 Task: Get the current traffic updates for the USS Arizona Memorial in Pearl Harbor.
Action: Key pressed <Key.caps_lock>USS<Key.space>A<Key.caps_lock>rizona<Key.space><Key.caps_lock>M<Key.caps_lock>emorial
Screenshot: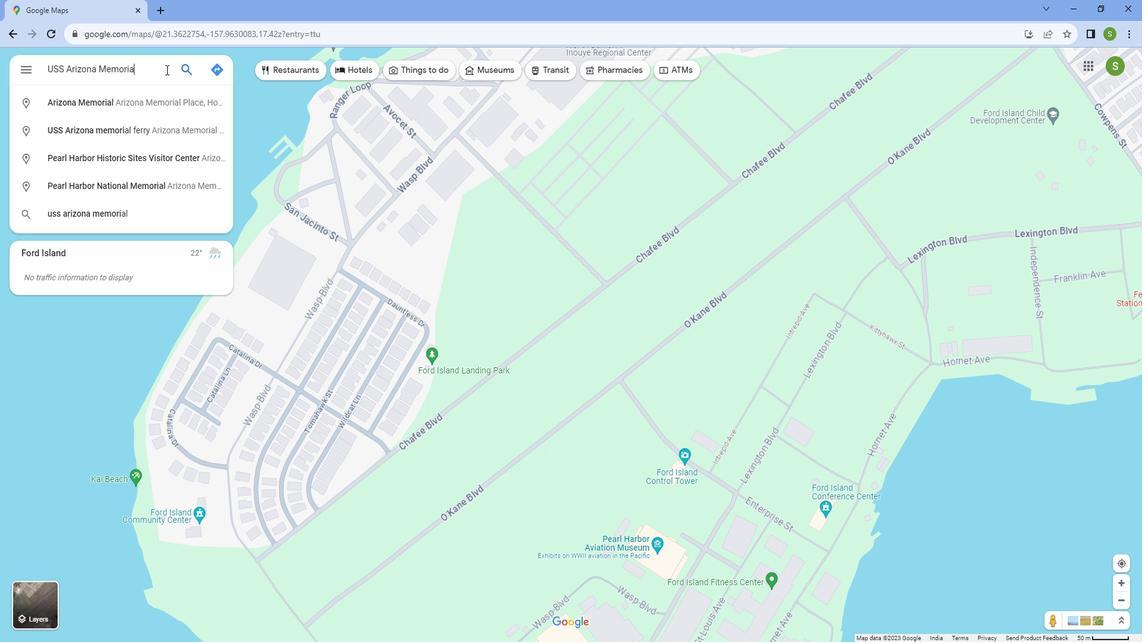 
Action: Mouse moved to (169, 93)
Screenshot: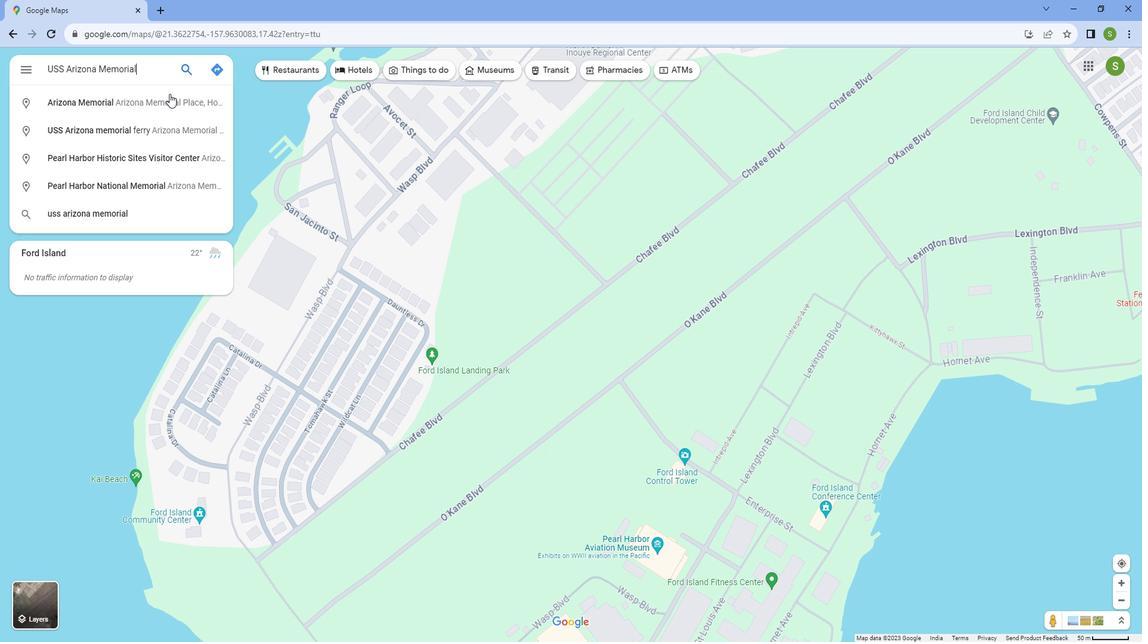 
Action: Mouse pressed left at (169, 93)
Screenshot: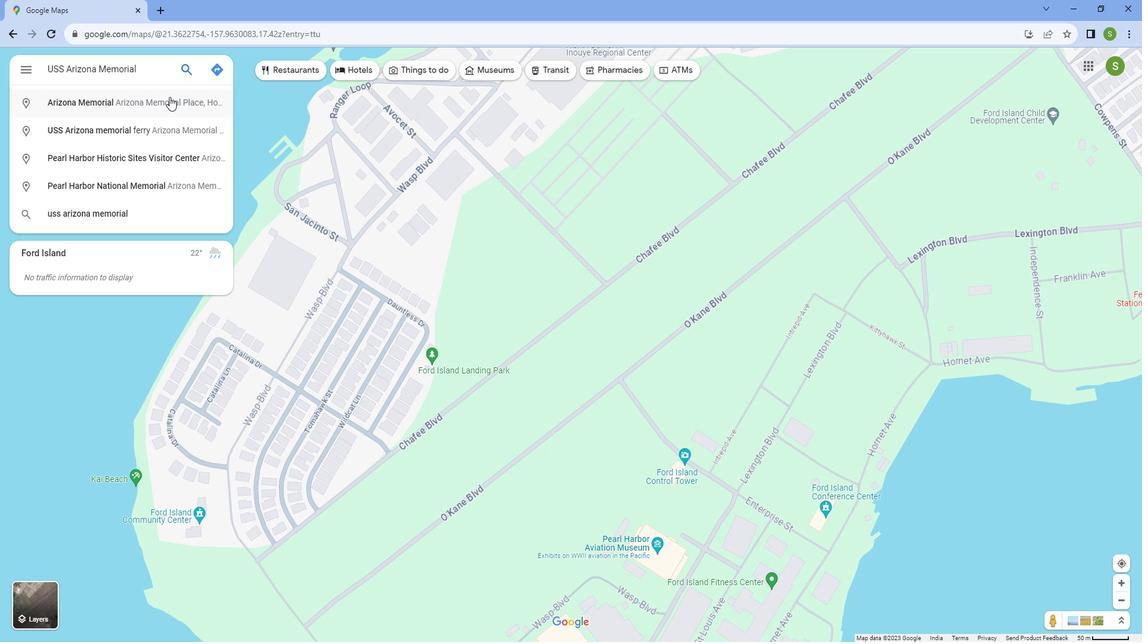 
Action: Mouse moved to (361, 585)
Screenshot: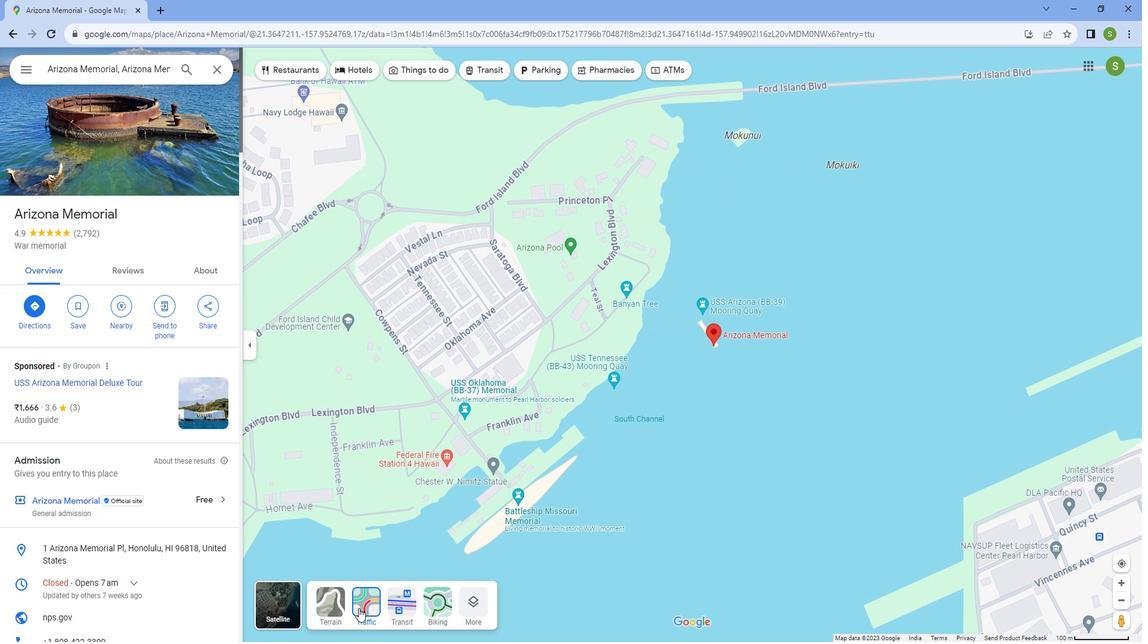 
Action: Mouse pressed left at (361, 585)
Screenshot: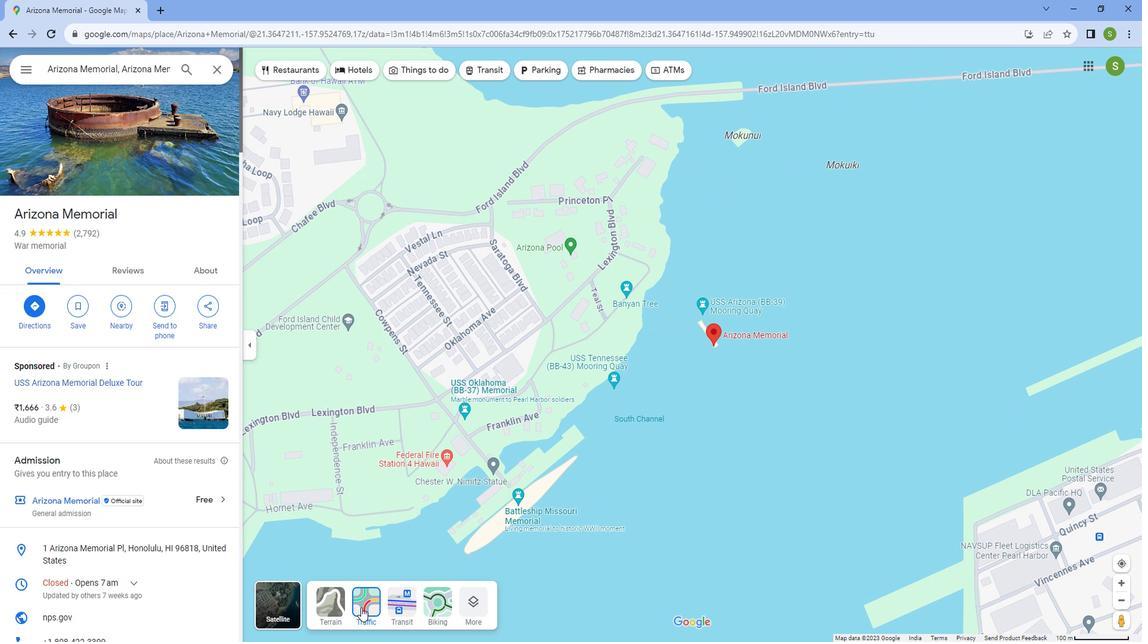 
Action: Mouse moved to (602, 399)
Screenshot: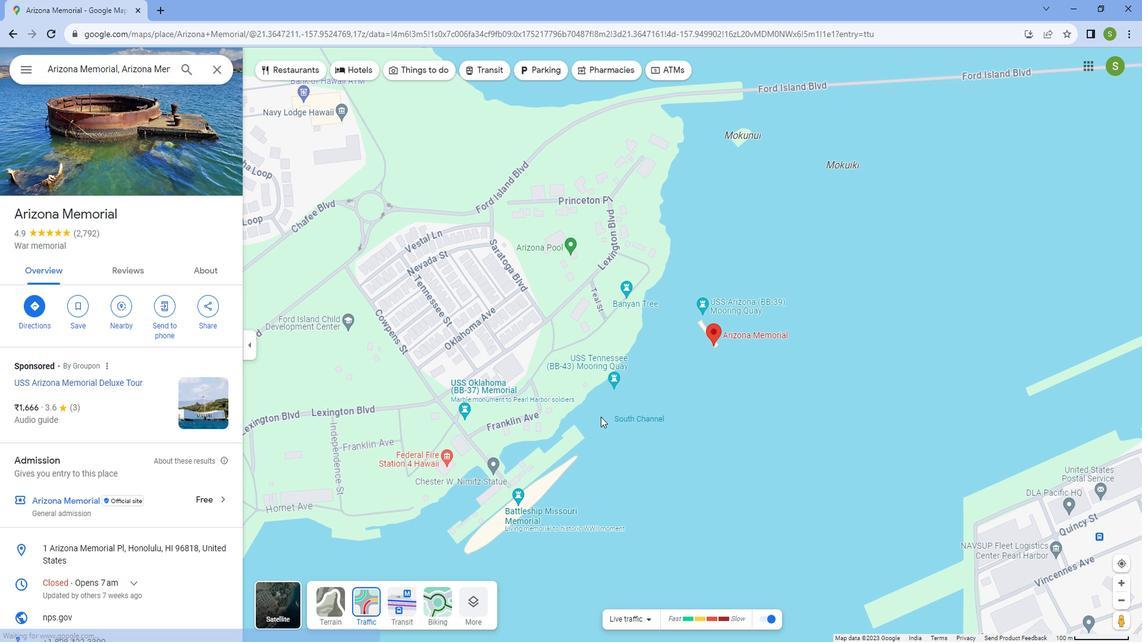 
Action: Mouse scrolled (602, 398) with delta (0, 0)
Screenshot: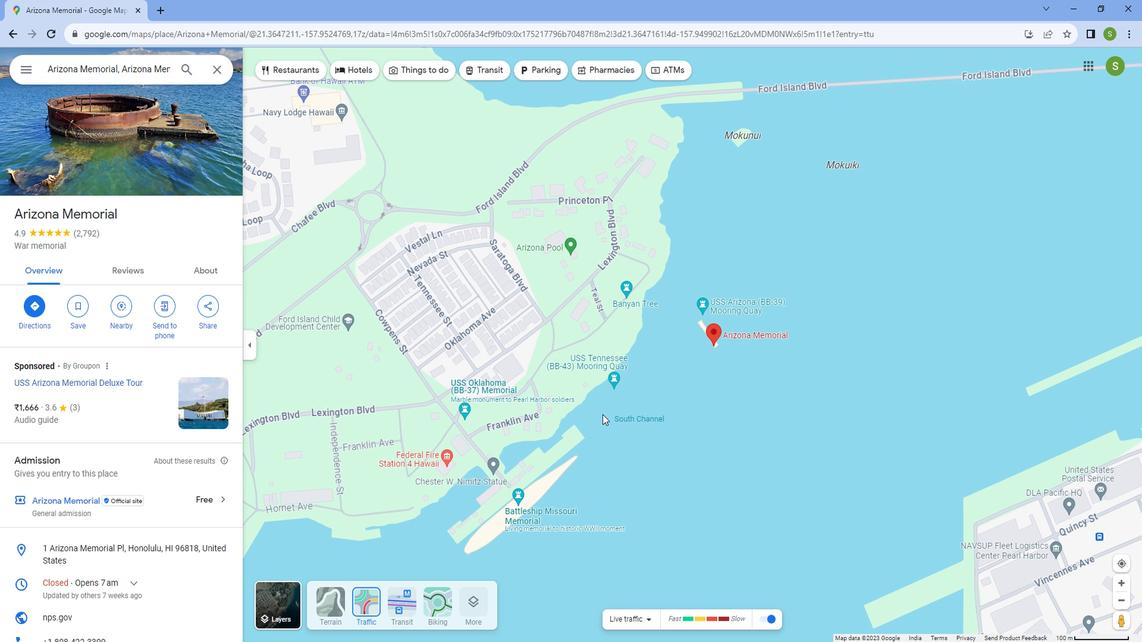
Action: Mouse scrolled (602, 398) with delta (0, 0)
Screenshot: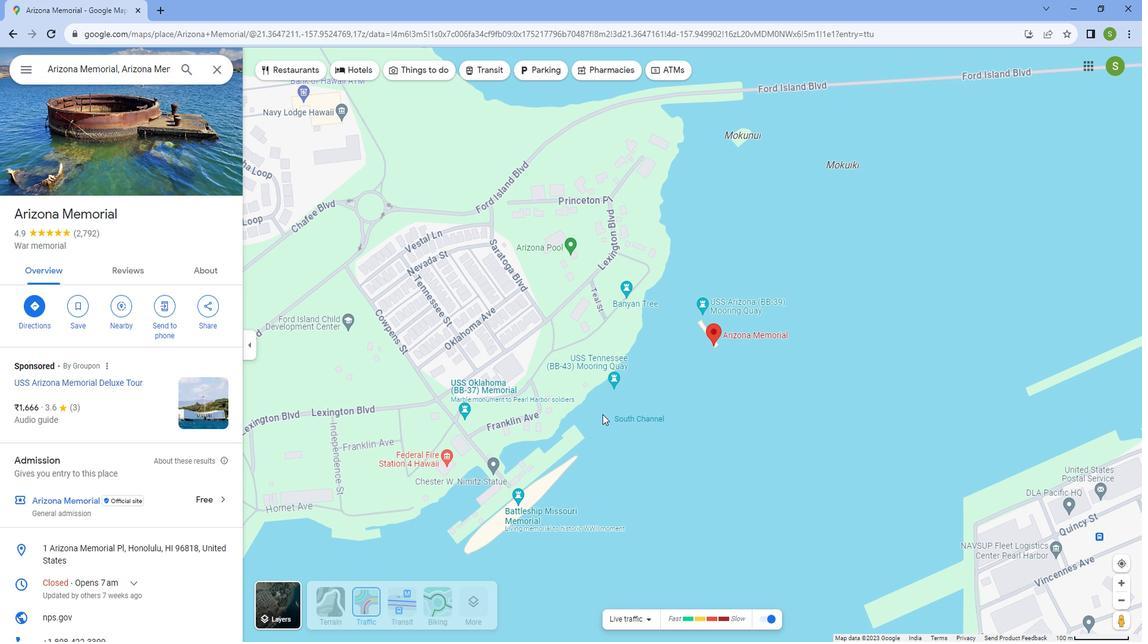 
Action: Mouse scrolled (602, 398) with delta (0, 0)
Screenshot: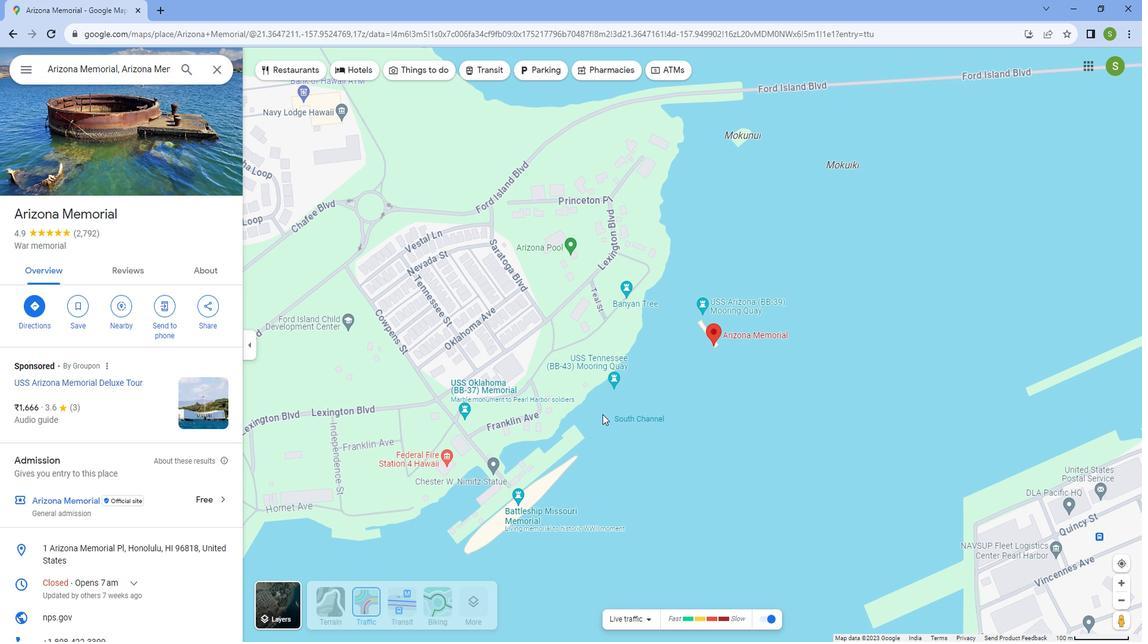 
Action: Mouse scrolled (602, 398) with delta (0, 0)
Screenshot: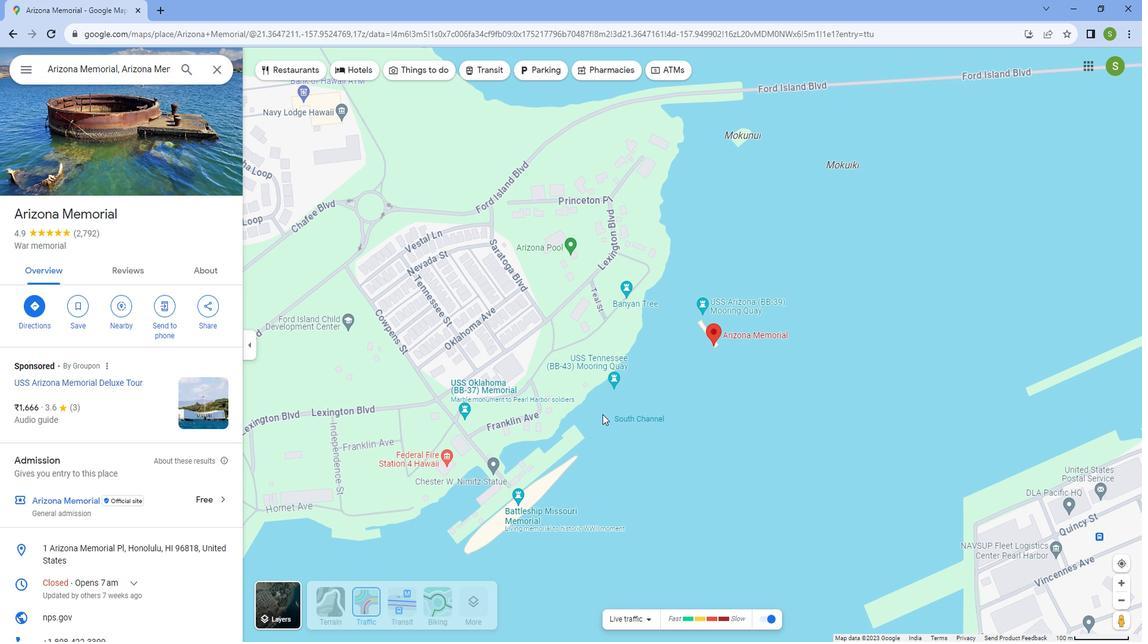 
Action: Mouse scrolled (602, 398) with delta (0, 0)
Screenshot: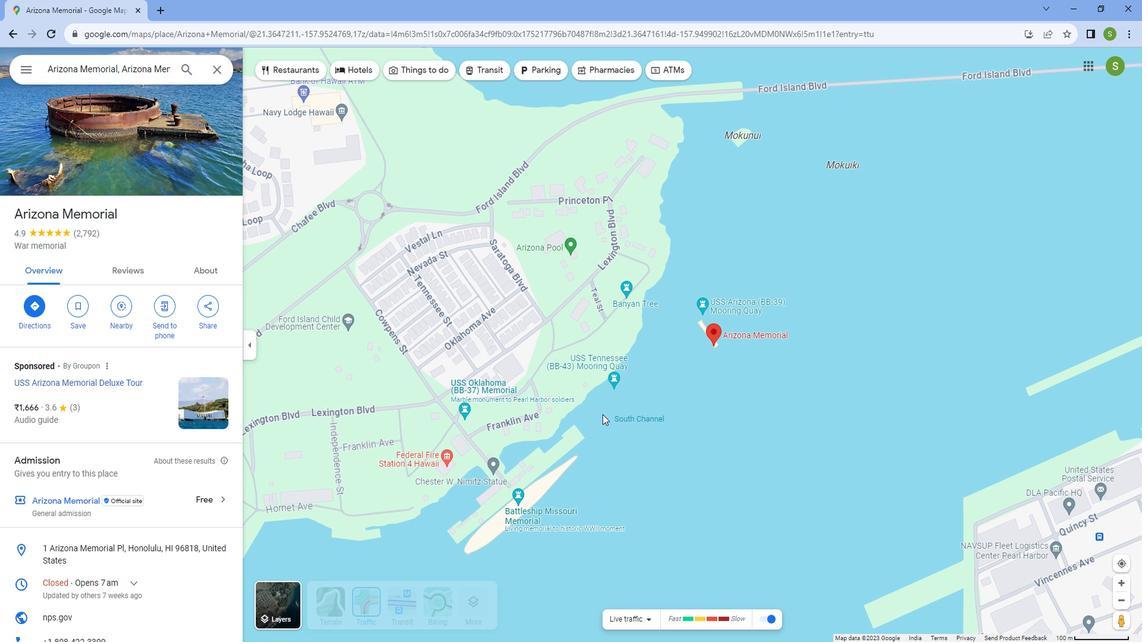 
Action: Mouse scrolled (602, 398) with delta (0, 0)
Screenshot: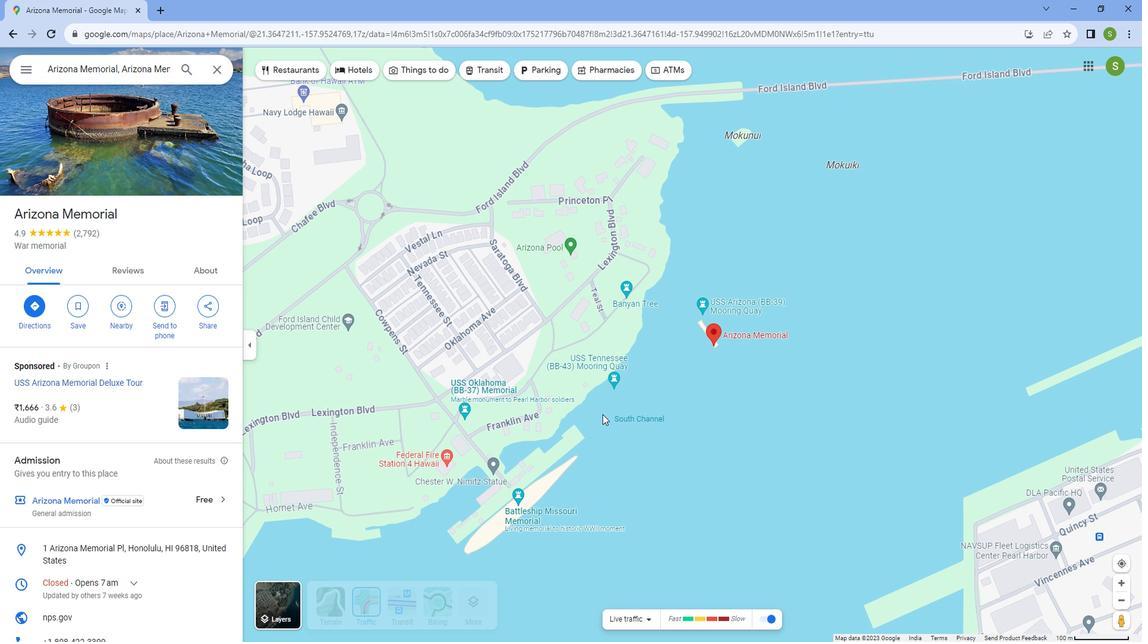 
Action: Mouse scrolled (602, 399) with delta (0, 0)
Screenshot: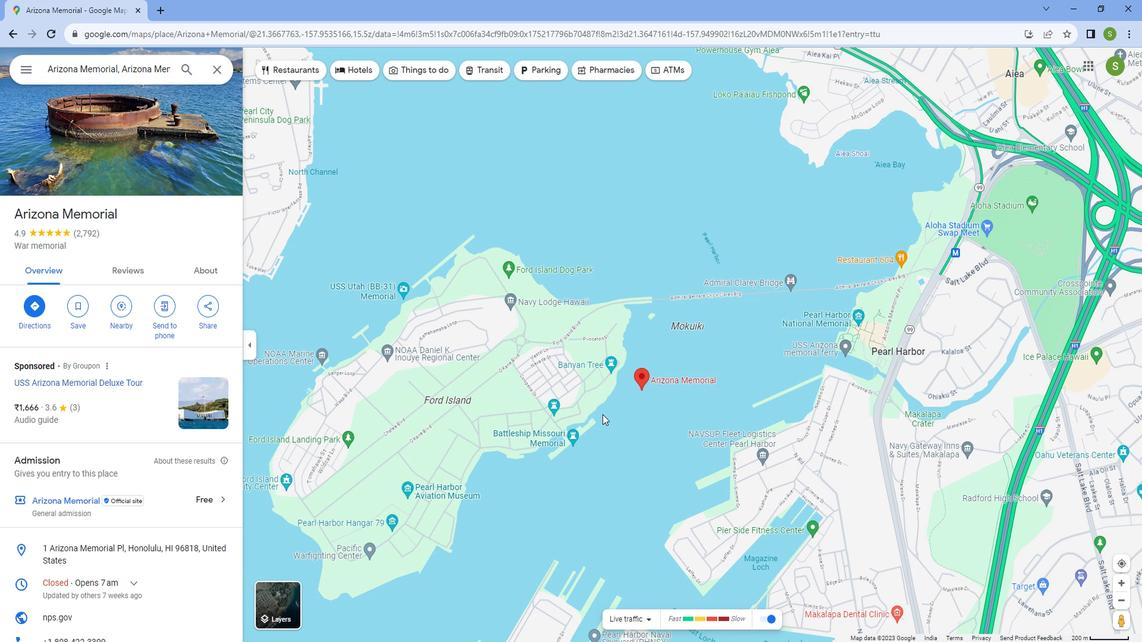 
Action: Mouse scrolled (602, 399) with delta (0, 0)
Screenshot: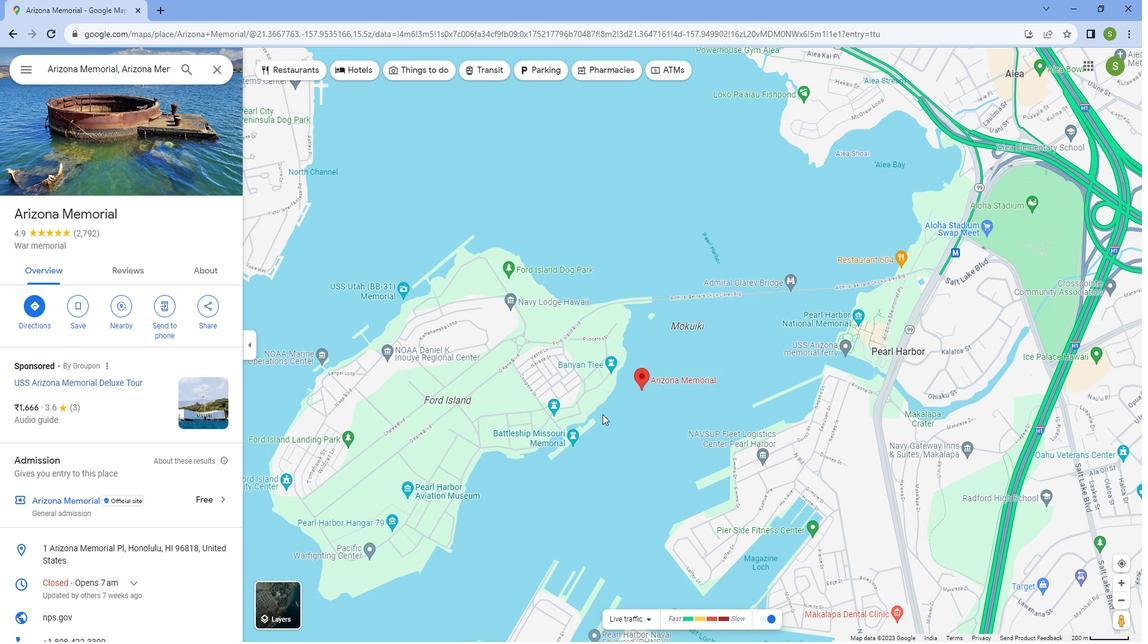 
Action: Mouse scrolled (602, 399) with delta (0, 0)
Screenshot: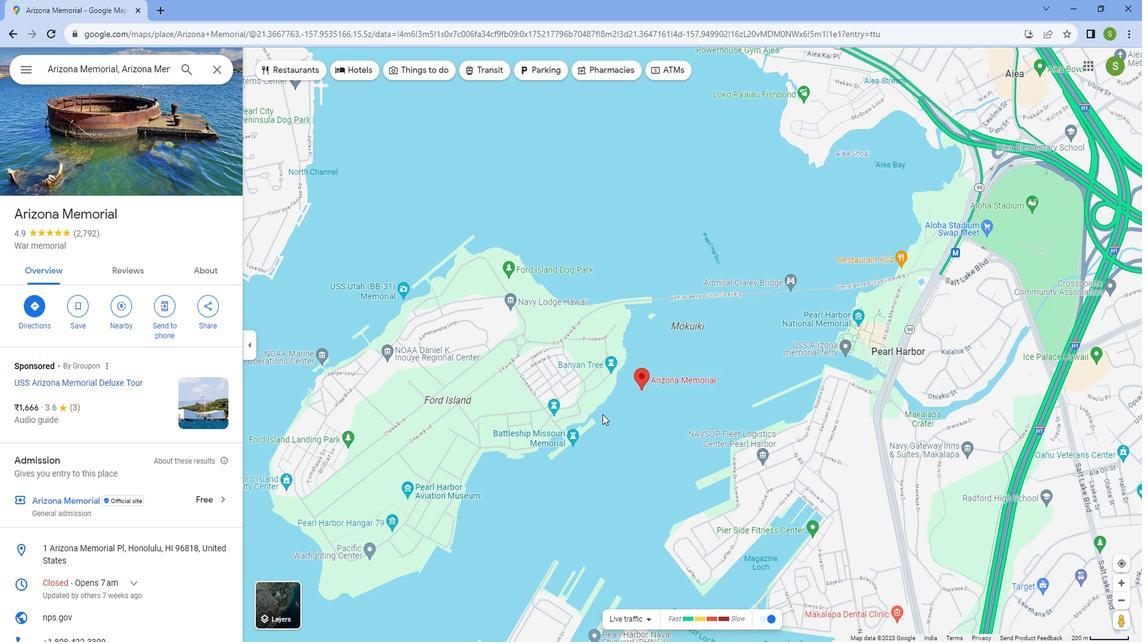 
Action: Mouse scrolled (602, 399) with delta (0, 0)
Screenshot: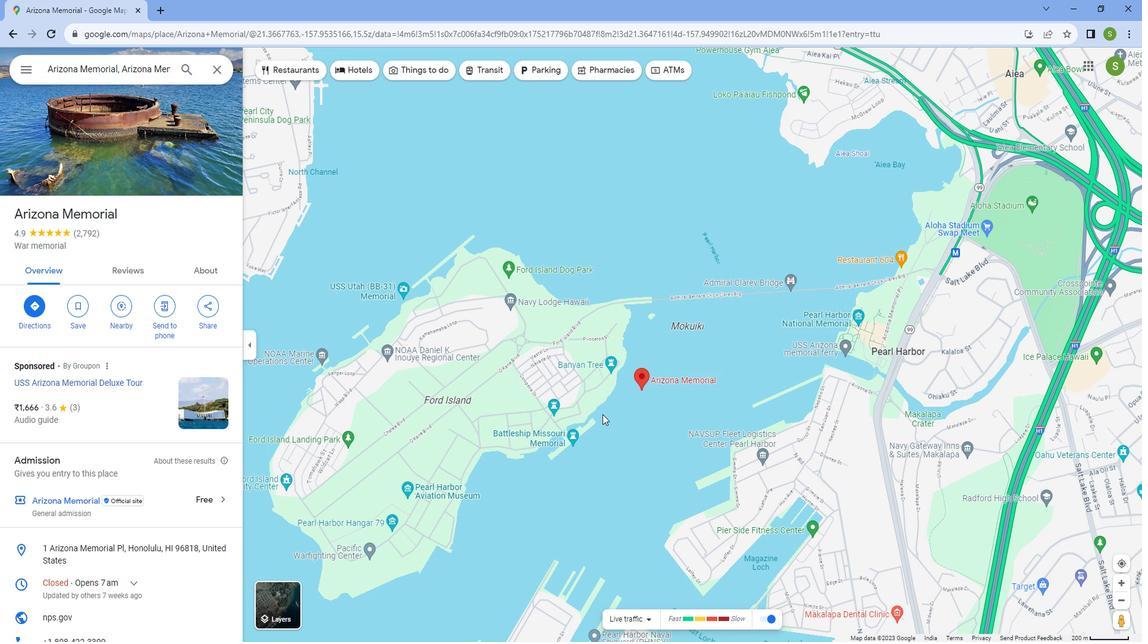 
Action: Mouse scrolled (602, 398) with delta (0, 0)
Screenshot: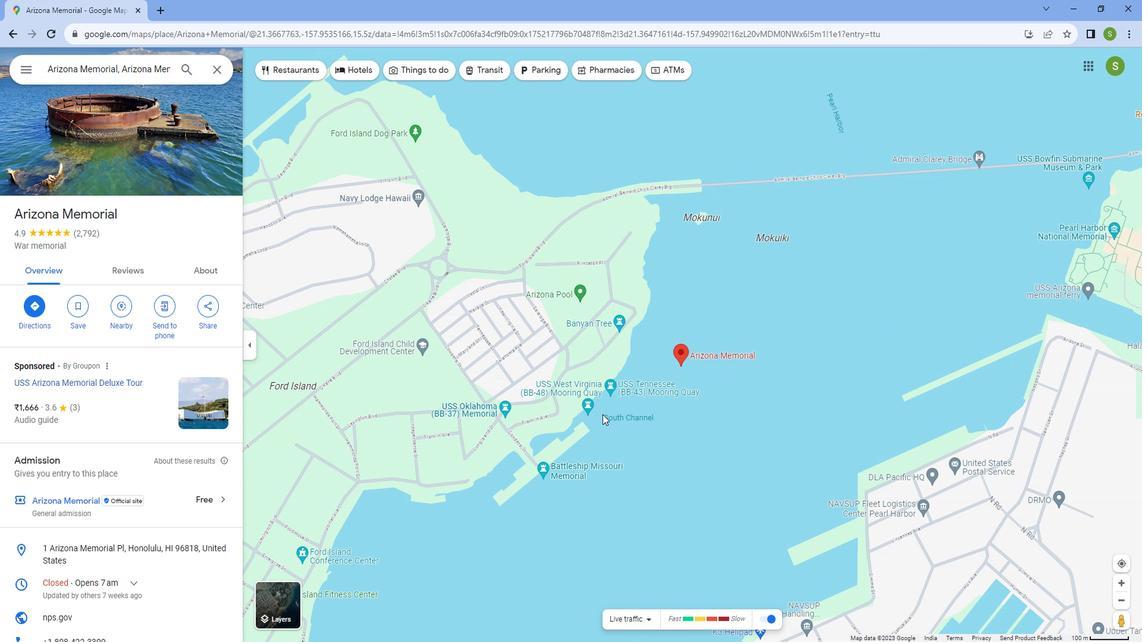 
Action: Mouse scrolled (602, 398) with delta (0, 0)
Screenshot: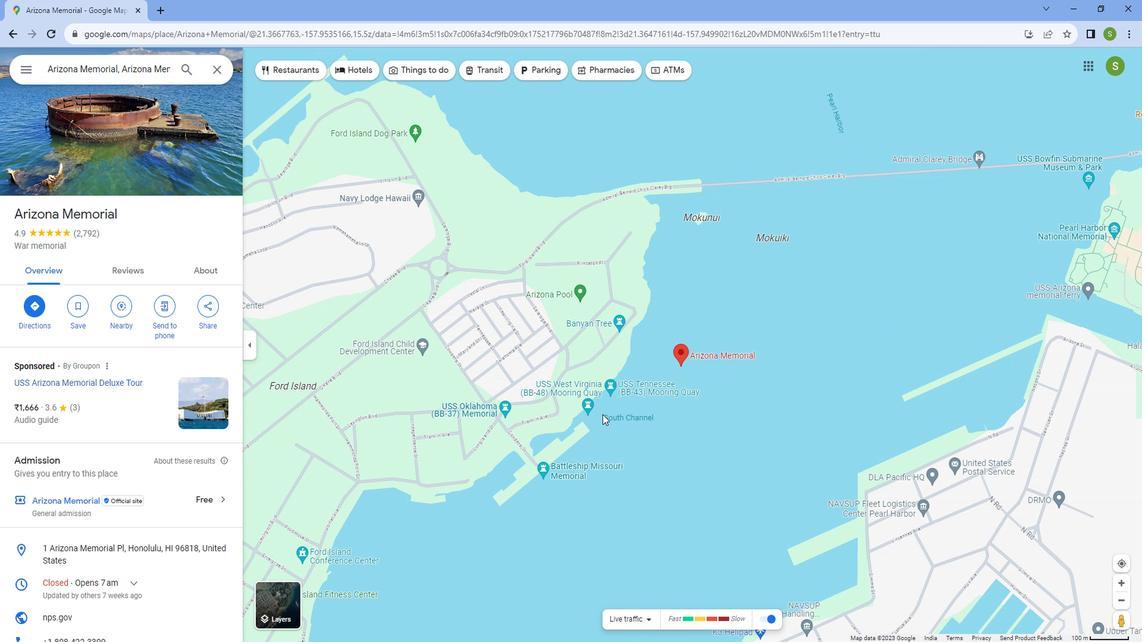 
Action: Mouse scrolled (602, 398) with delta (0, 0)
Screenshot: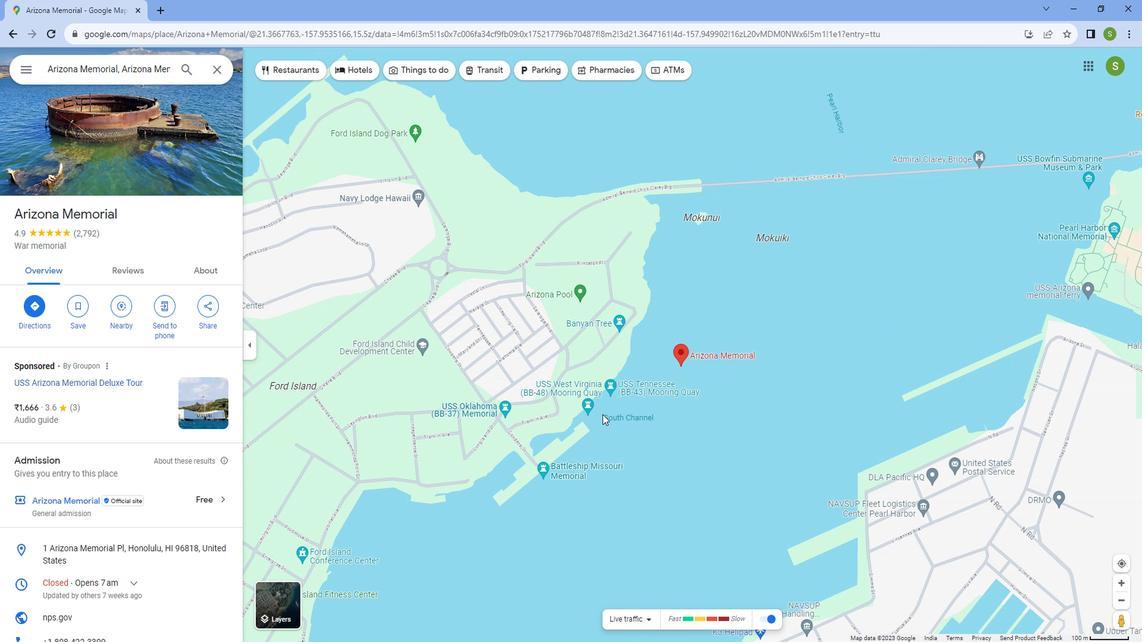
Action: Mouse scrolled (602, 398) with delta (0, 0)
Screenshot: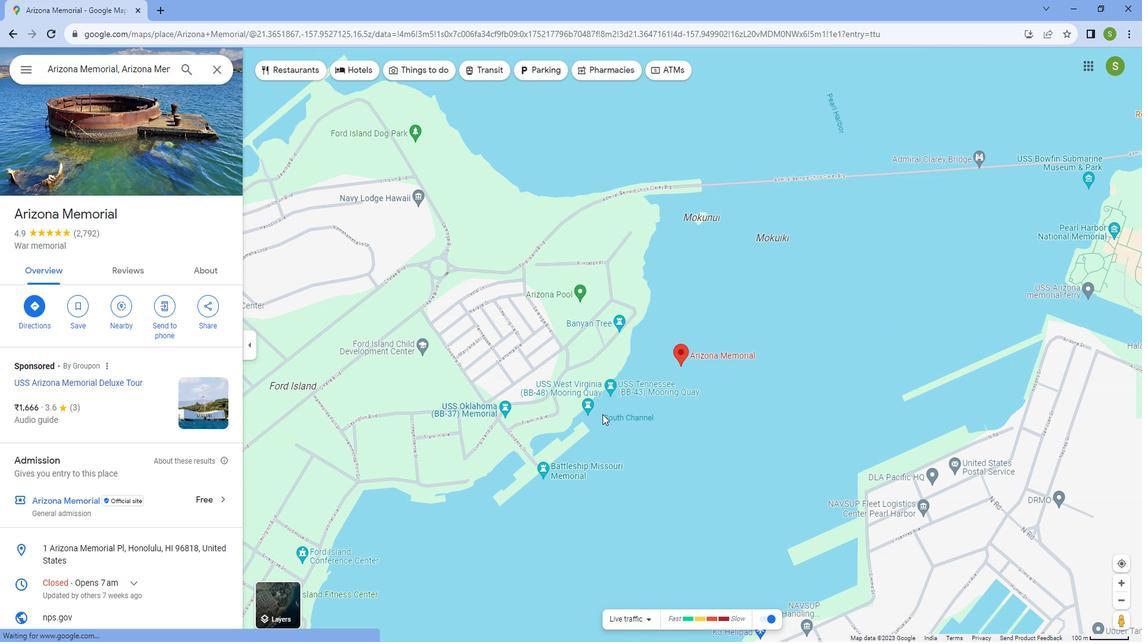 
Action: Mouse scrolled (602, 398) with delta (0, 0)
Screenshot: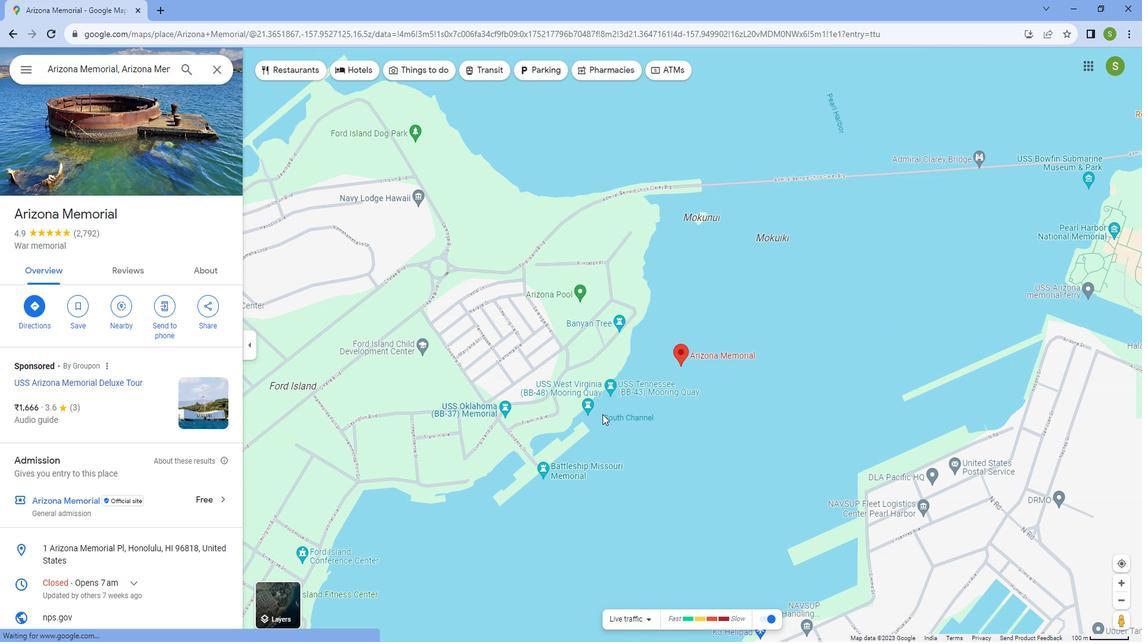 
Action: Mouse scrolled (602, 398) with delta (0, 0)
Screenshot: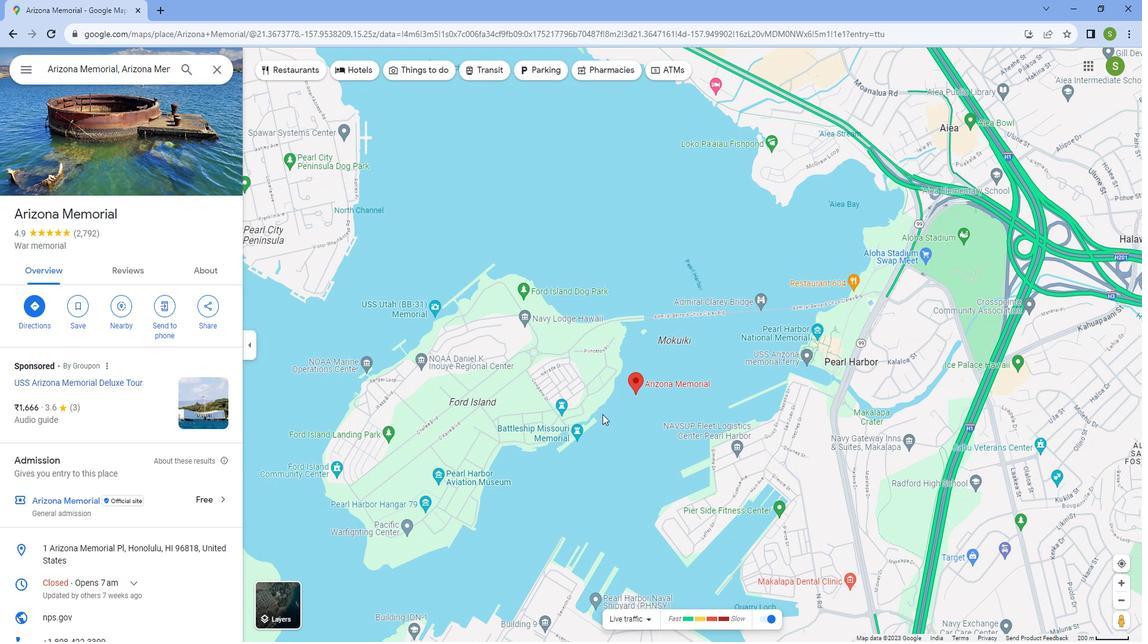 
Action: Mouse scrolled (602, 398) with delta (0, 0)
Screenshot: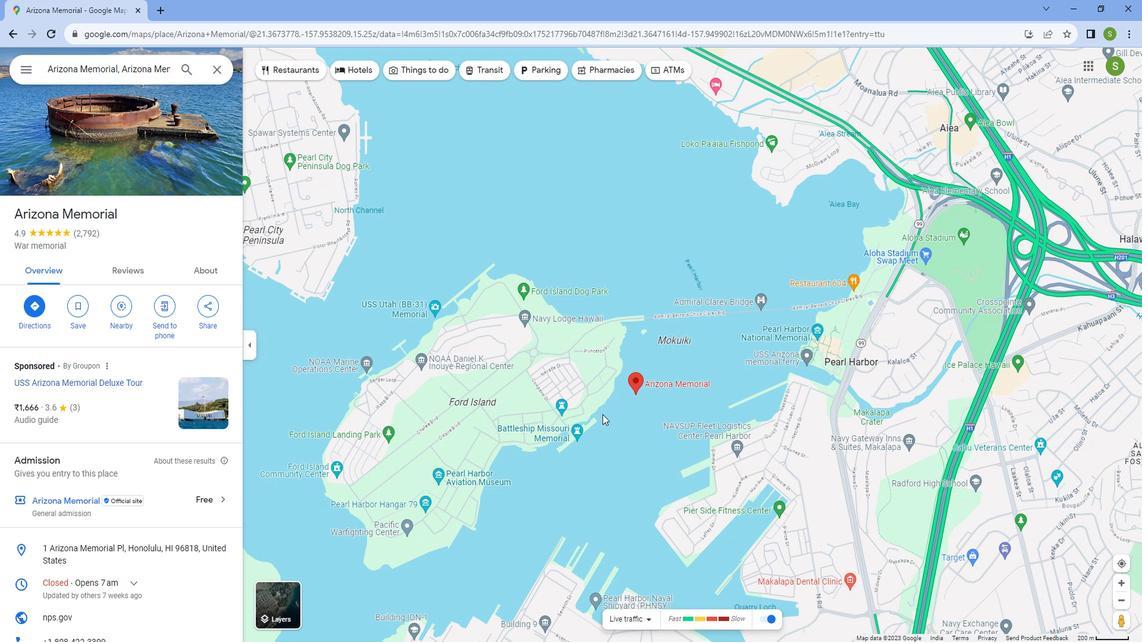 
Action: Mouse scrolled (602, 398) with delta (0, 0)
Screenshot: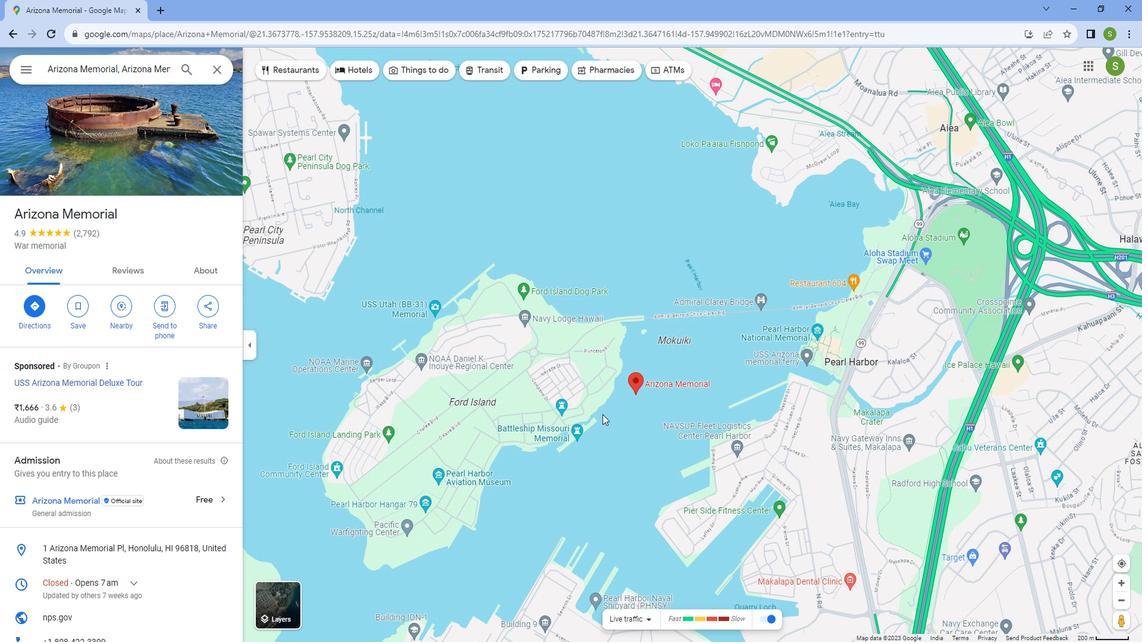 
Action: Mouse moved to (767, 305)
Screenshot: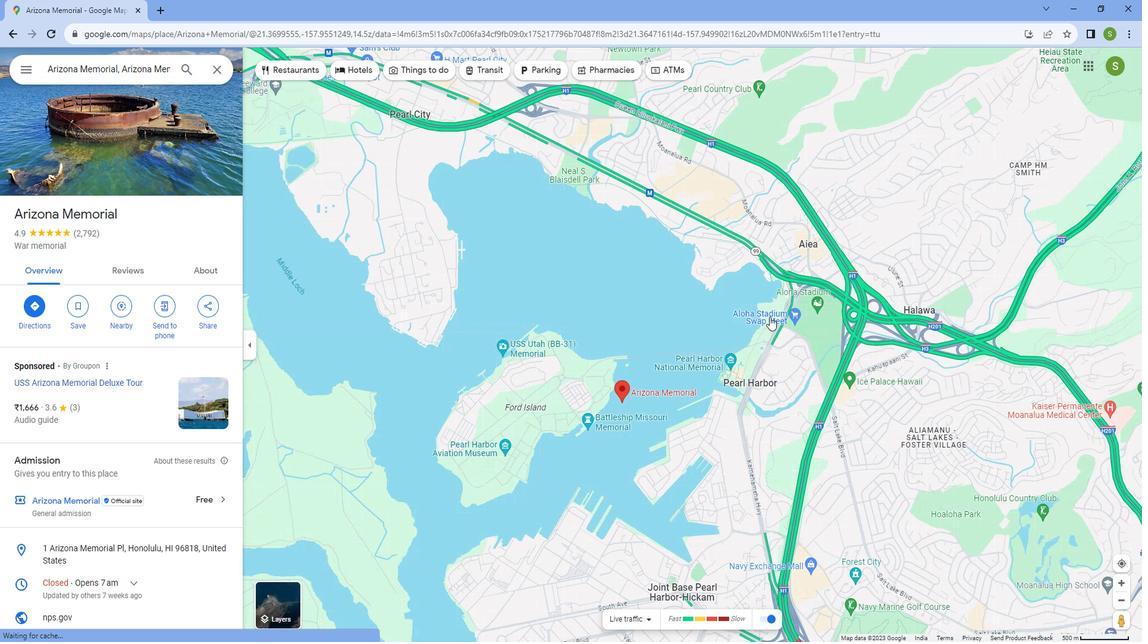 
Action: Mouse scrolled (767, 305) with delta (0, 0)
Screenshot: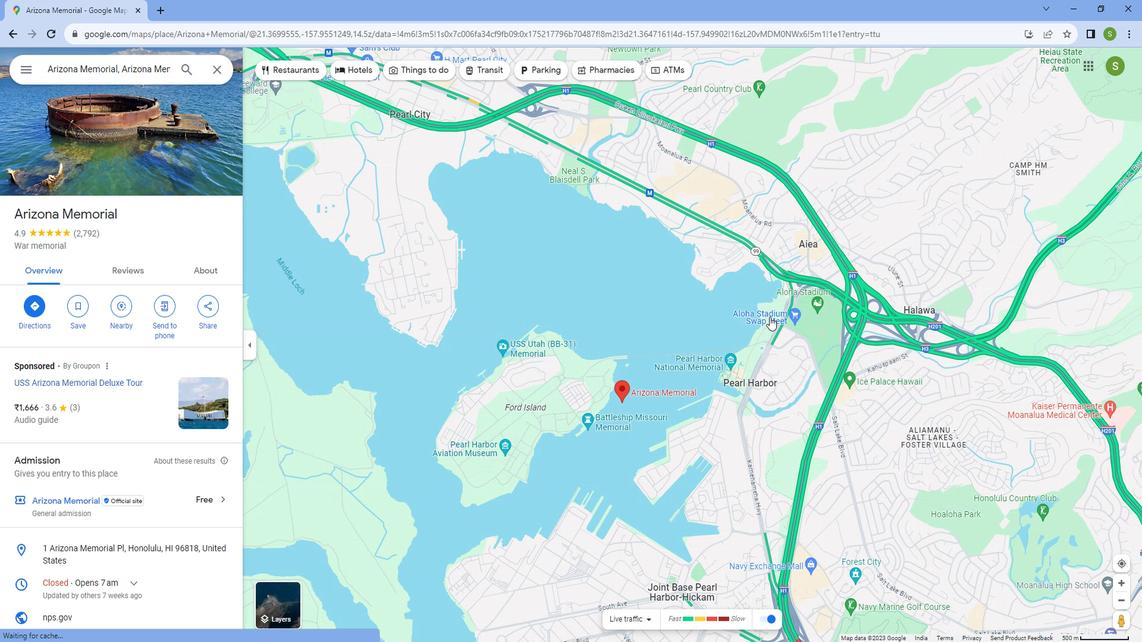 
Action: Mouse scrolled (767, 305) with delta (0, 0)
Screenshot: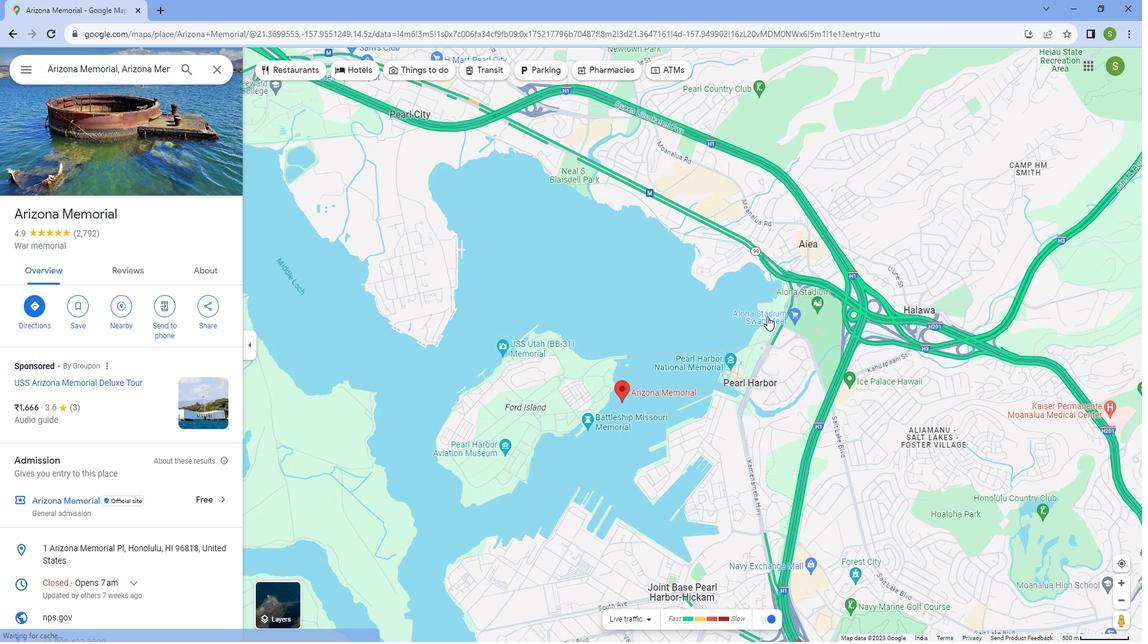 
Action: Mouse scrolled (767, 305) with delta (0, 0)
Screenshot: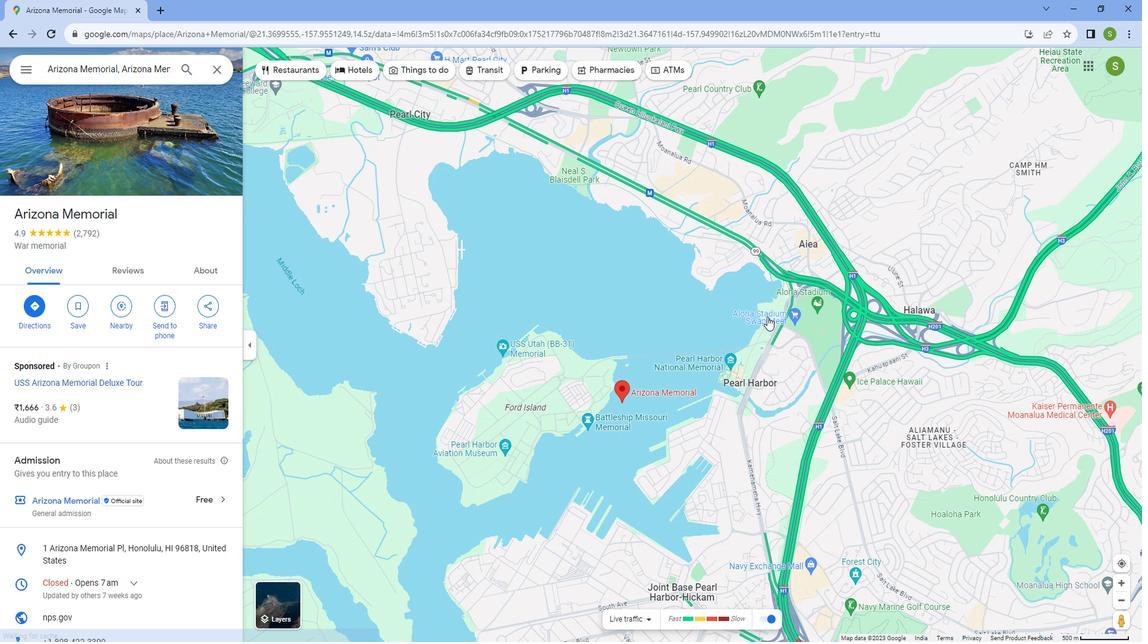 
Action: Mouse moved to (766, 305)
Screenshot: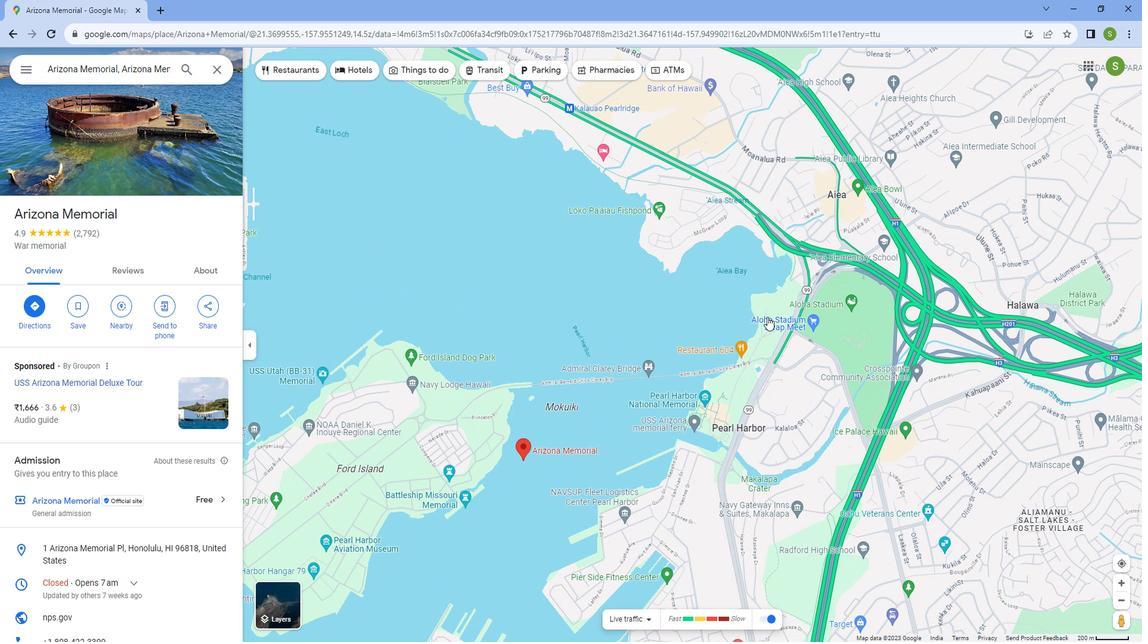 
Action: Mouse scrolled (766, 305) with delta (0, 0)
Screenshot: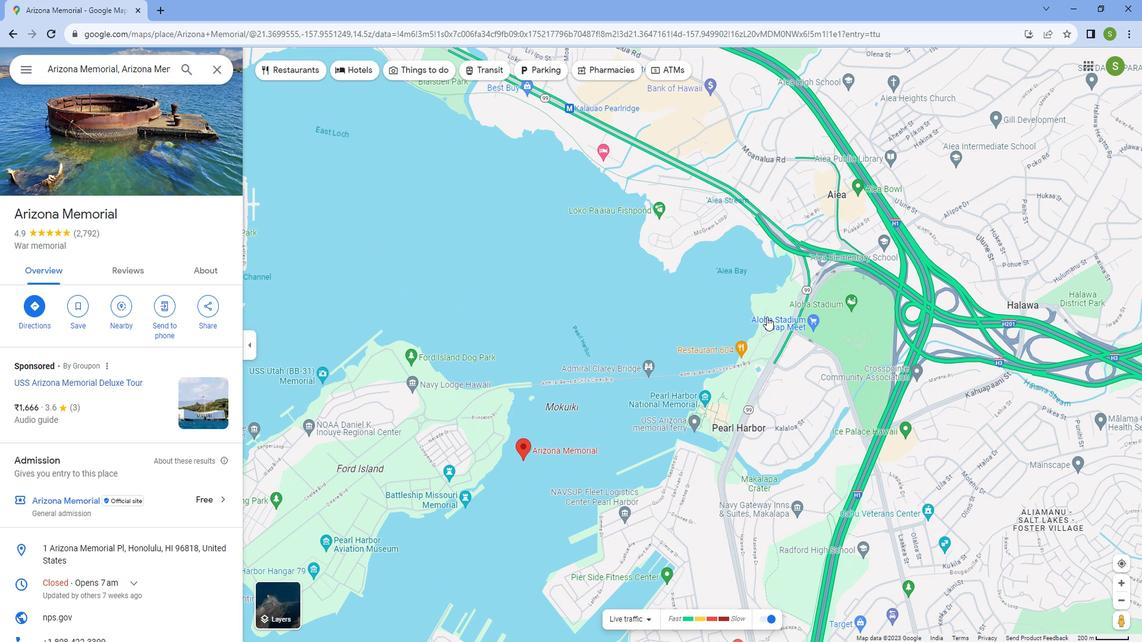 
Action: Mouse scrolled (766, 305) with delta (0, 0)
Screenshot: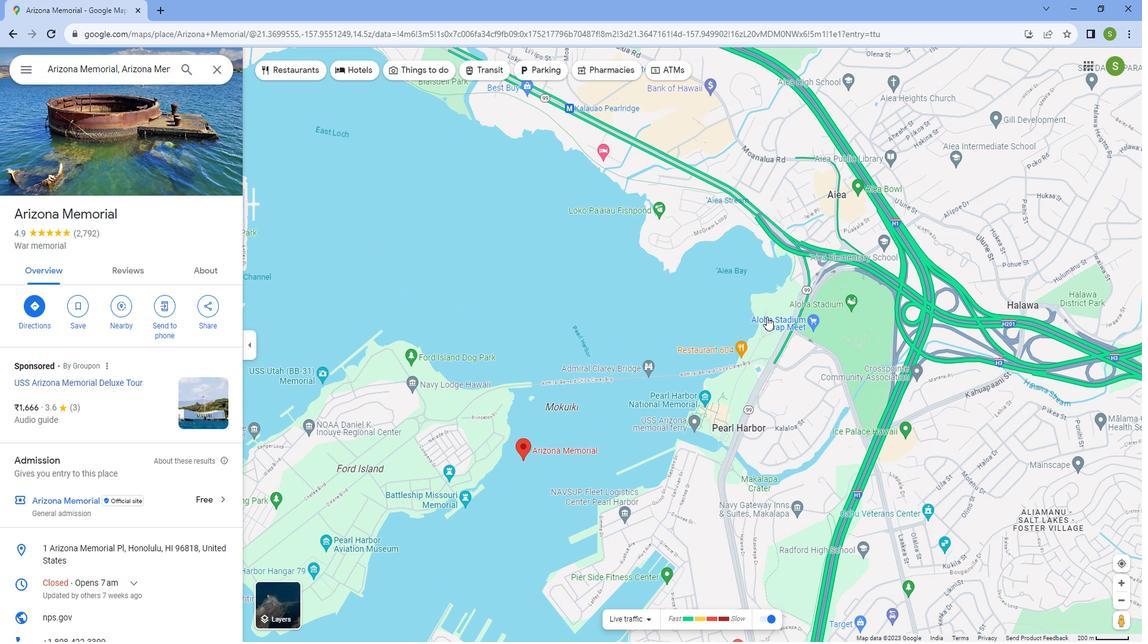 
Action: Mouse scrolled (766, 305) with delta (0, 0)
Screenshot: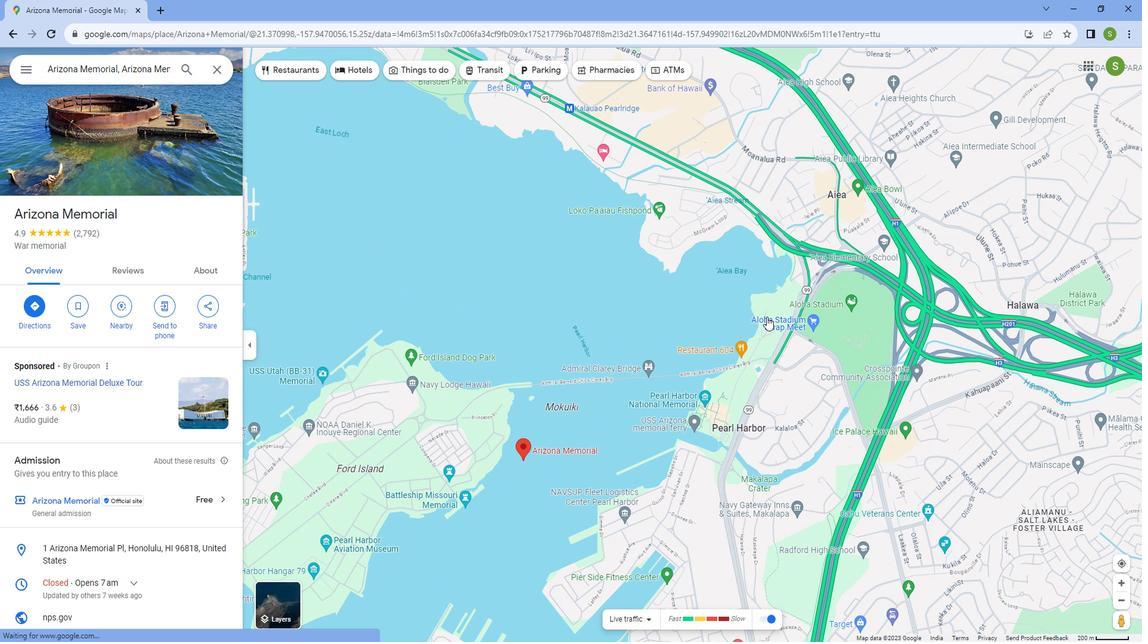 
Action: Mouse moved to (764, 307)
Screenshot: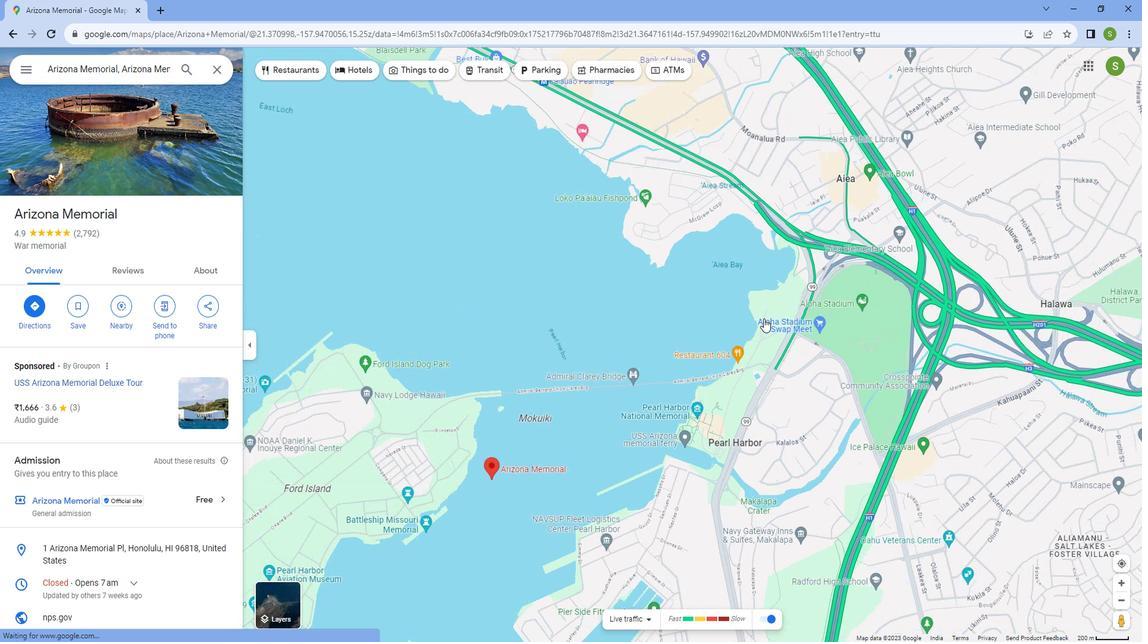 
Action: Mouse scrolled (764, 307) with delta (0, 0)
Screenshot: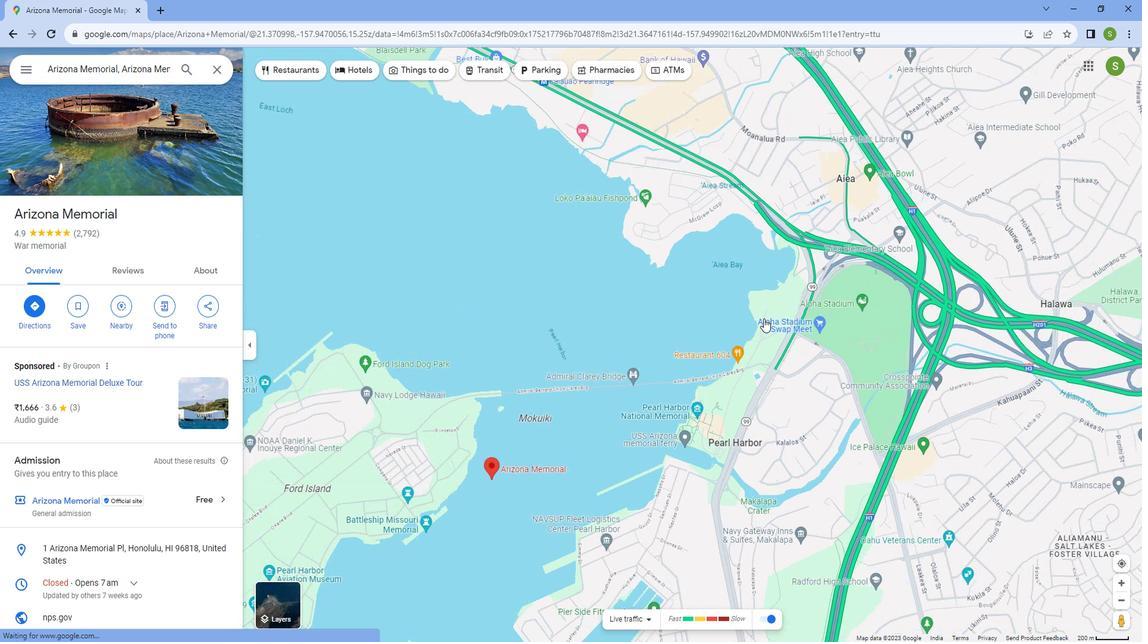 
Action: Mouse scrolled (764, 306) with delta (0, 0)
Screenshot: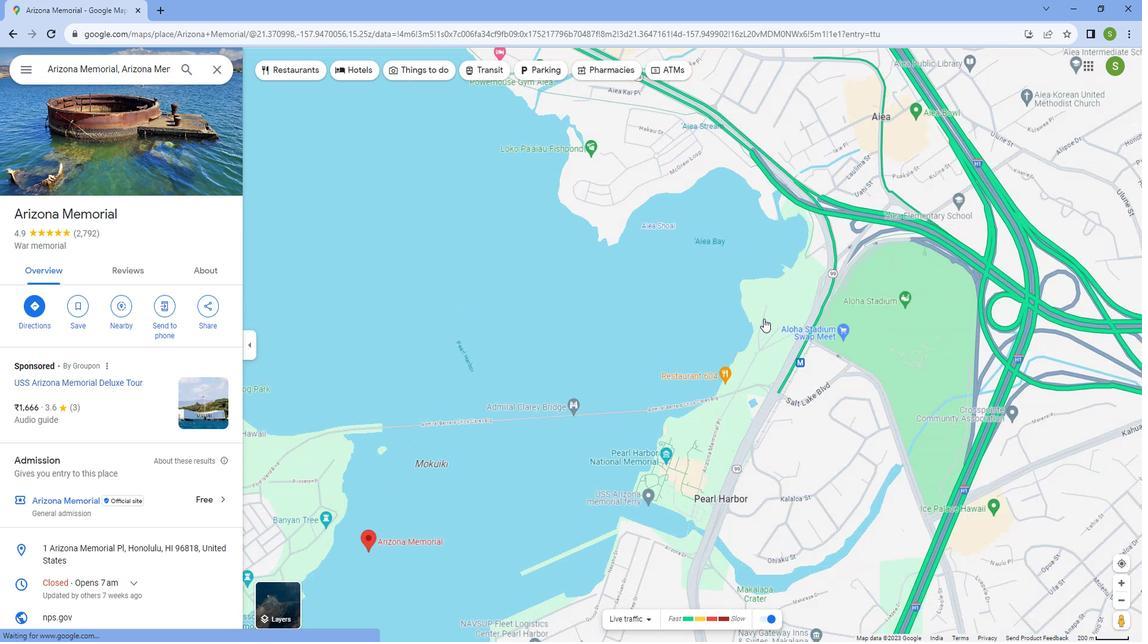 
Action: Mouse moved to (1017, 296)
Screenshot: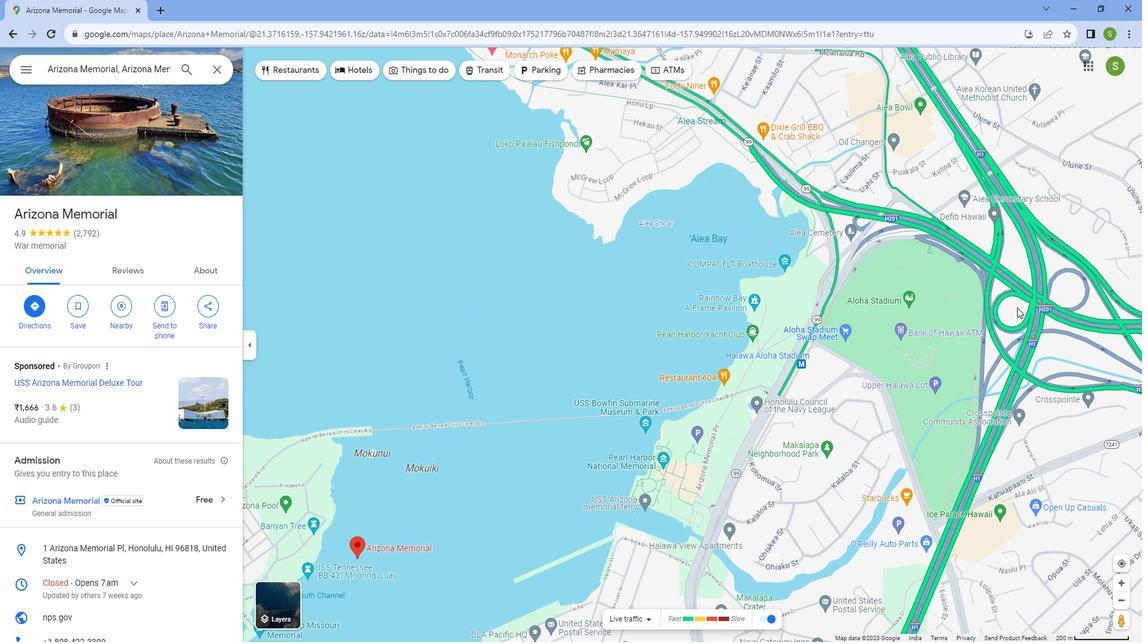 
Action: Mouse scrolled (1017, 297) with delta (0, 0)
Screenshot: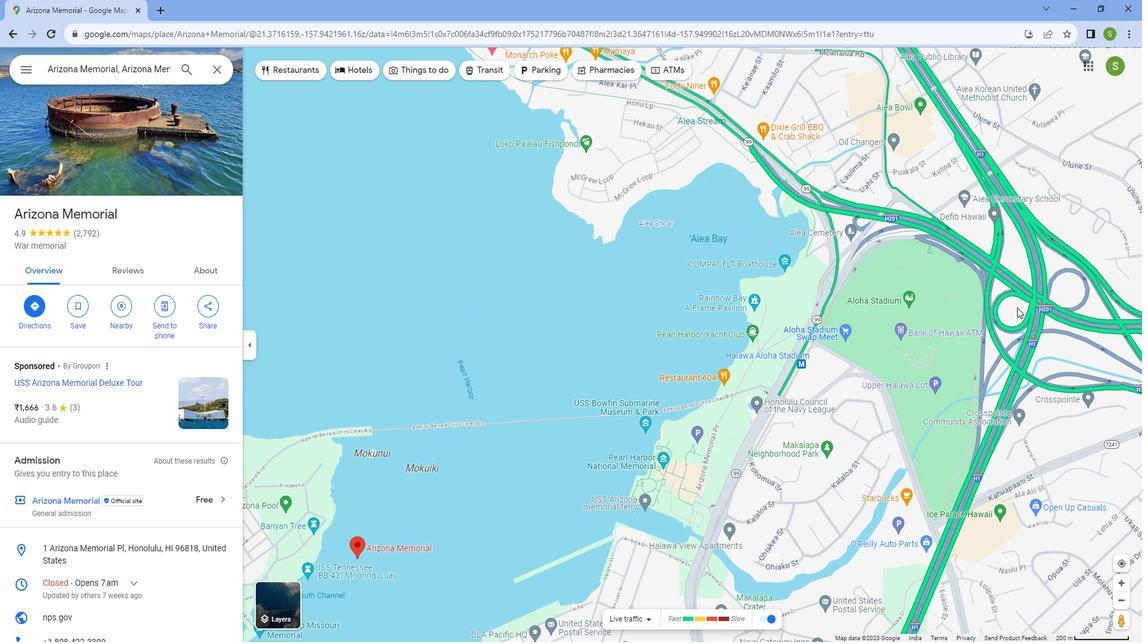 
Action: Mouse moved to (1007, 302)
Screenshot: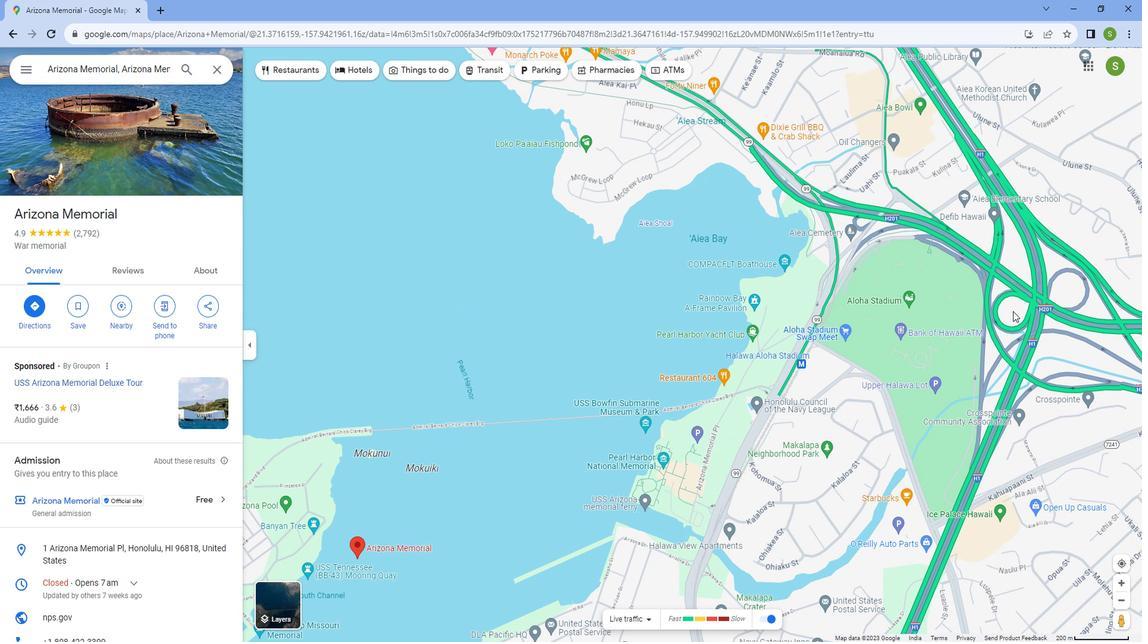 
Action: Mouse scrolled (1007, 302) with delta (0, 0)
Screenshot: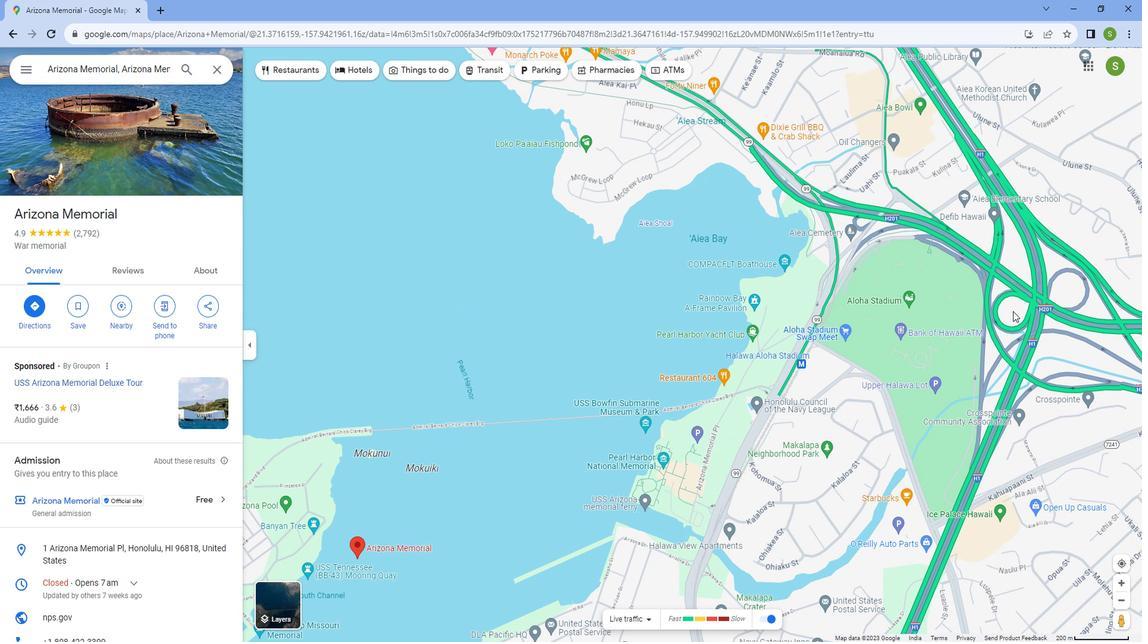 
Action: Mouse moved to (997, 305)
Screenshot: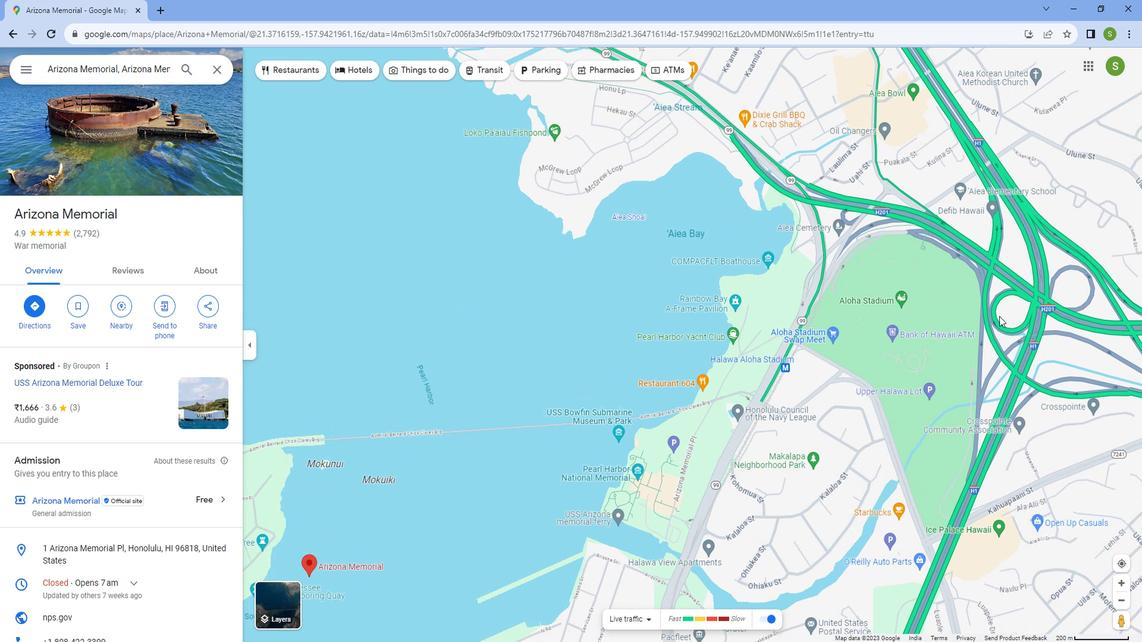 
Action: Mouse scrolled (997, 305) with delta (0, 0)
Screenshot: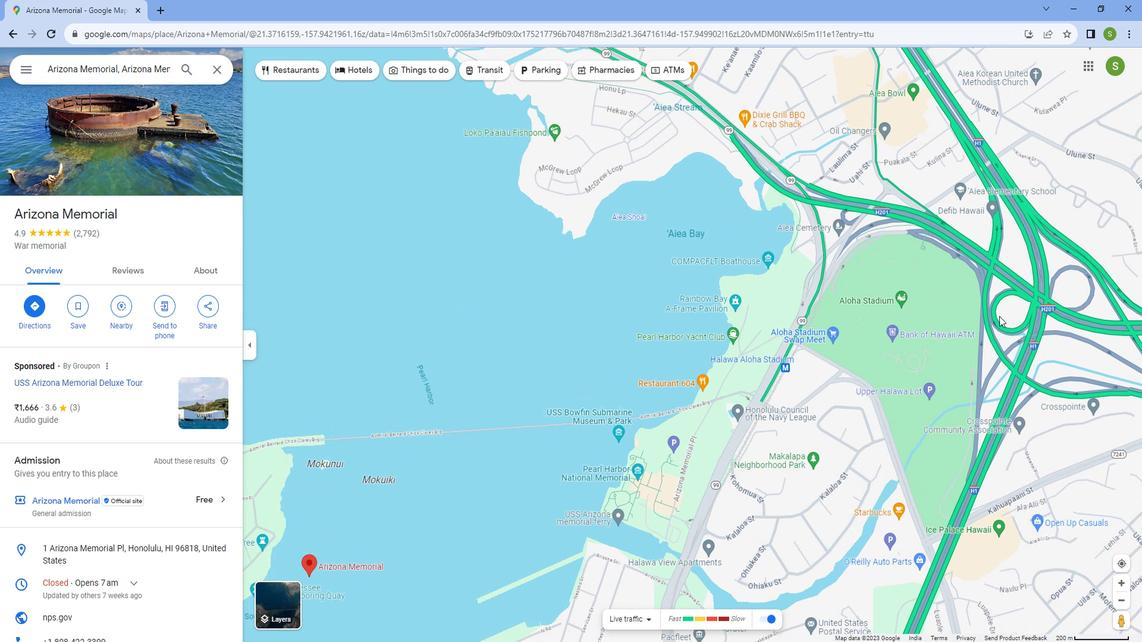 
Action: Mouse moved to (796, 311)
Screenshot: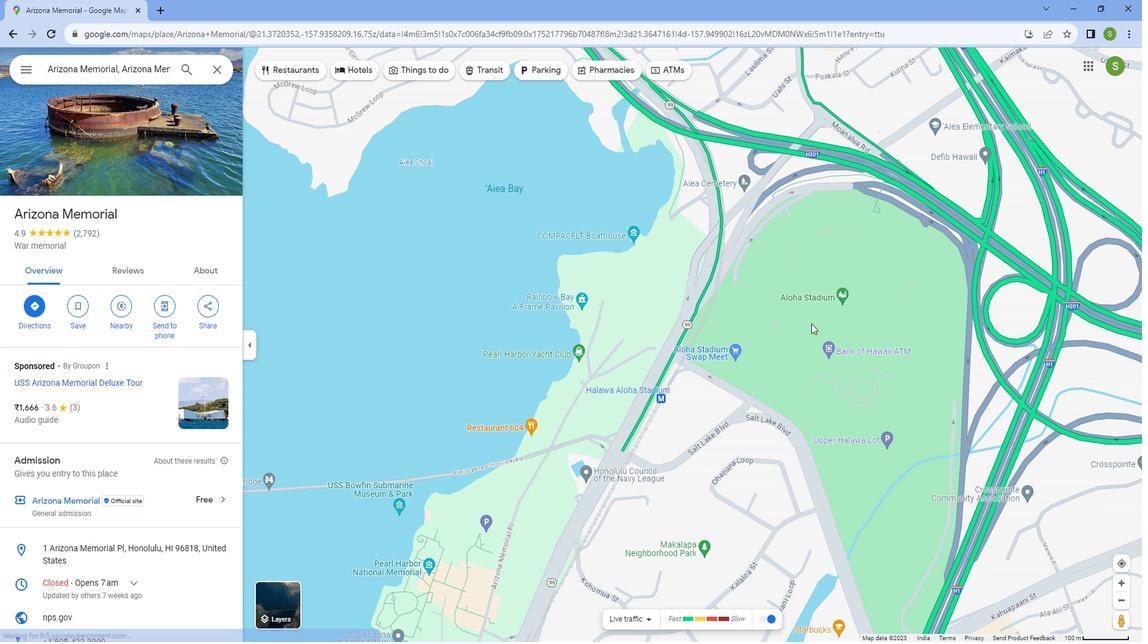 
Action: Mouse scrolled (796, 311) with delta (0, 0)
Screenshot: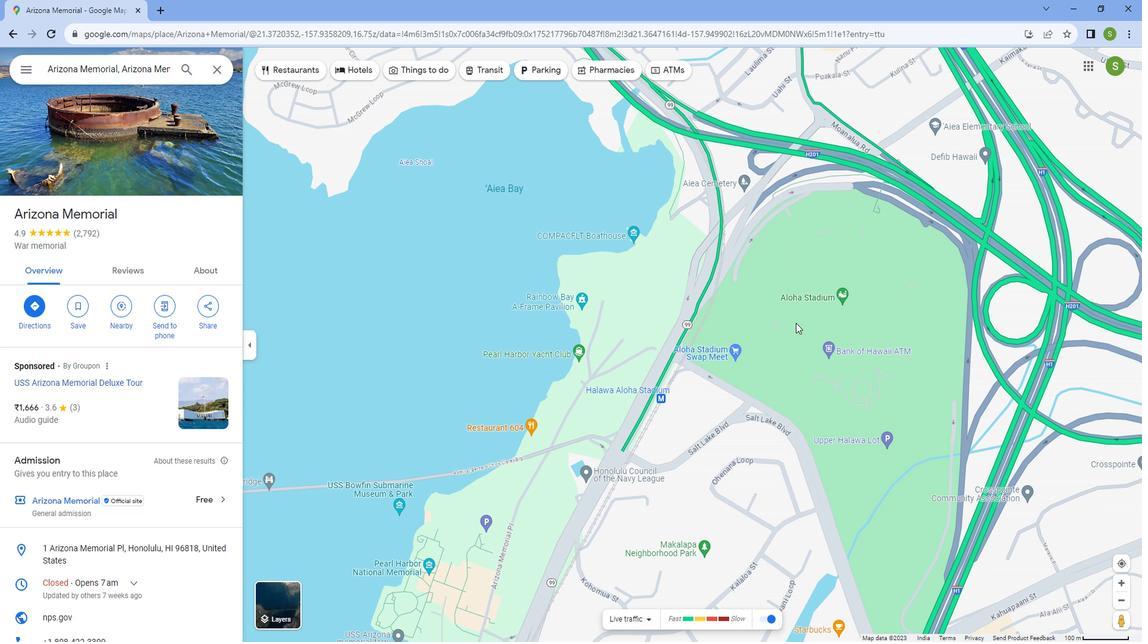 
Action: Mouse scrolled (796, 311) with delta (0, 0)
Screenshot: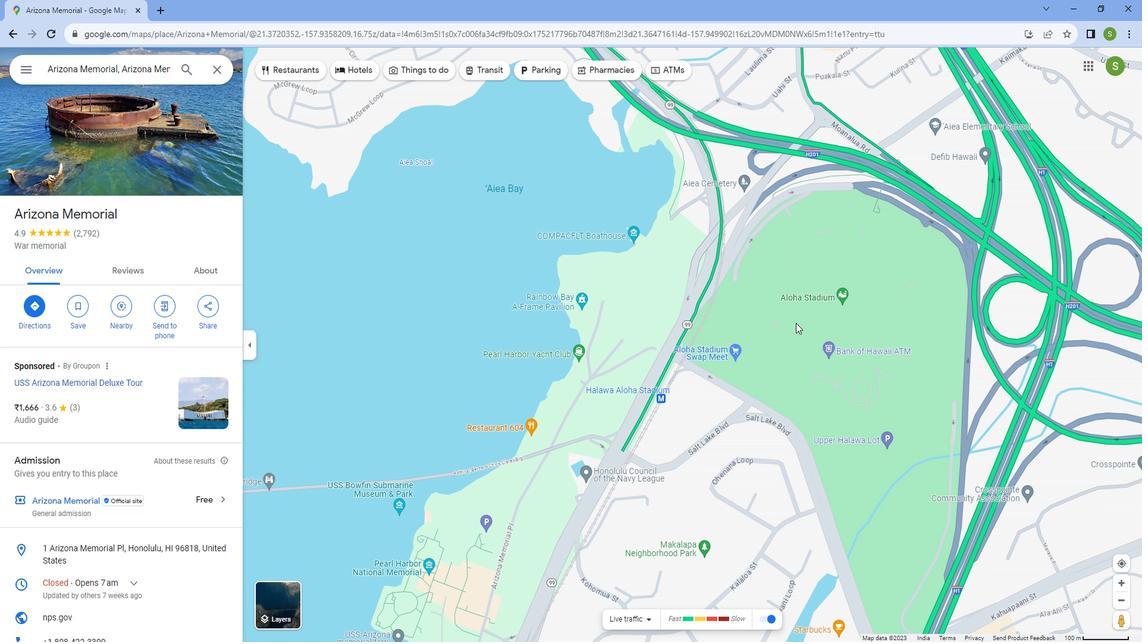 
Action: Mouse moved to (795, 311)
Screenshot: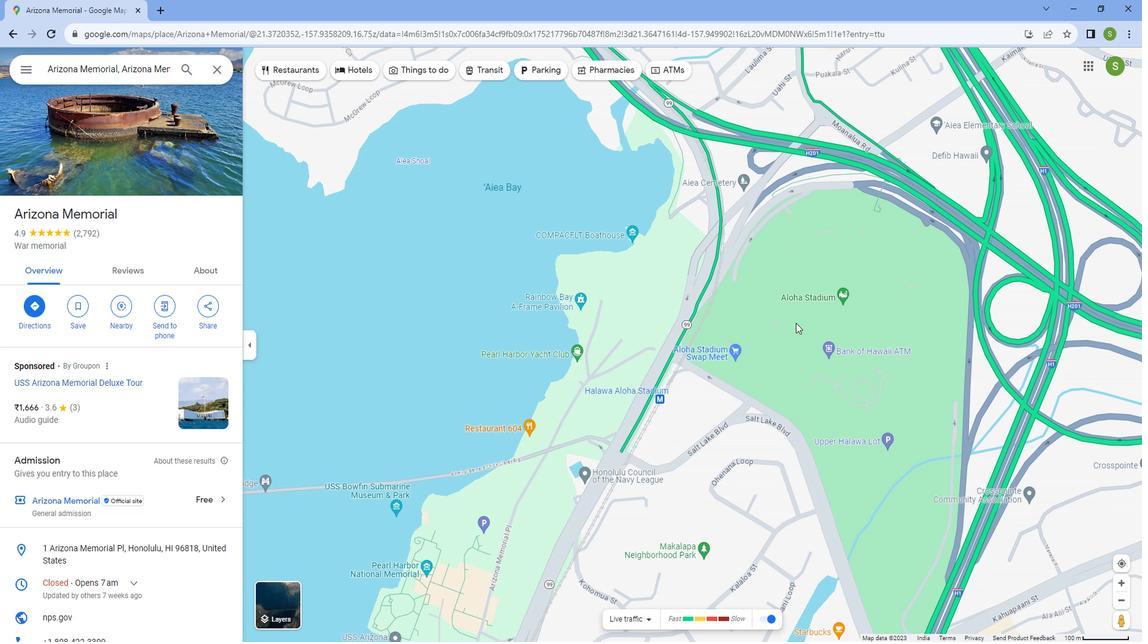 
Action: Mouse scrolled (795, 310) with delta (0, 0)
Screenshot: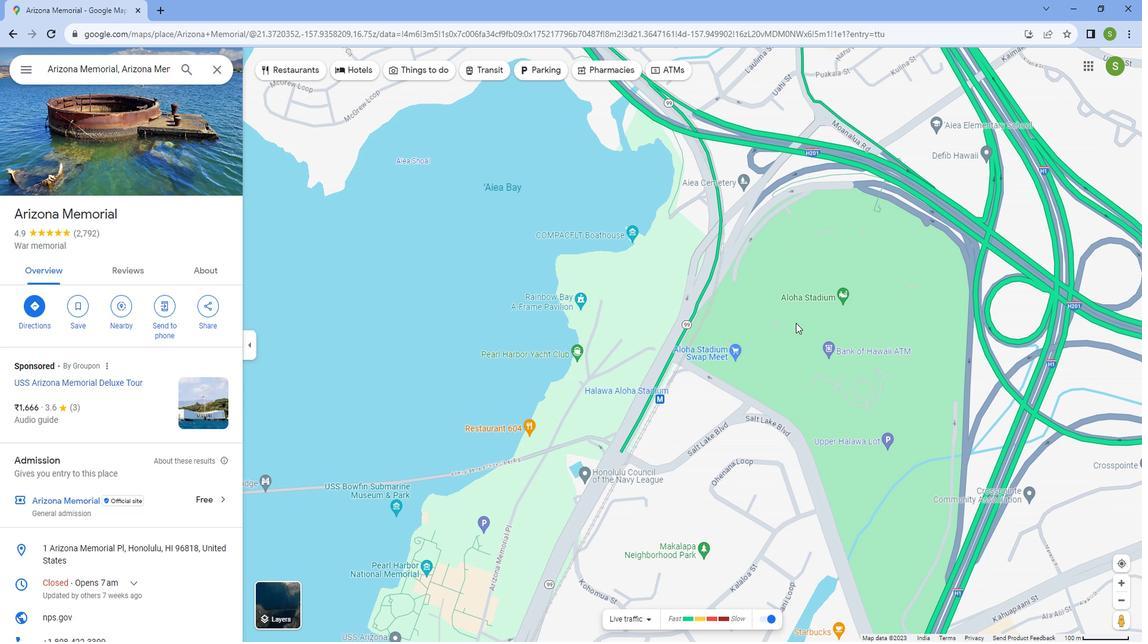 
Action: Mouse scrolled (795, 310) with delta (0, 0)
Screenshot: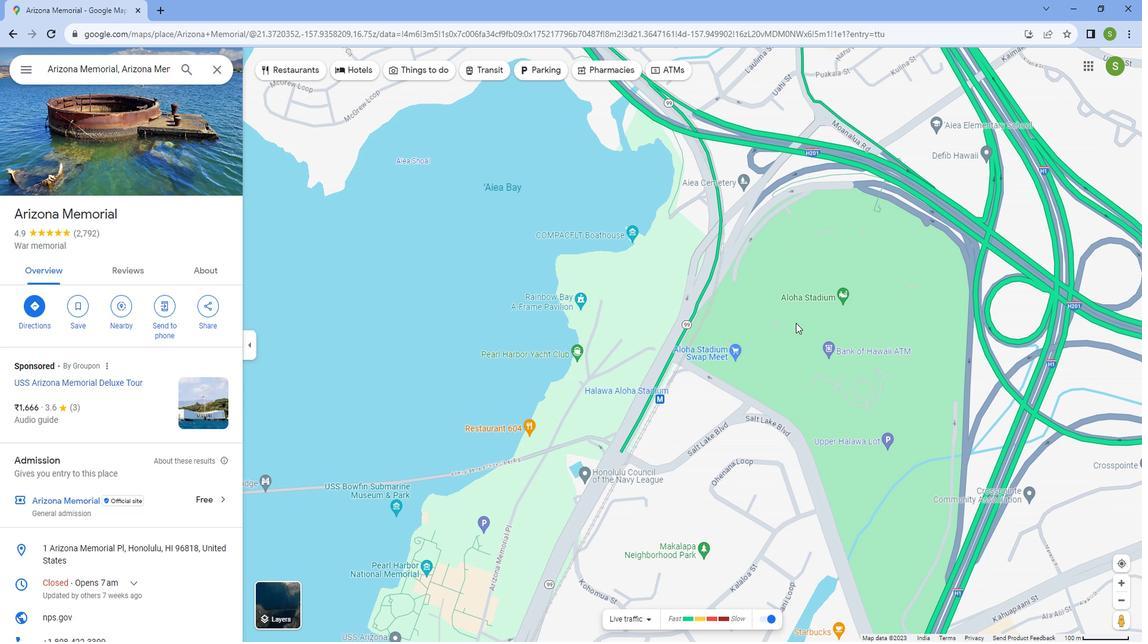 
Action: Mouse scrolled (795, 310) with delta (0, 0)
Screenshot: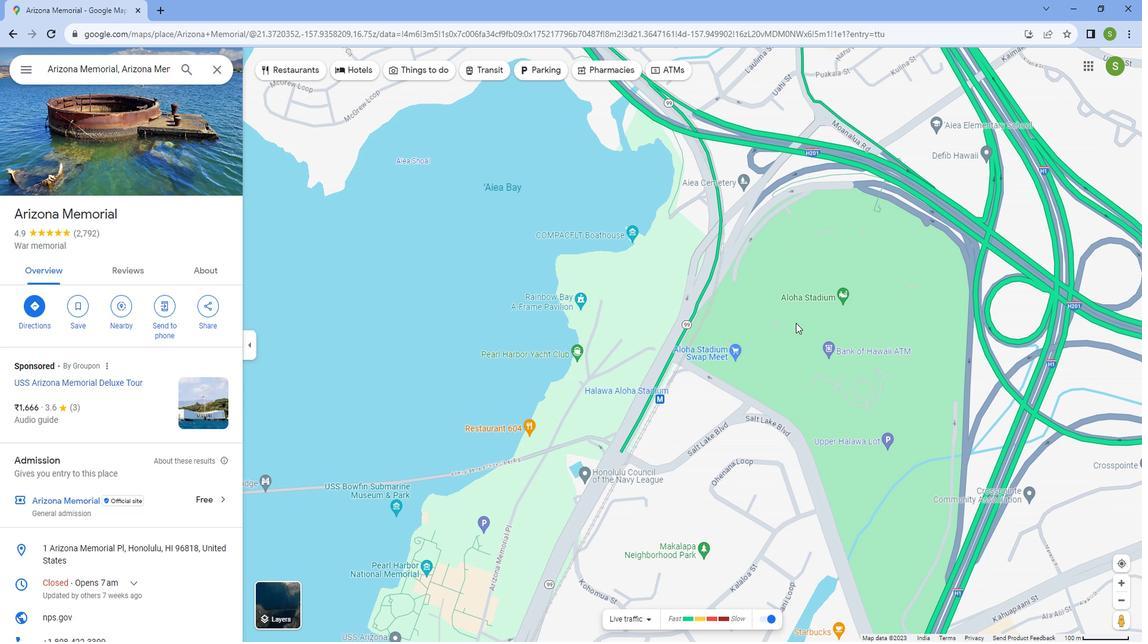 
Action: Mouse scrolled (795, 310) with delta (0, 0)
Screenshot: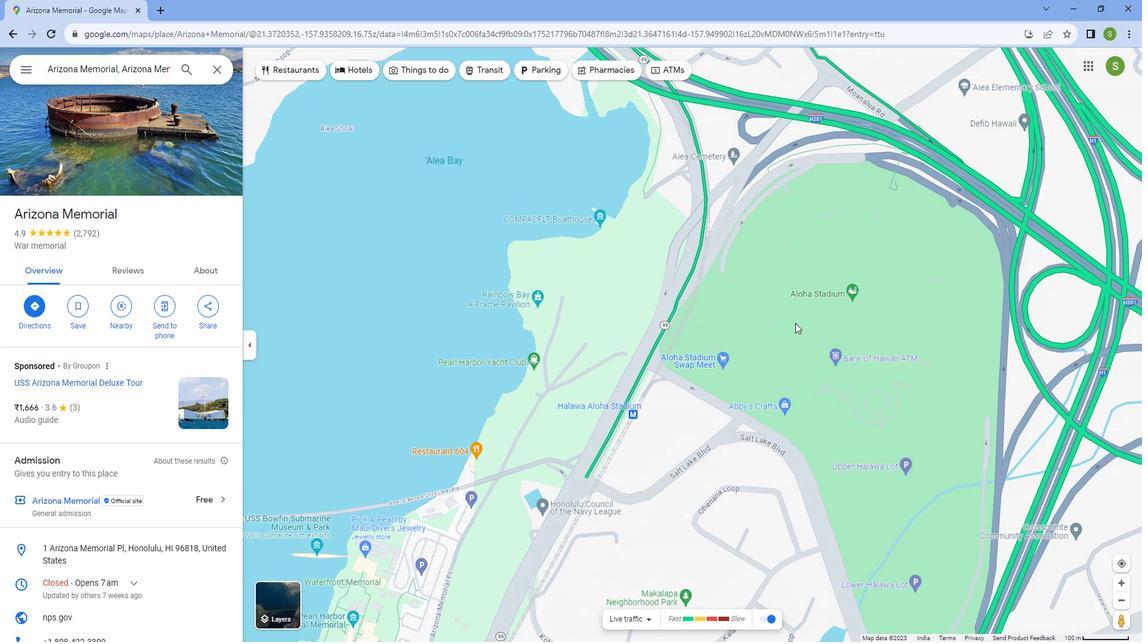 
Action: Mouse scrolled (795, 310) with delta (0, 0)
Screenshot: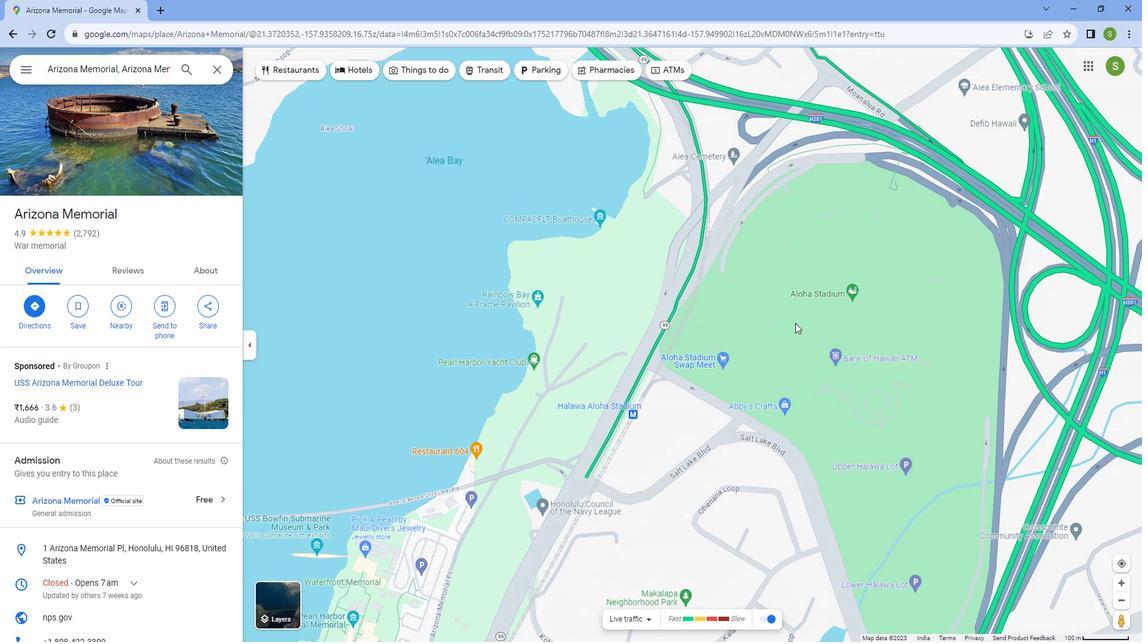 
Action: Mouse scrolled (795, 310) with delta (0, 0)
Screenshot: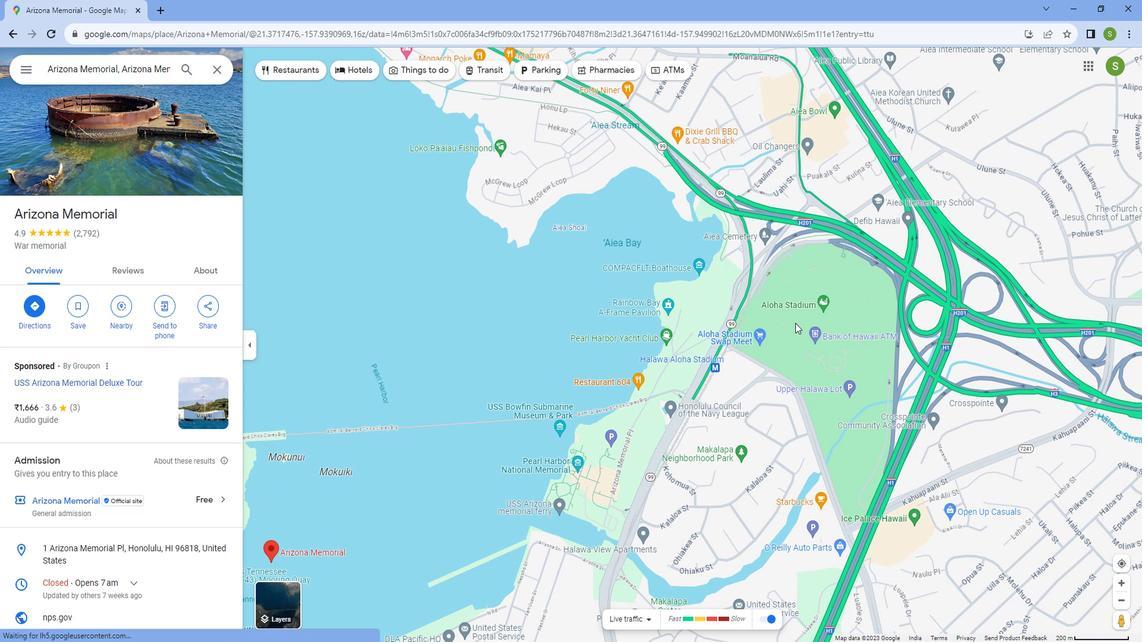 
Action: Mouse scrolled (795, 310) with delta (0, 0)
Screenshot: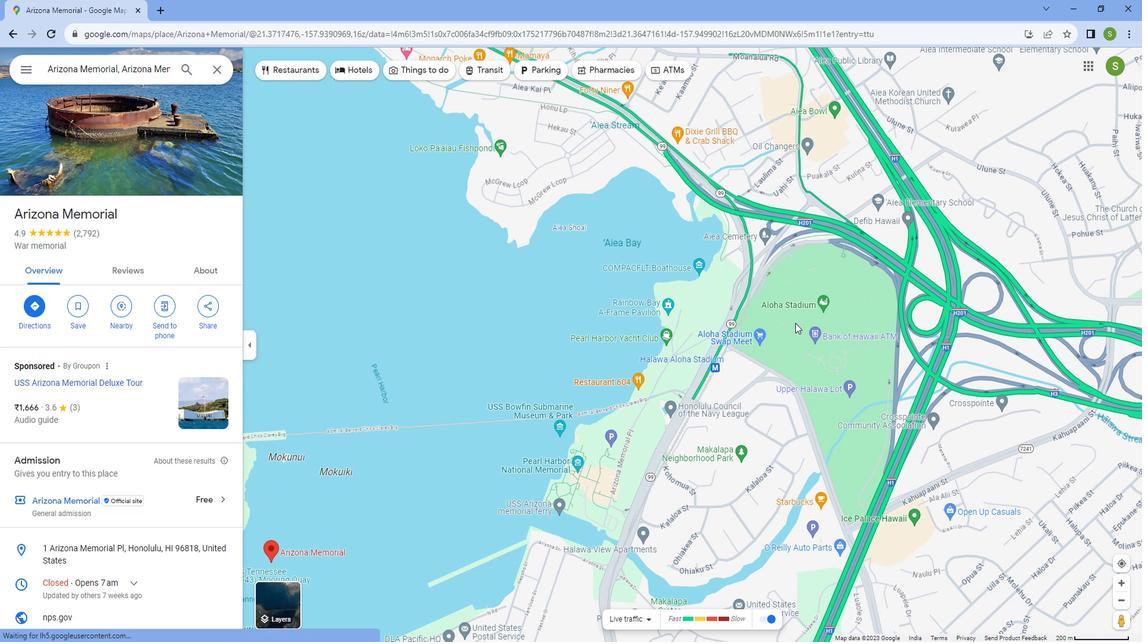 
Action: Mouse scrolled (795, 310) with delta (0, 0)
Screenshot: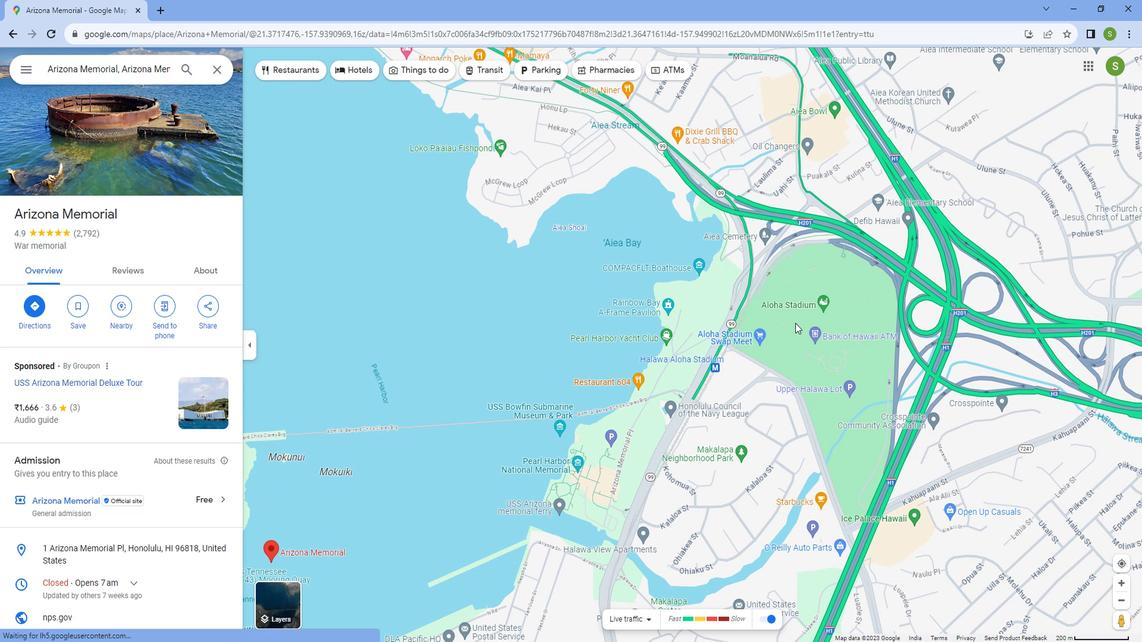 
Action: Mouse scrolled (795, 310) with delta (0, 0)
Screenshot: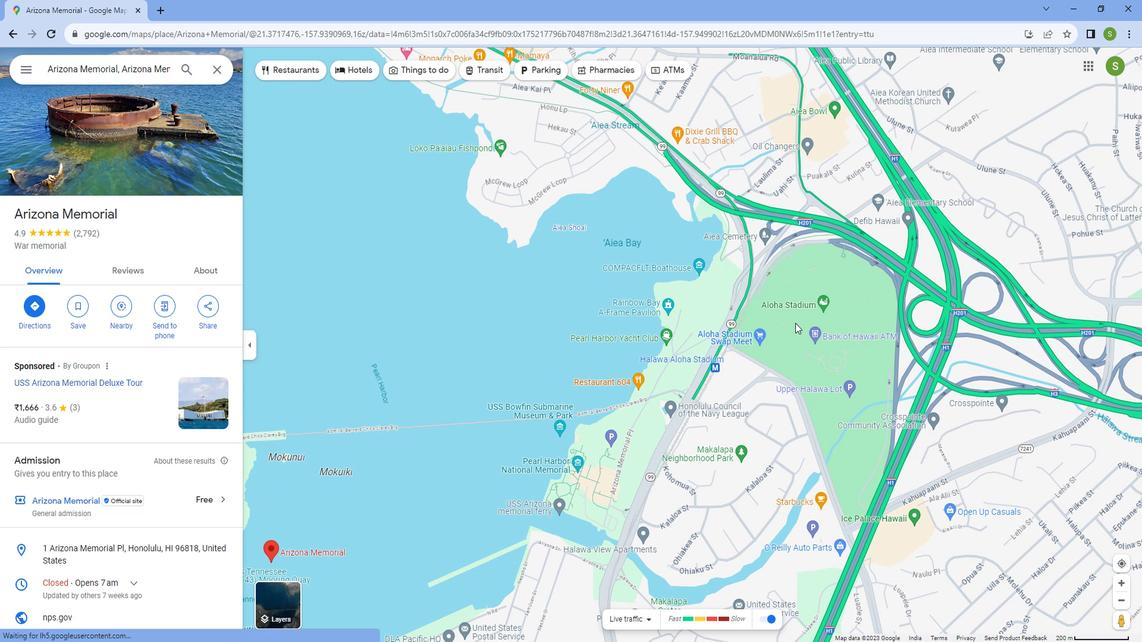 
Action: Mouse scrolled (795, 310) with delta (0, 0)
Screenshot: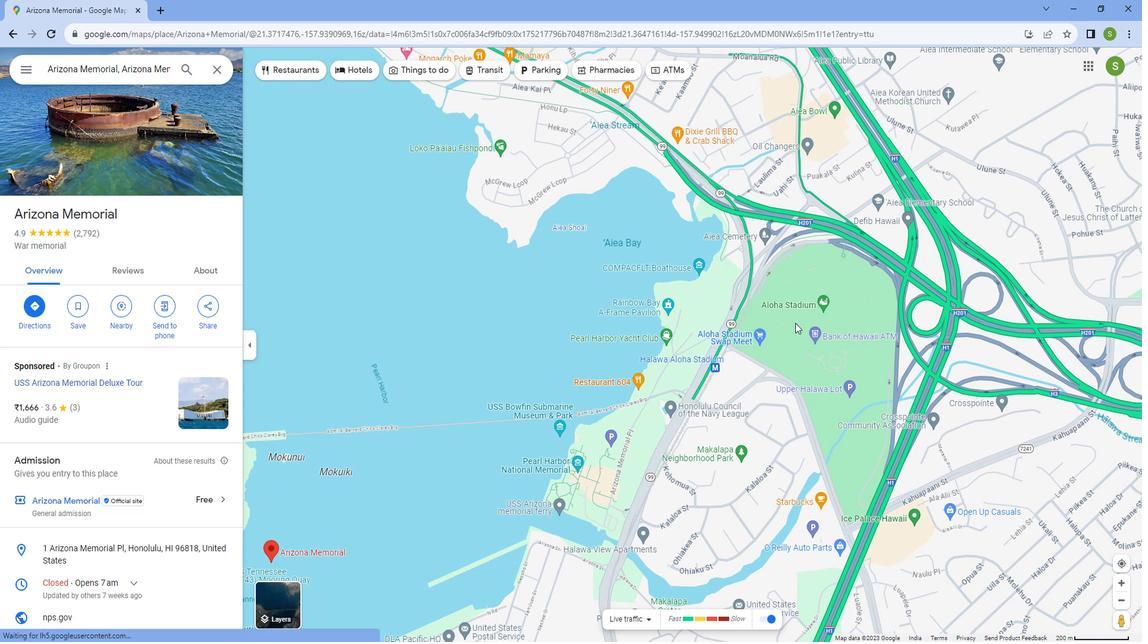 
Action: Mouse moved to (411, 191)
Screenshot: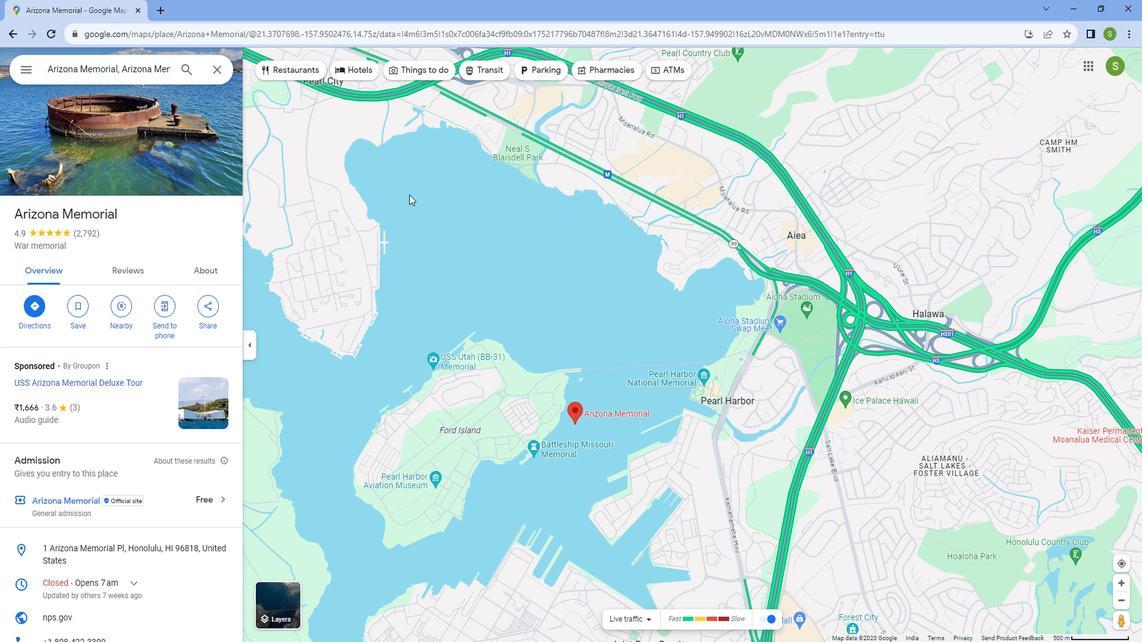 
Action: Mouse pressed left at (411, 191)
Screenshot: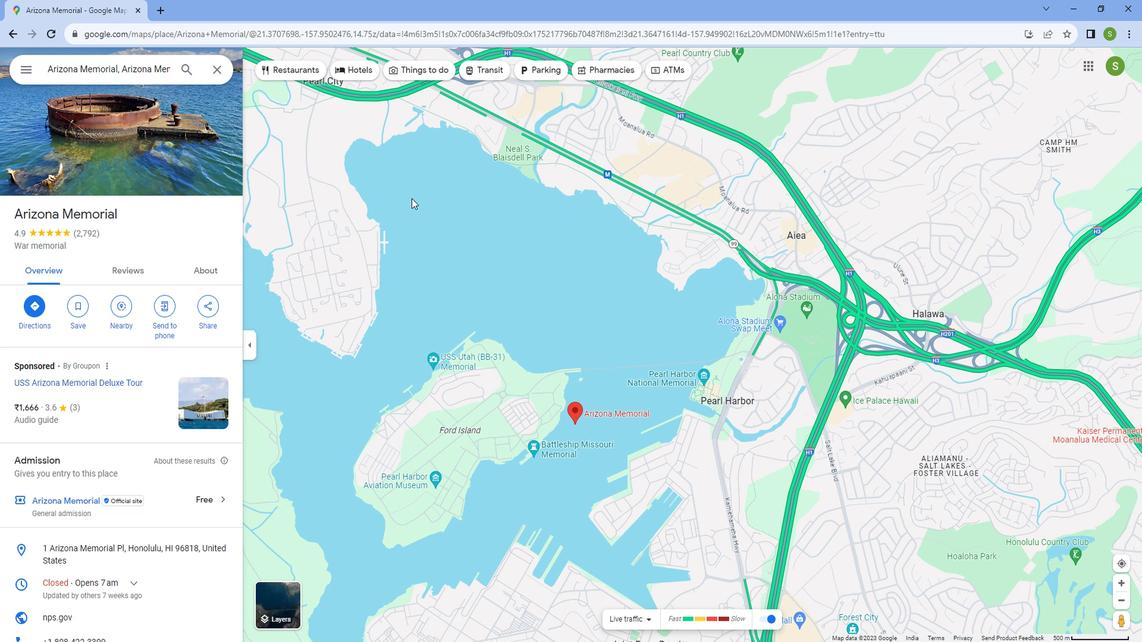 
Action: Mouse moved to (693, 416)
Screenshot: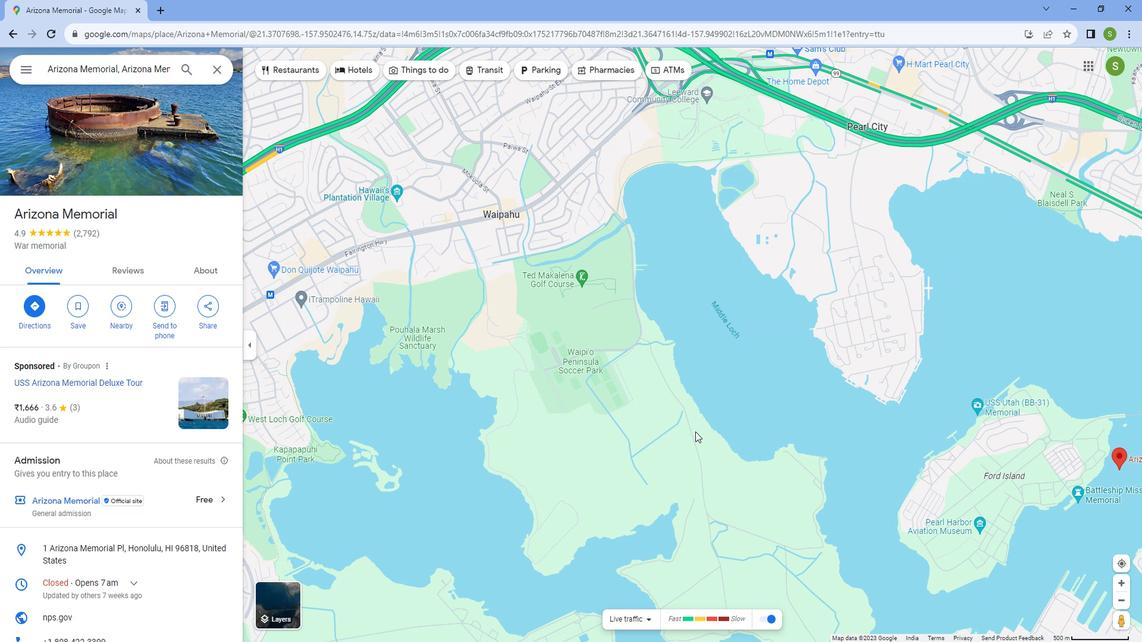 
Action: Mouse pressed left at (693, 416)
Screenshot: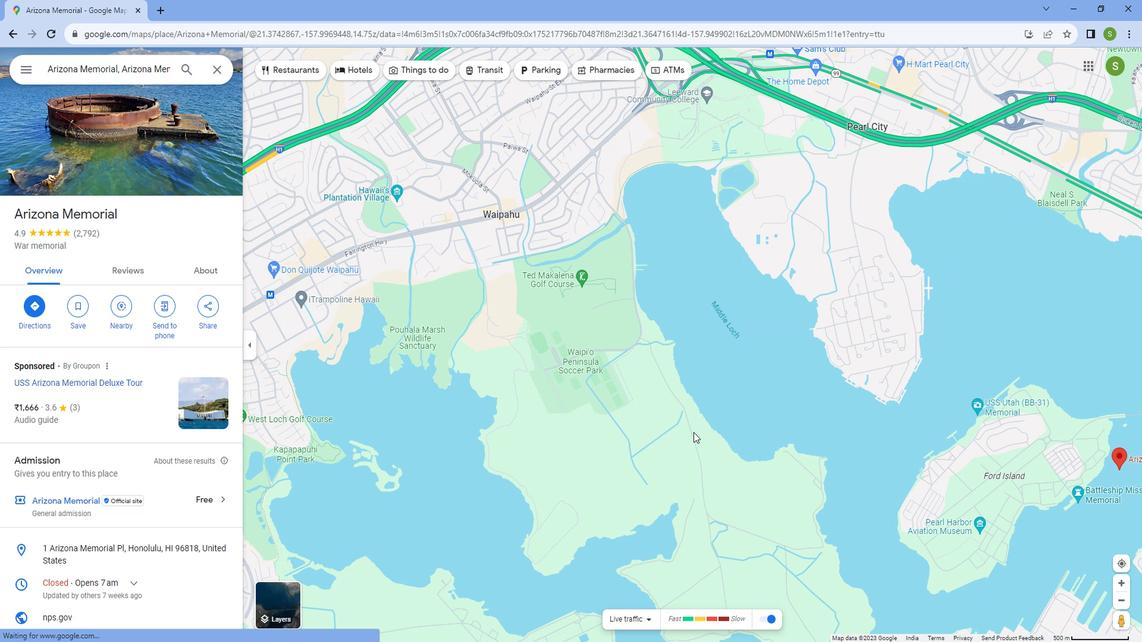 
Action: Mouse moved to (593, 417)
Screenshot: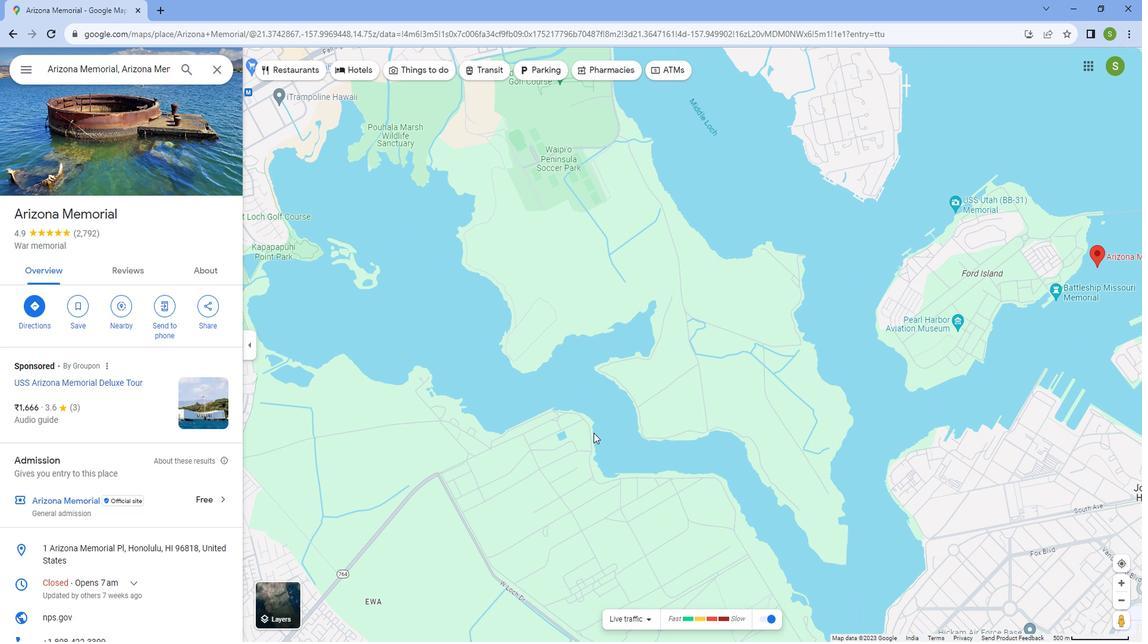 
Action: Mouse pressed left at (593, 417)
Screenshot: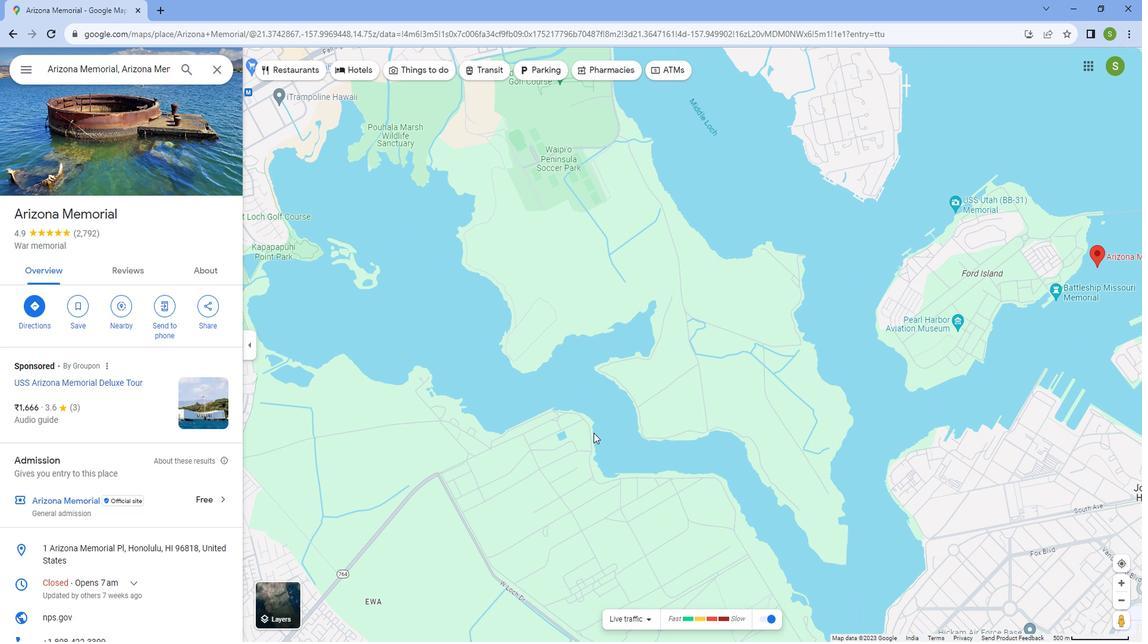 
Action: Mouse moved to (726, 446)
Screenshot: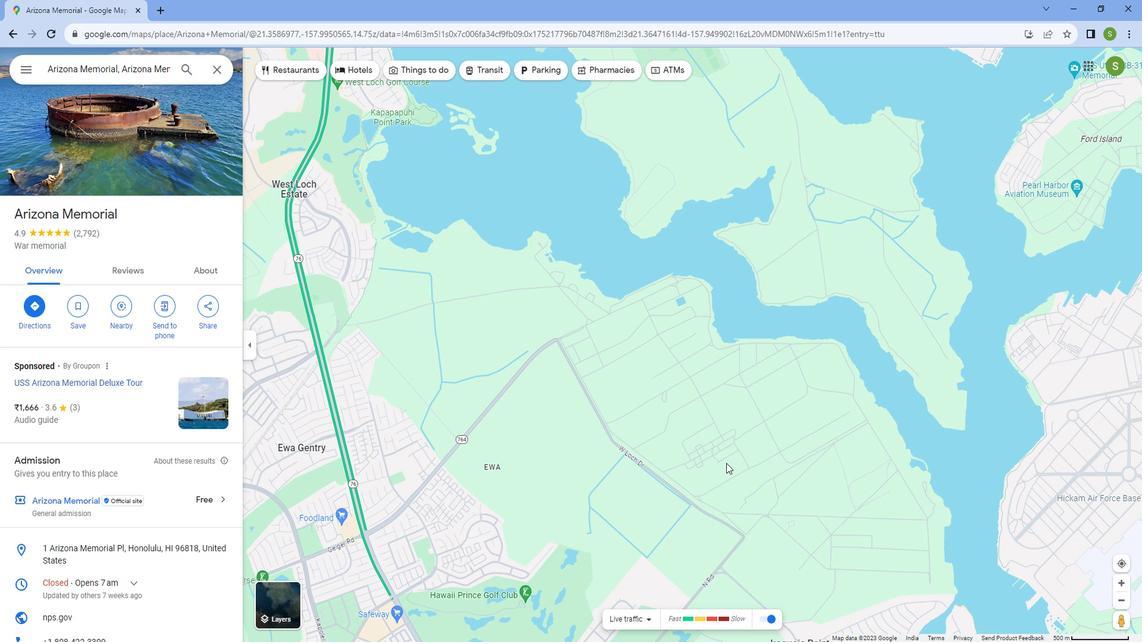 
Action: Mouse pressed left at (726, 446)
Screenshot: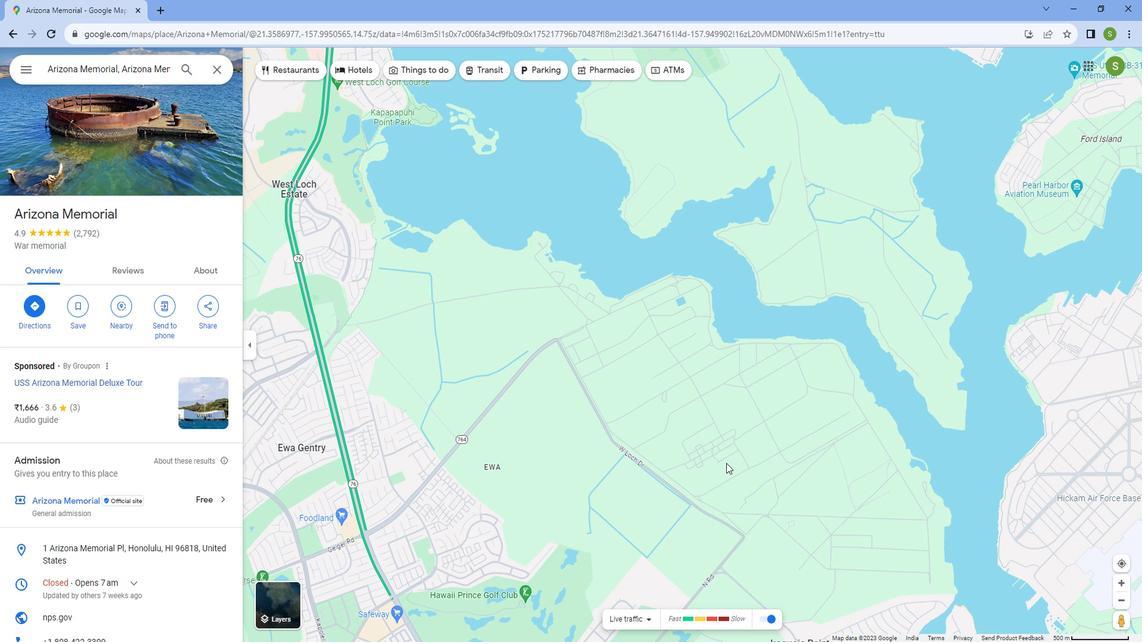 
Action: Mouse moved to (701, 418)
Screenshot: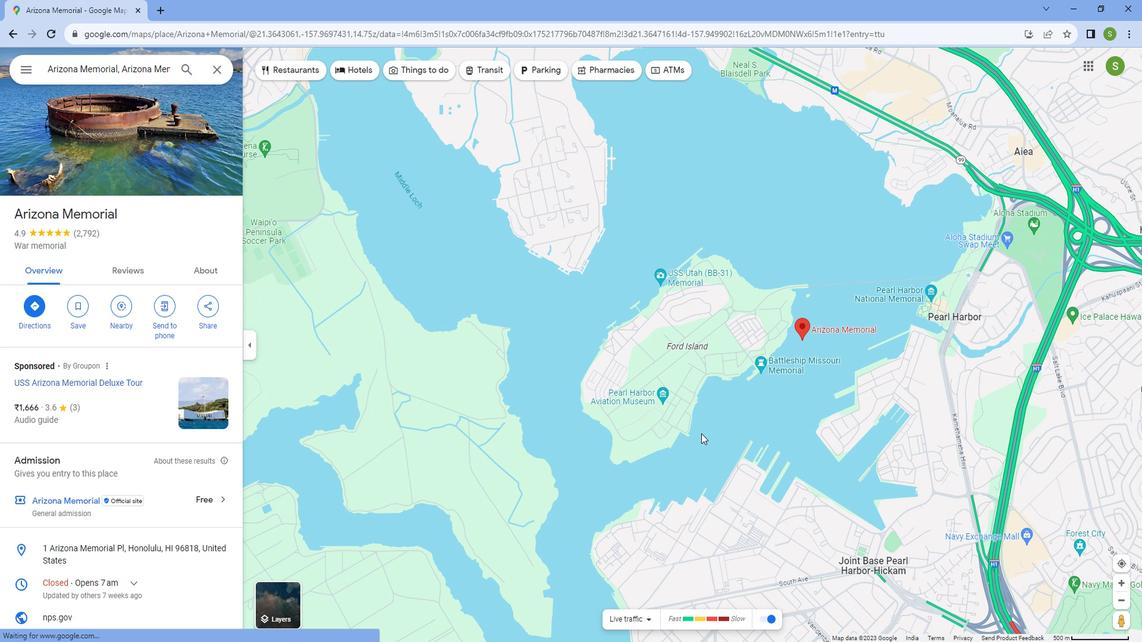 
Action: Mouse pressed left at (701, 418)
Screenshot: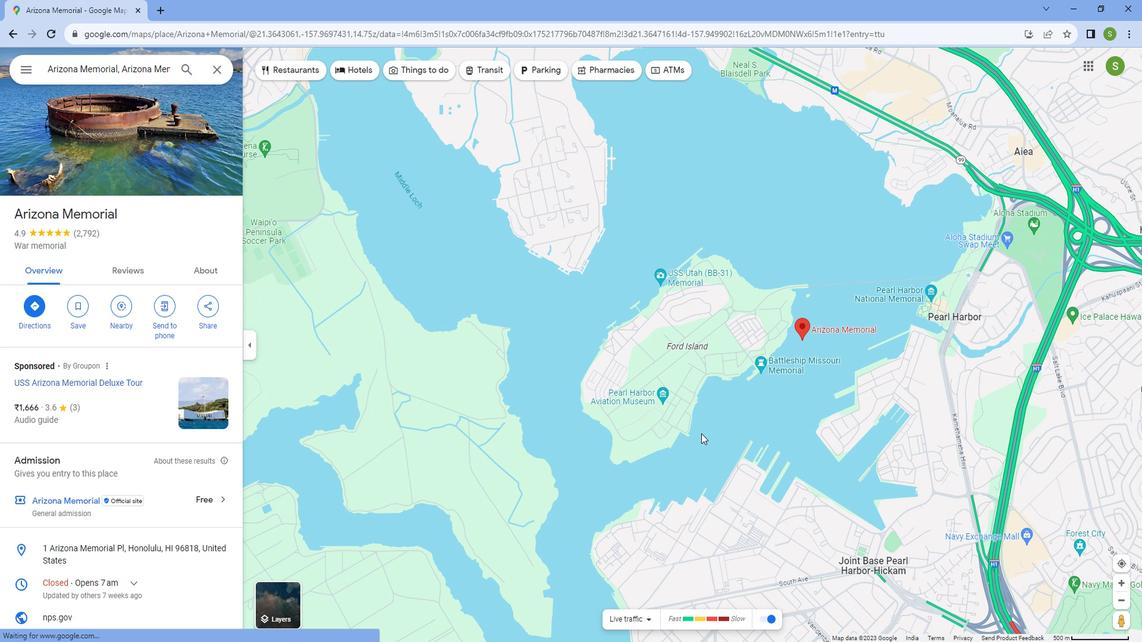
Action: Mouse moved to (747, 485)
Screenshot: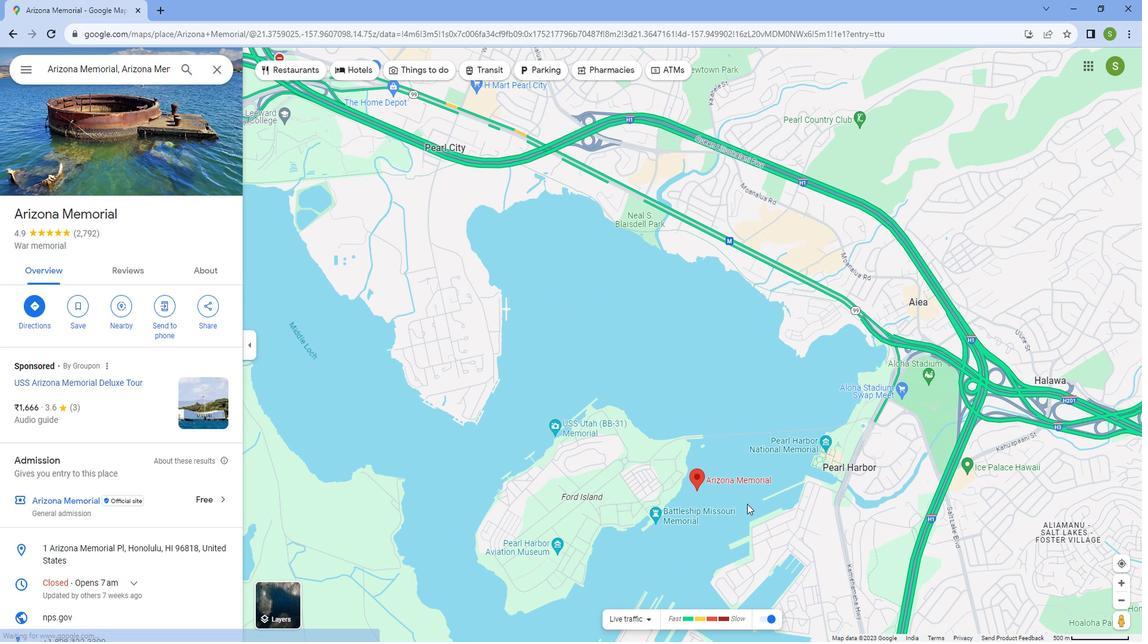 
Action: Mouse scrolled (747, 486) with delta (0, 0)
Screenshot: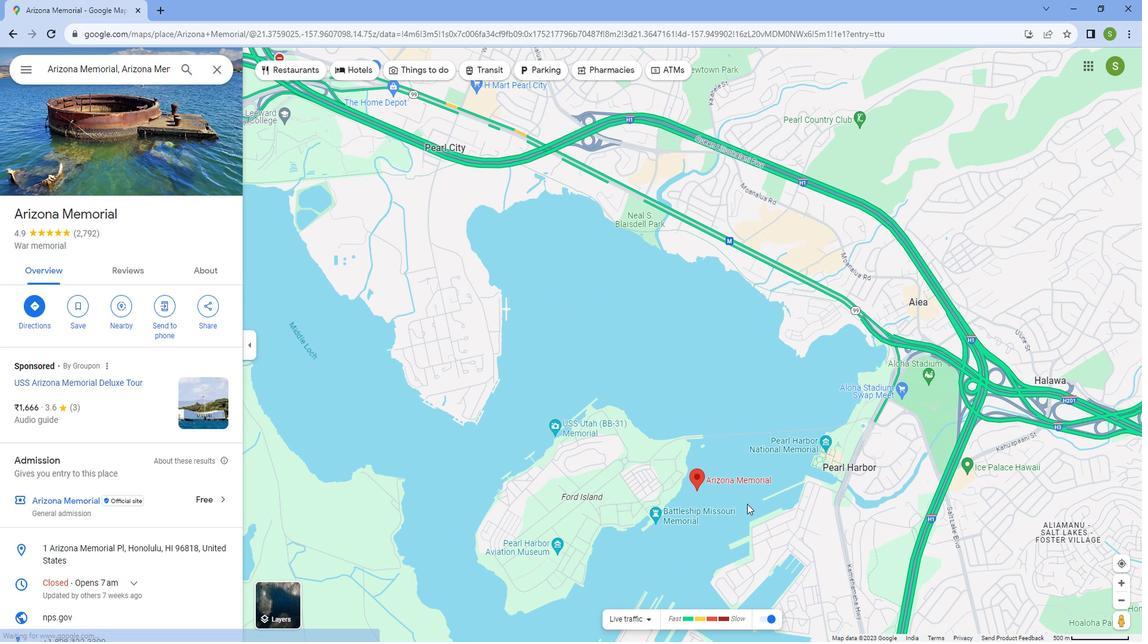 
Action: Mouse scrolled (747, 486) with delta (0, 0)
Screenshot: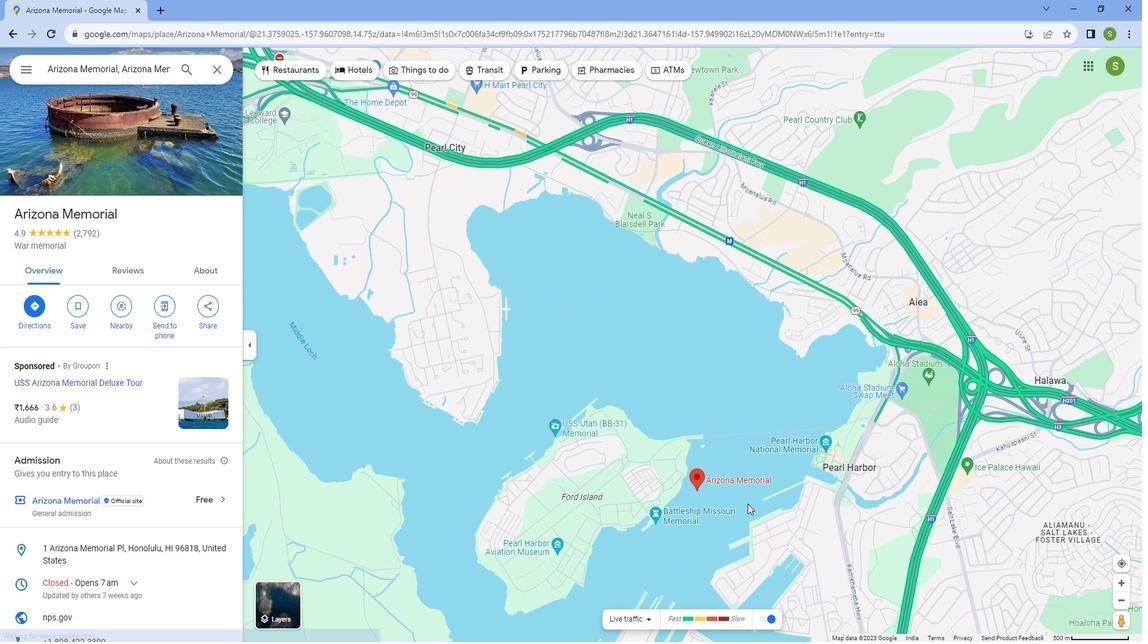 
Action: Mouse moved to (748, 485)
Screenshot: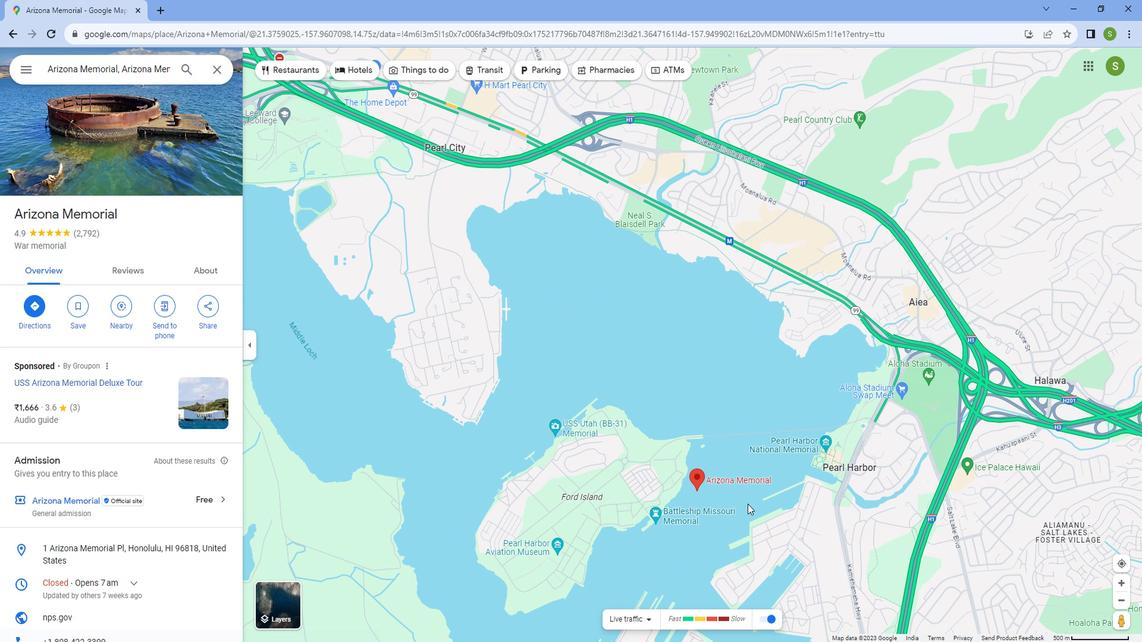 
Action: Mouse scrolled (748, 486) with delta (0, 0)
Screenshot: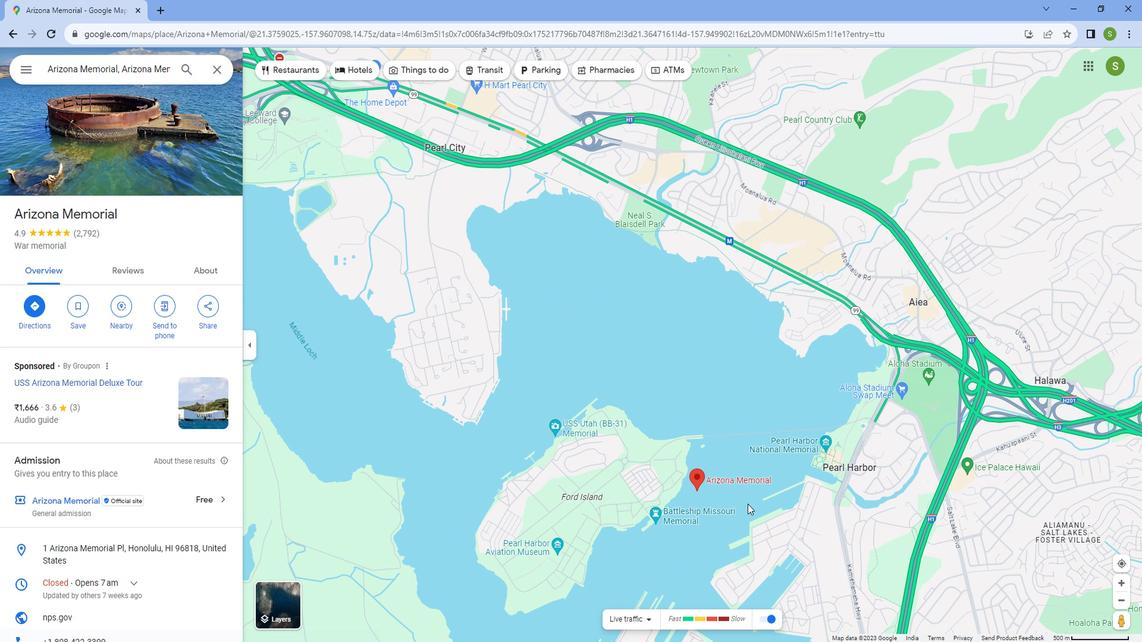 
Action: Mouse moved to (743, 488)
Screenshot: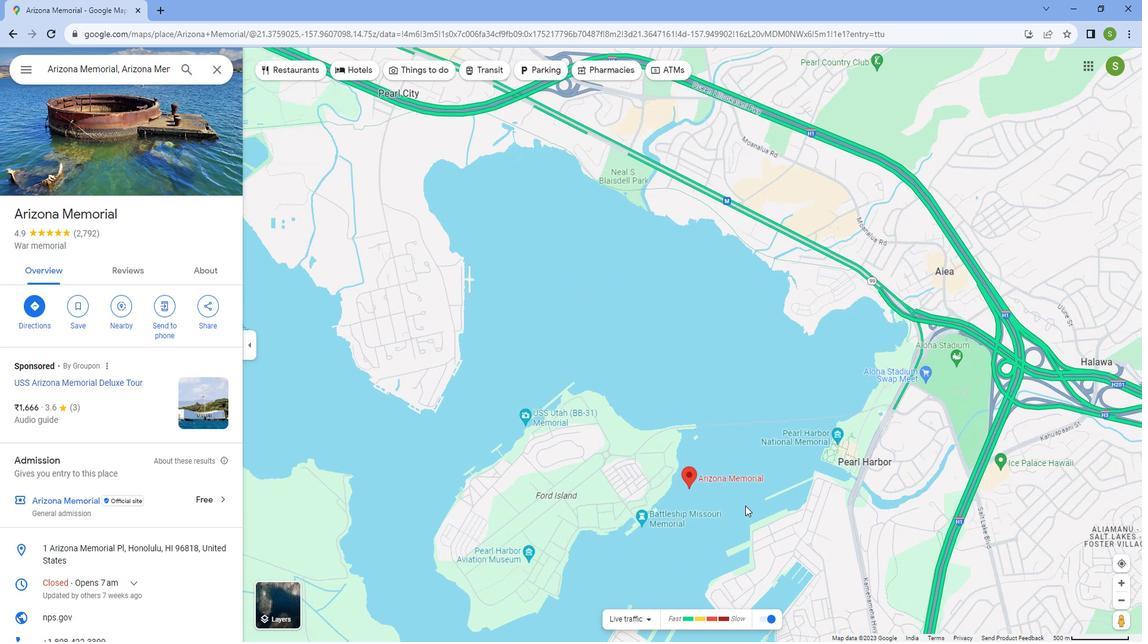 
Action: Mouse scrolled (743, 489) with delta (0, 0)
Screenshot: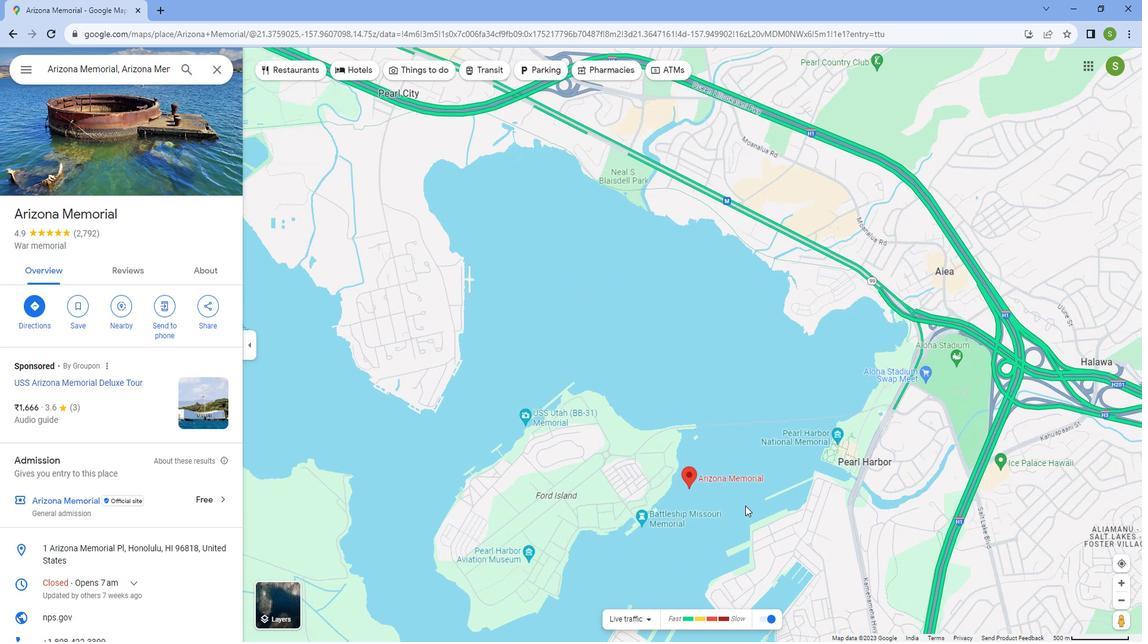 
Action: Mouse moved to (731, 491)
Screenshot: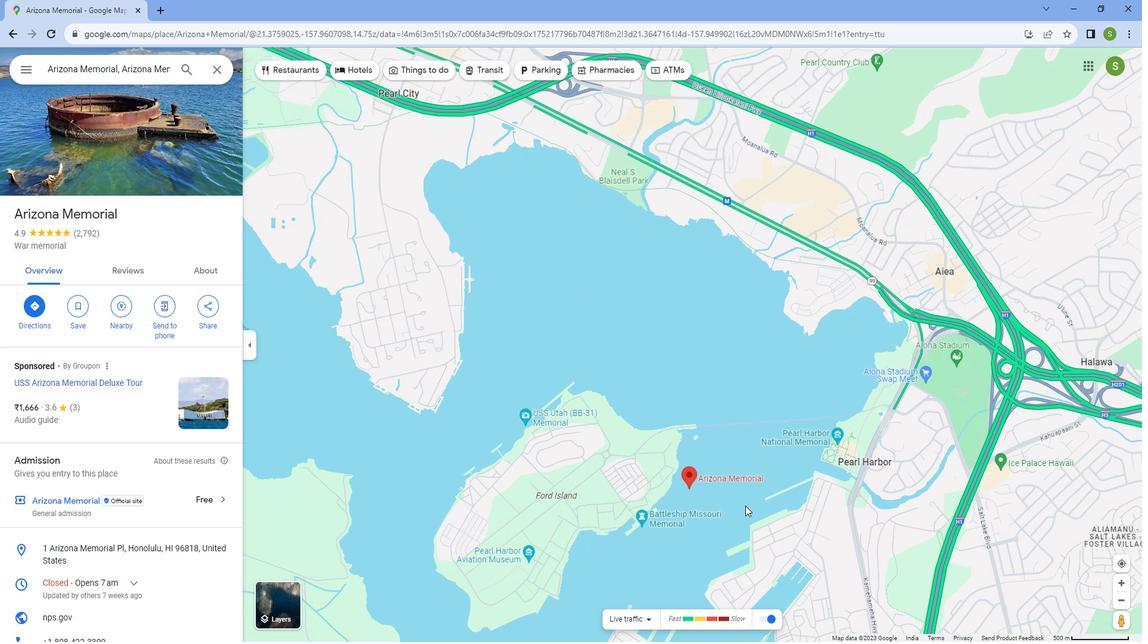 
Action: Mouse scrolled (731, 492) with delta (0, 0)
Screenshot: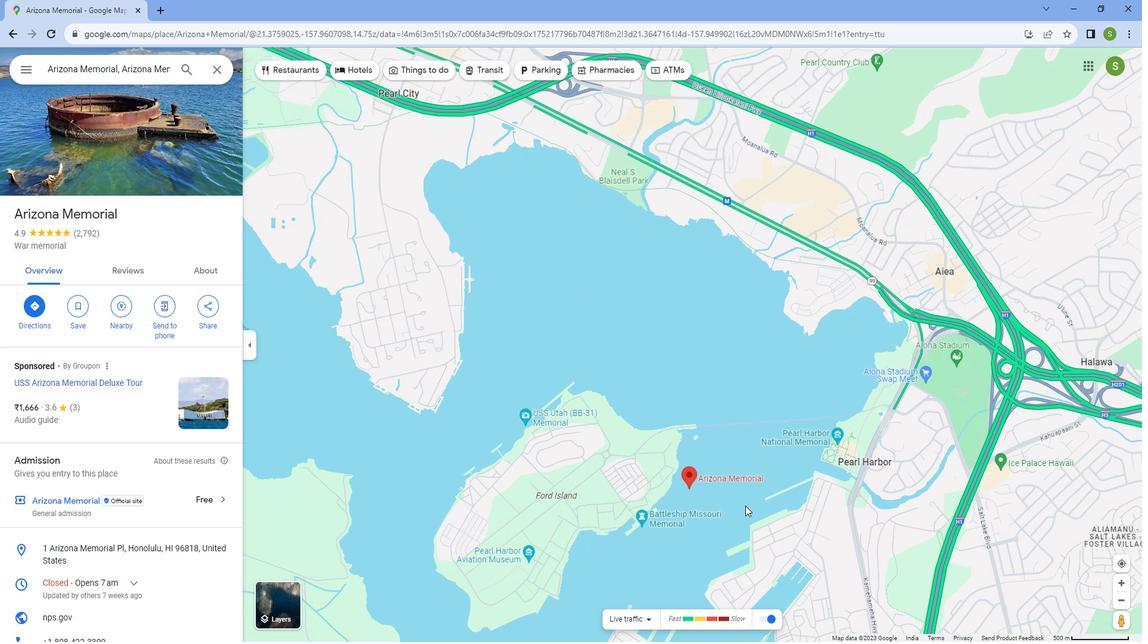 
Action: Mouse moved to (717, 496)
Screenshot: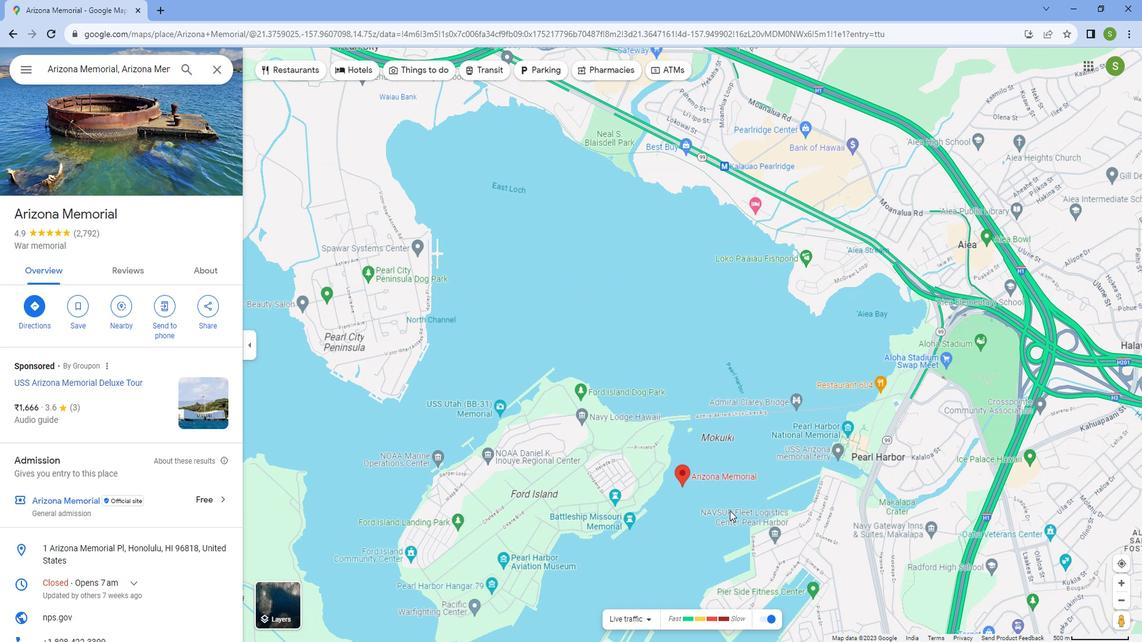 
Action: Mouse scrolled (717, 496) with delta (0, 0)
Screenshot: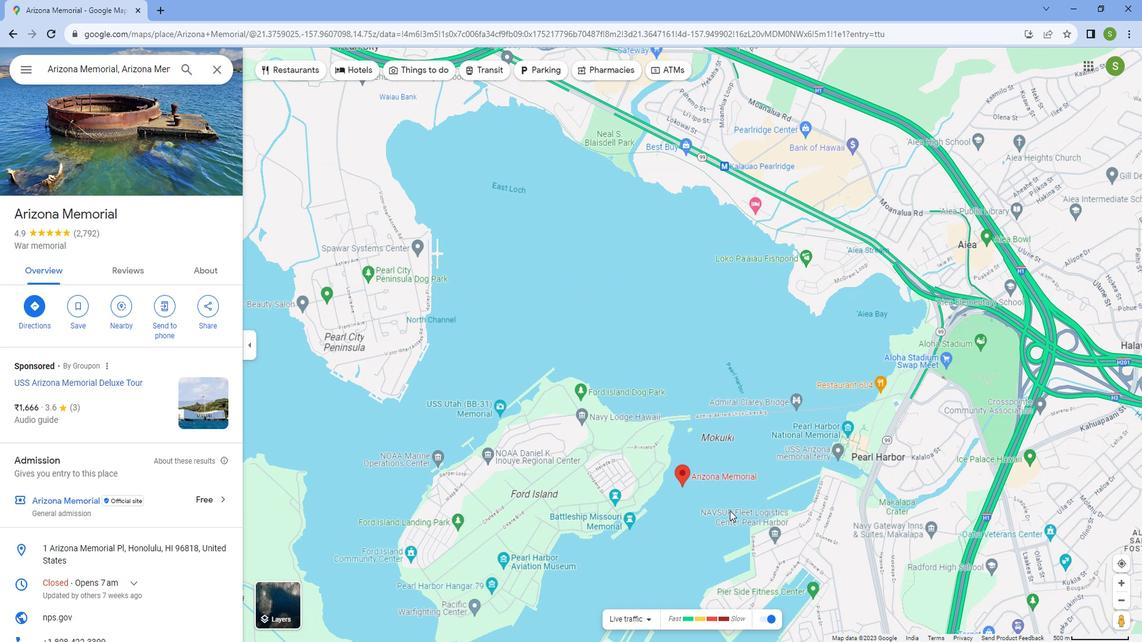 
Action: Mouse moved to (716, 496)
Screenshot: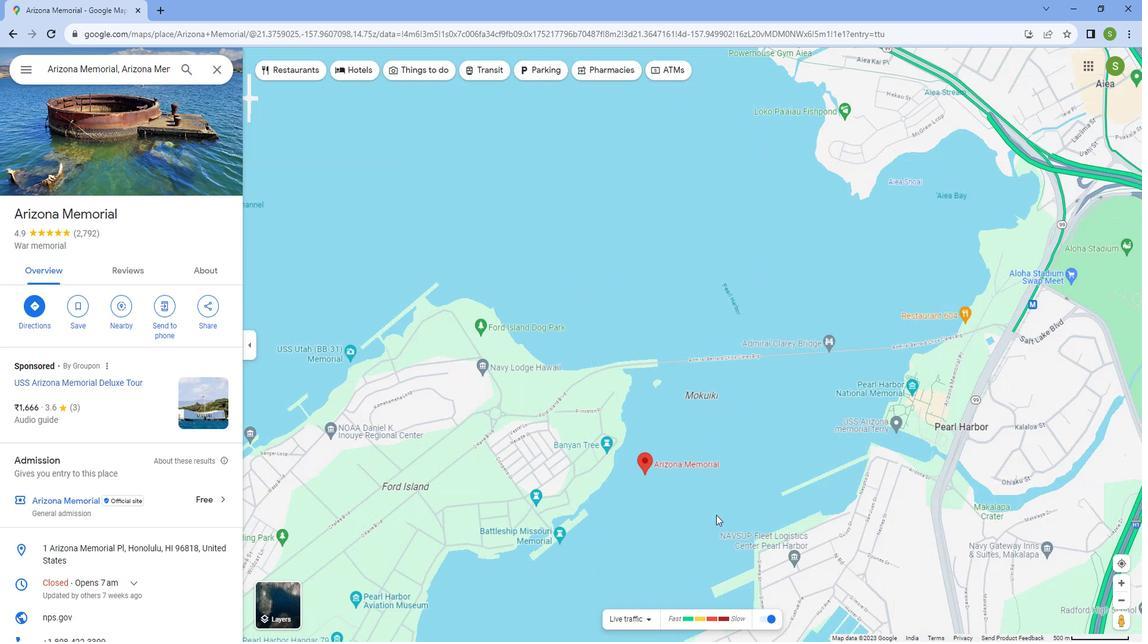 
Action: Mouse scrolled (716, 495) with delta (0, 0)
Screenshot: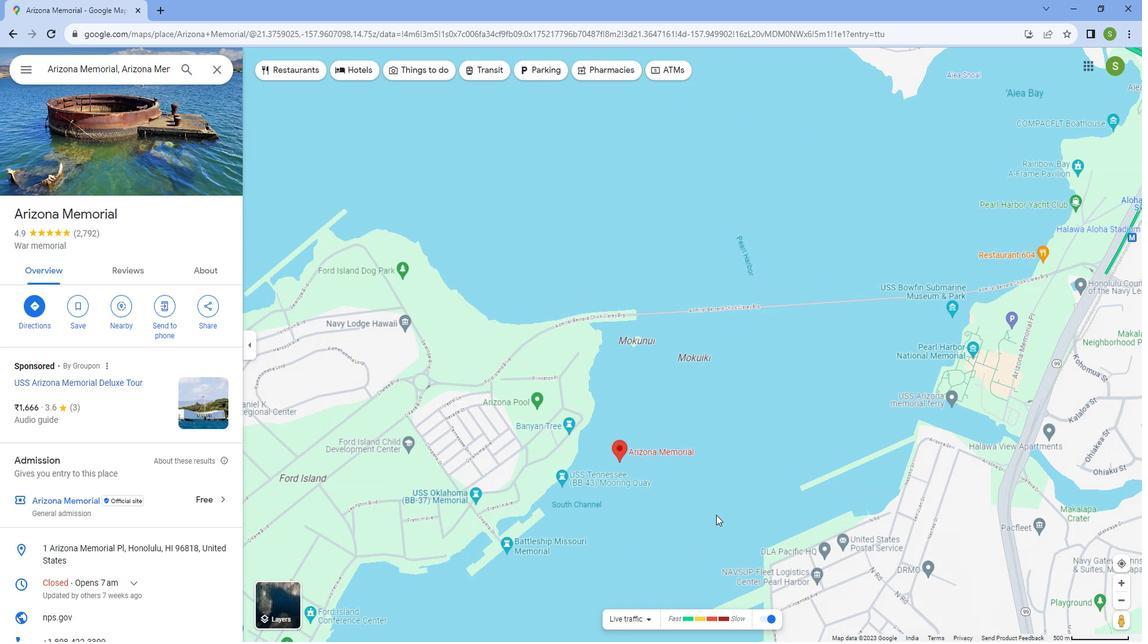 
Action: Mouse moved to (613, 487)
Screenshot: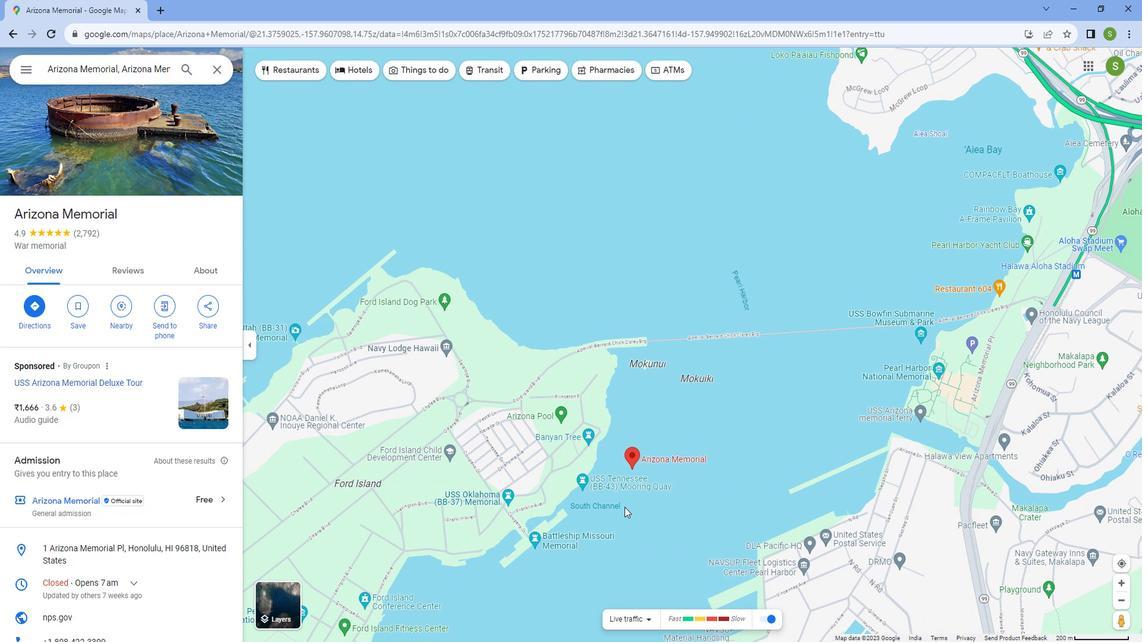 
Action: Mouse scrolled (613, 487) with delta (0, 0)
Screenshot: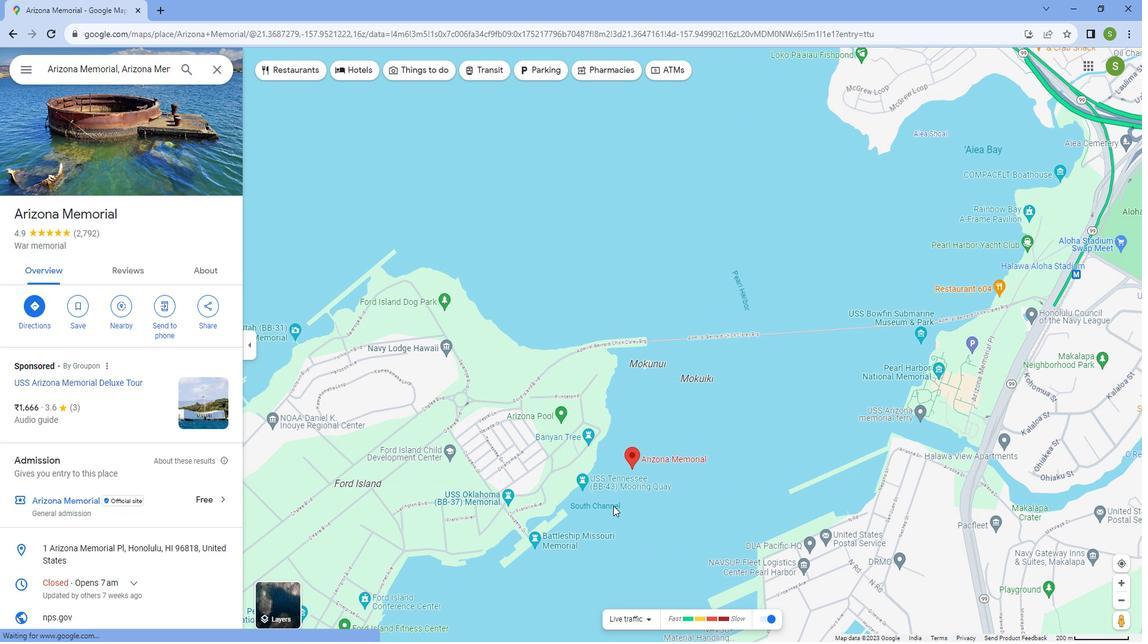 
Action: Mouse scrolled (613, 487) with delta (0, 0)
Screenshot: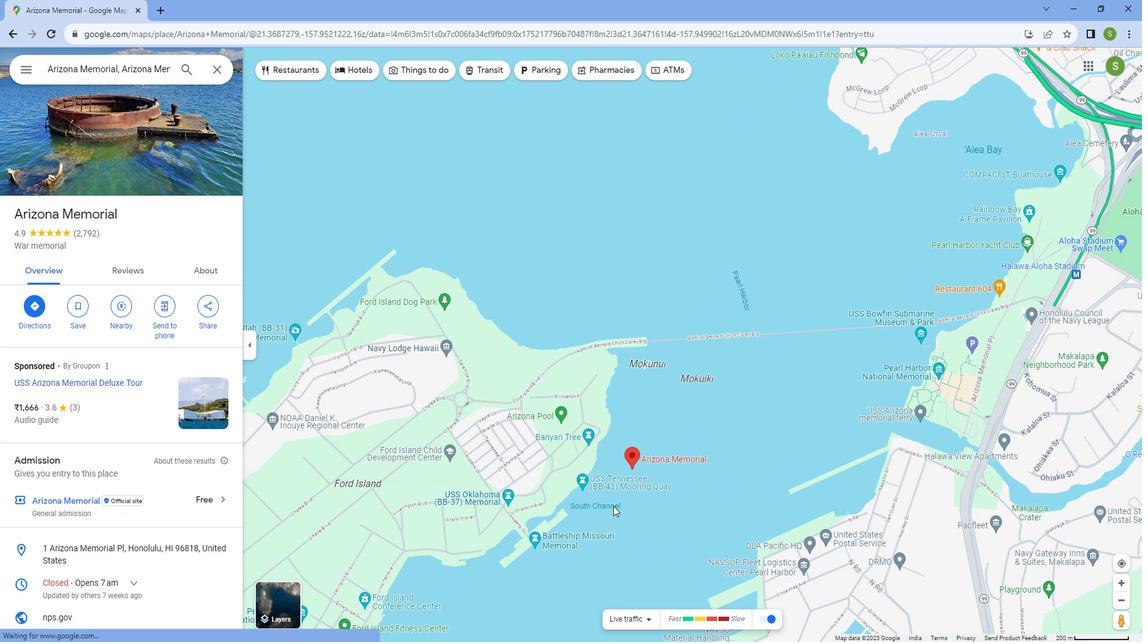 
Action: Mouse scrolled (613, 487) with delta (0, 0)
Screenshot: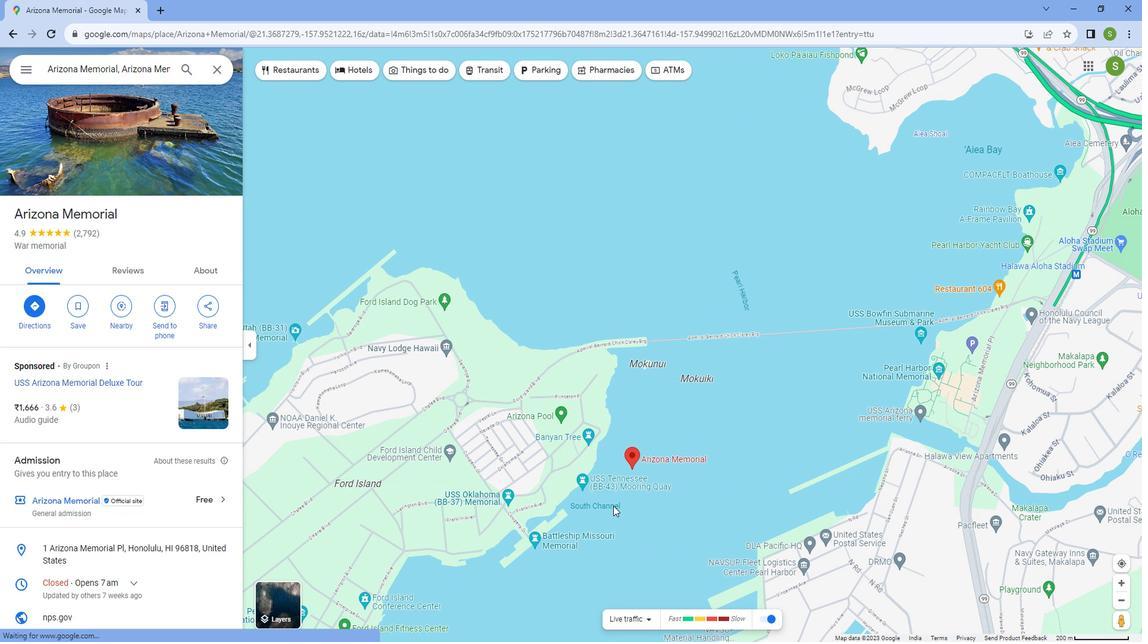 
Action: Mouse scrolled (613, 487) with delta (0, 0)
Screenshot: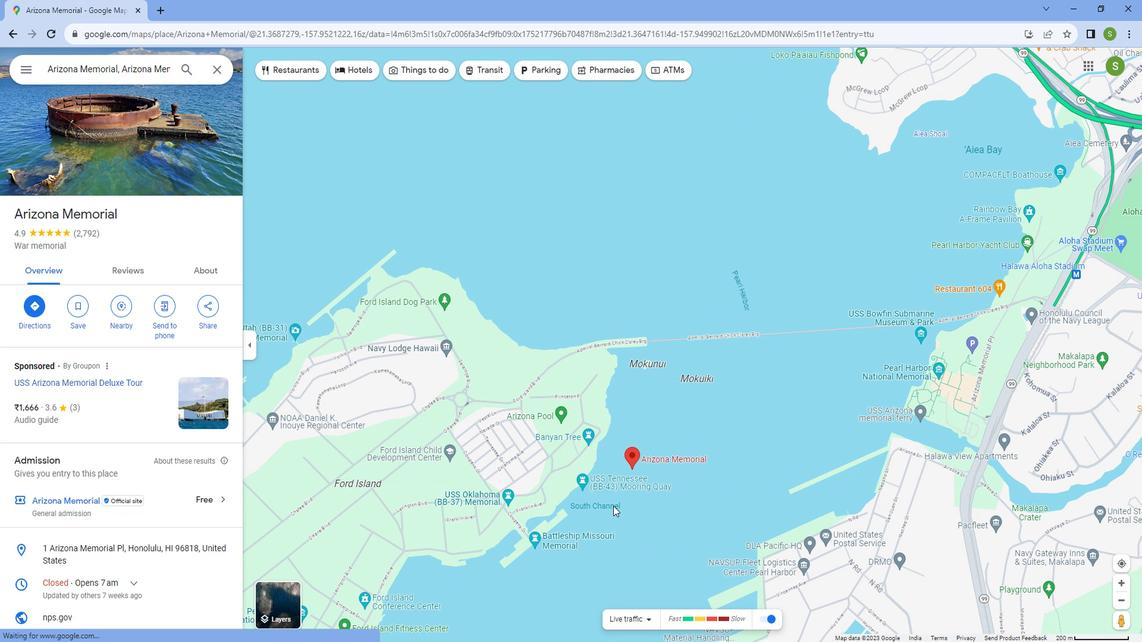 
Action: Mouse scrolled (613, 487) with delta (0, 0)
Screenshot: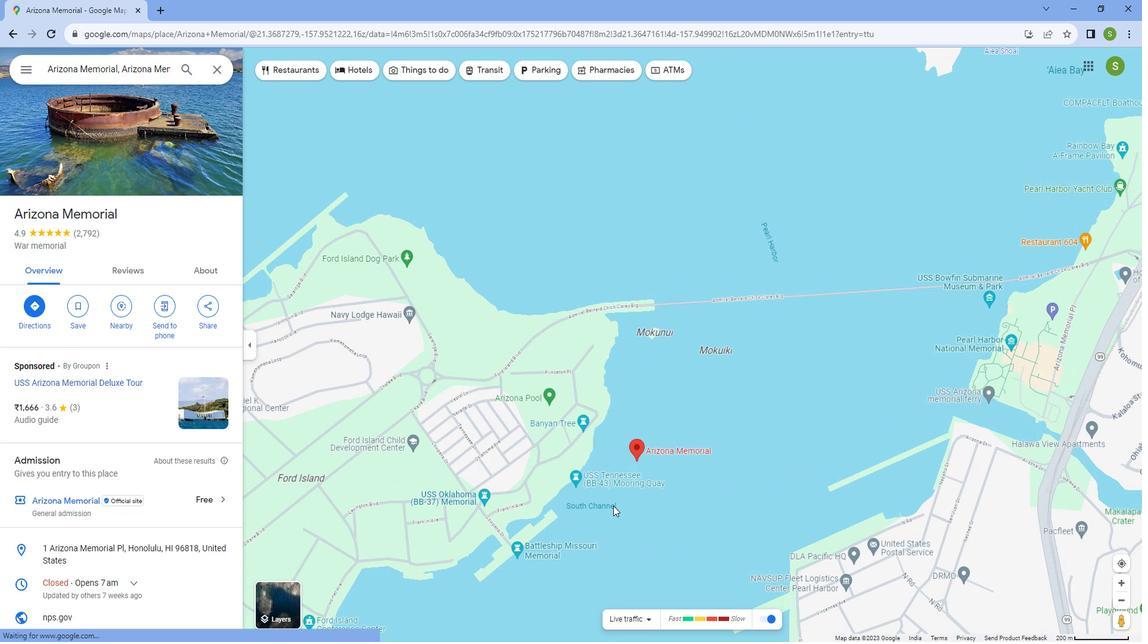
Action: Mouse moved to (665, 461)
Screenshot: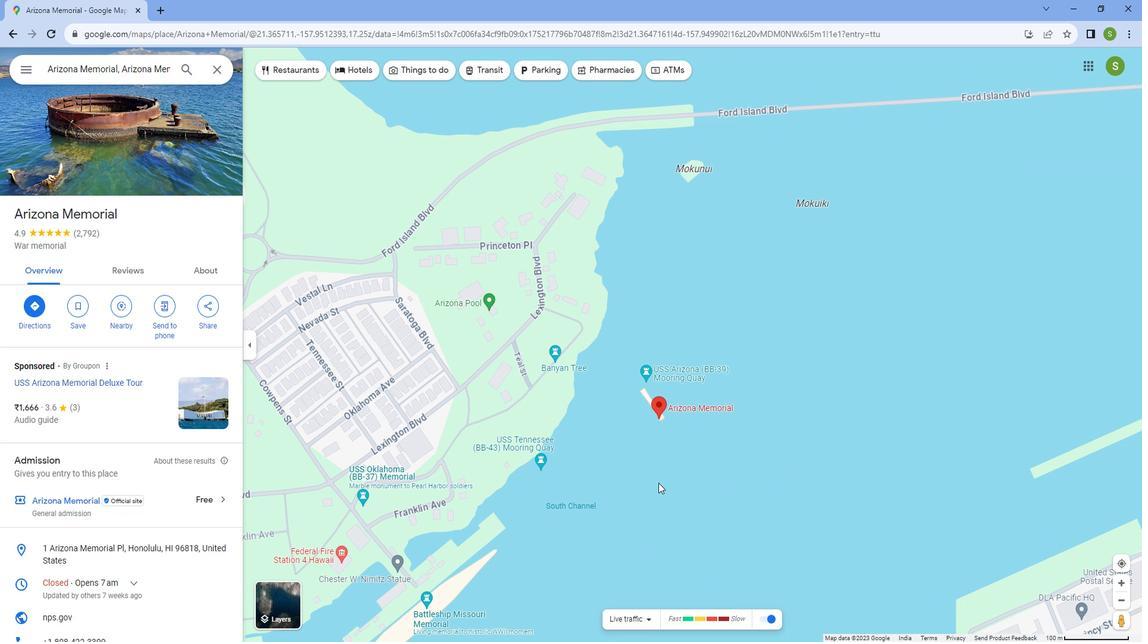 
Action: Mouse scrolled (665, 462) with delta (0, 0)
Screenshot: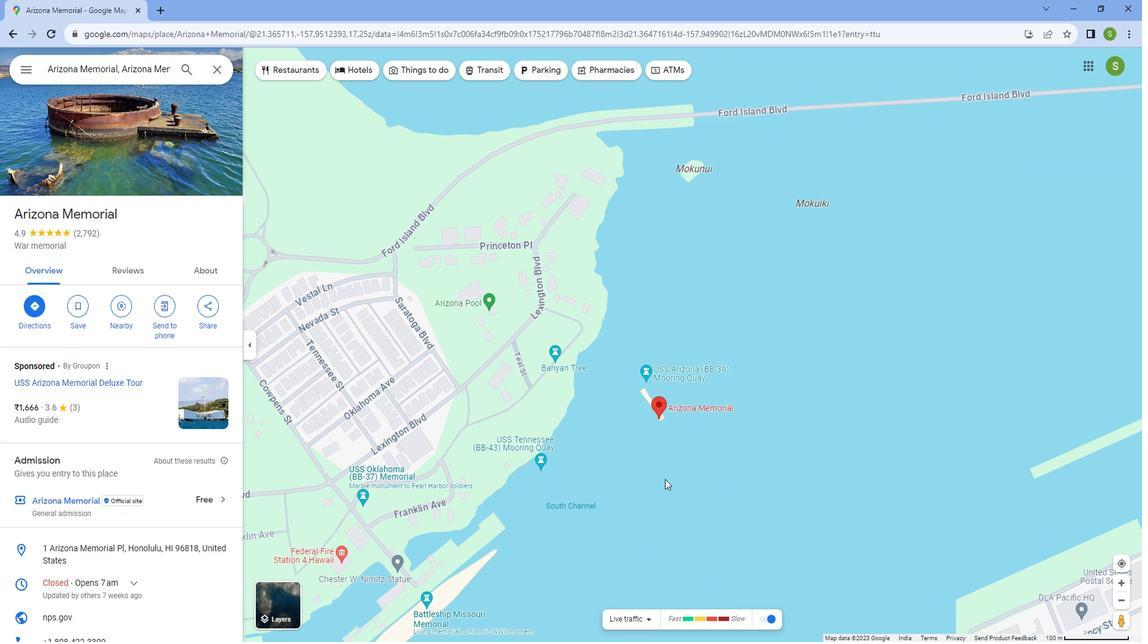 
Action: Mouse scrolled (665, 462) with delta (0, 0)
Screenshot: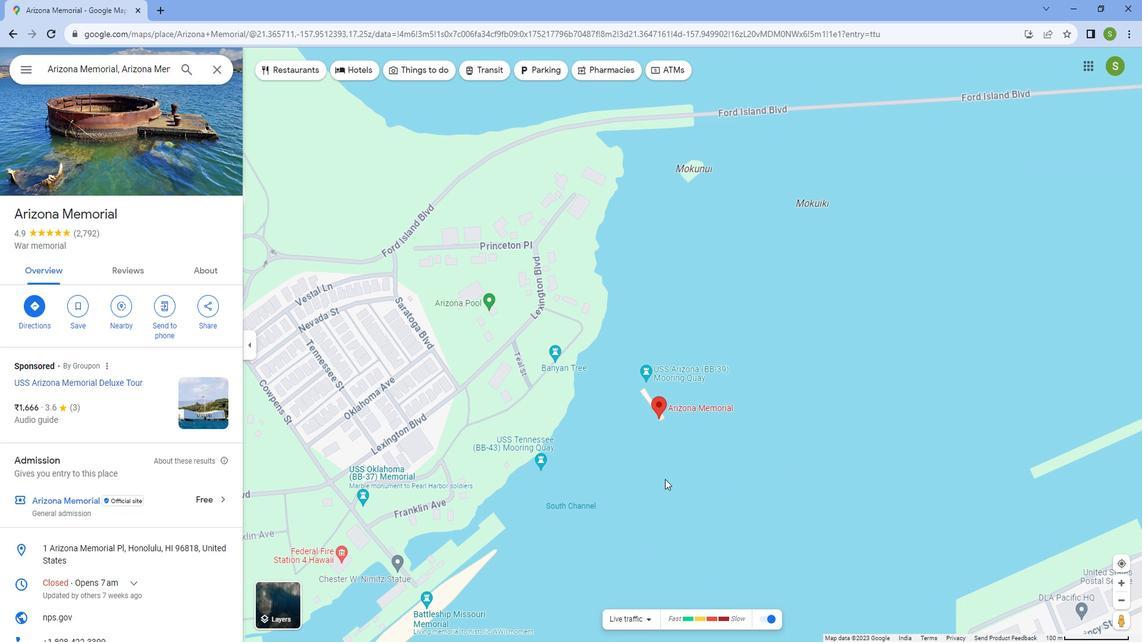 
Action: Mouse scrolled (665, 462) with delta (0, 0)
Screenshot: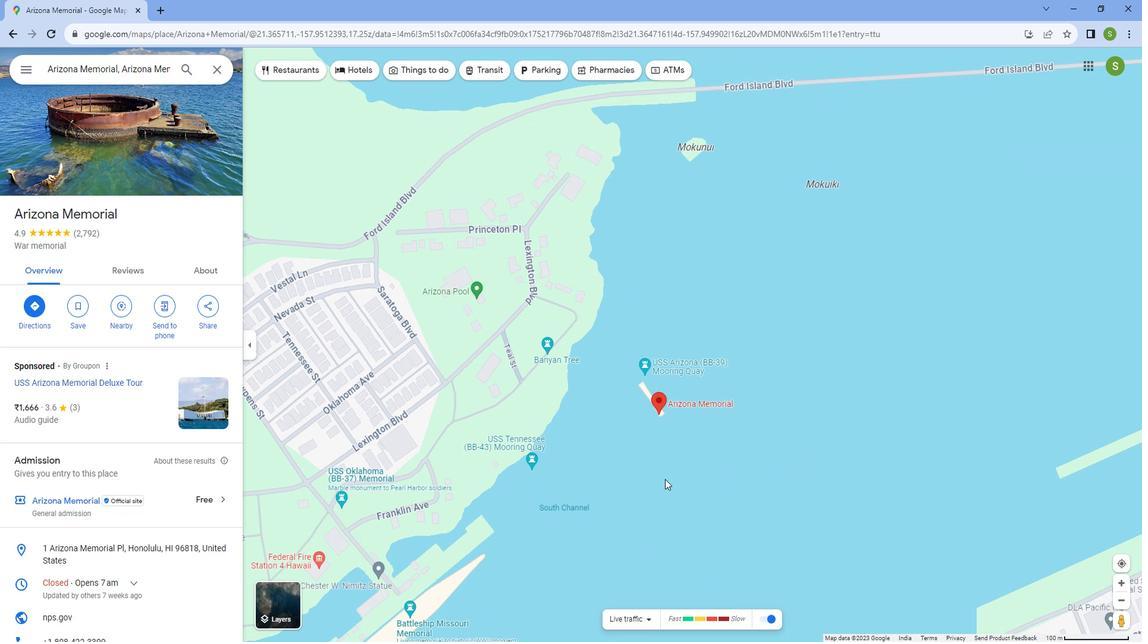 
Action: Mouse scrolled (665, 462) with delta (0, 0)
Screenshot: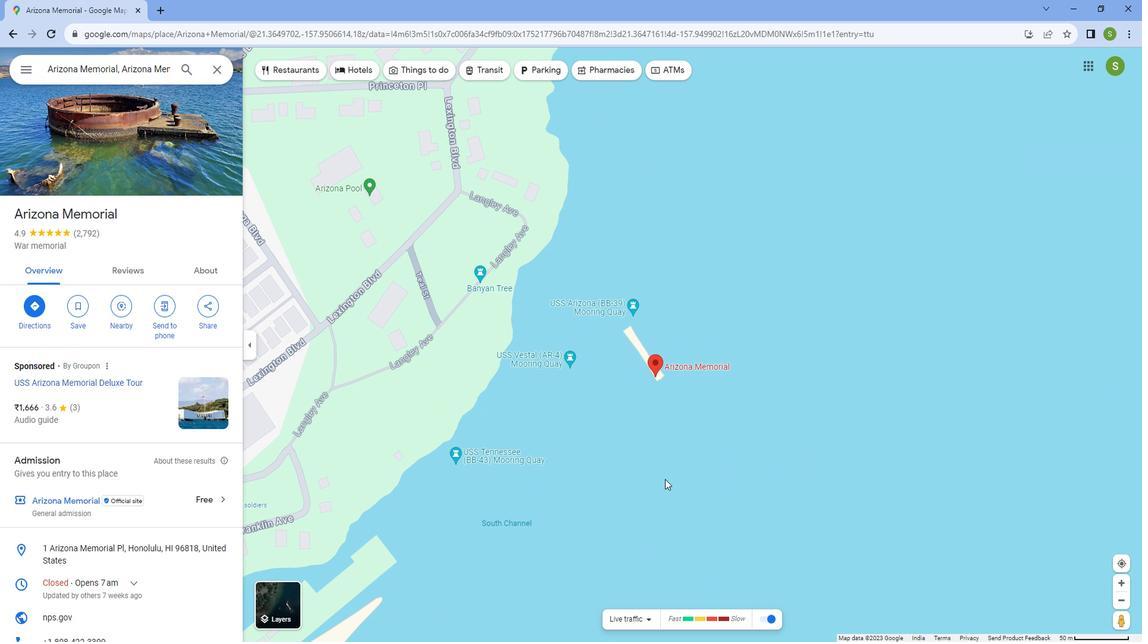 
Action: Mouse scrolled (665, 462) with delta (0, 0)
Screenshot: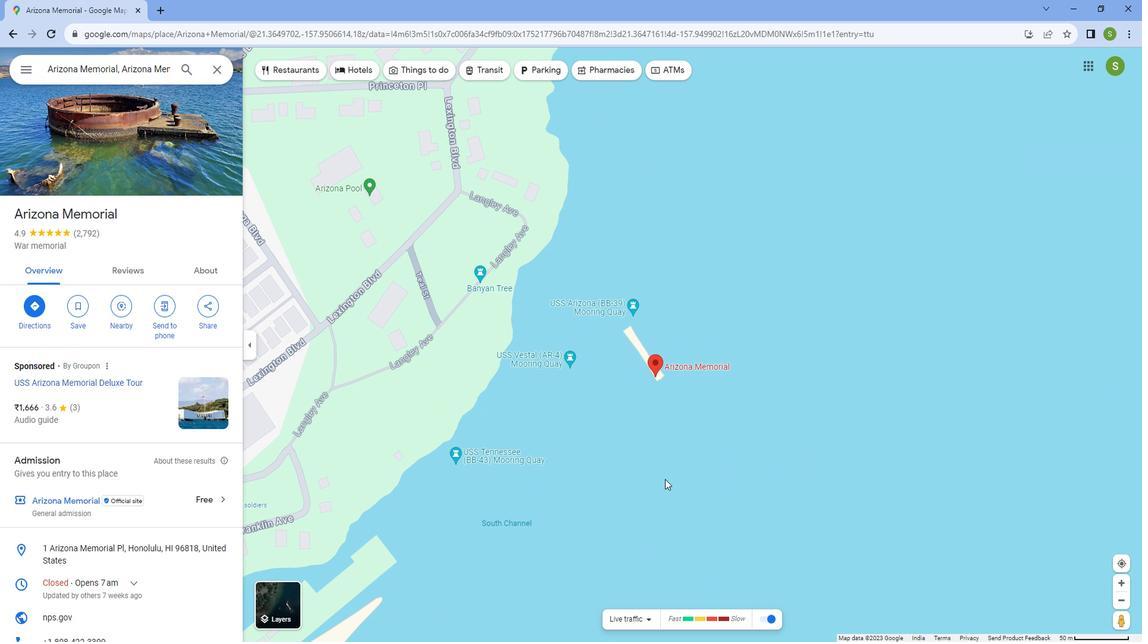 
Action: Mouse scrolled (665, 462) with delta (0, 0)
Screenshot: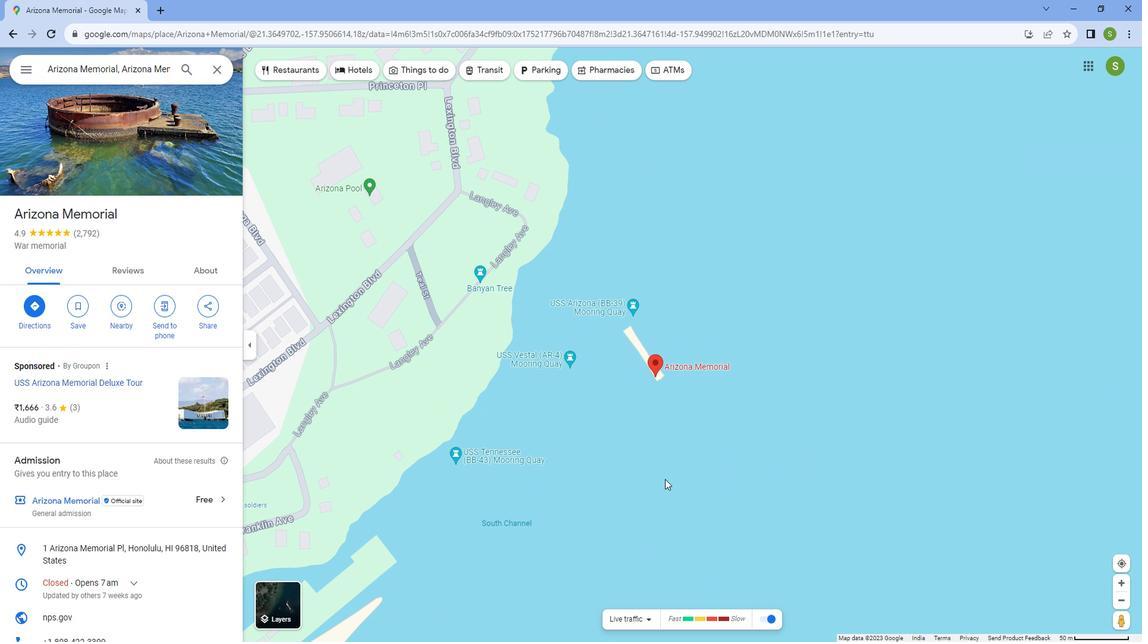 
Action: Mouse moved to (153, 431)
Screenshot: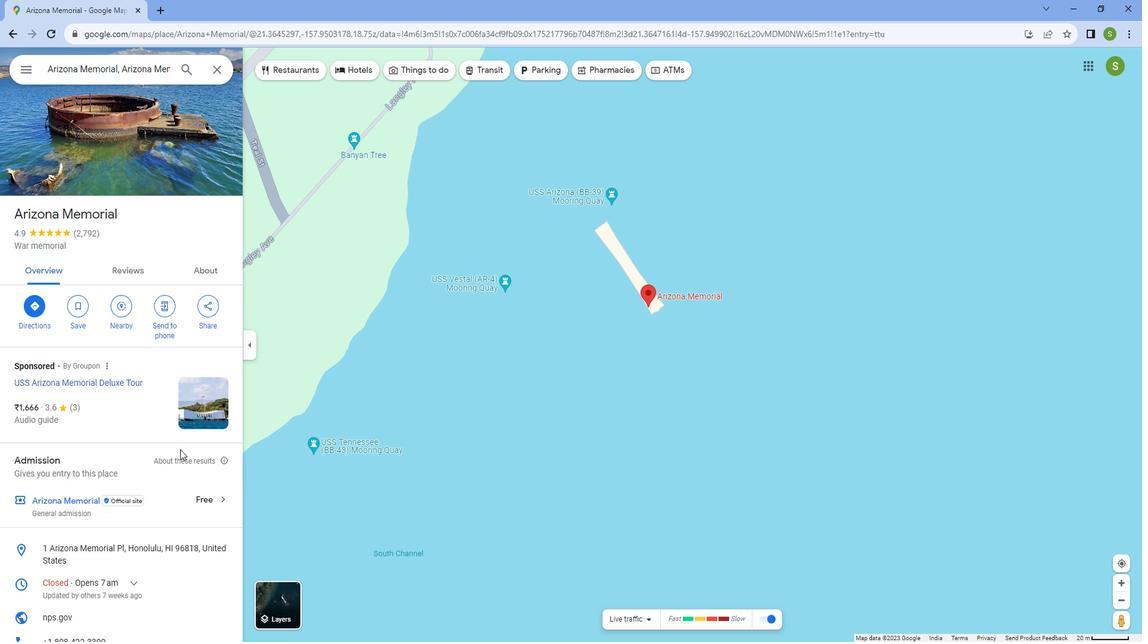 
Action: Mouse scrolled (153, 430) with delta (0, 0)
Screenshot: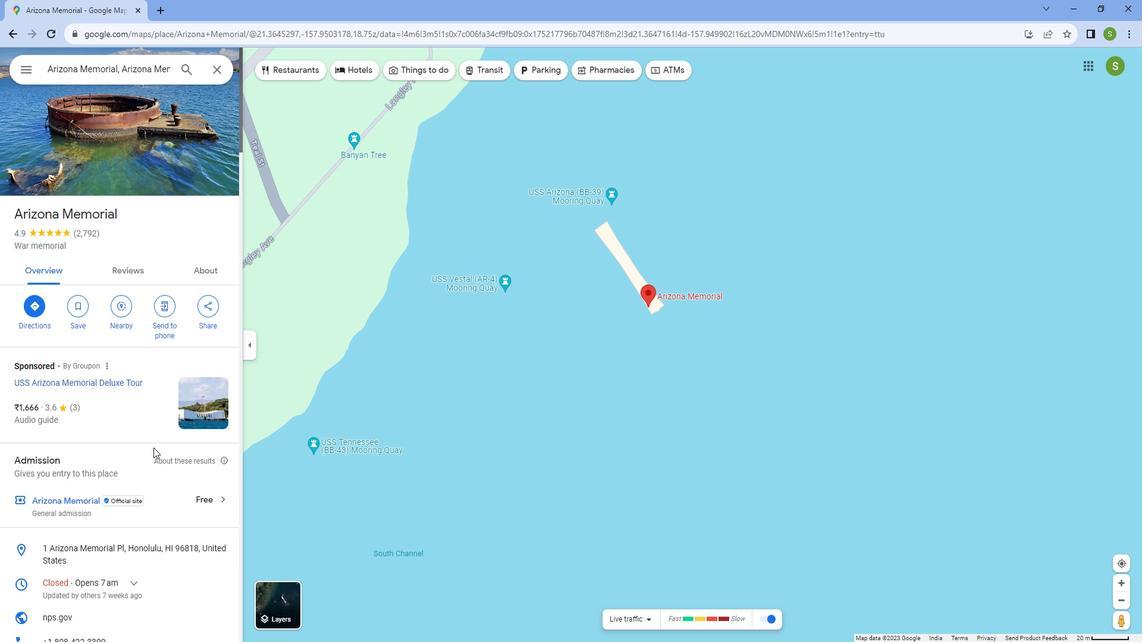 
Action: Mouse scrolled (153, 430) with delta (0, 0)
Screenshot: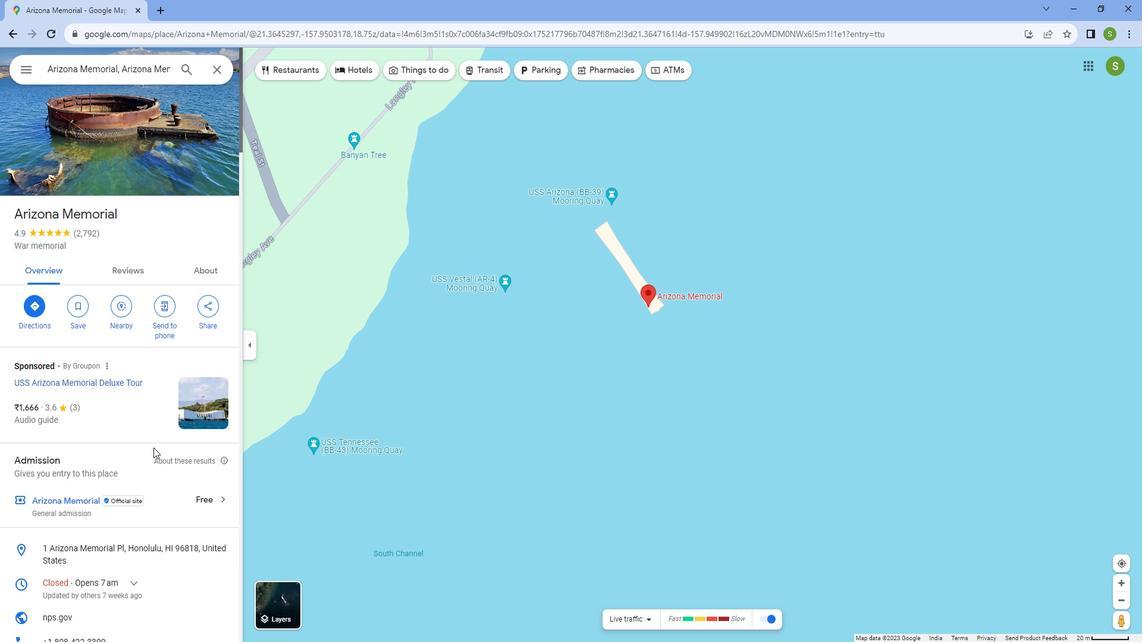 
Action: Mouse scrolled (153, 430) with delta (0, 0)
Screenshot: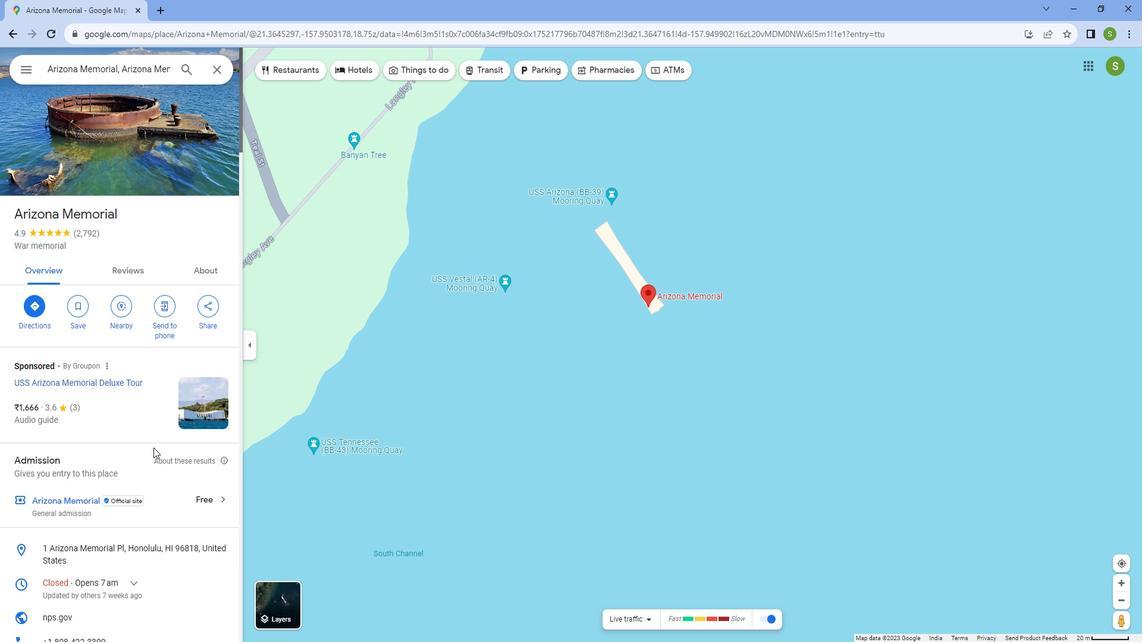 
Action: Mouse scrolled (153, 430) with delta (0, 0)
Screenshot: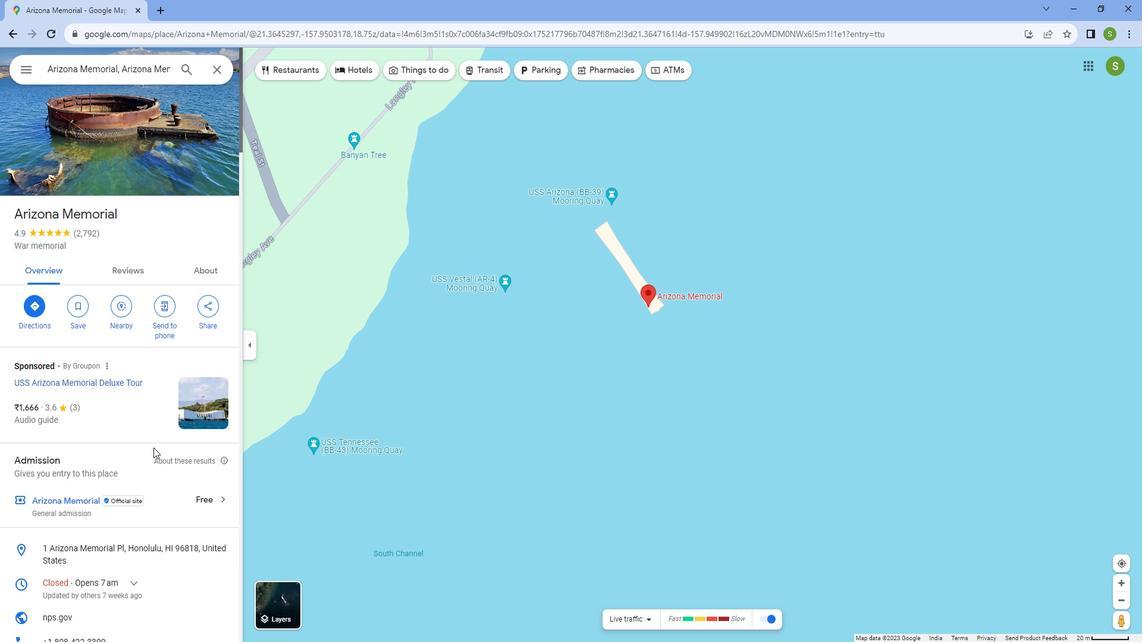 
Action: Mouse scrolled (153, 430) with delta (0, 0)
Screenshot: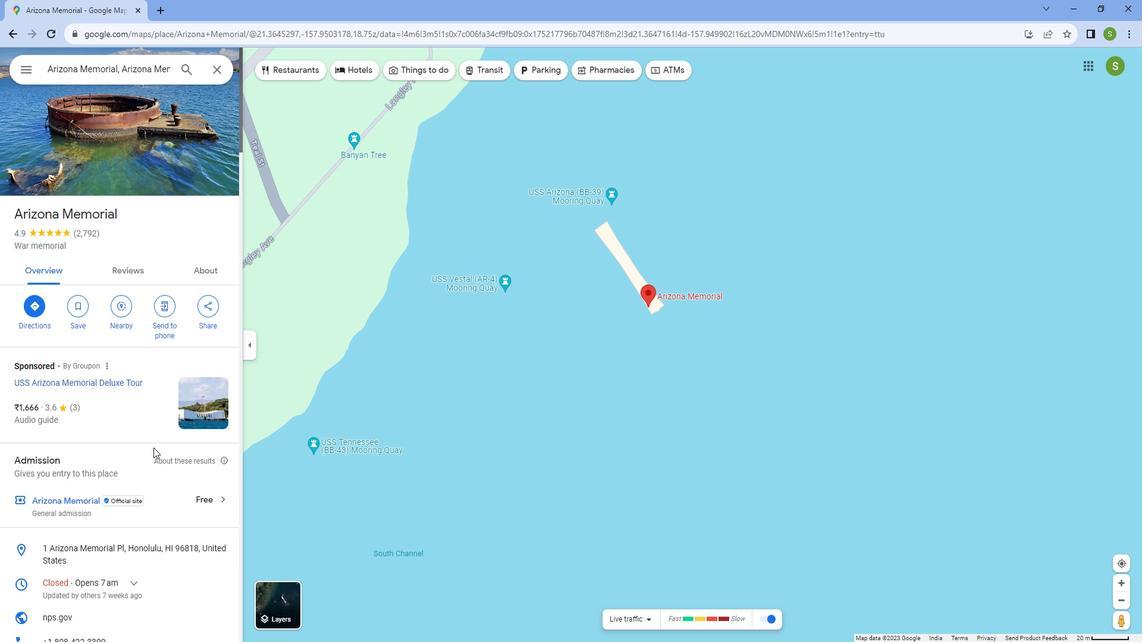 
Action: Mouse scrolled (153, 430) with delta (0, 0)
Screenshot: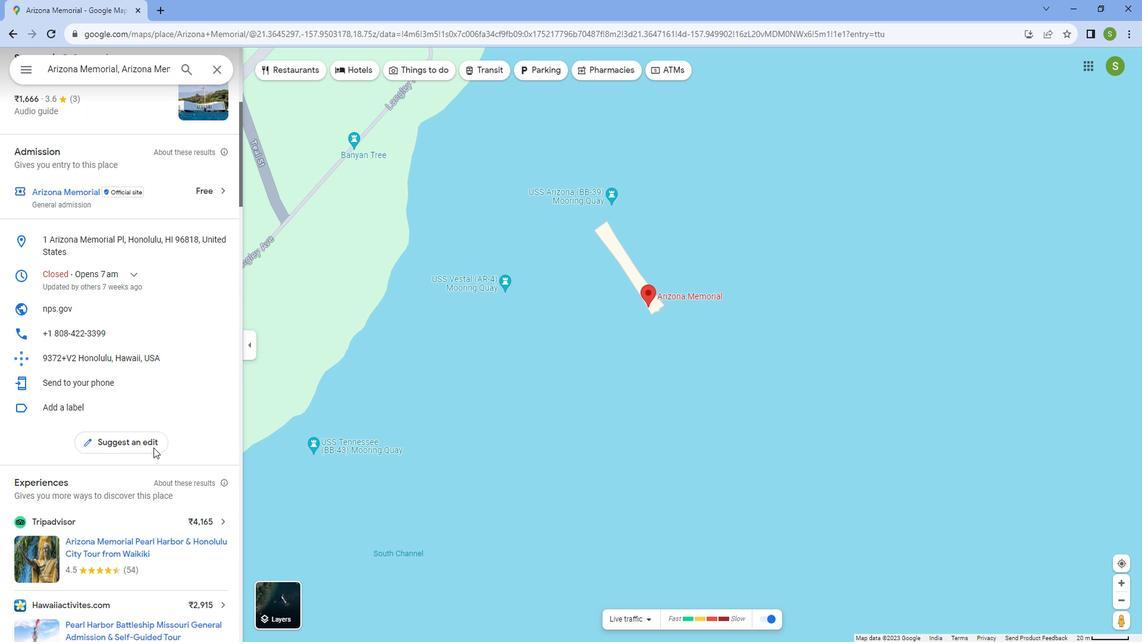 
Action: Mouse scrolled (153, 430) with delta (0, 0)
Screenshot: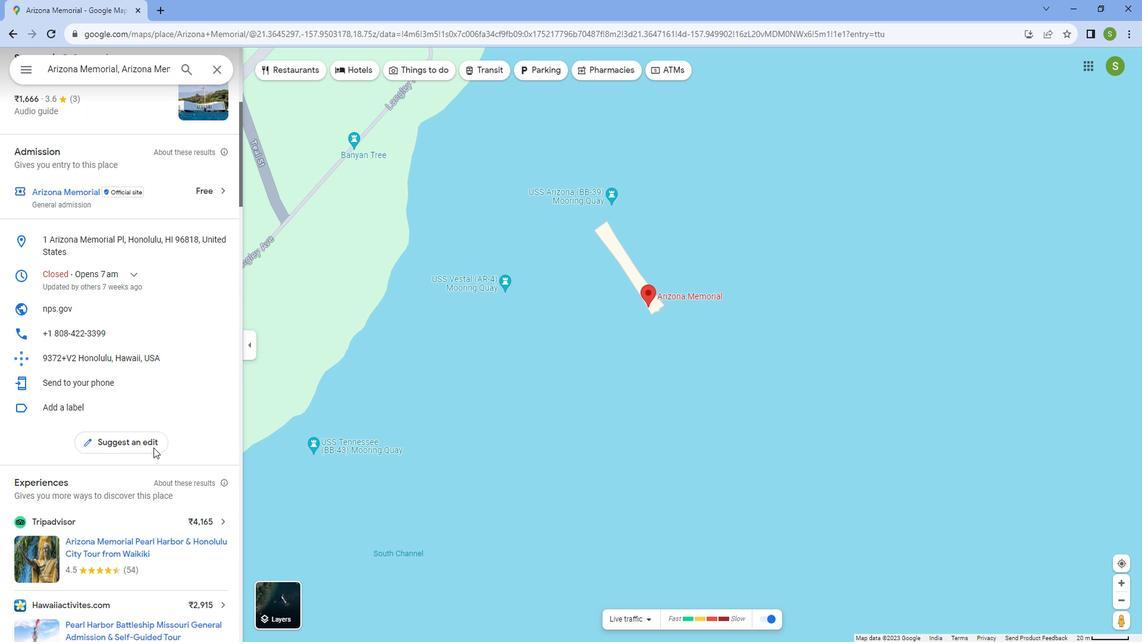 
Action: Mouse scrolled (153, 430) with delta (0, 0)
Screenshot: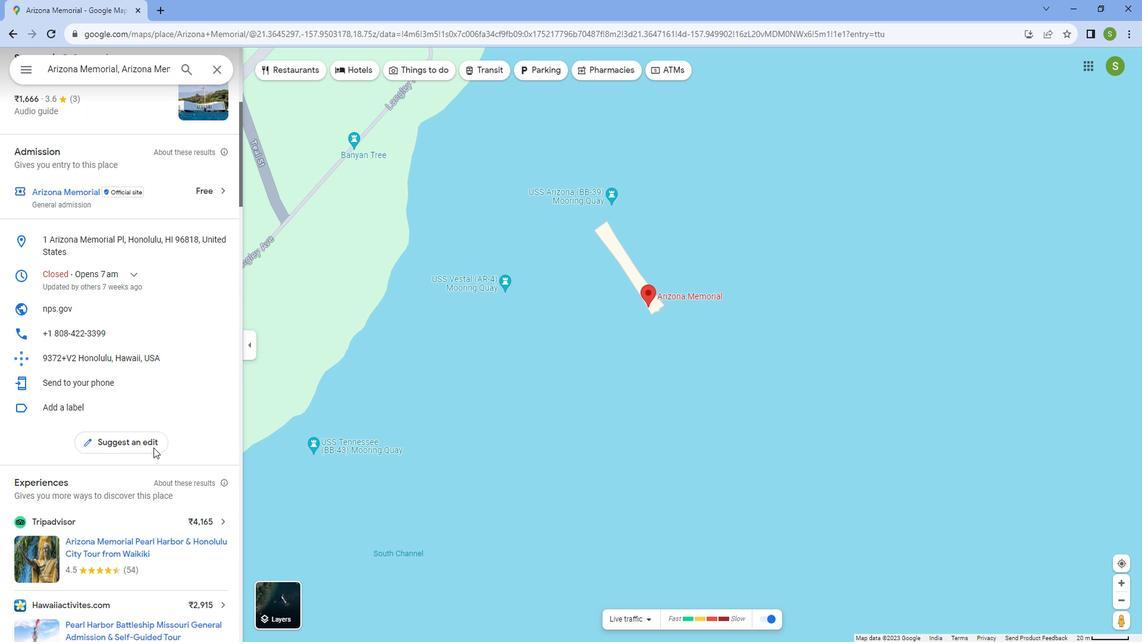 
Action: Mouse scrolled (153, 430) with delta (0, 0)
Screenshot: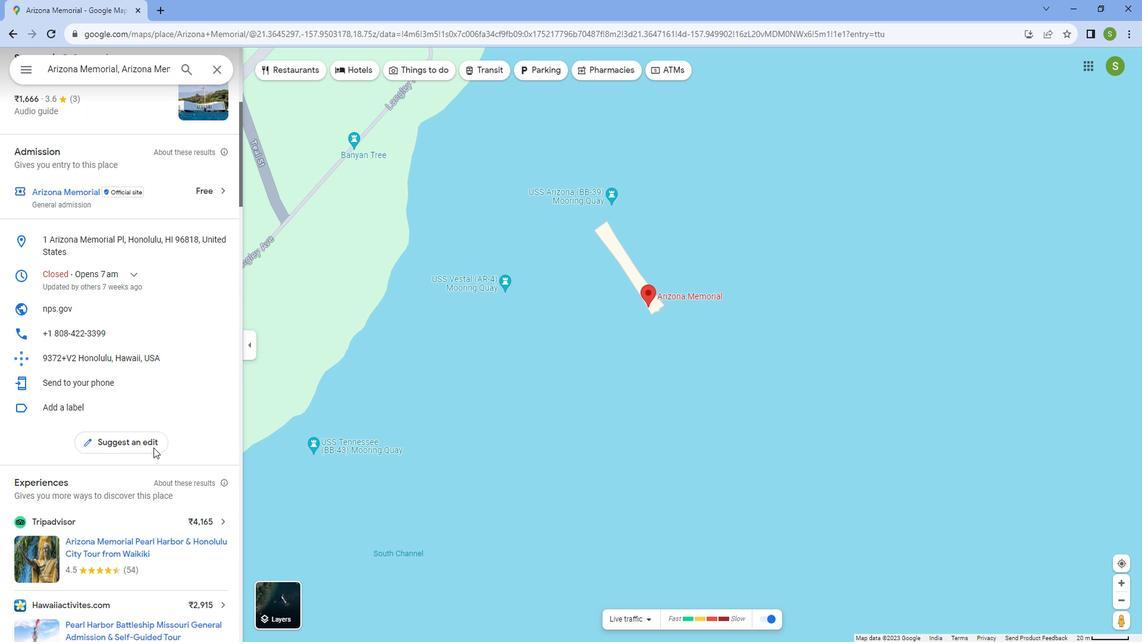 
Action: Mouse scrolled (153, 430) with delta (0, 0)
Screenshot: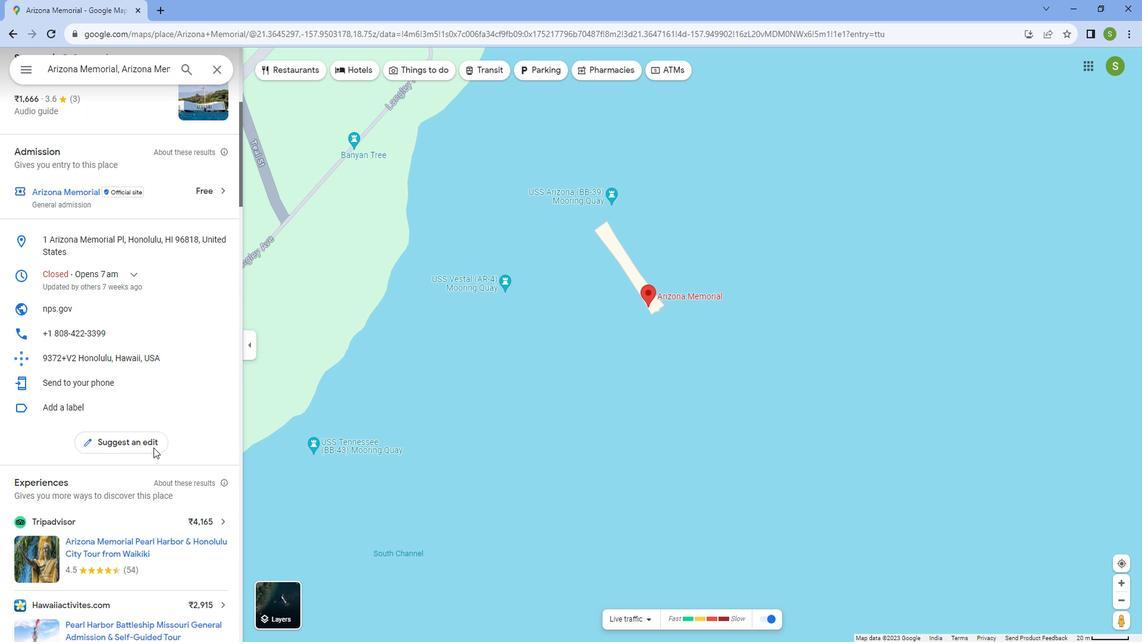
Action: Mouse scrolled (153, 430) with delta (0, 0)
Screenshot: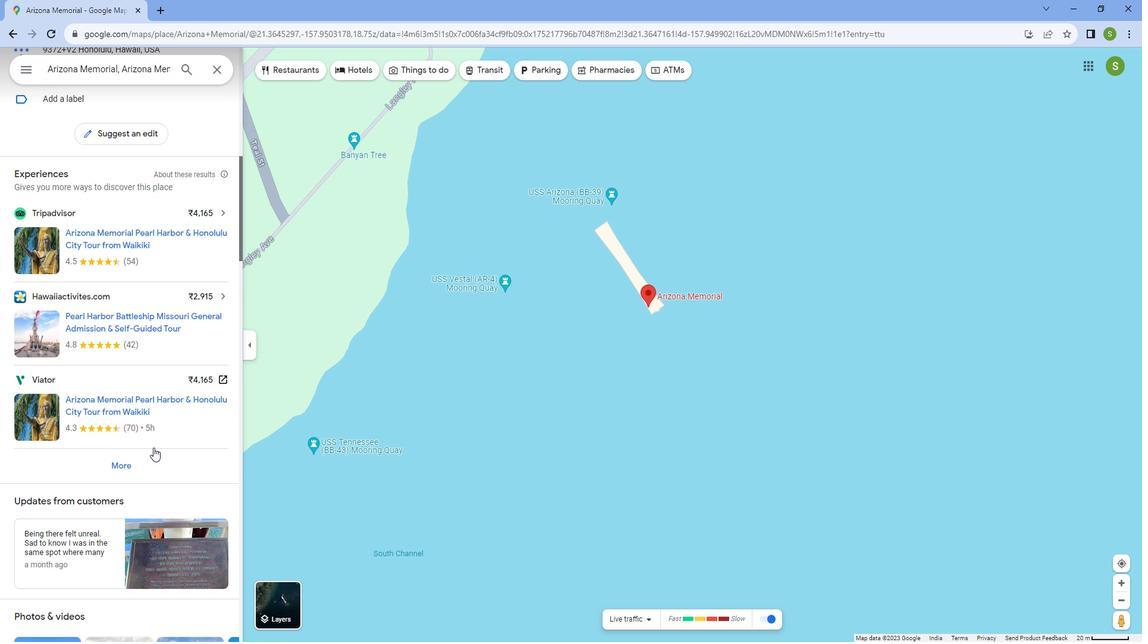 
Action: Mouse scrolled (153, 430) with delta (0, 0)
Screenshot: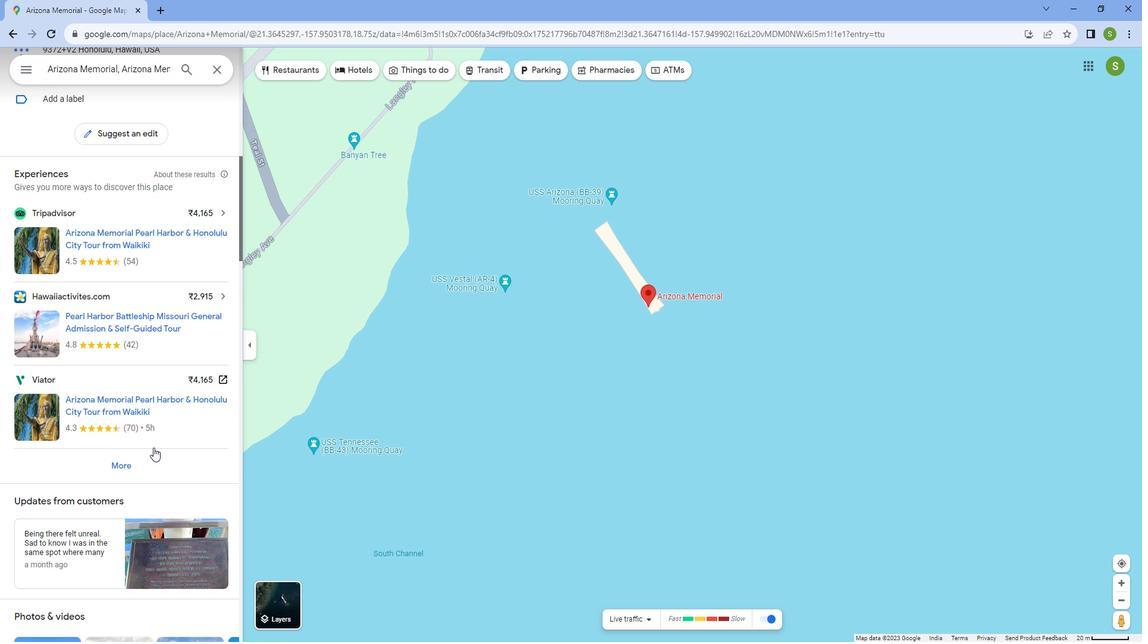 
Action: Mouse scrolled (153, 430) with delta (0, 0)
Screenshot: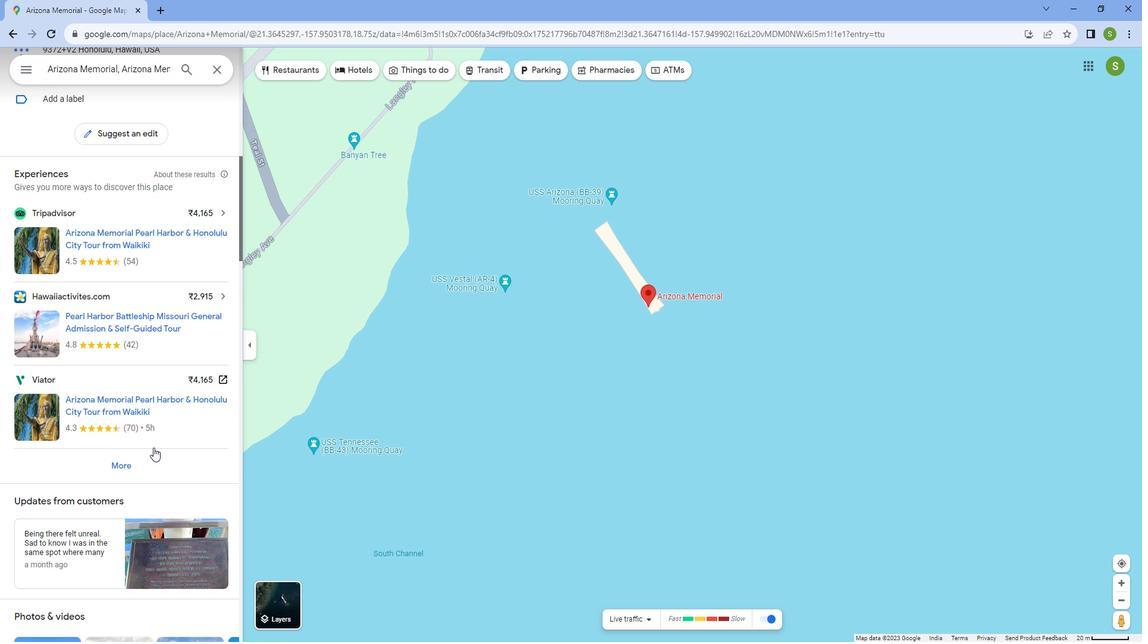 
Action: Mouse scrolled (153, 430) with delta (0, 0)
Screenshot: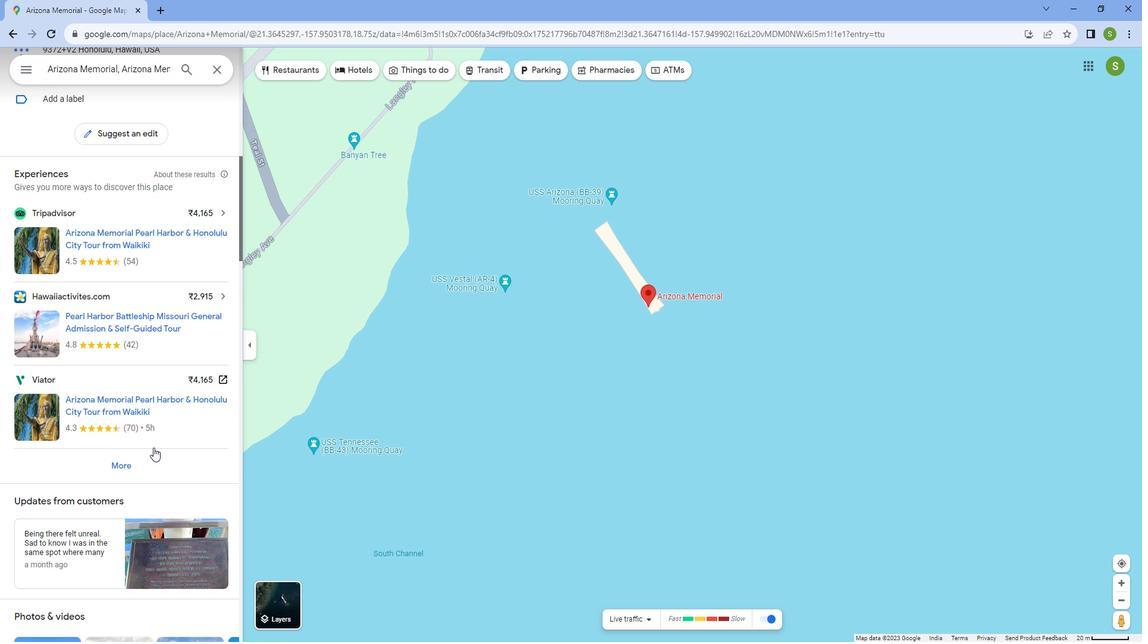 
Action: Mouse scrolled (153, 430) with delta (0, 0)
Screenshot: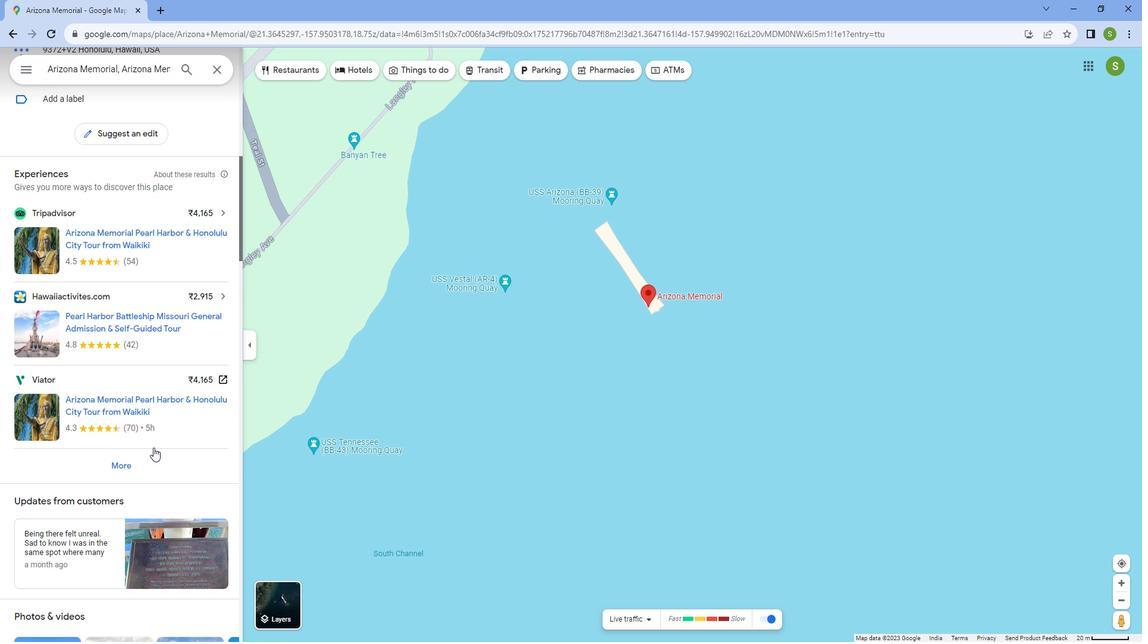 
Action: Mouse scrolled (153, 430) with delta (0, 0)
Screenshot: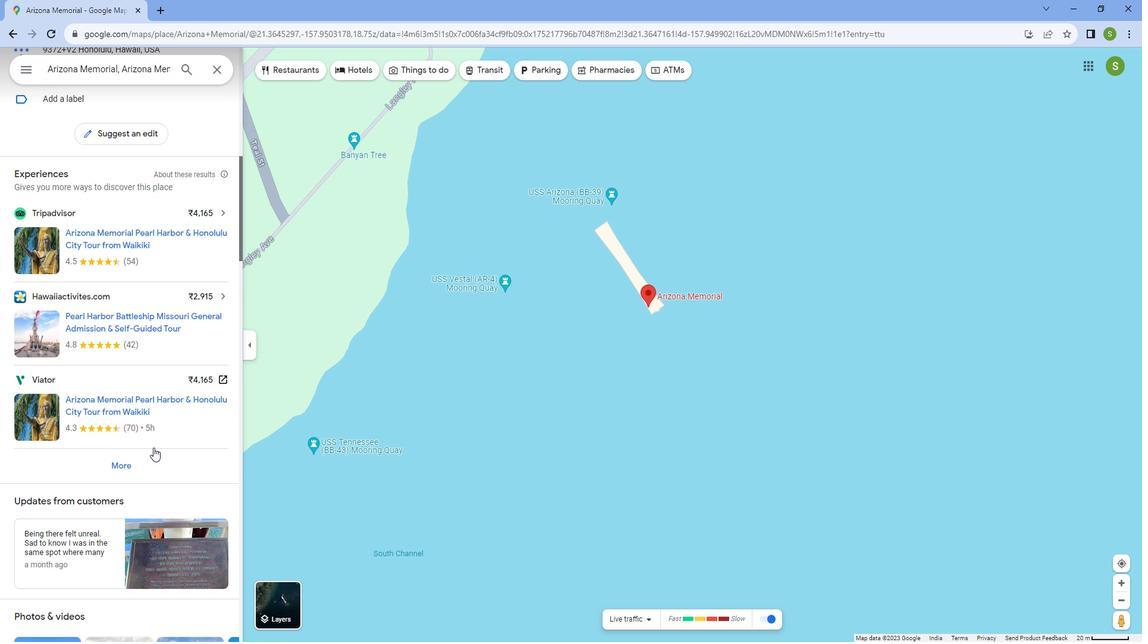 
Action: Mouse scrolled (153, 430) with delta (0, 0)
Screenshot: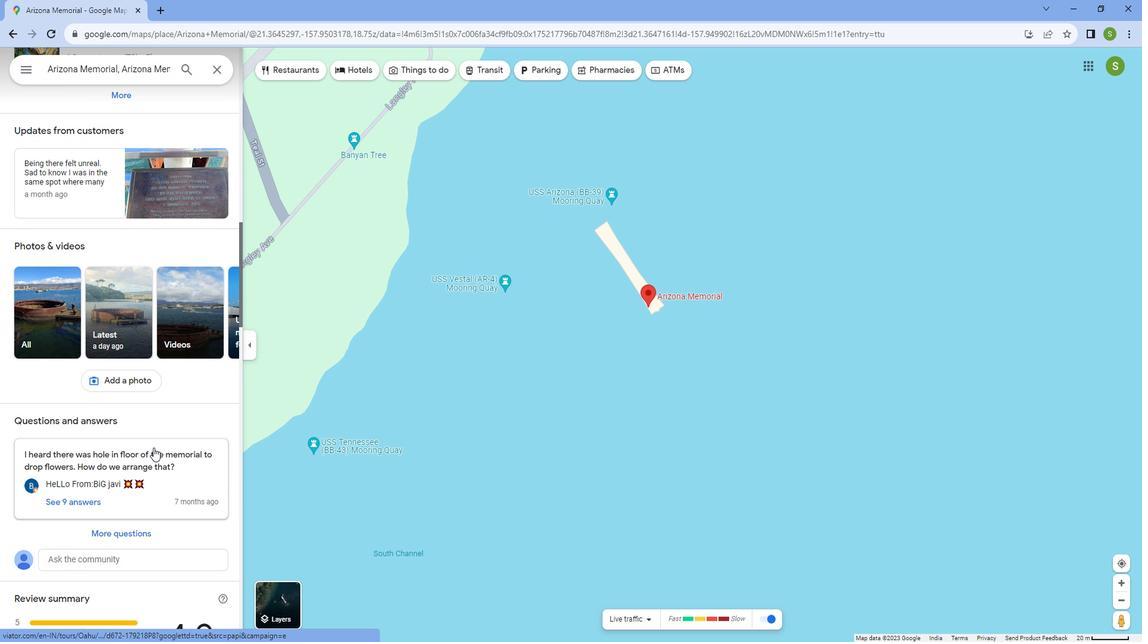 
Action: Mouse scrolled (153, 430) with delta (0, 0)
Screenshot: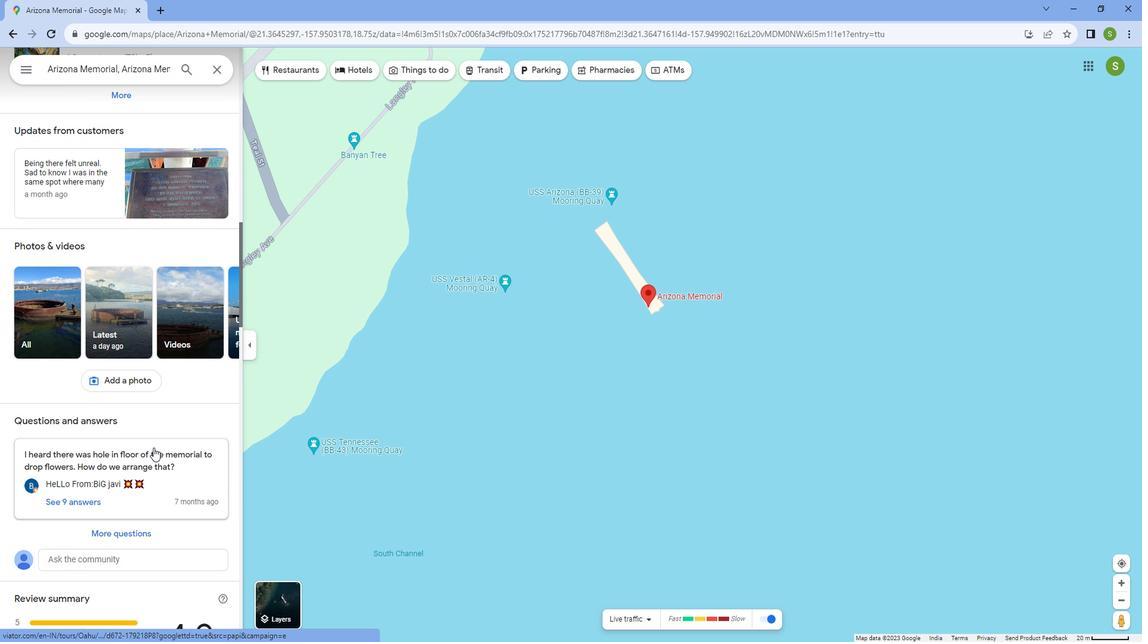 
Action: Mouse scrolled (153, 430) with delta (0, 0)
Screenshot: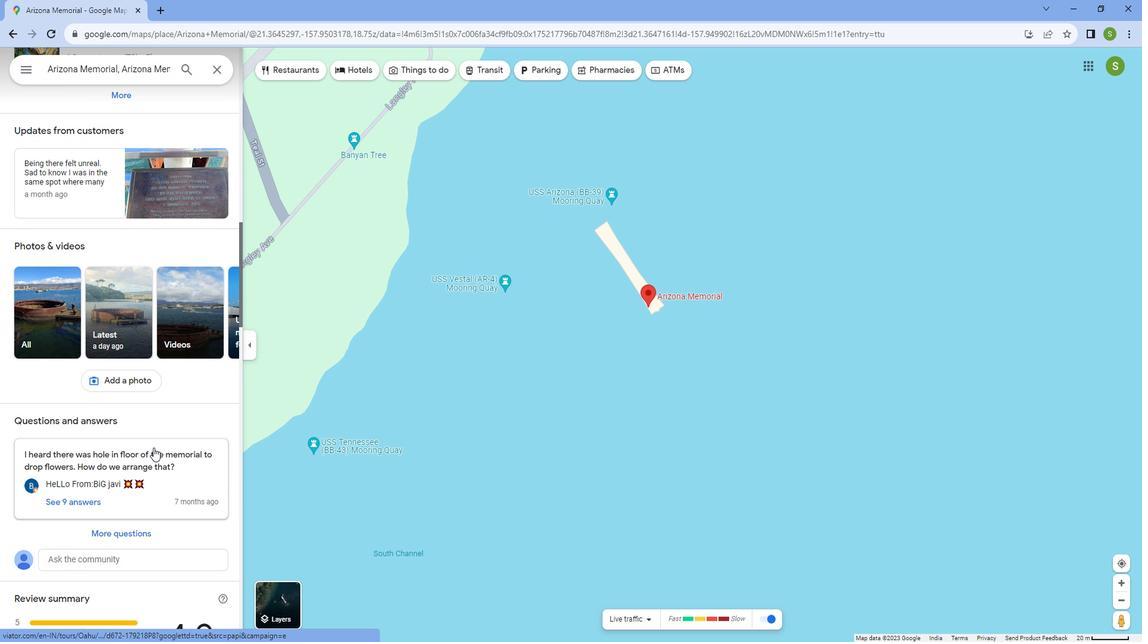 
Action: Mouse scrolled (153, 430) with delta (0, 0)
Screenshot: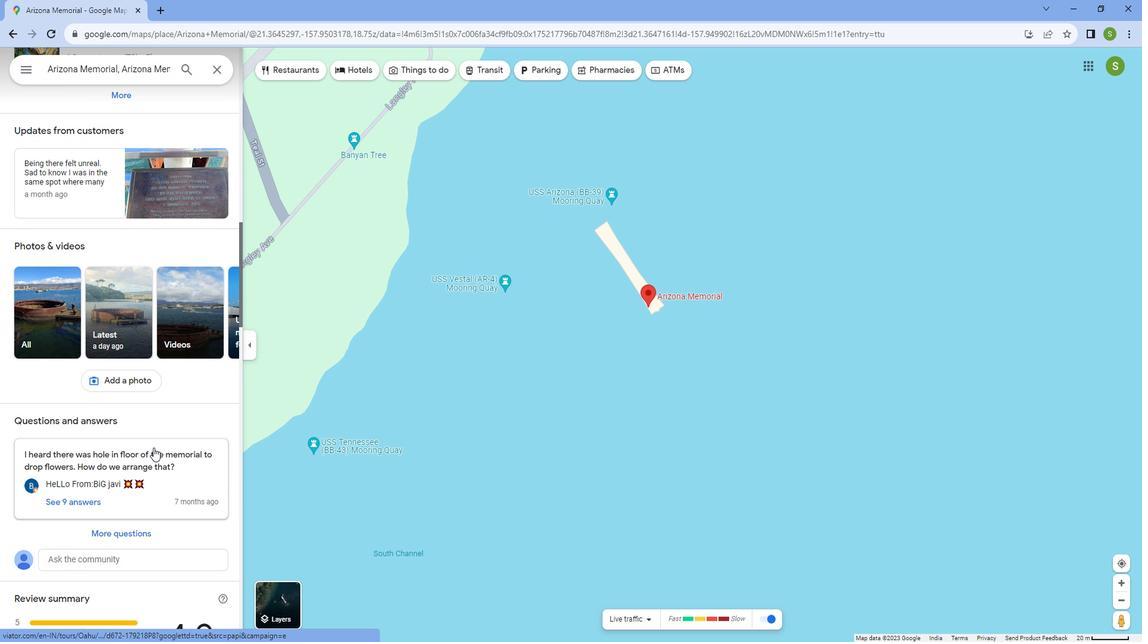 
Action: Mouse scrolled (153, 430) with delta (0, 0)
Screenshot: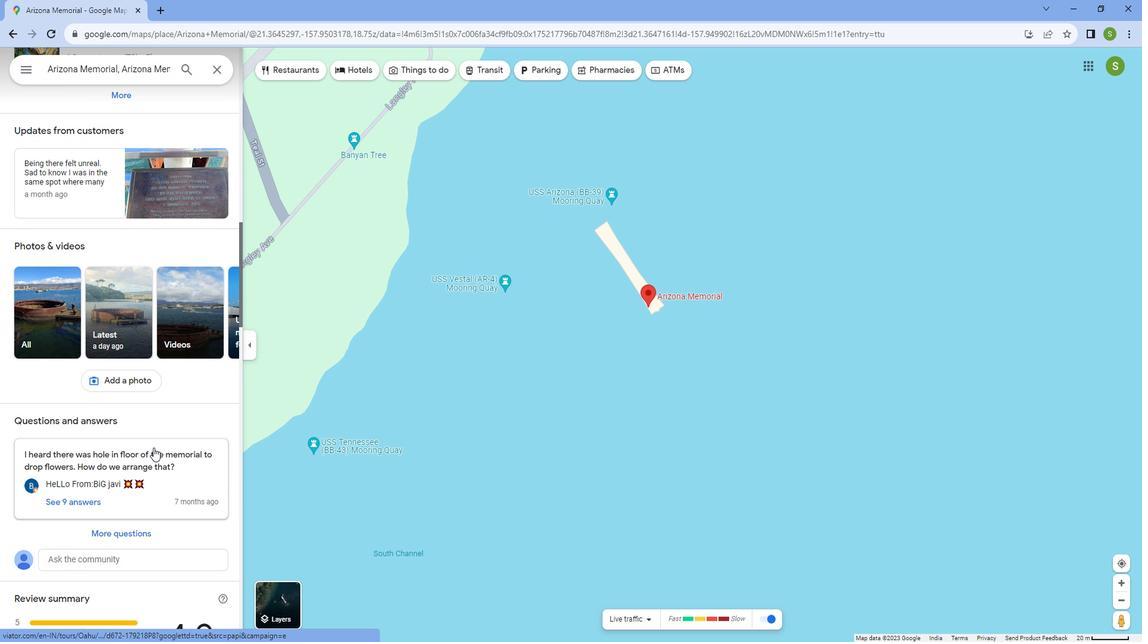 
Action: Mouse scrolled (153, 430) with delta (0, 0)
Screenshot: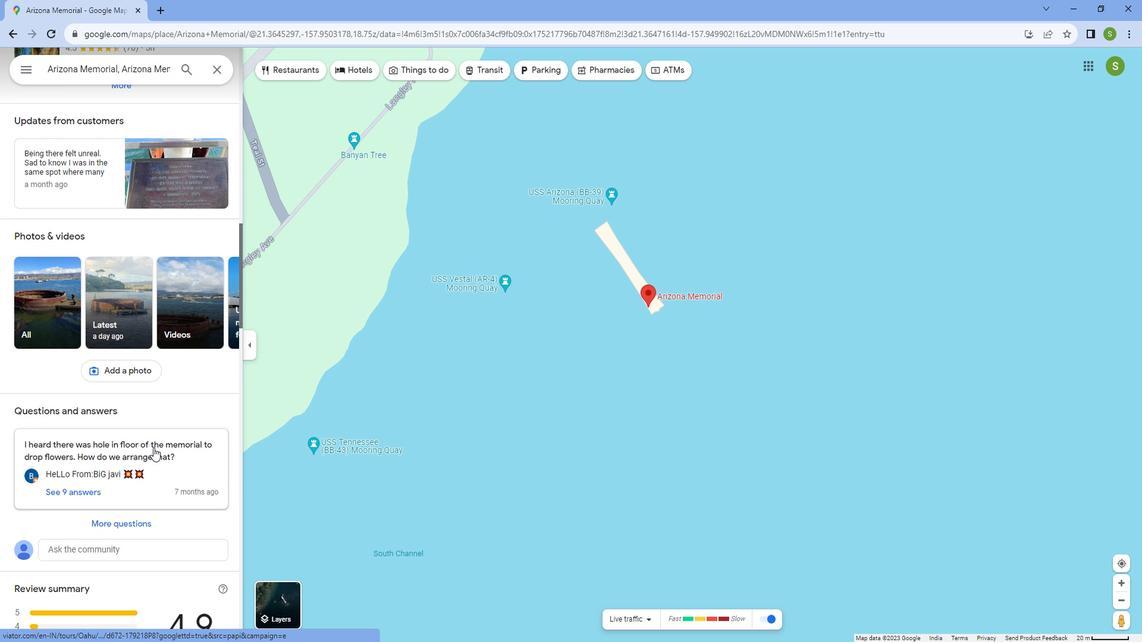 
Action: Mouse scrolled (153, 430) with delta (0, 0)
Screenshot: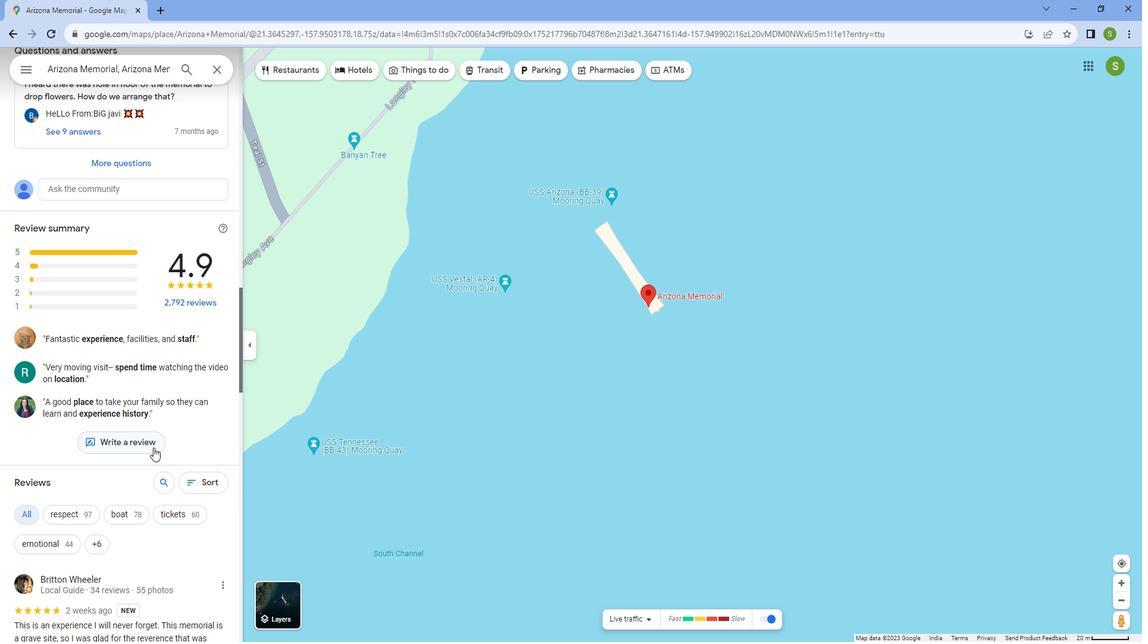 
Action: Mouse scrolled (153, 430) with delta (0, 0)
Screenshot: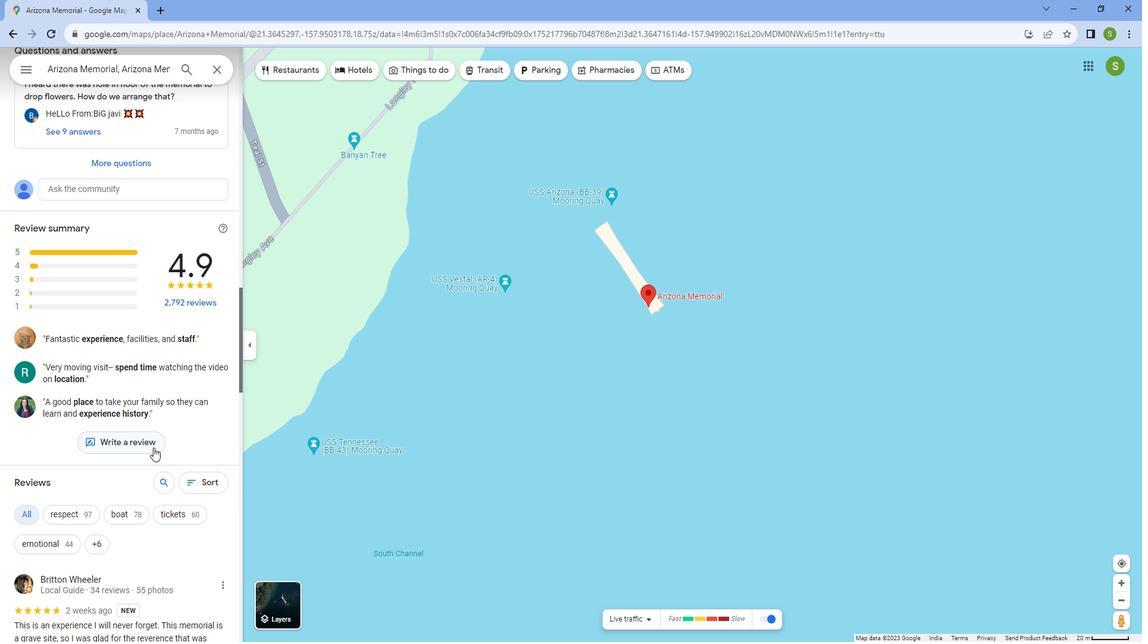 
Action: Mouse scrolled (153, 430) with delta (0, 0)
Screenshot: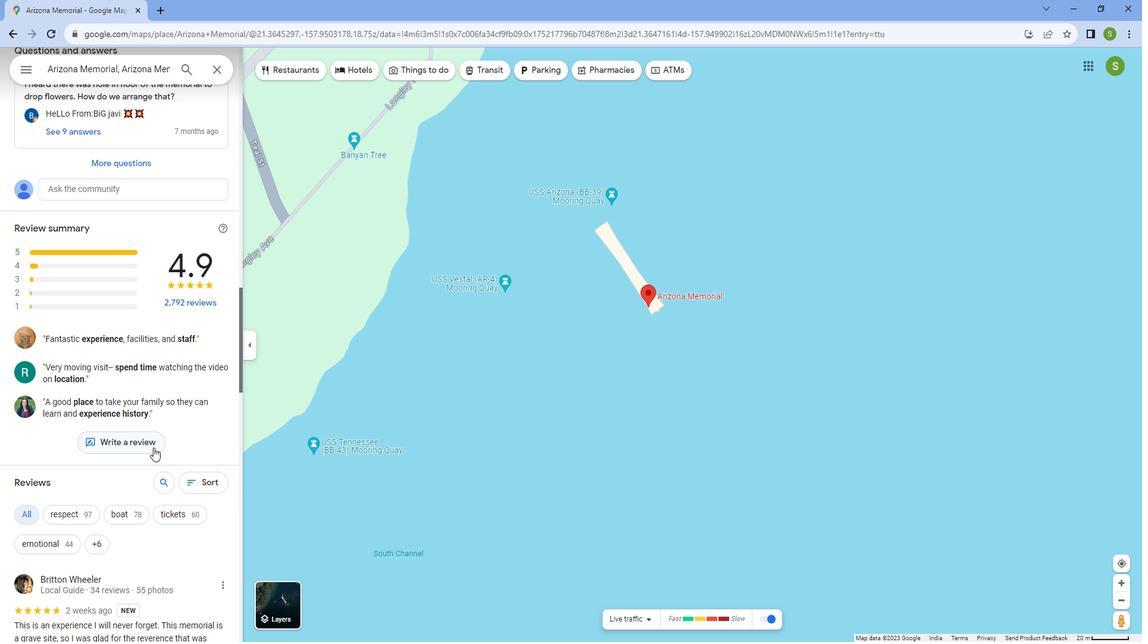 
Action: Mouse scrolled (153, 430) with delta (0, 0)
Screenshot: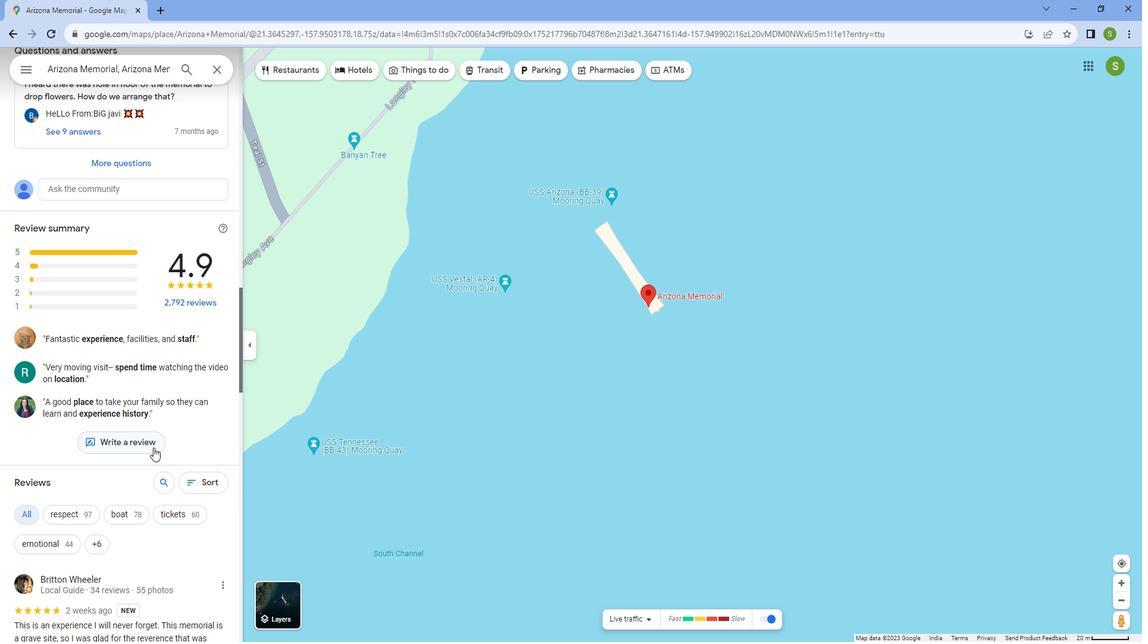 
Action: Mouse scrolled (153, 430) with delta (0, 0)
Screenshot: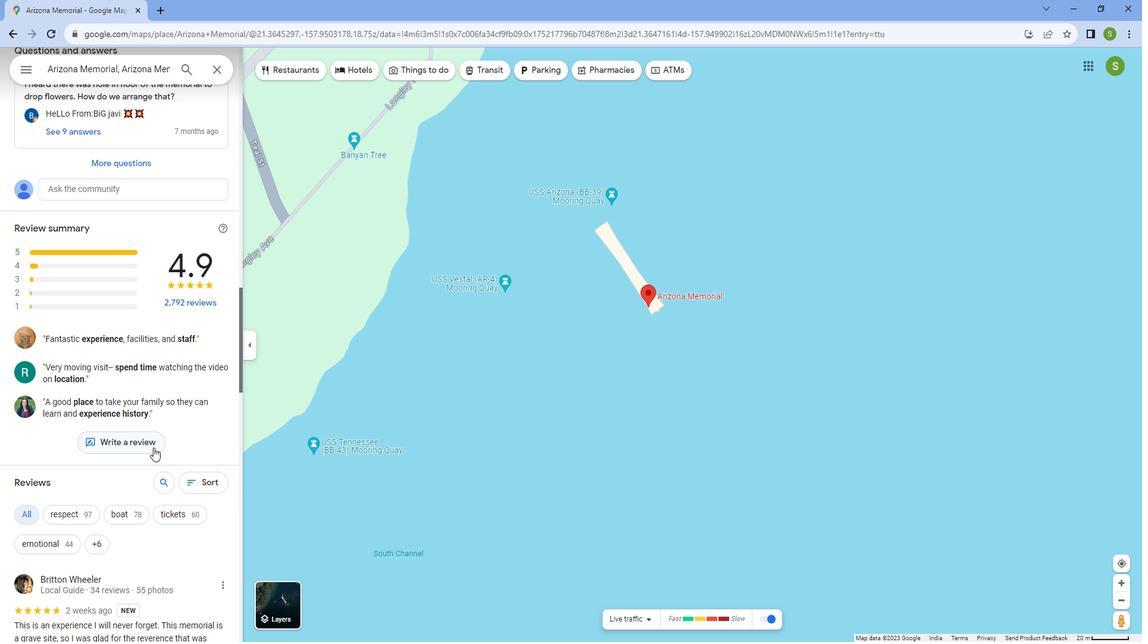 
Action: Mouse scrolled (153, 430) with delta (0, 0)
Screenshot: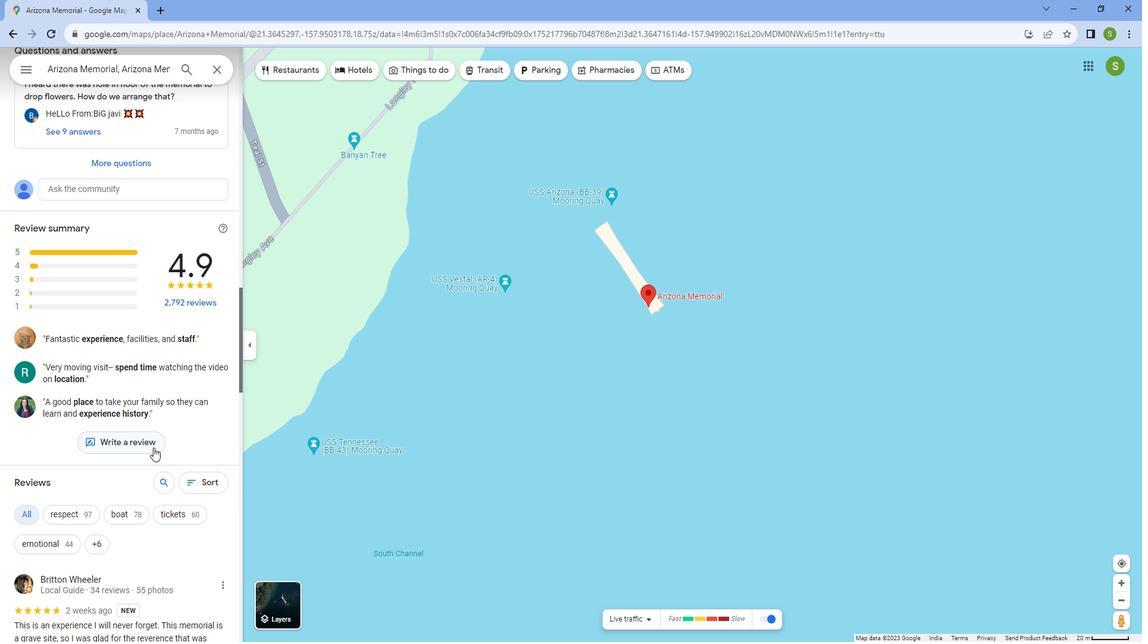 
Action: Mouse scrolled (153, 430) with delta (0, 0)
Screenshot: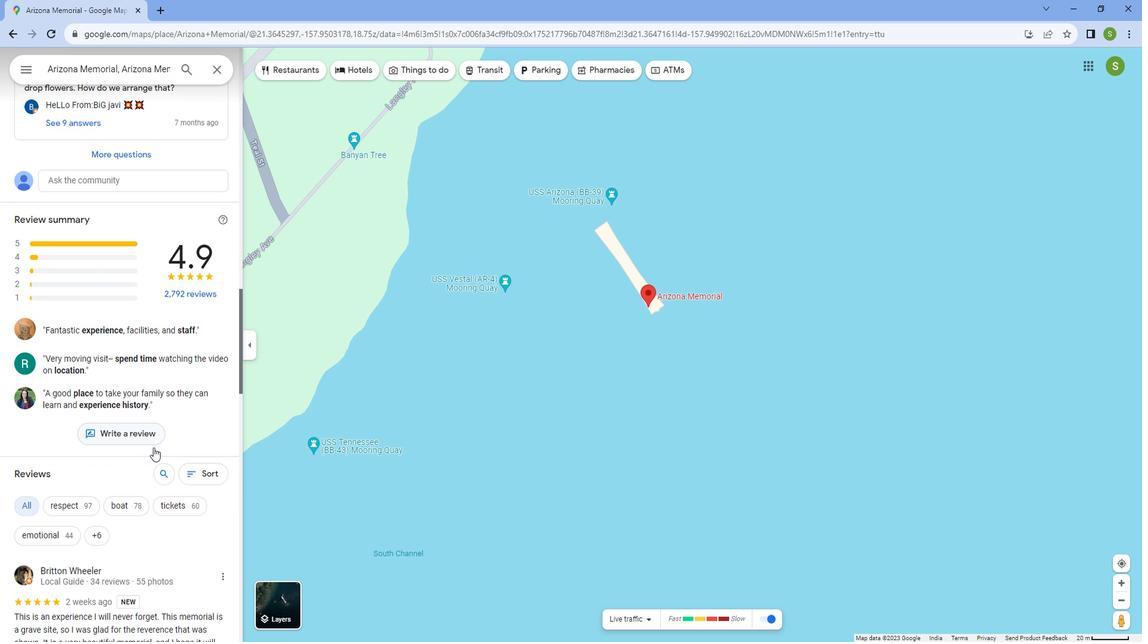 
Action: Mouse scrolled (153, 430) with delta (0, 0)
Screenshot: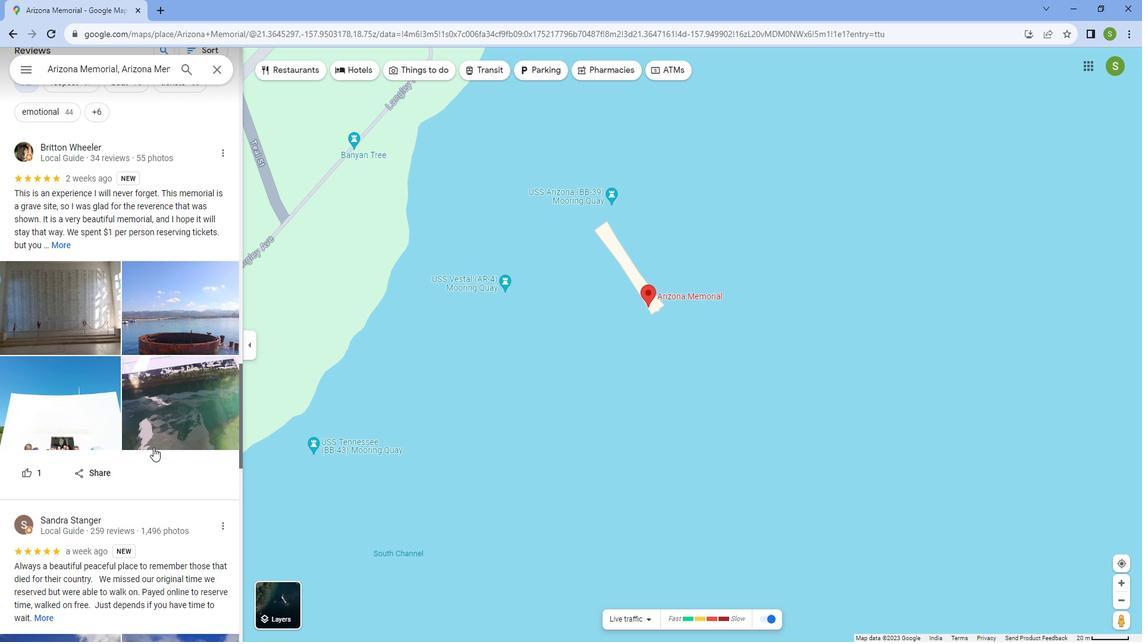 
Action: Mouse scrolled (153, 430) with delta (0, 0)
Screenshot: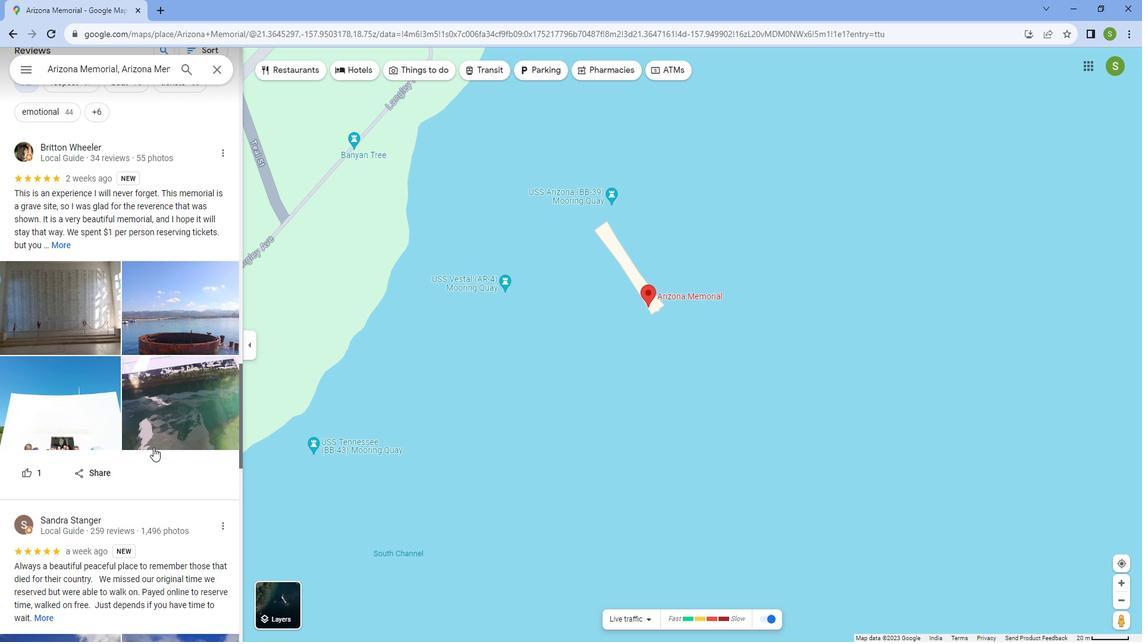 
Action: Mouse scrolled (153, 430) with delta (0, 0)
Screenshot: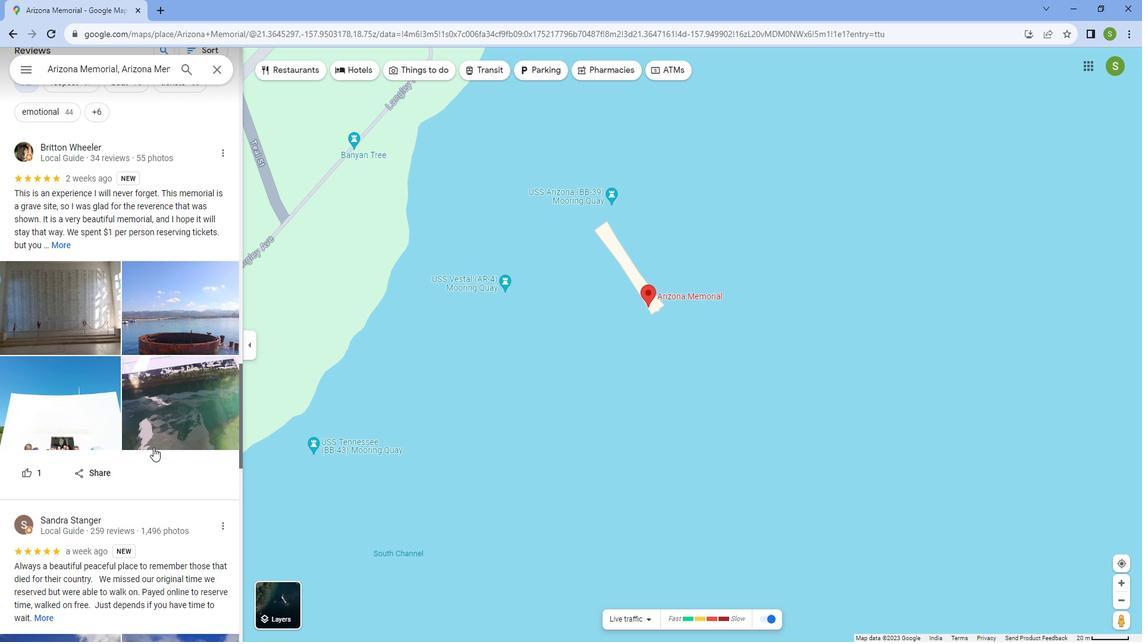 
Action: Mouse scrolled (153, 430) with delta (0, 0)
Screenshot: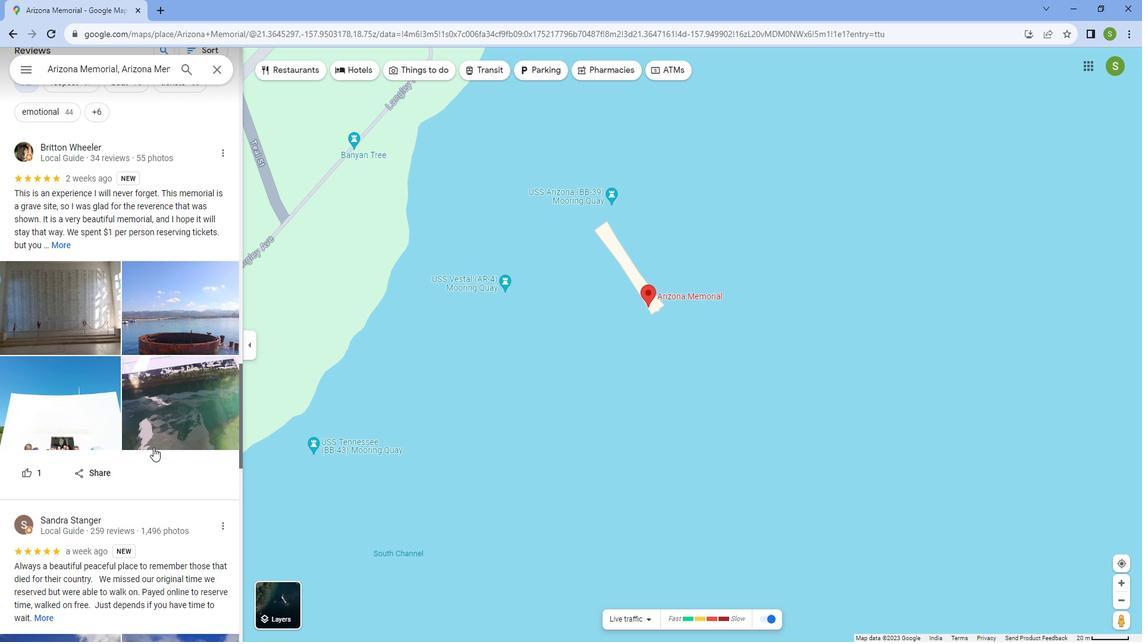 
Action: Mouse scrolled (153, 430) with delta (0, 0)
Screenshot: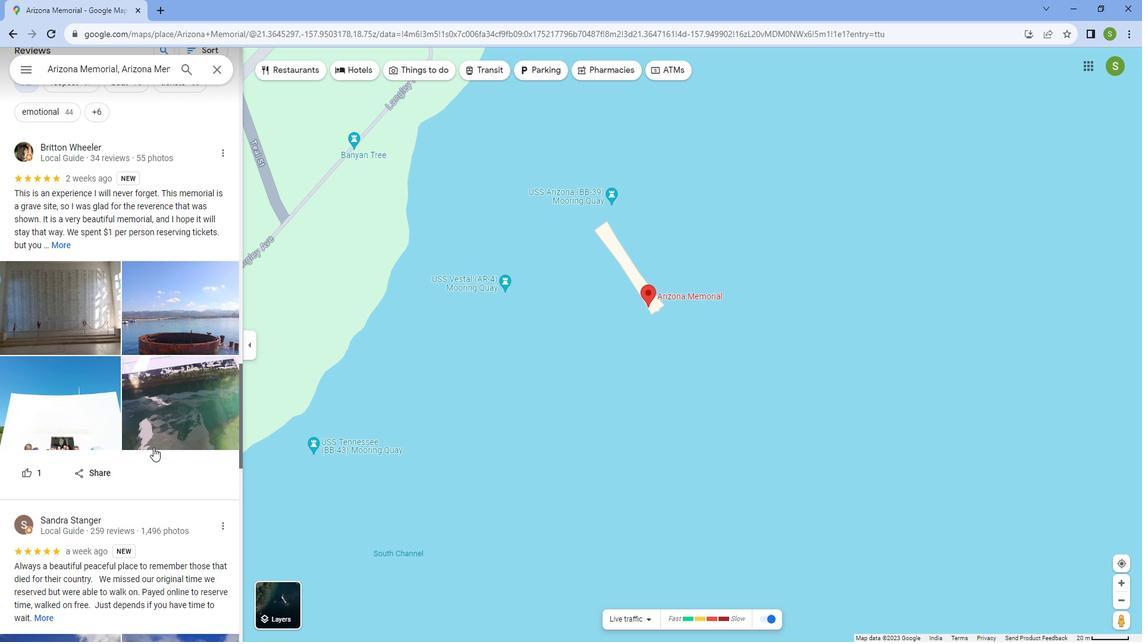 
Action: Mouse scrolled (153, 430) with delta (0, 0)
Screenshot: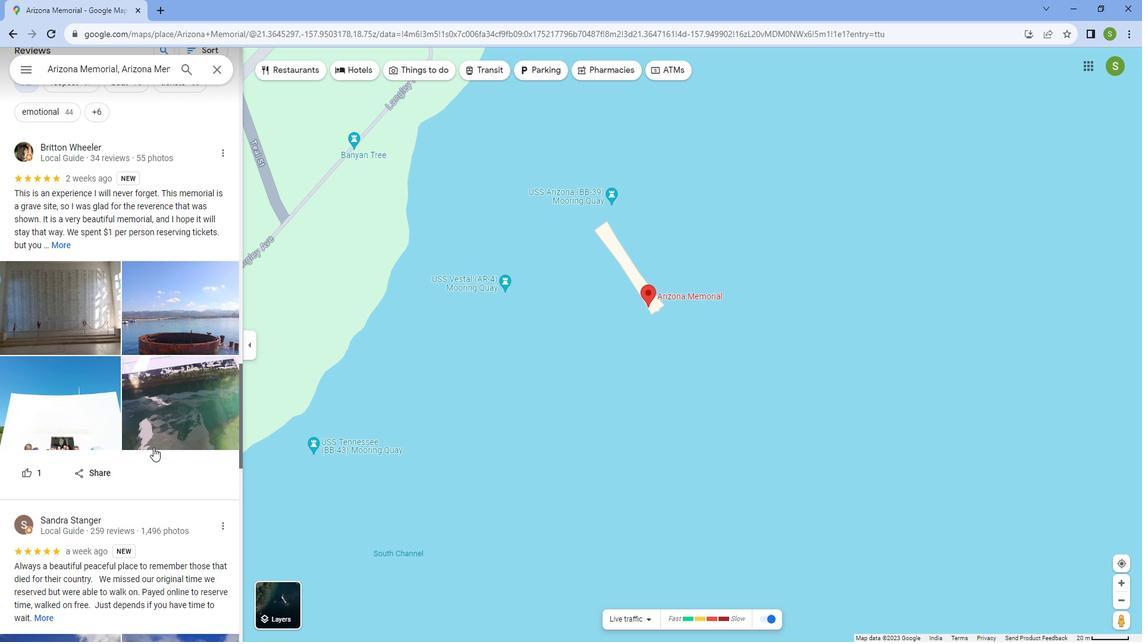 
Action: Mouse scrolled (153, 430) with delta (0, 0)
Screenshot: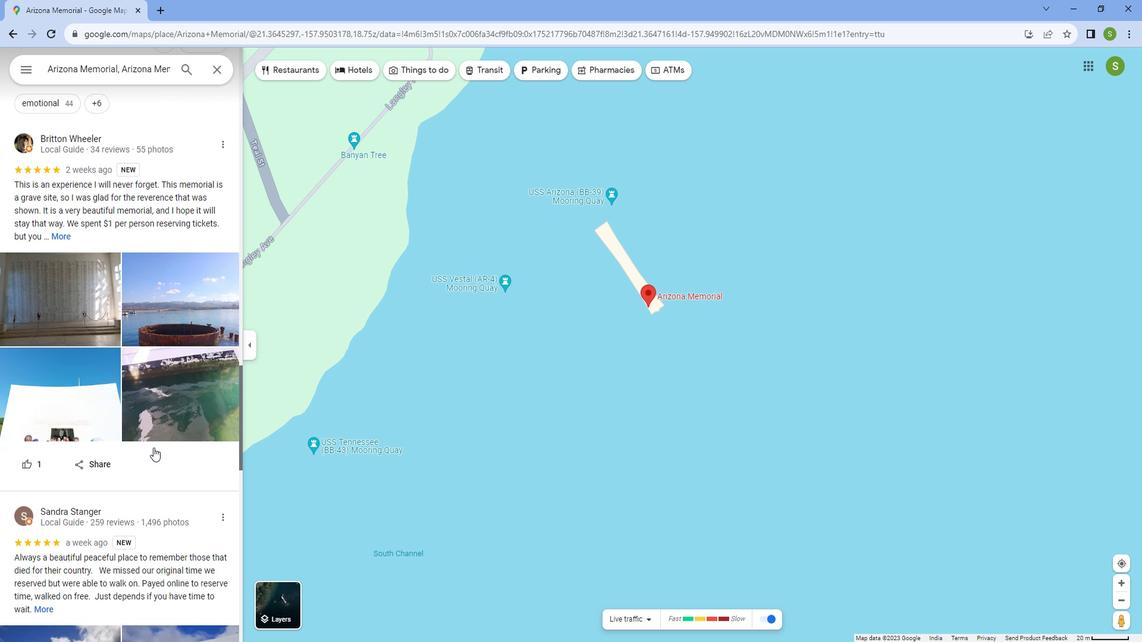 
Action: Mouse moved to (662, 411)
Screenshot: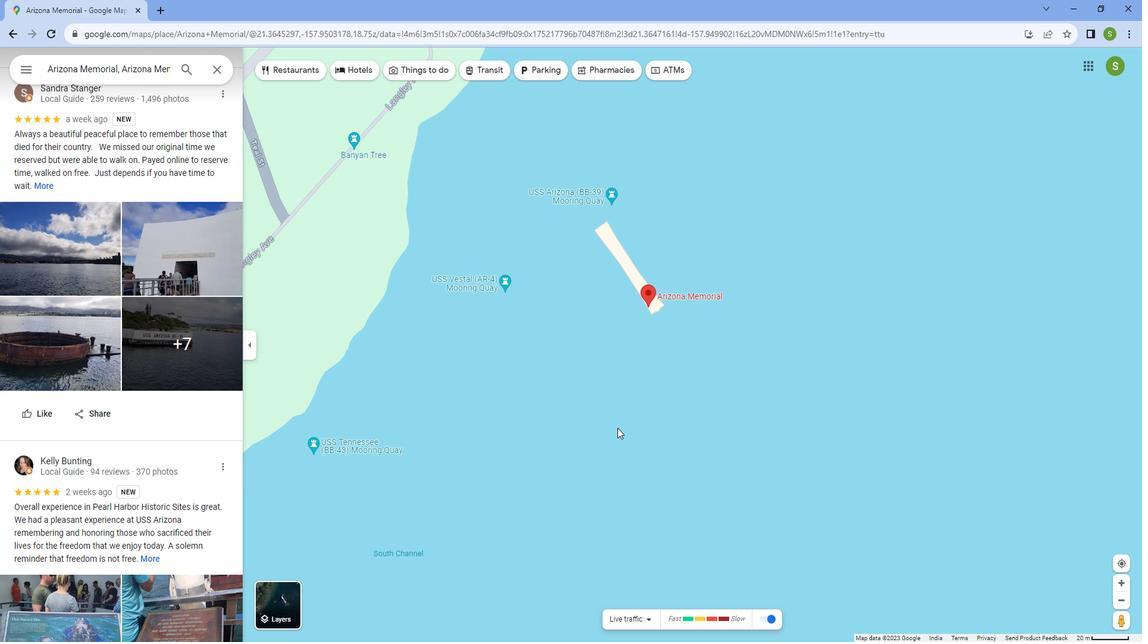 
Action: Mouse scrolled (662, 411) with delta (0, 0)
Screenshot: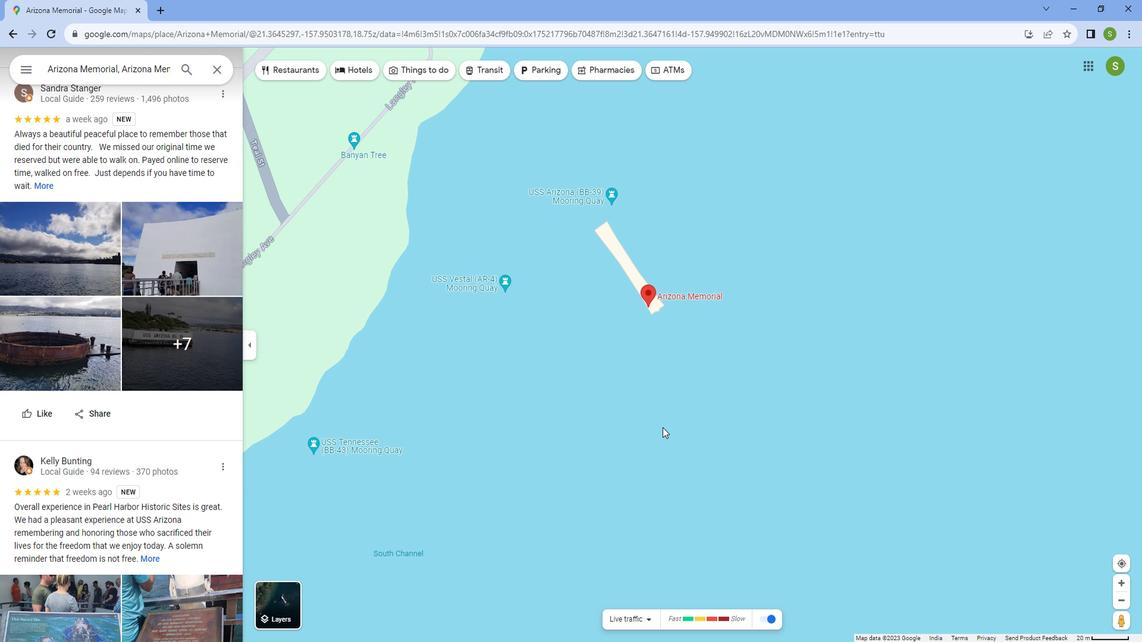 
Action: Mouse scrolled (662, 411) with delta (0, 0)
Screenshot: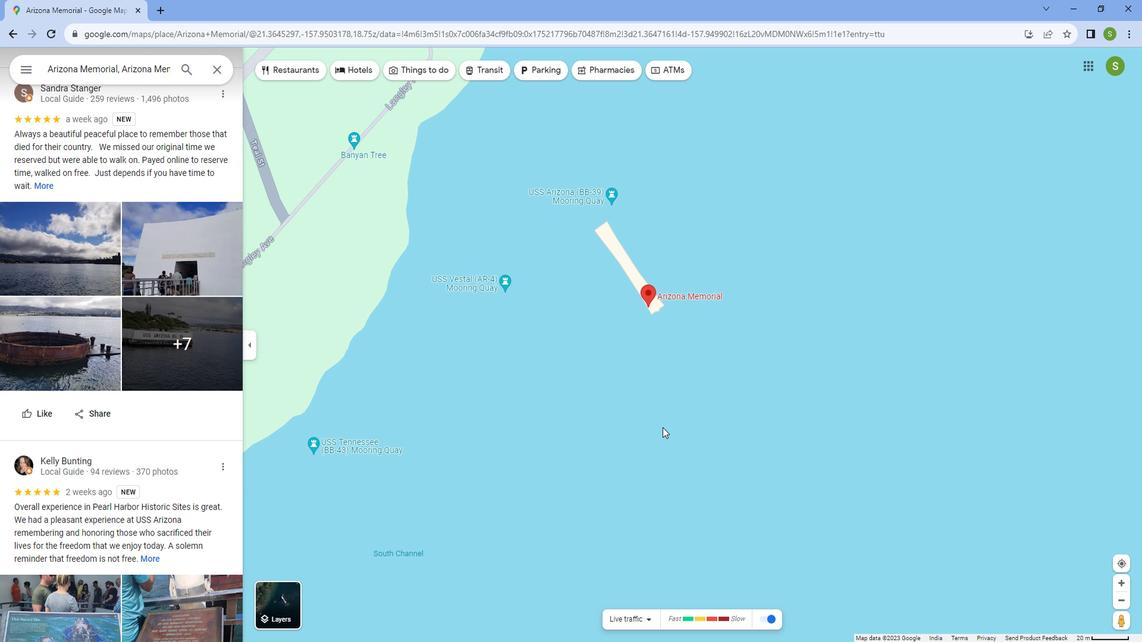 
Action: Mouse scrolled (662, 411) with delta (0, 0)
Screenshot: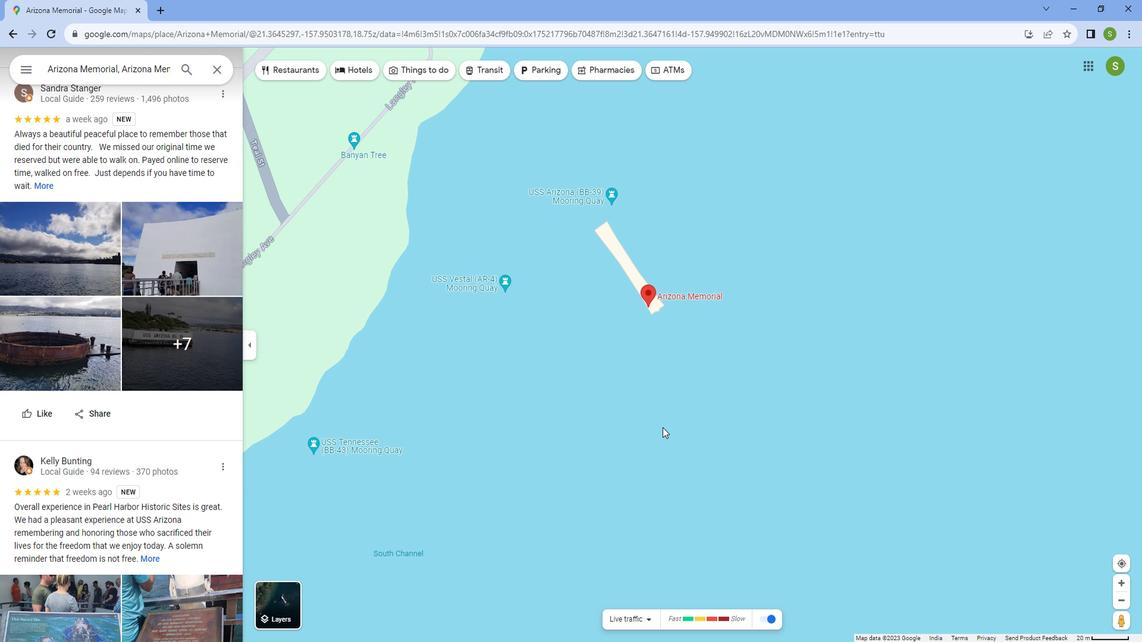 
Action: Mouse scrolled (662, 411) with delta (0, 0)
Screenshot: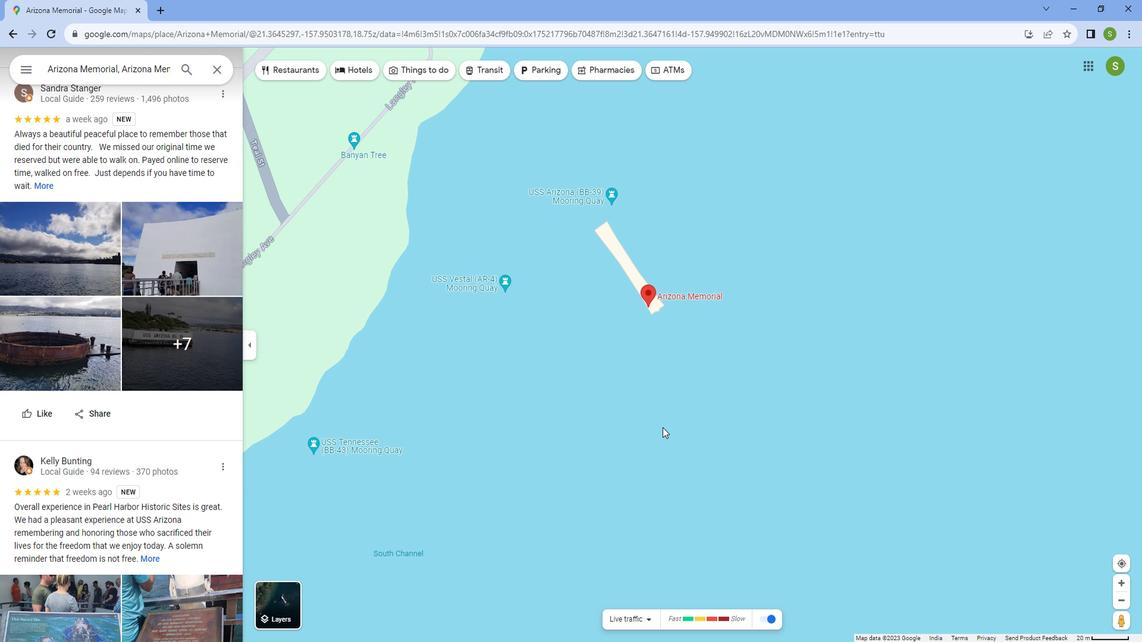
Action: Mouse scrolled (662, 411) with delta (0, 0)
Screenshot: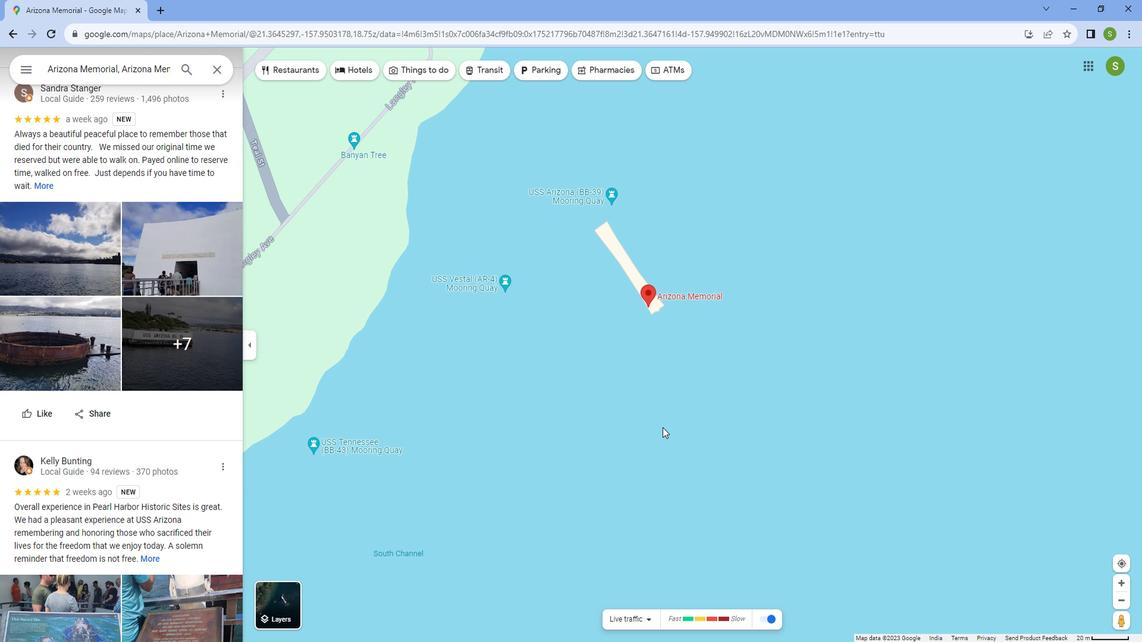 
Action: Mouse scrolled (662, 411) with delta (0, 0)
Screenshot: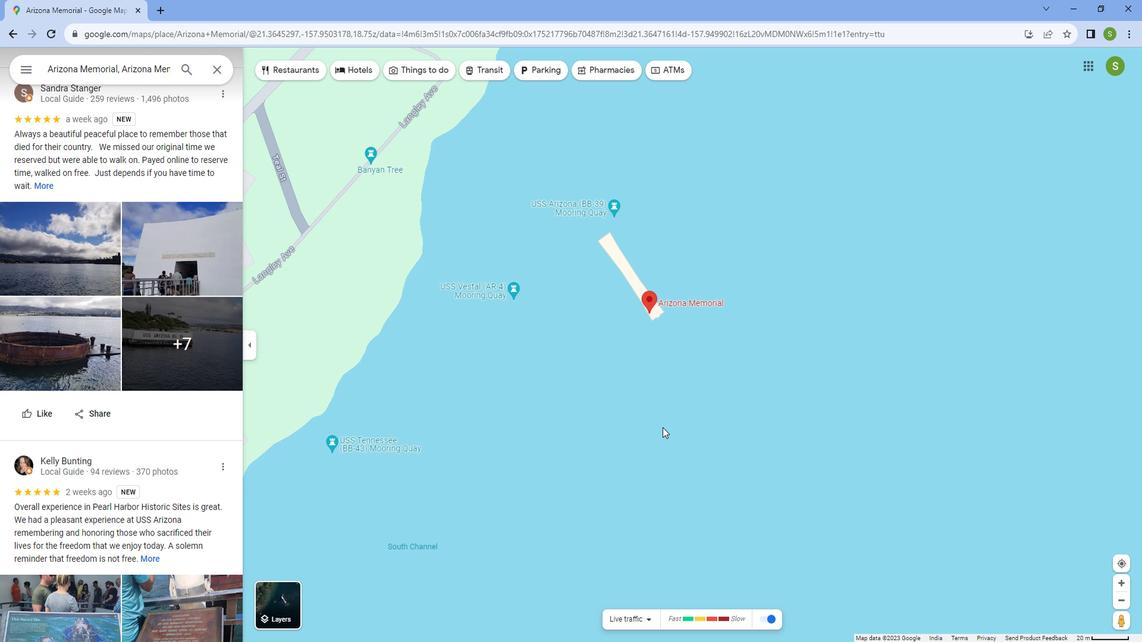 
Action: Mouse scrolled (662, 411) with delta (0, 0)
Screenshot: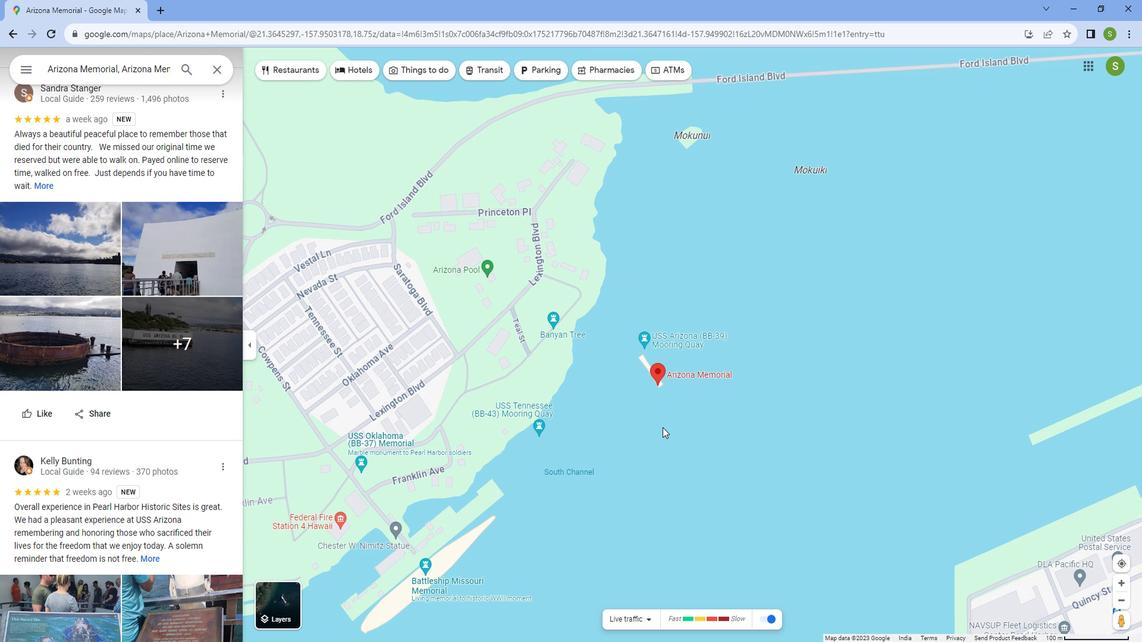 
Action: Mouse scrolled (662, 411) with delta (0, 0)
Screenshot: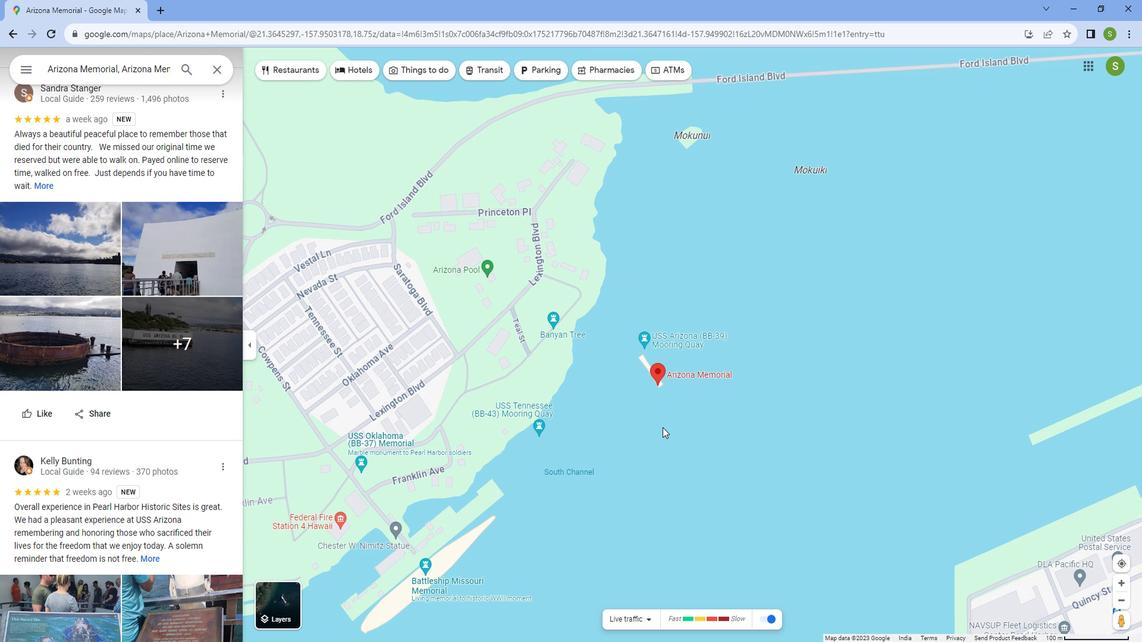 
Action: Mouse scrolled (662, 411) with delta (0, 0)
Screenshot: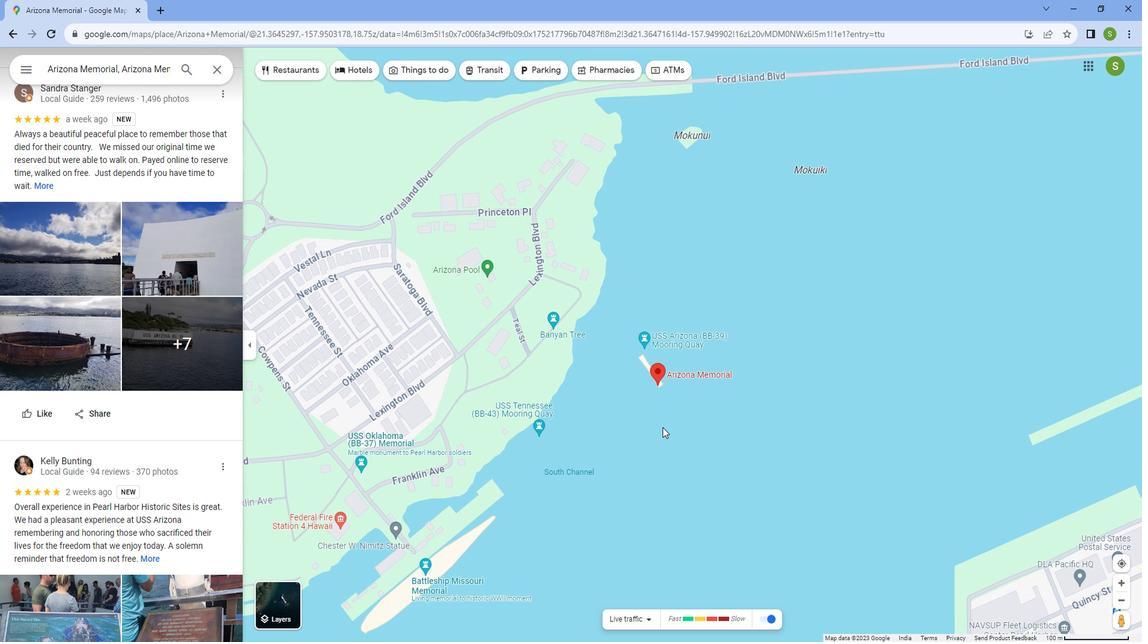 
Action: Mouse scrolled (662, 411) with delta (0, 0)
Screenshot: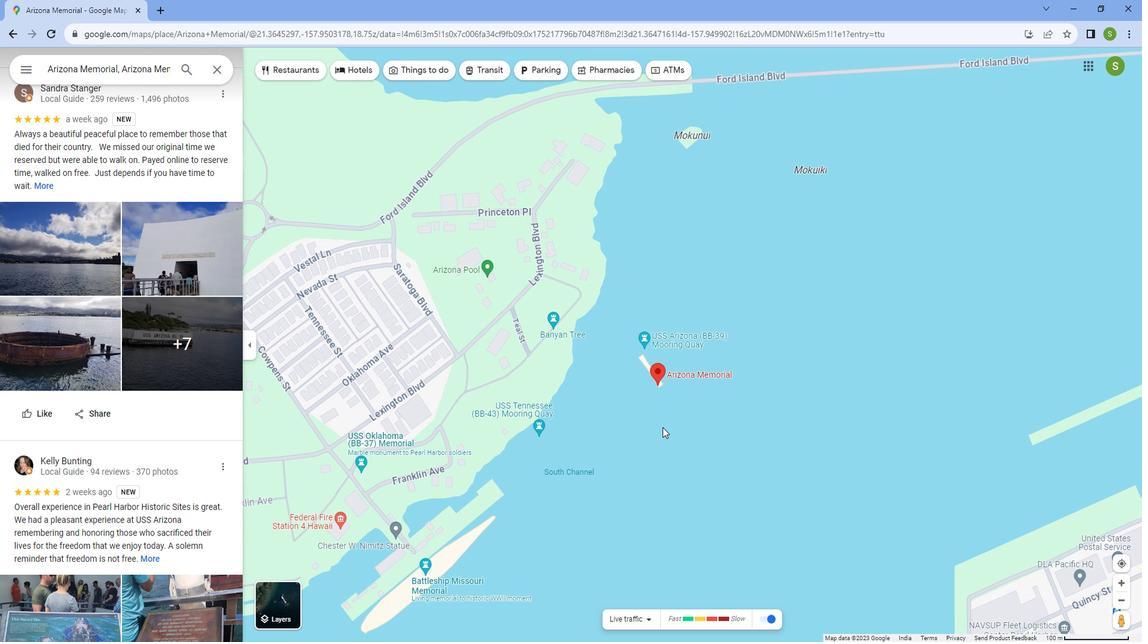 
Action: Mouse scrolled (662, 411) with delta (0, 0)
Screenshot: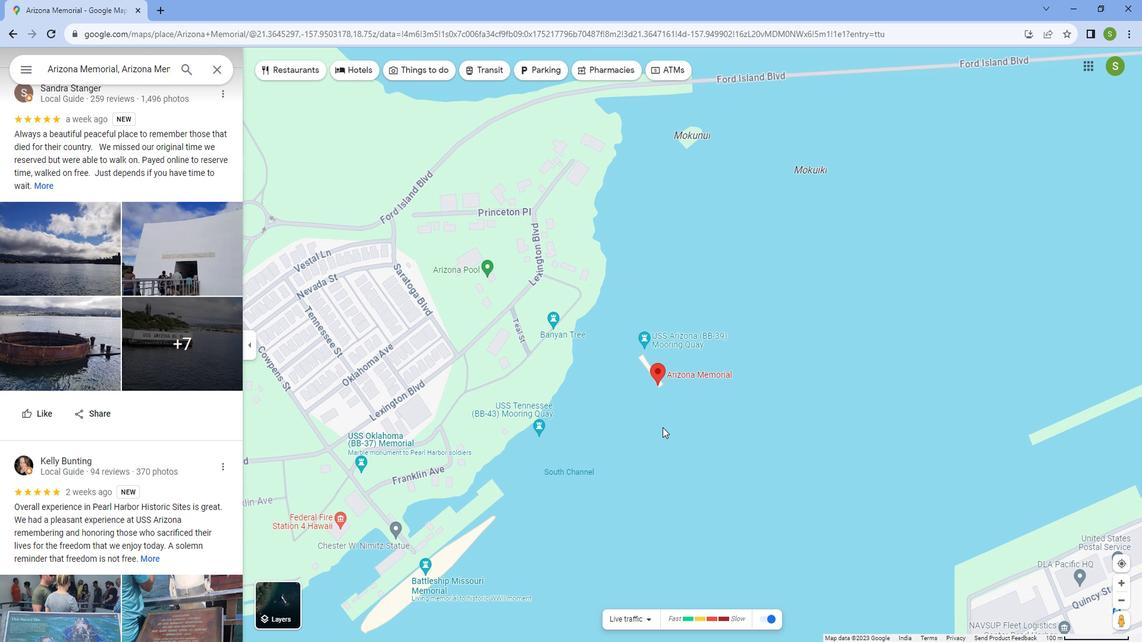 
Action: Mouse scrolled (662, 411) with delta (0, 0)
Screenshot: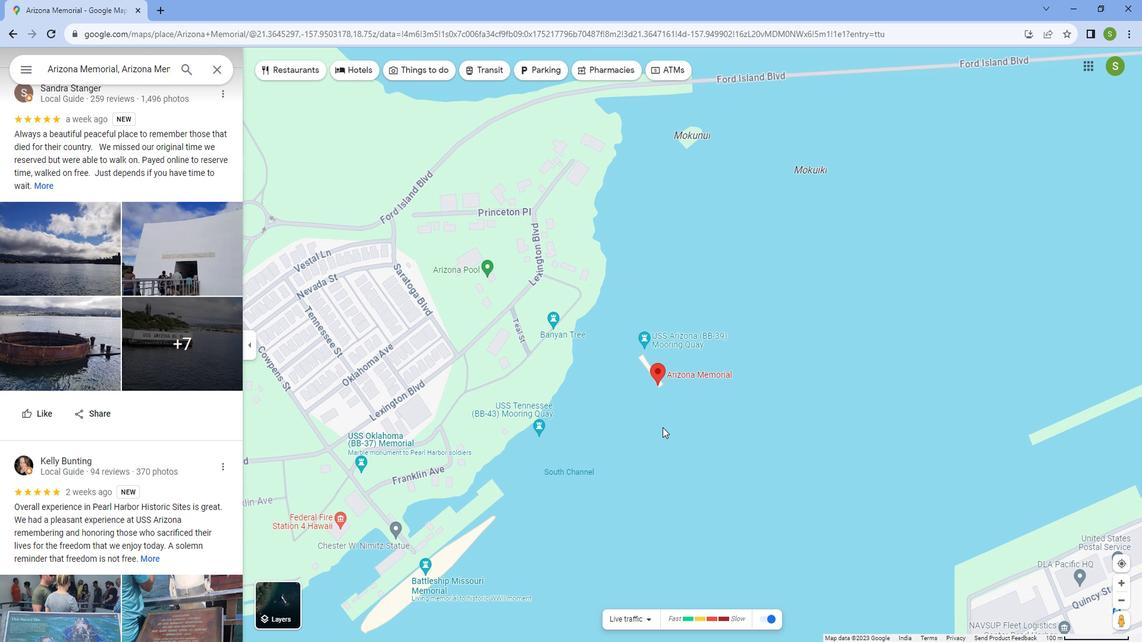 
Action: Mouse moved to (173, 364)
Screenshot: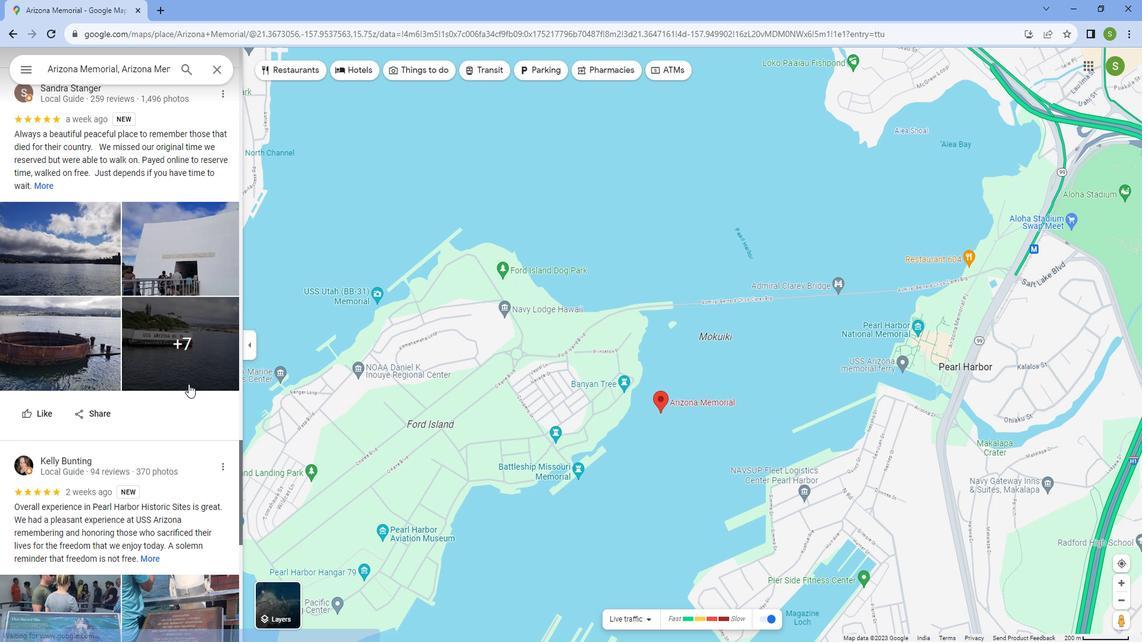 
Action: Mouse scrolled (173, 365) with delta (0, 0)
Screenshot: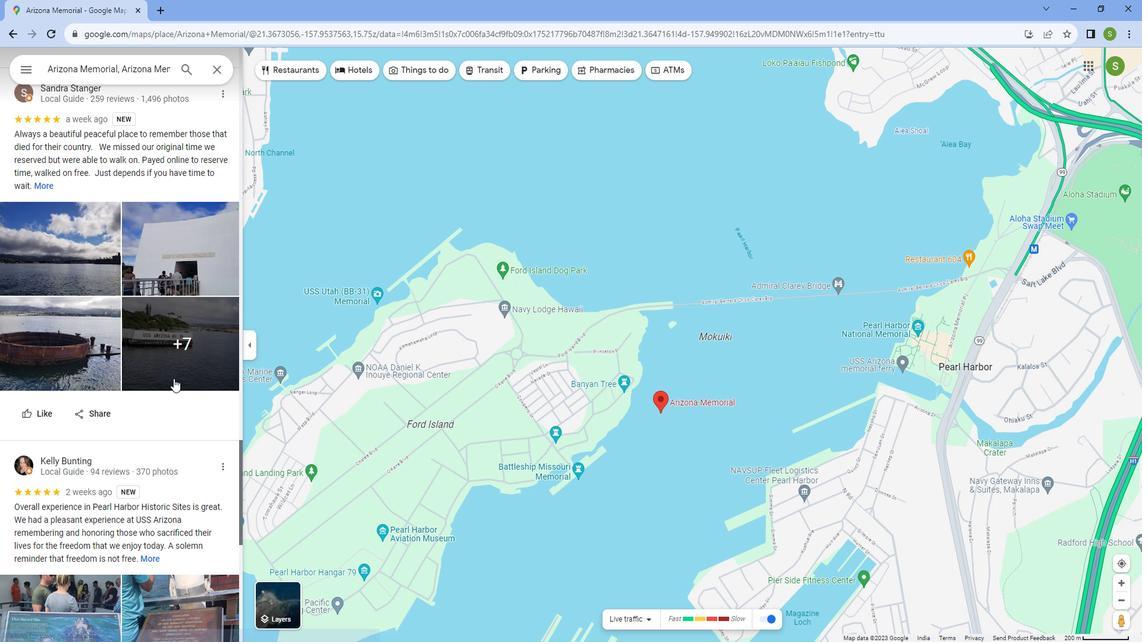 
Action: Mouse scrolled (173, 365) with delta (0, 0)
Screenshot: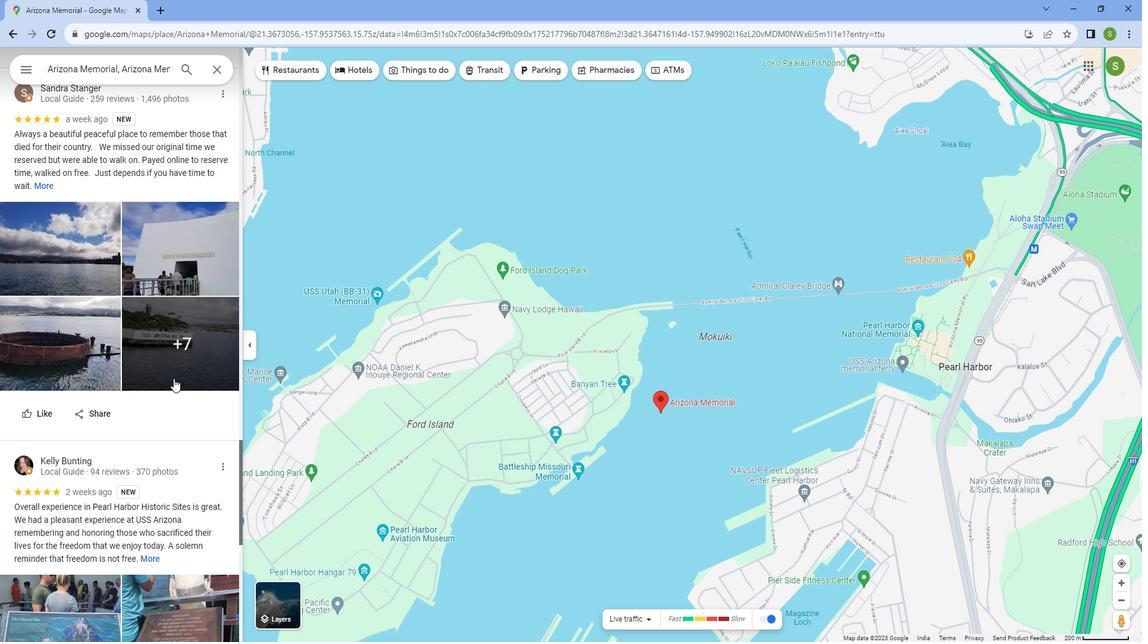 
Action: Mouse scrolled (173, 365) with delta (0, 0)
Screenshot: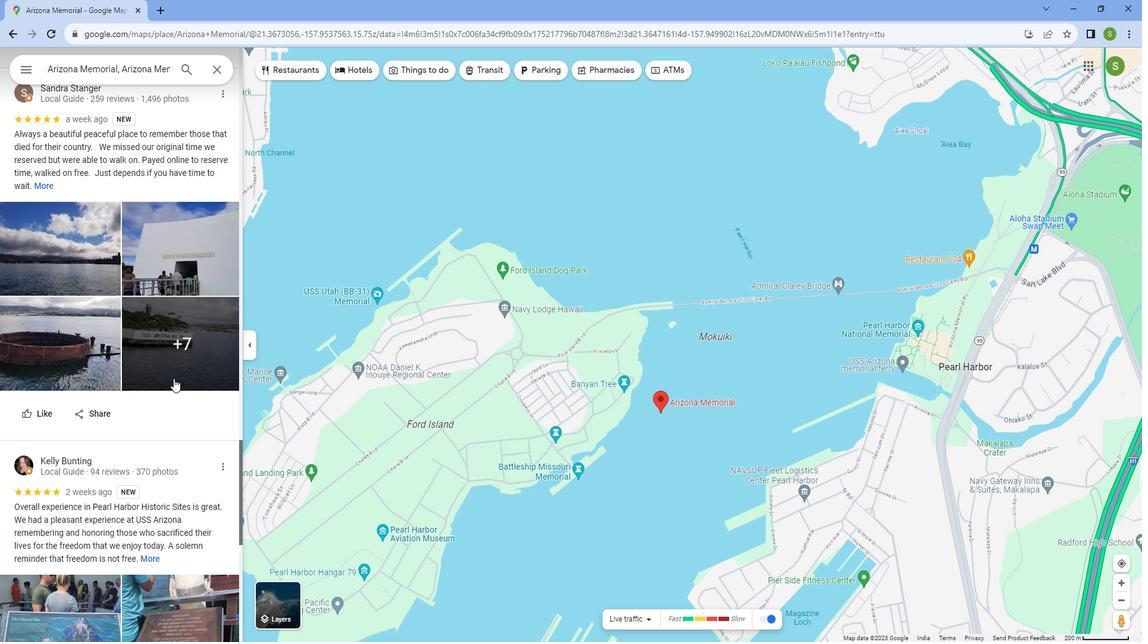 
Action: Mouse scrolled (173, 365) with delta (0, 0)
Screenshot: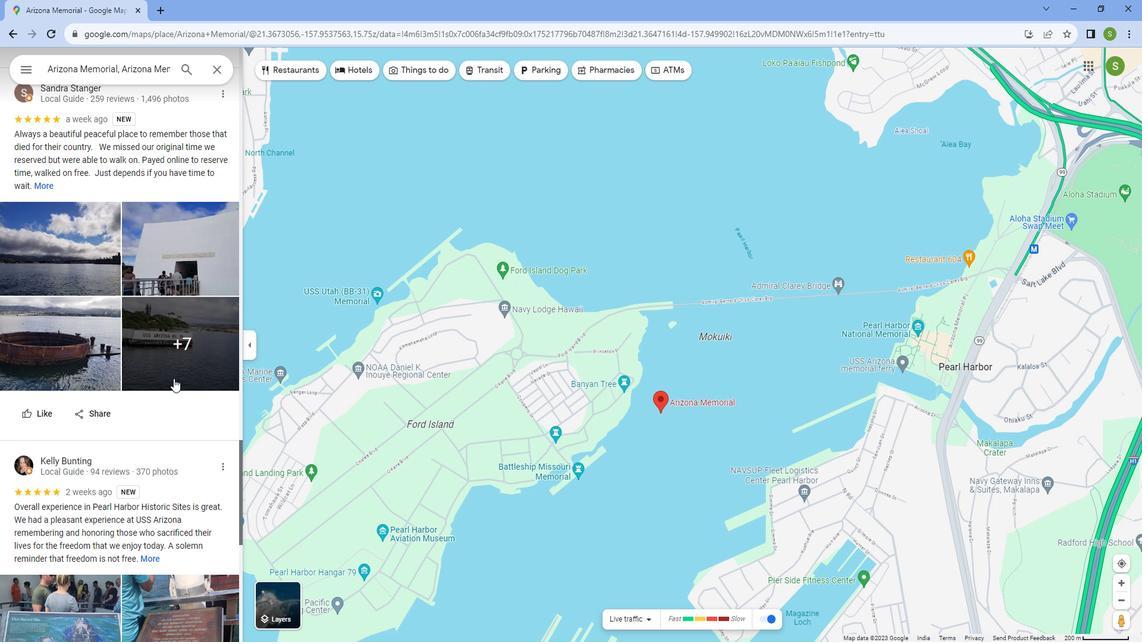 
Action: Mouse scrolled (173, 365) with delta (0, 0)
Screenshot: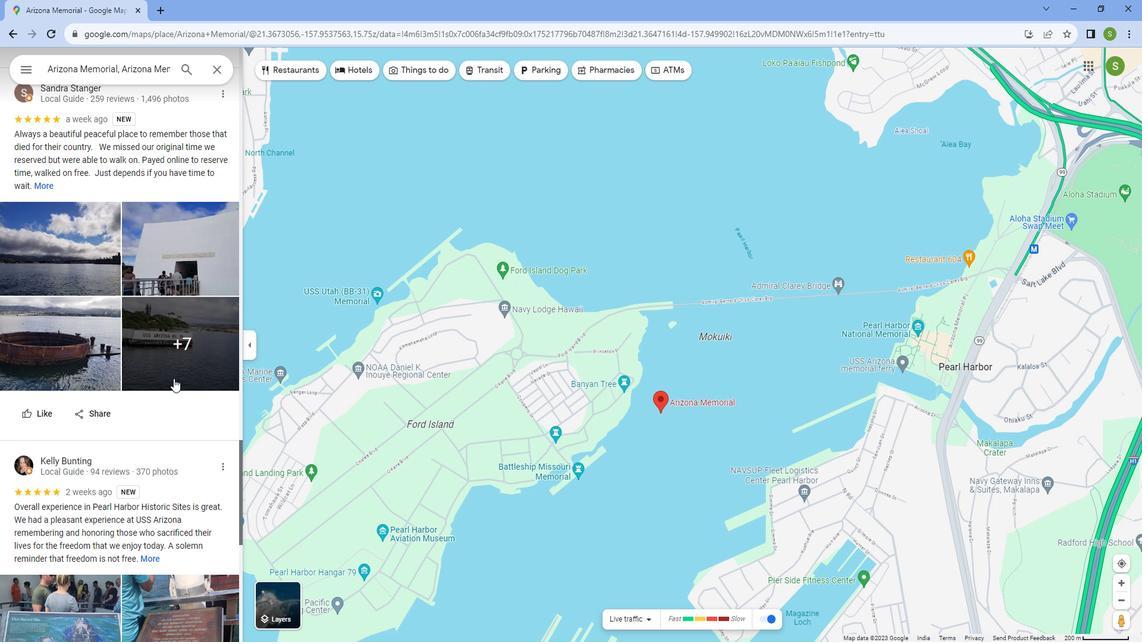
Action: Mouse scrolled (173, 365) with delta (0, 0)
Screenshot: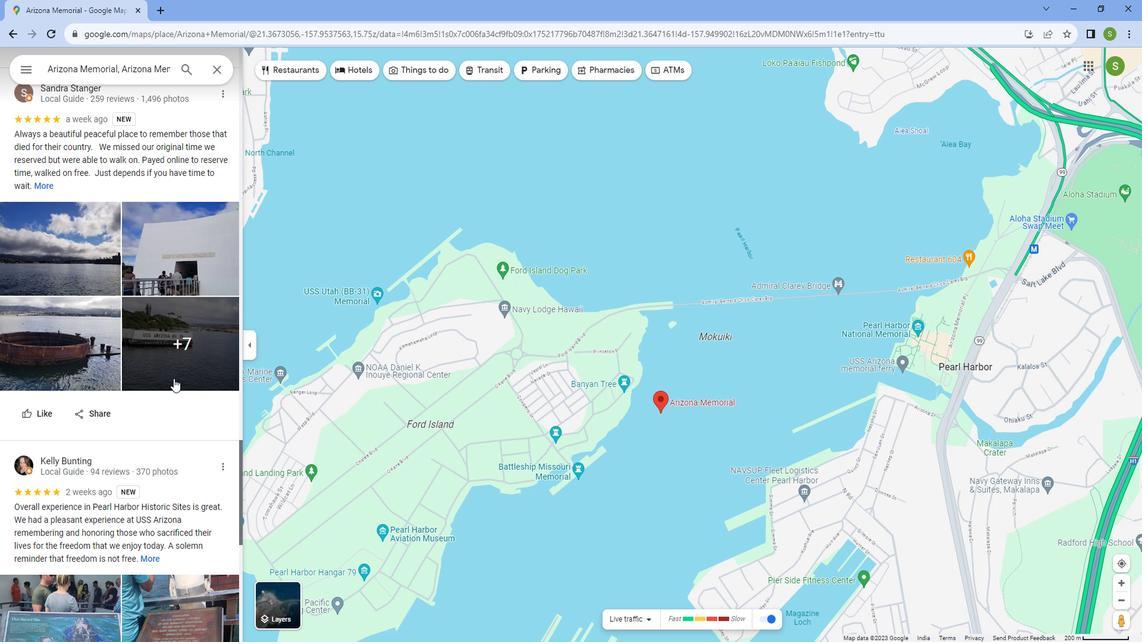 
Action: Mouse scrolled (173, 365) with delta (0, 0)
Screenshot: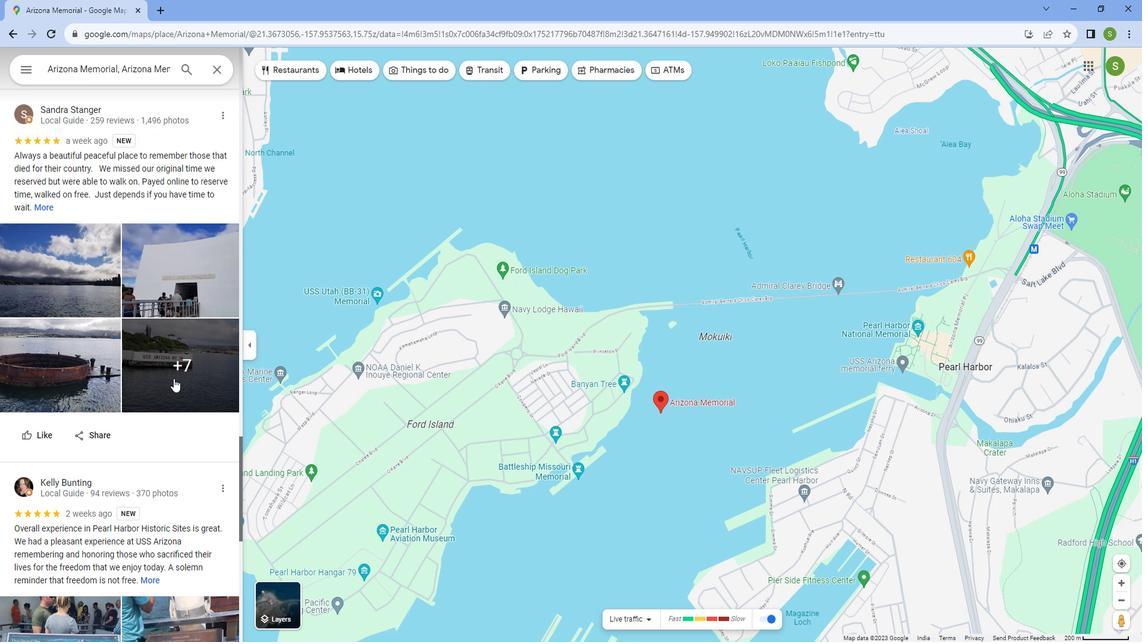 
Action: Mouse scrolled (173, 365) with delta (0, 0)
Screenshot: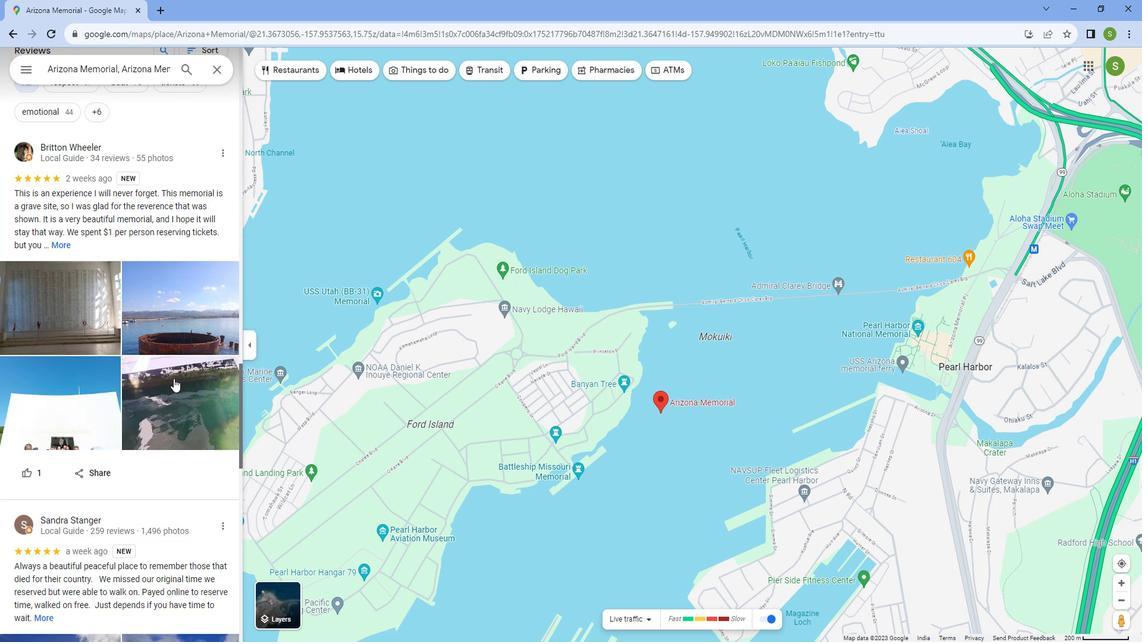 
Action: Mouse scrolled (173, 365) with delta (0, 0)
Screenshot: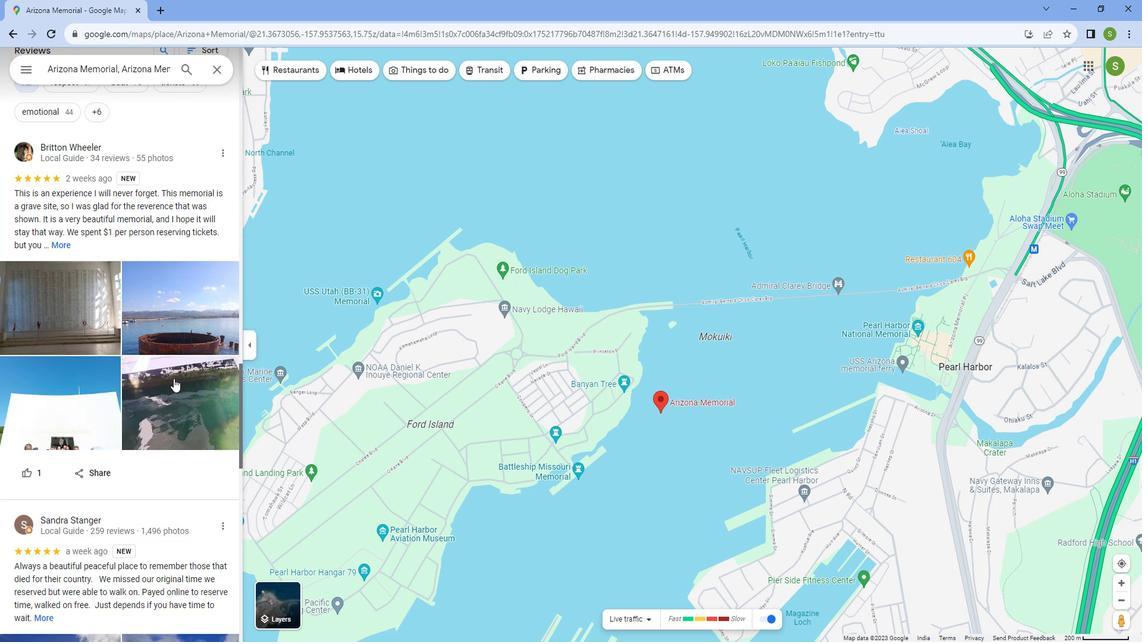
Action: Mouse scrolled (173, 365) with delta (0, 0)
Screenshot: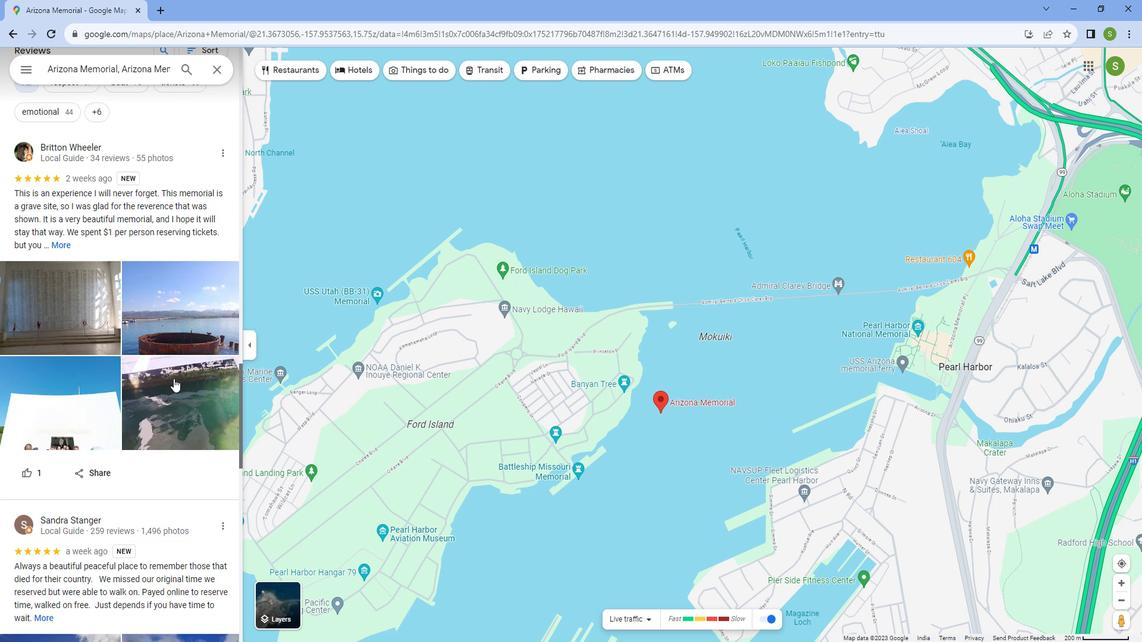 
Action: Mouse scrolled (173, 365) with delta (0, 0)
Screenshot: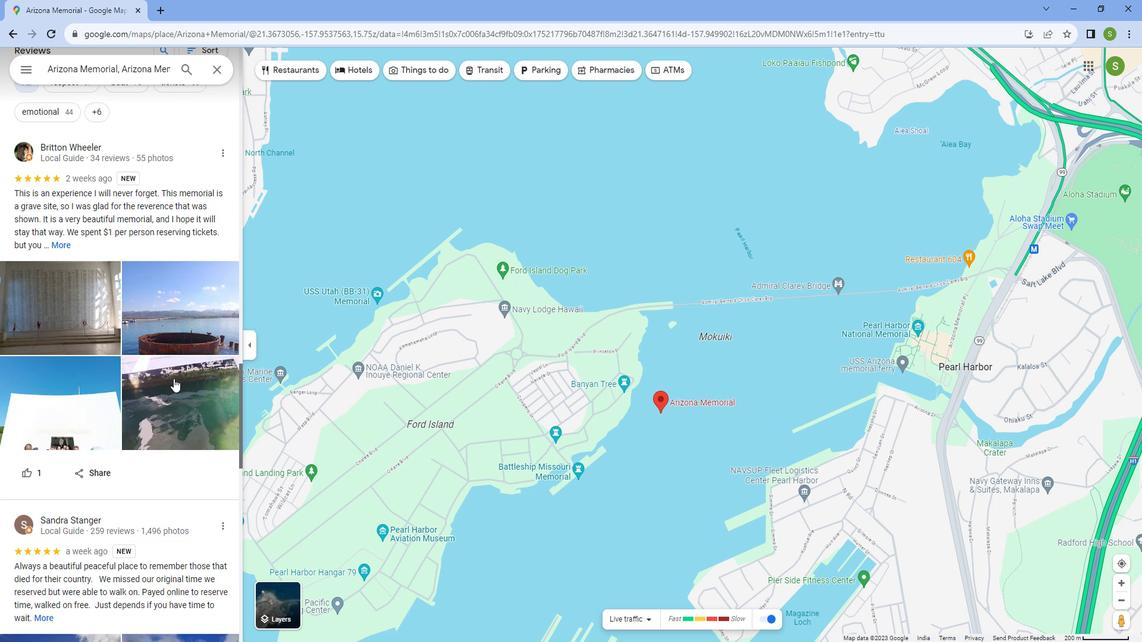 
Action: Mouse scrolled (173, 365) with delta (0, 0)
Screenshot: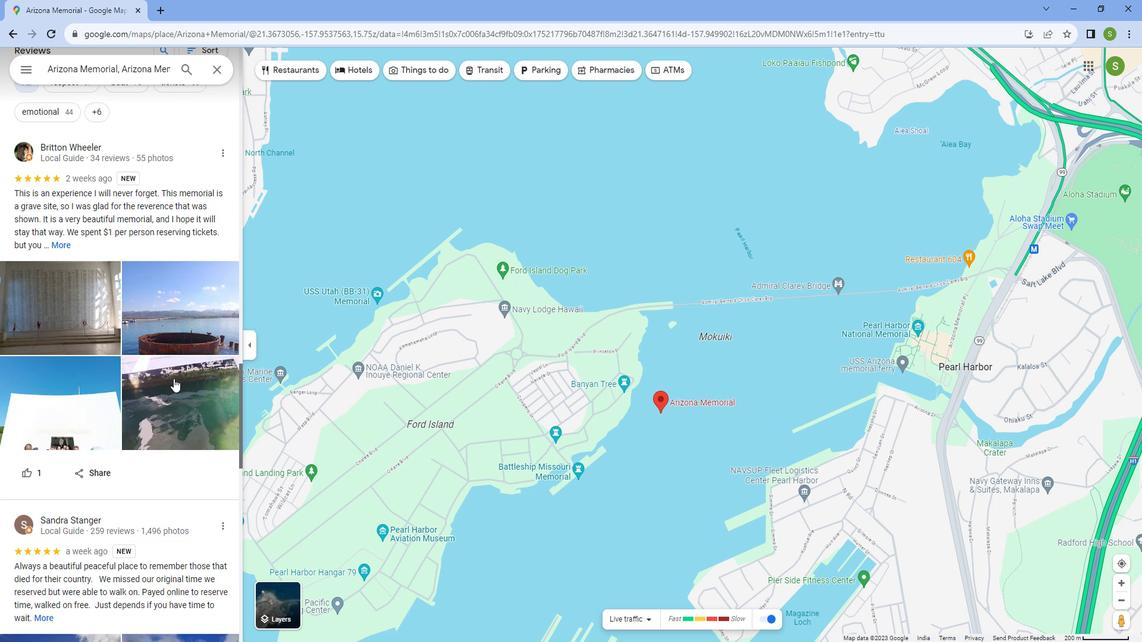 
Action: Mouse scrolled (173, 365) with delta (0, 0)
Screenshot: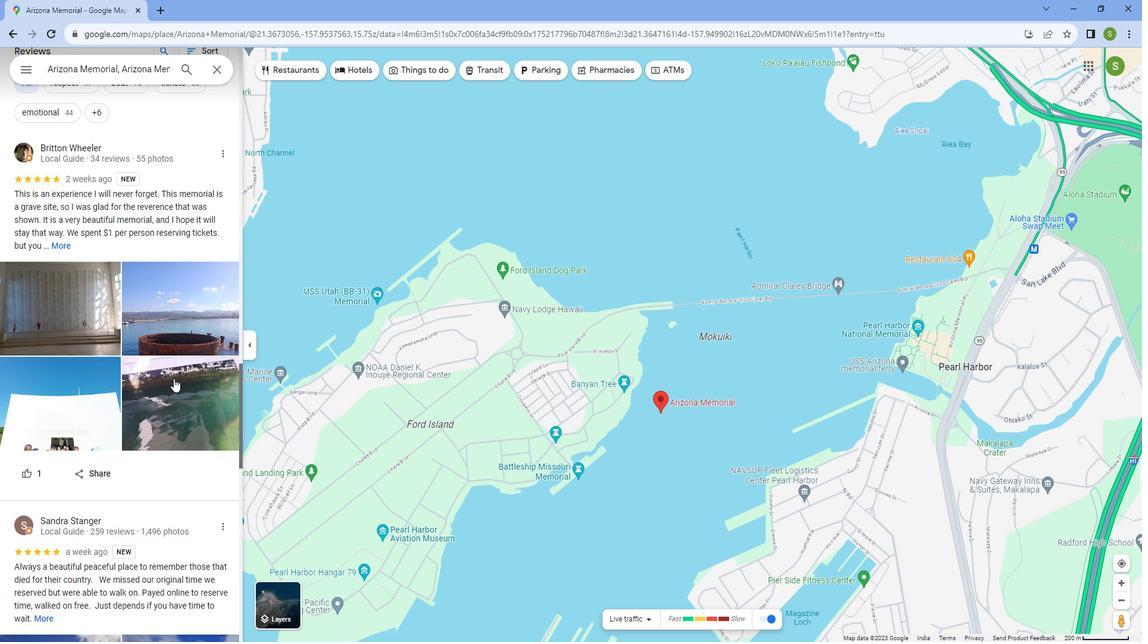 
Action: Mouse scrolled (173, 365) with delta (0, 0)
Screenshot: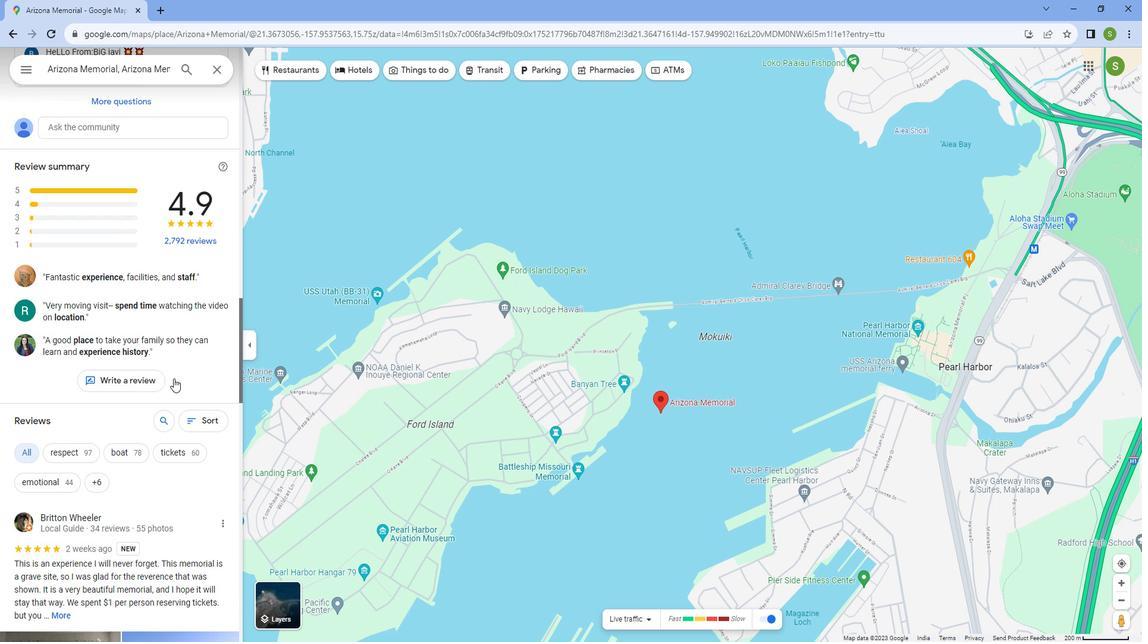 
Action: Mouse scrolled (173, 365) with delta (0, 0)
Screenshot: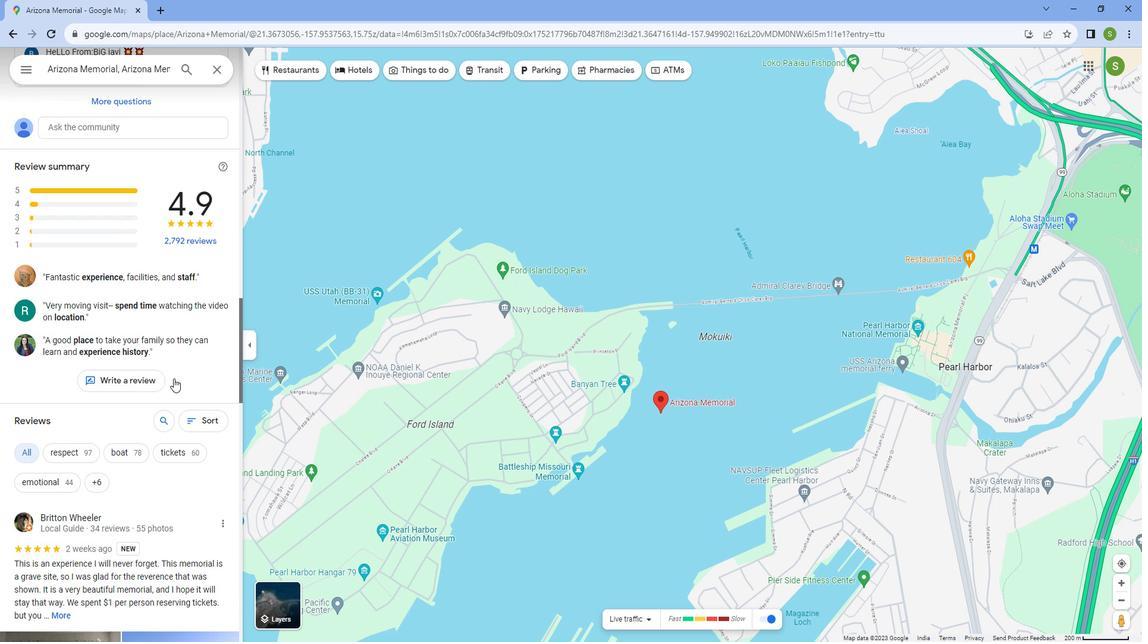 
Action: Mouse scrolled (173, 365) with delta (0, 0)
Screenshot: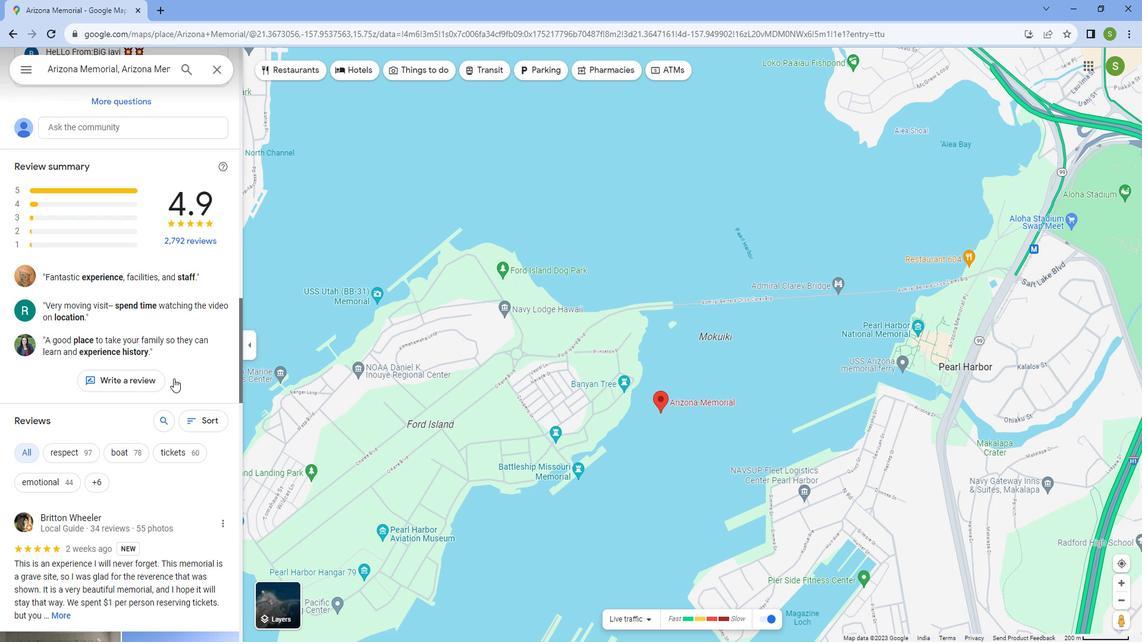 
Action: Mouse scrolled (173, 365) with delta (0, 0)
Screenshot: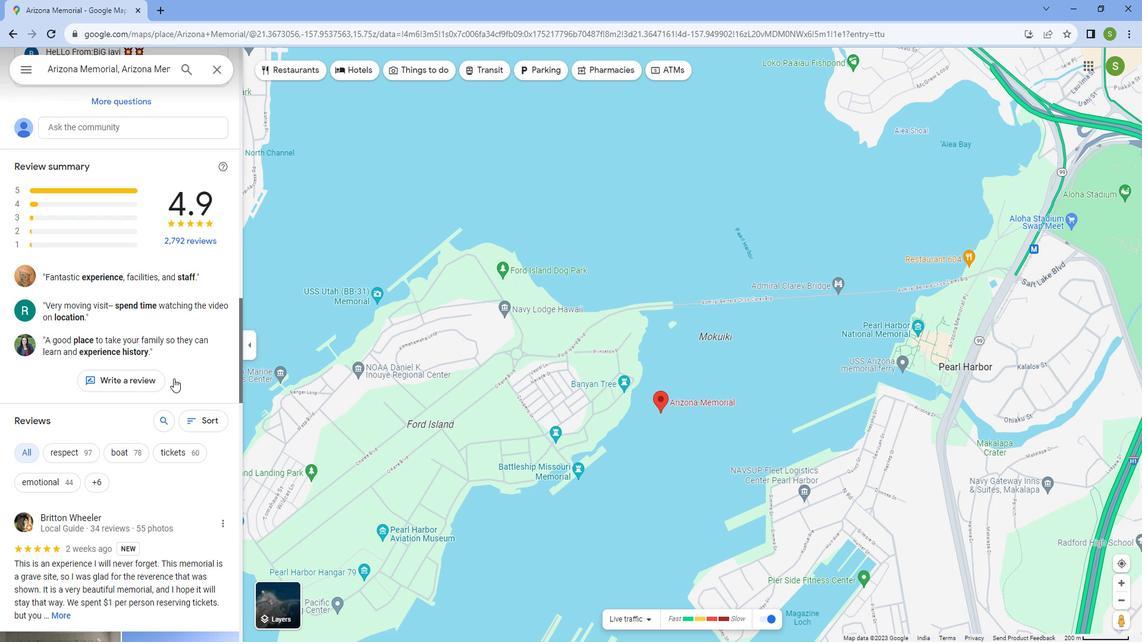 
Action: Mouse scrolled (173, 365) with delta (0, 0)
Screenshot: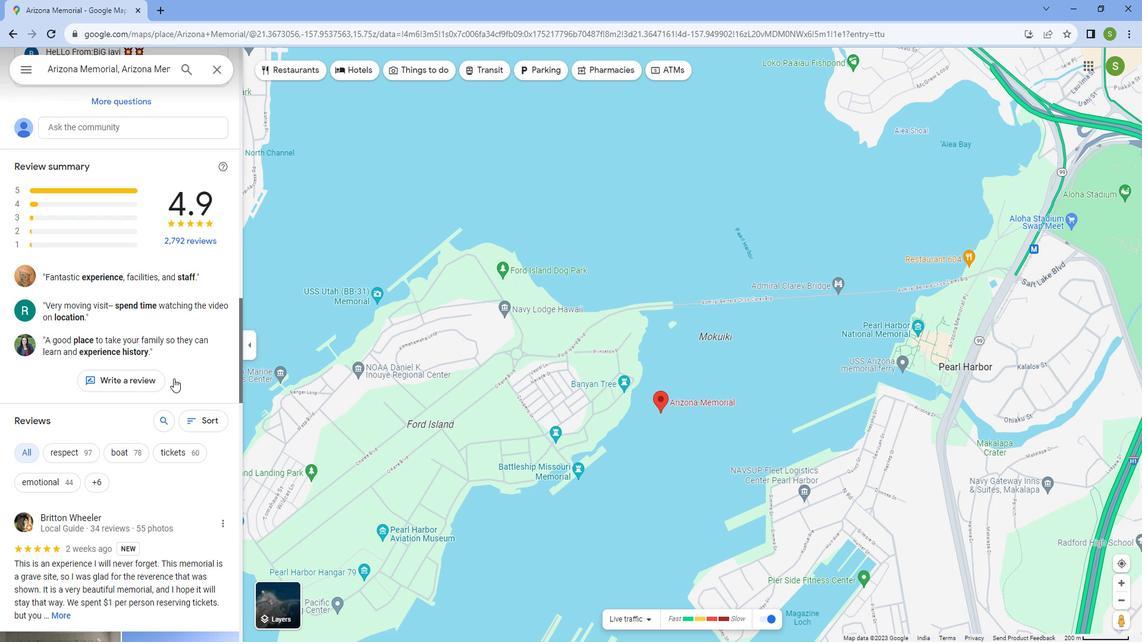 
Action: Mouse scrolled (173, 365) with delta (0, 0)
Screenshot: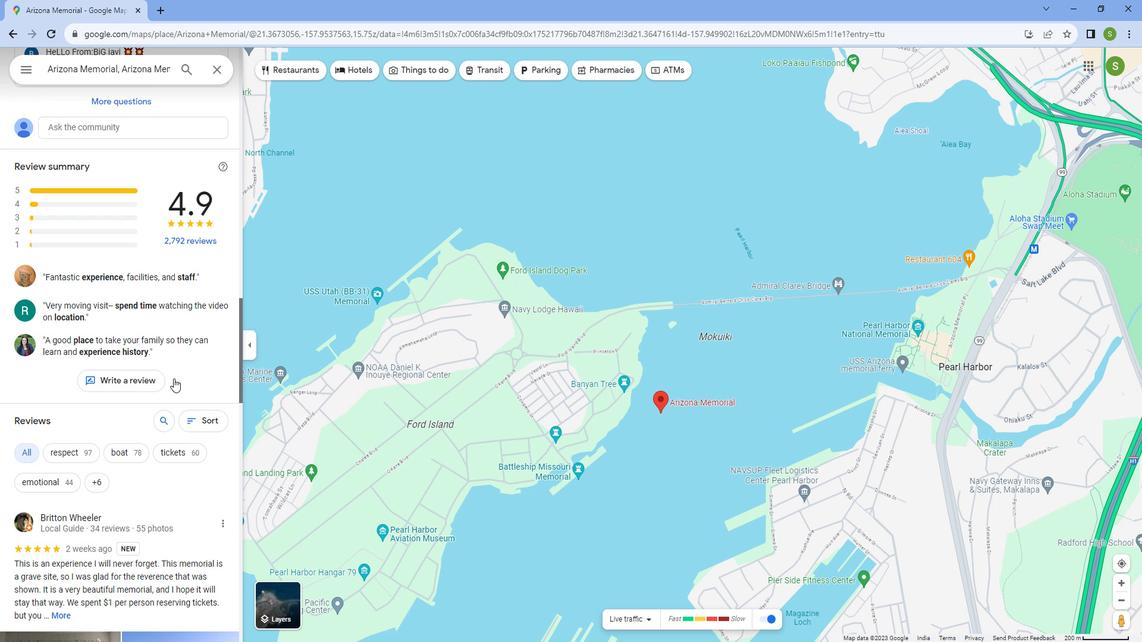 
Action: Mouse scrolled (173, 365) with delta (0, 0)
Screenshot: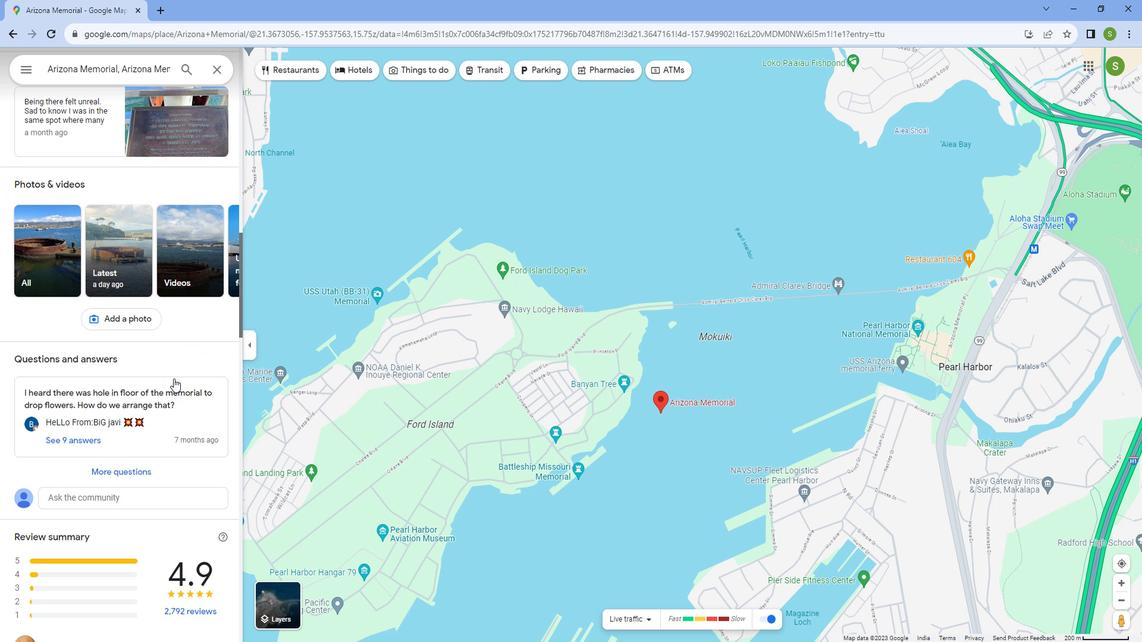 
Action: Mouse scrolled (173, 365) with delta (0, 0)
Screenshot: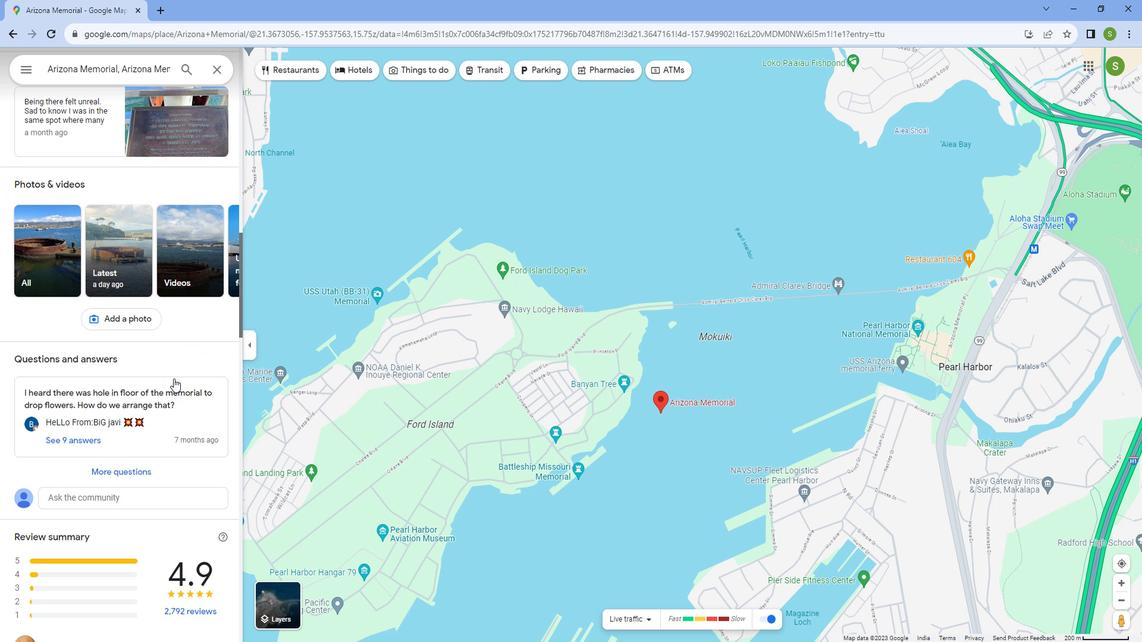 
Action: Mouse scrolled (173, 365) with delta (0, 0)
Screenshot: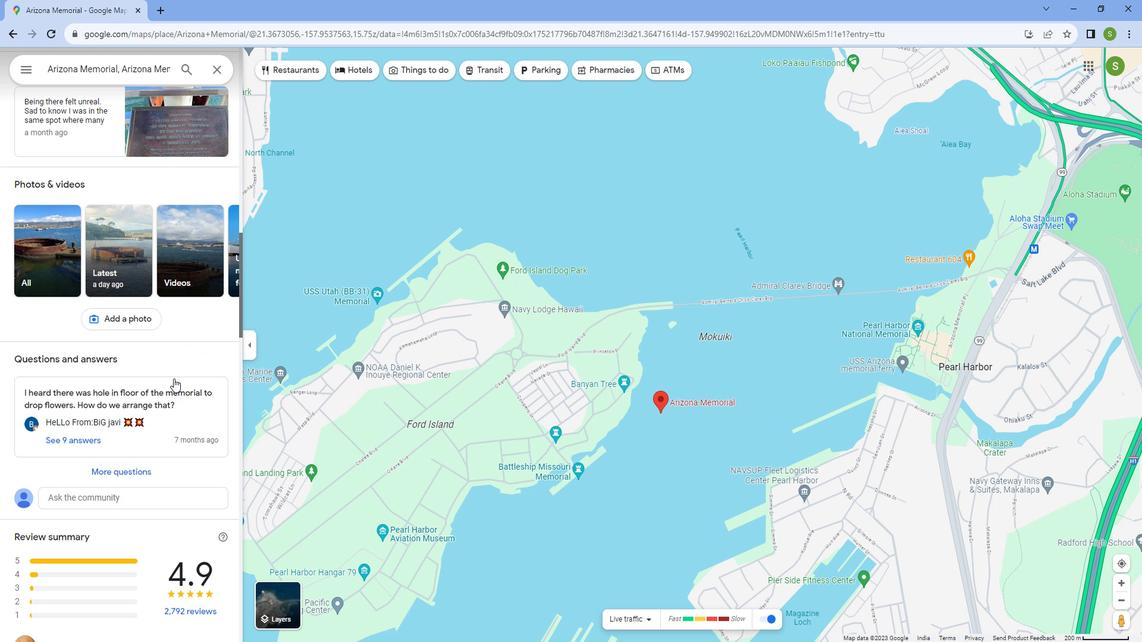 
Action: Mouse scrolled (173, 365) with delta (0, 0)
Screenshot: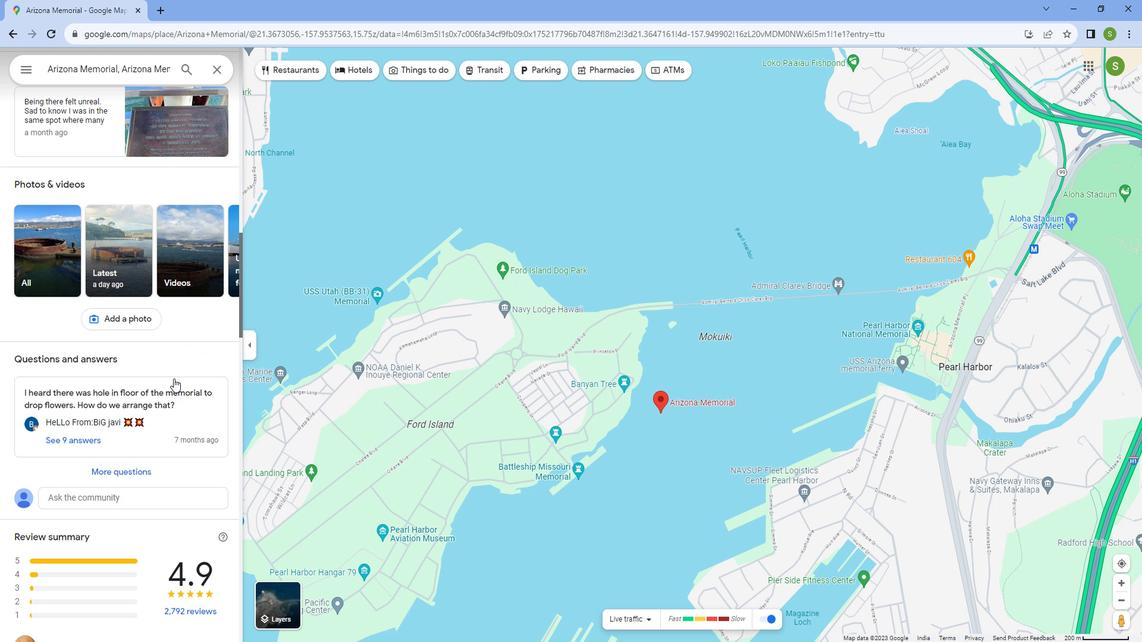 
Action: Mouse scrolled (173, 365) with delta (0, 0)
Screenshot: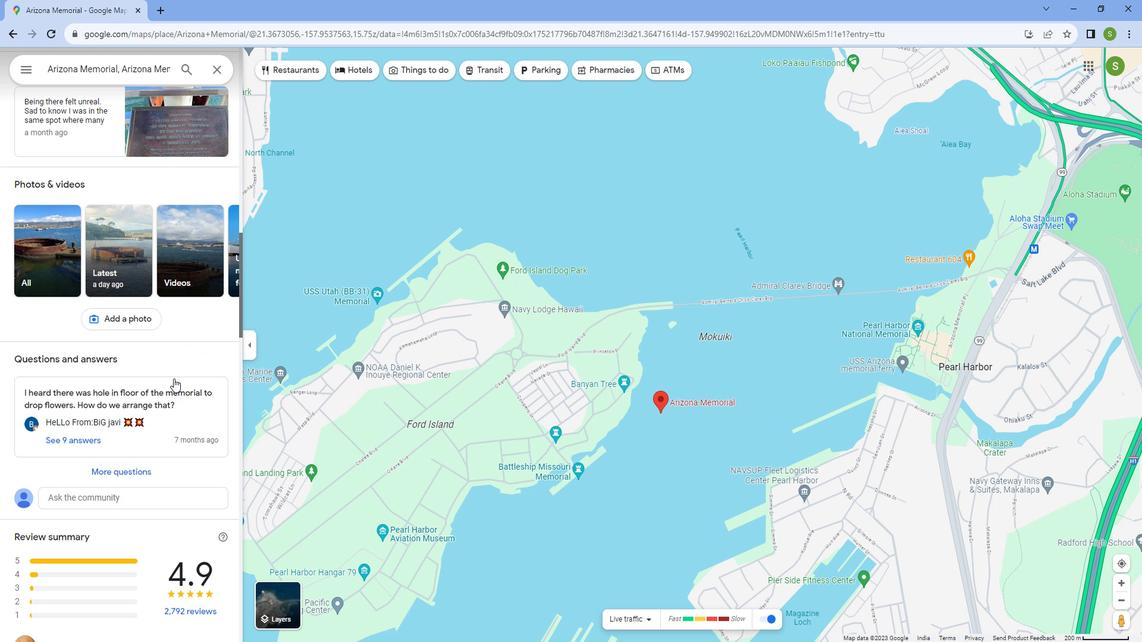 
Action: Mouse scrolled (173, 365) with delta (0, 0)
Screenshot: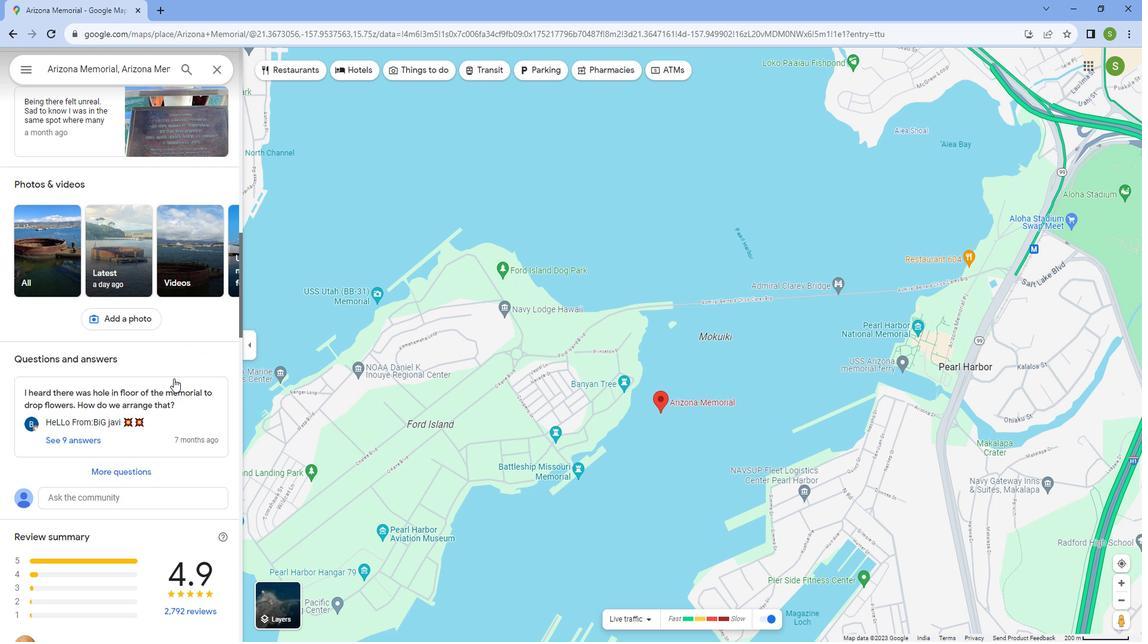 
Action: Mouse scrolled (173, 365) with delta (0, 0)
Screenshot: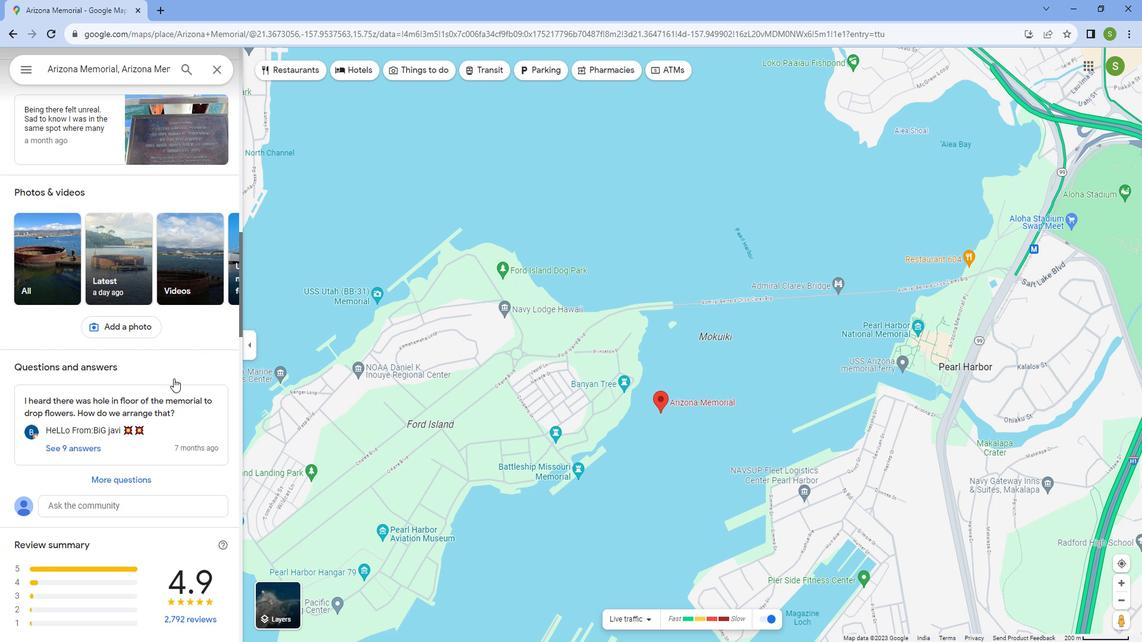 
Action: Mouse scrolled (173, 365) with delta (0, 0)
Screenshot: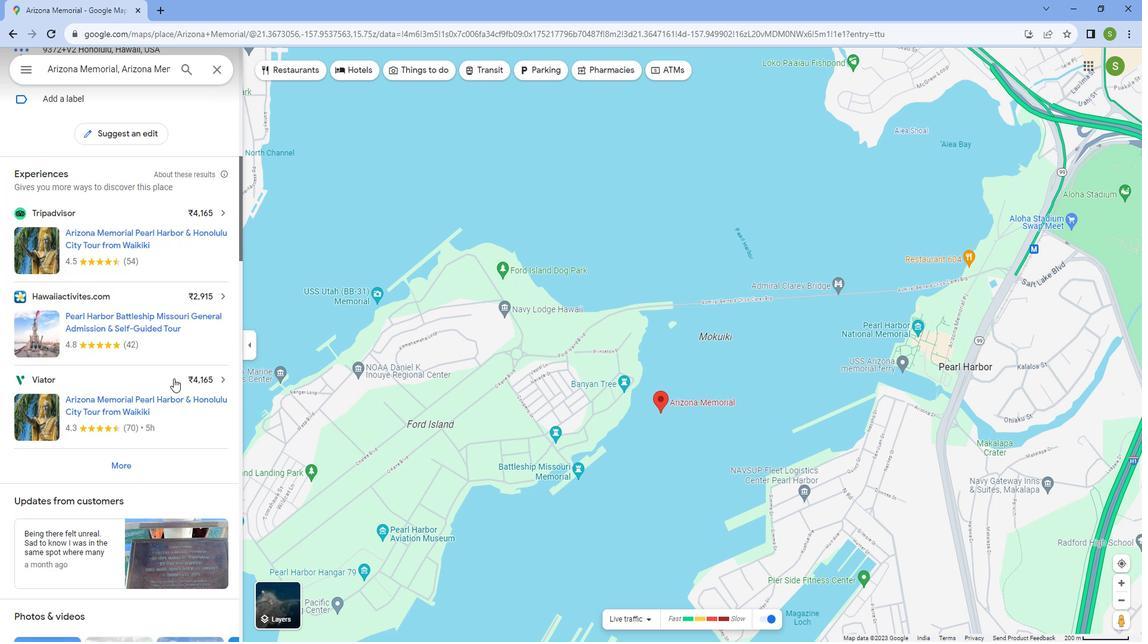 
Action: Mouse scrolled (173, 365) with delta (0, 0)
Screenshot: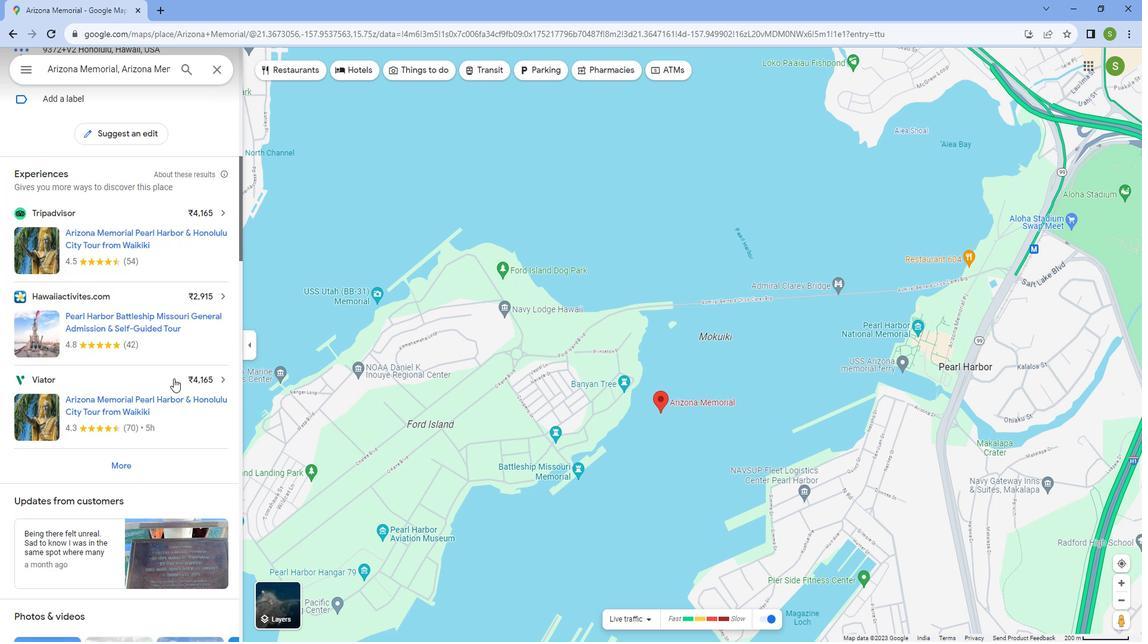 
Action: Mouse scrolled (173, 365) with delta (0, 0)
Screenshot: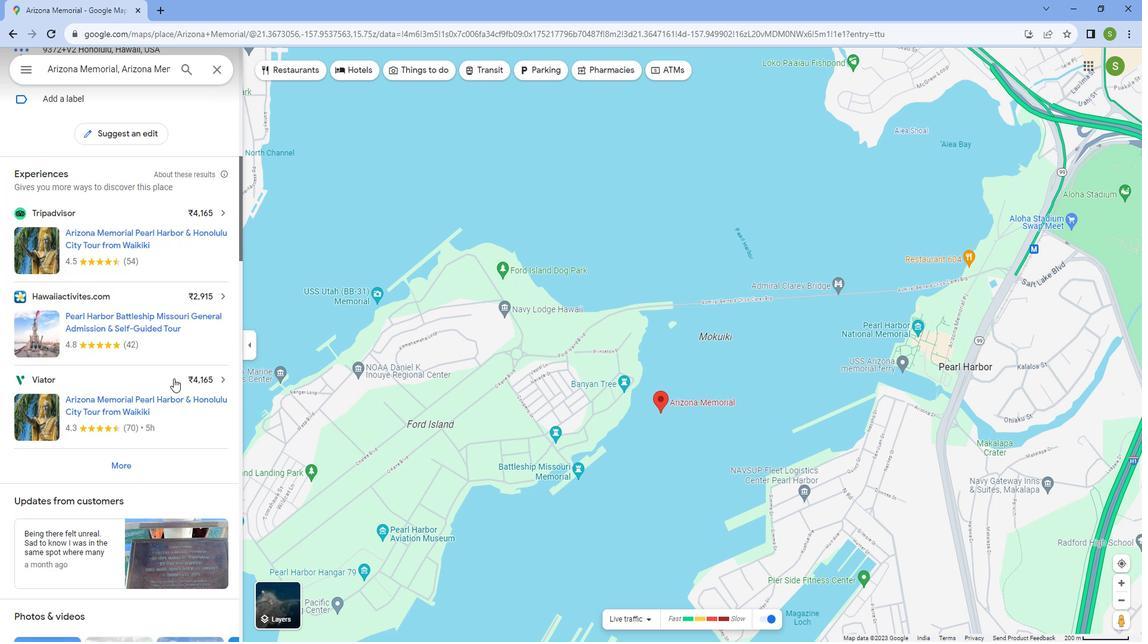 
Action: Mouse scrolled (173, 365) with delta (0, 0)
Screenshot: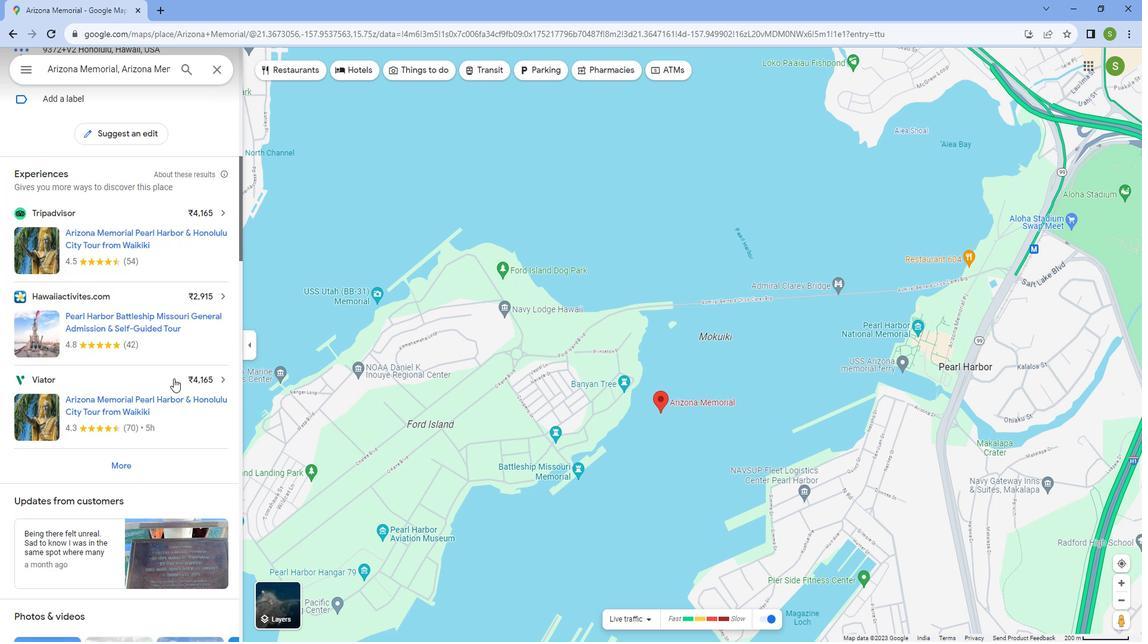
Action: Mouse scrolled (173, 365) with delta (0, 0)
Screenshot: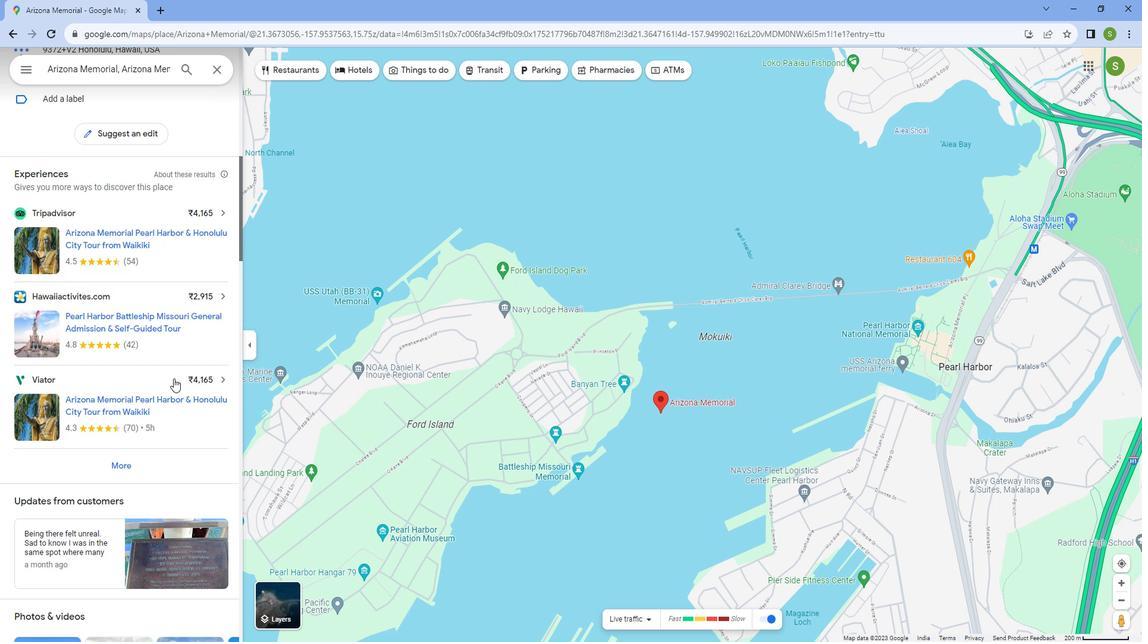 
Action: Mouse scrolled (173, 365) with delta (0, 0)
Screenshot: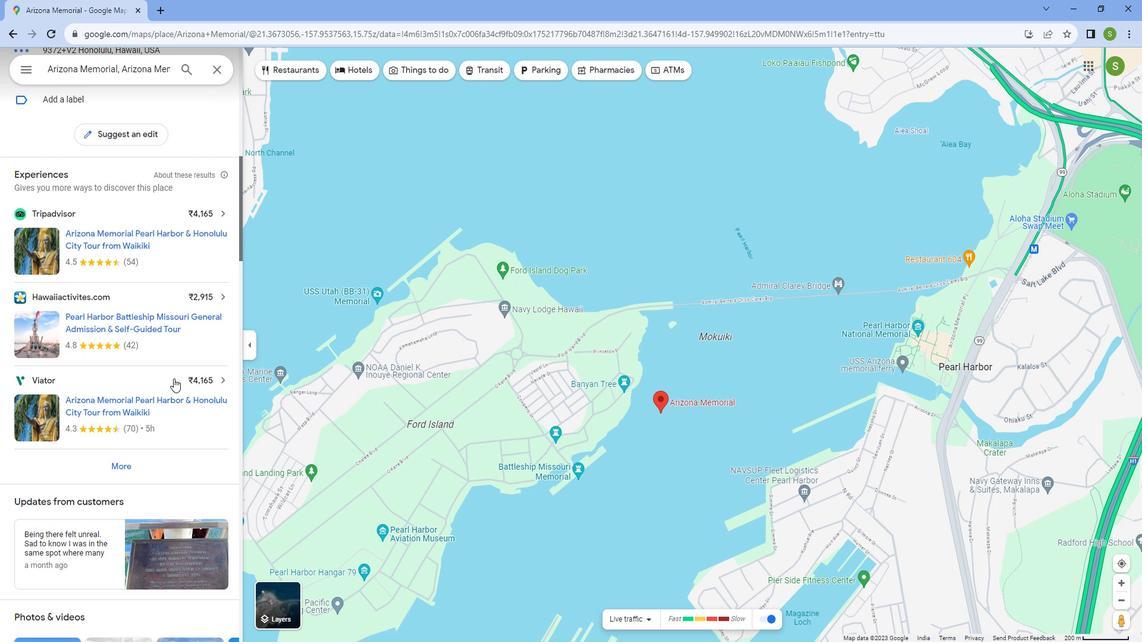 
Action: Mouse scrolled (173, 365) with delta (0, 0)
Screenshot: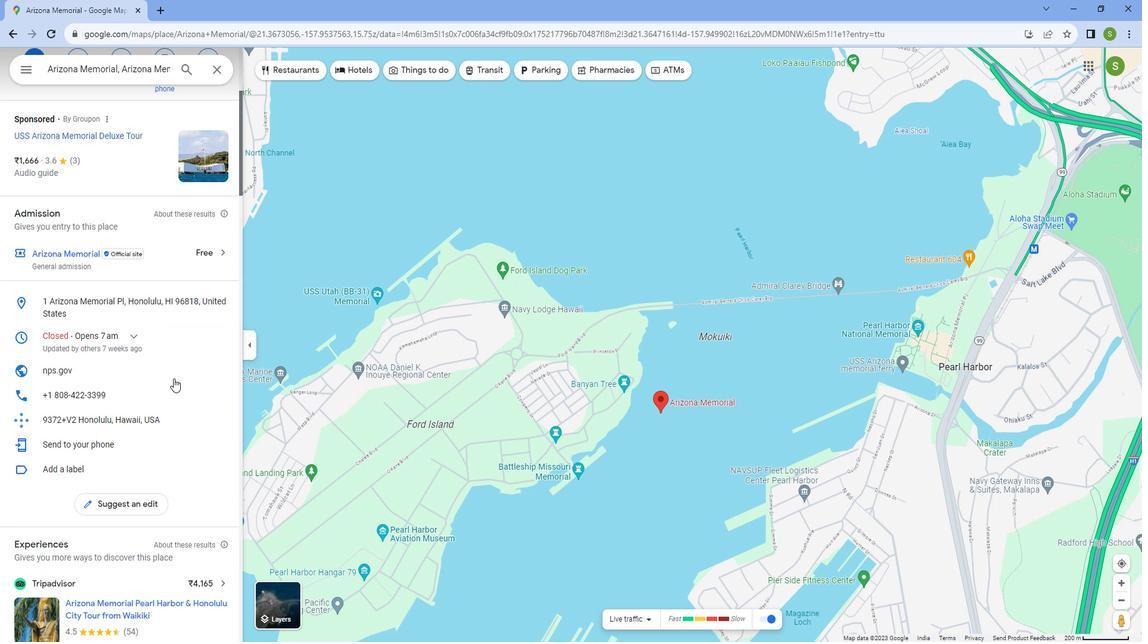 
Action: Mouse scrolled (173, 365) with delta (0, 0)
Screenshot: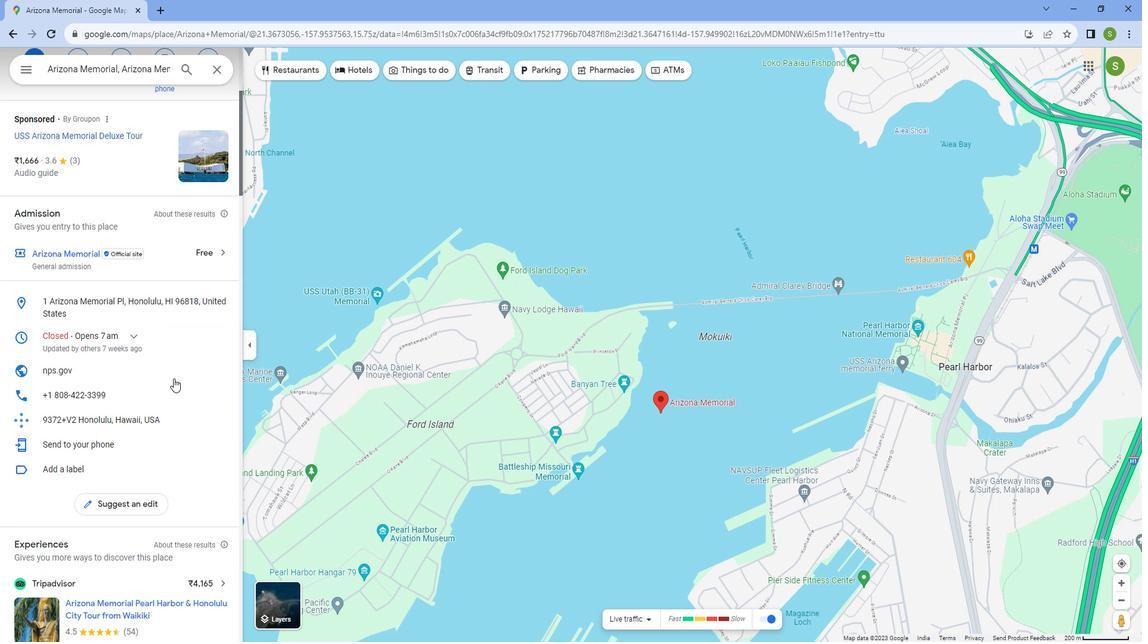 
Action: Mouse scrolled (173, 365) with delta (0, 0)
Screenshot: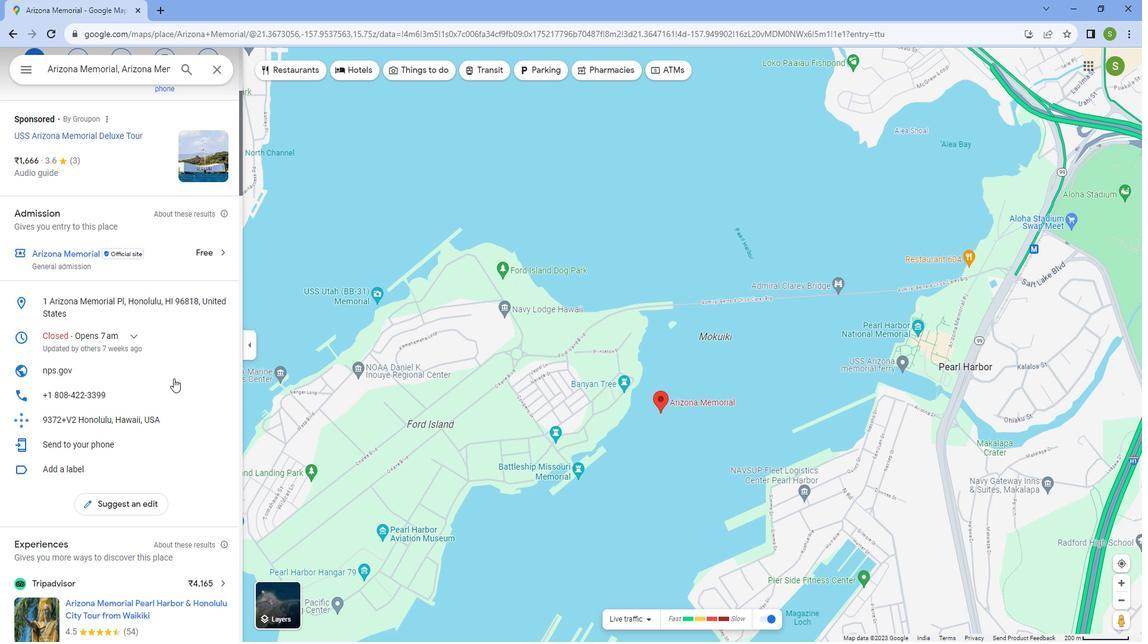 
Action: Mouse scrolled (173, 365) with delta (0, 0)
Screenshot: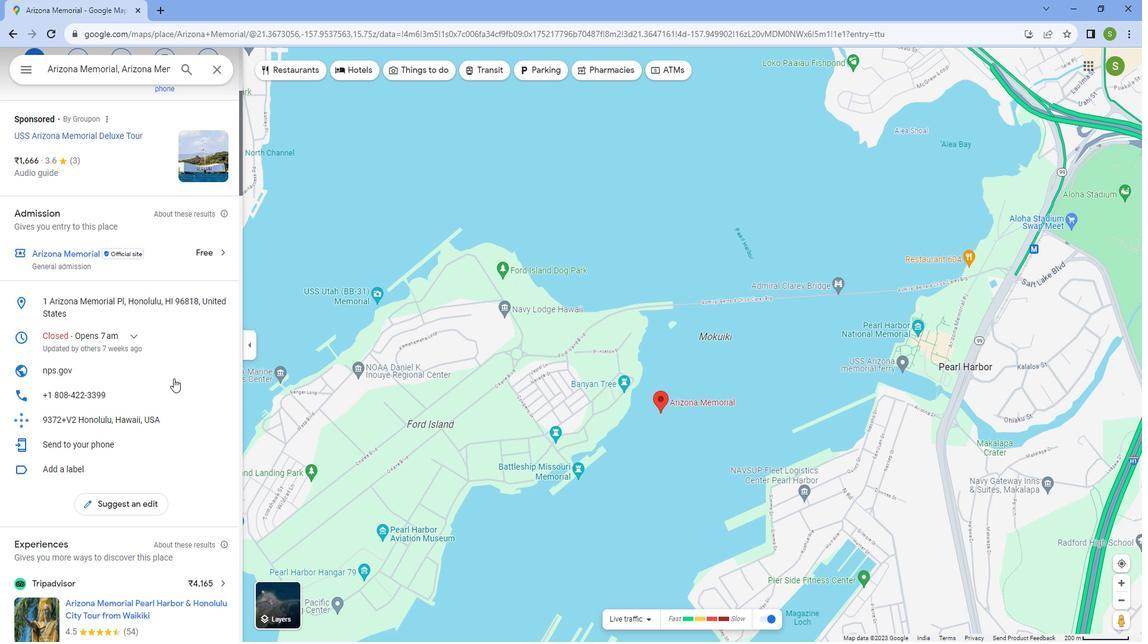 
Action: Mouse scrolled (173, 365) with delta (0, 0)
Screenshot: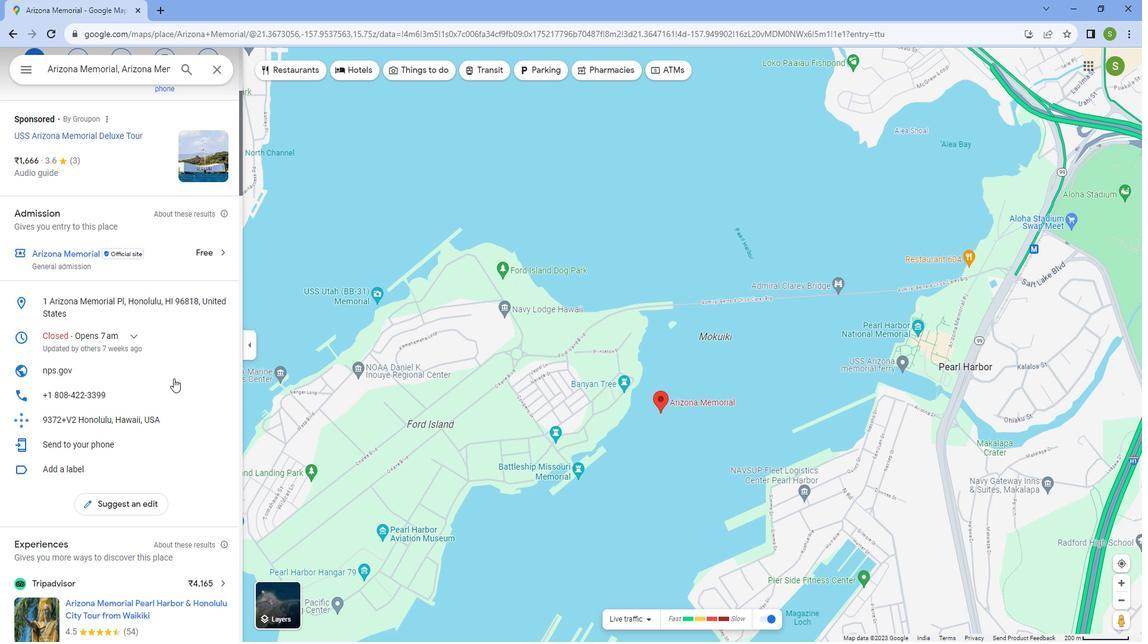 
Action: Mouse scrolled (173, 365) with delta (0, 0)
Screenshot: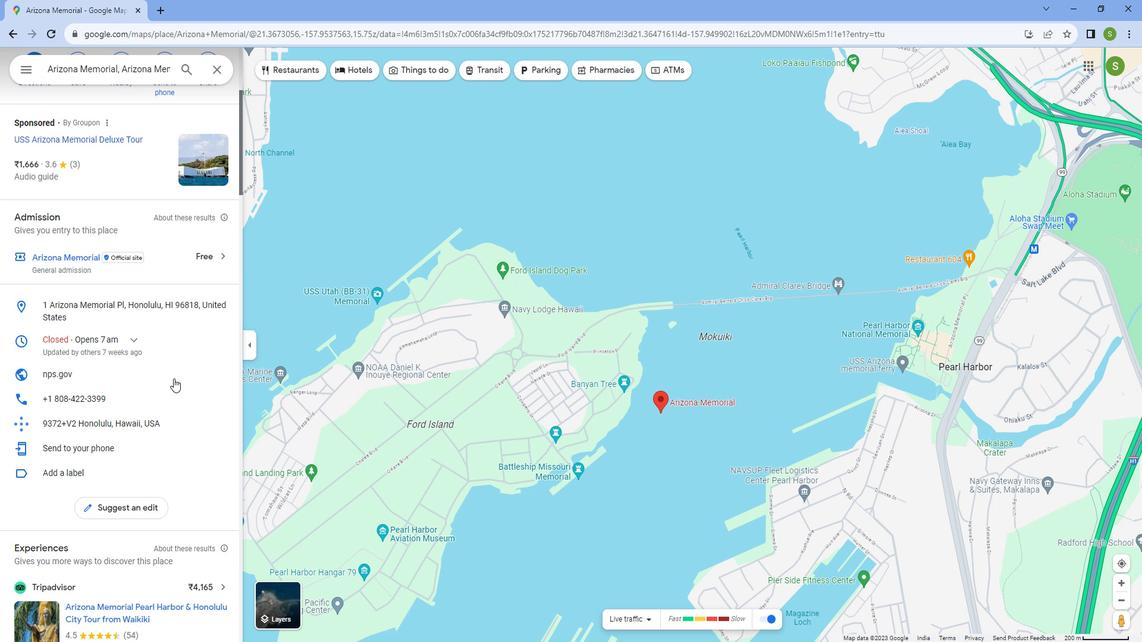 
Action: Mouse scrolled (173, 365) with delta (0, 0)
Screenshot: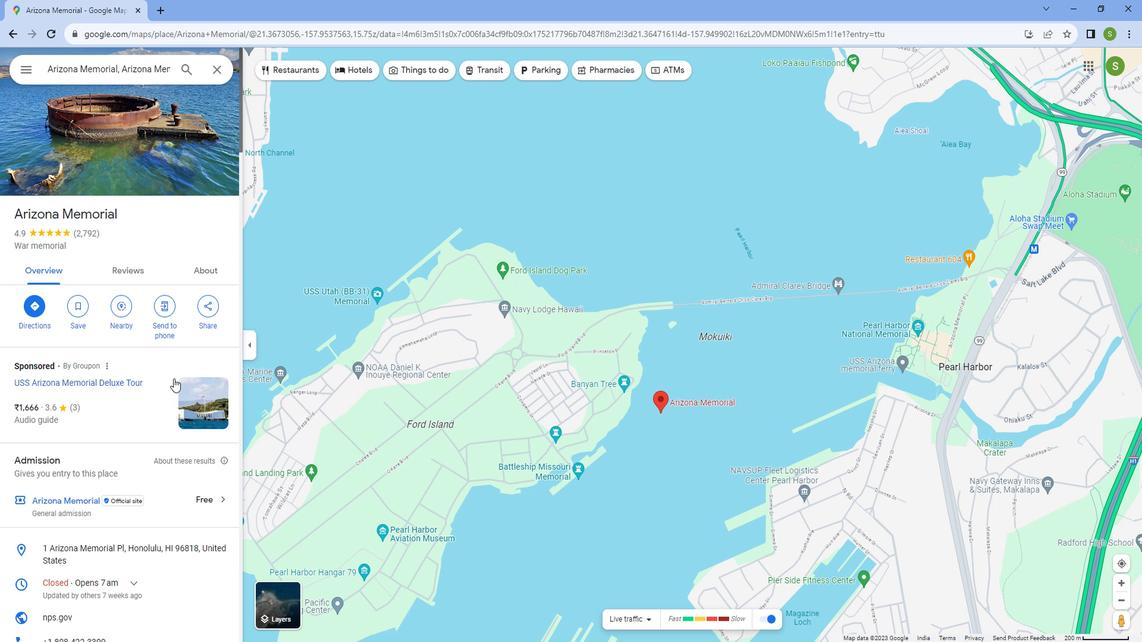 
Action: Mouse scrolled (173, 365) with delta (0, 0)
Screenshot: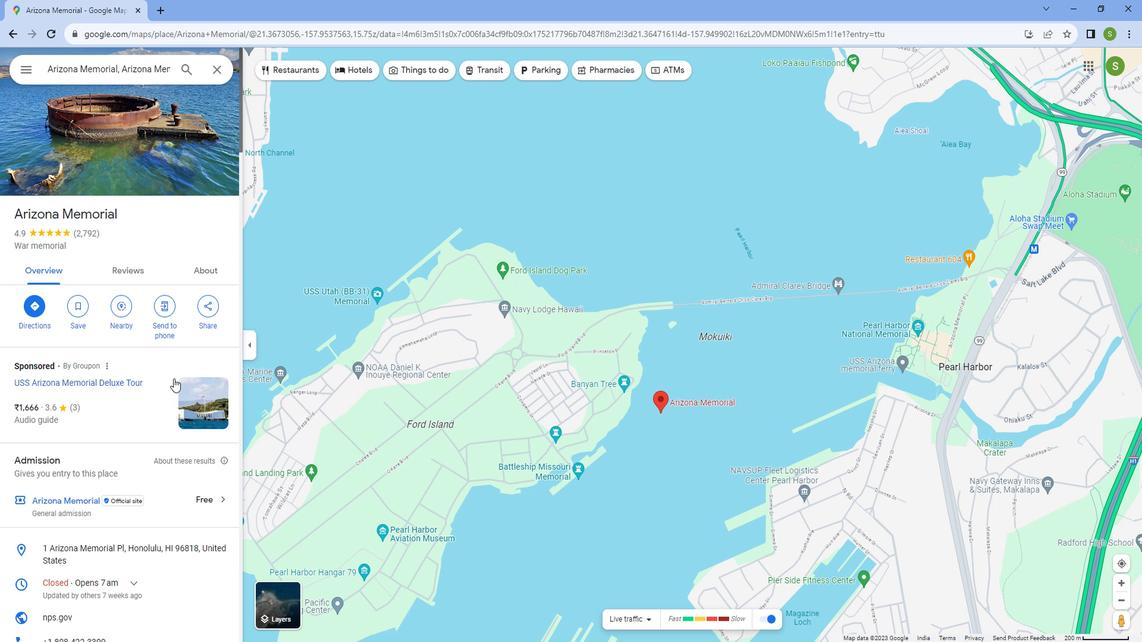 
Action: Mouse scrolled (173, 365) with delta (0, 0)
Screenshot: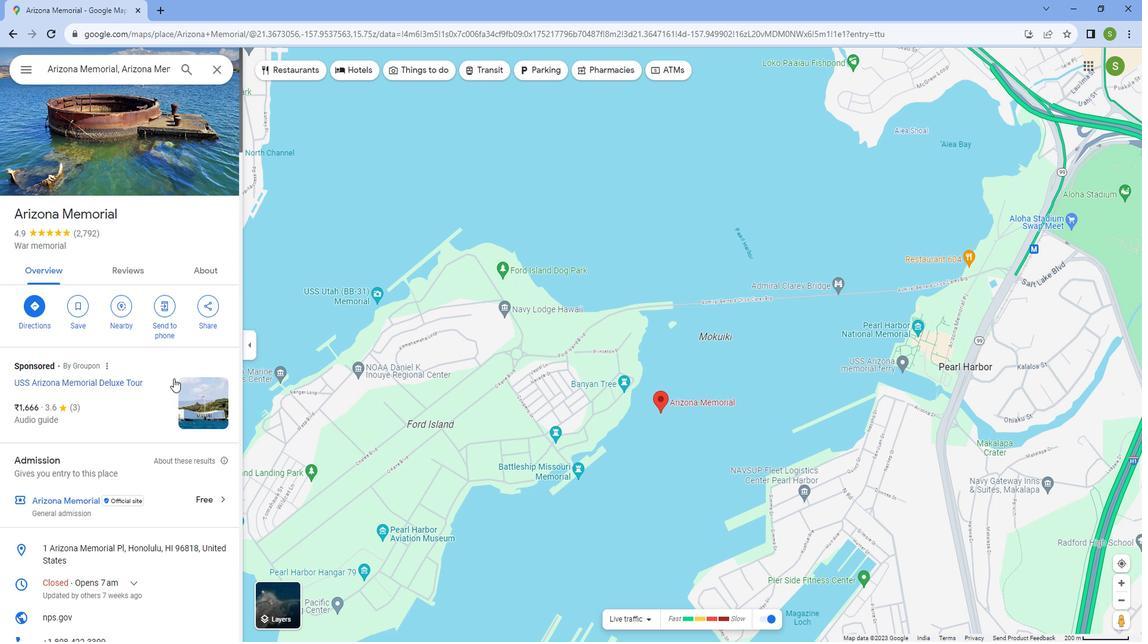 
Action: Mouse scrolled (173, 365) with delta (0, 0)
Screenshot: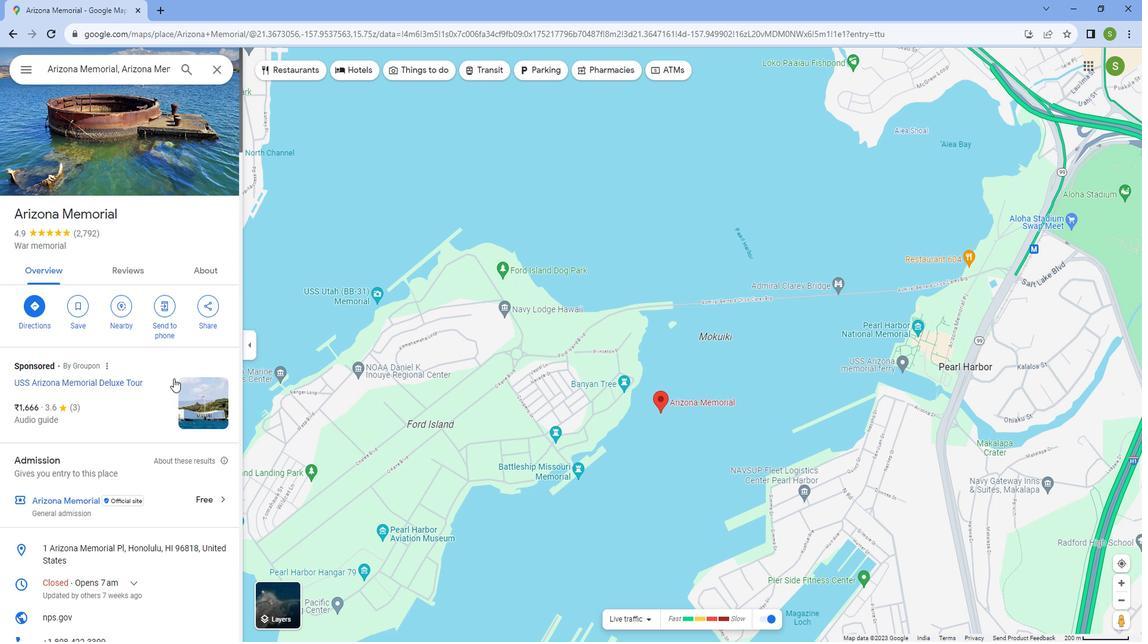 
Action: Mouse scrolled (173, 365) with delta (0, 0)
Screenshot: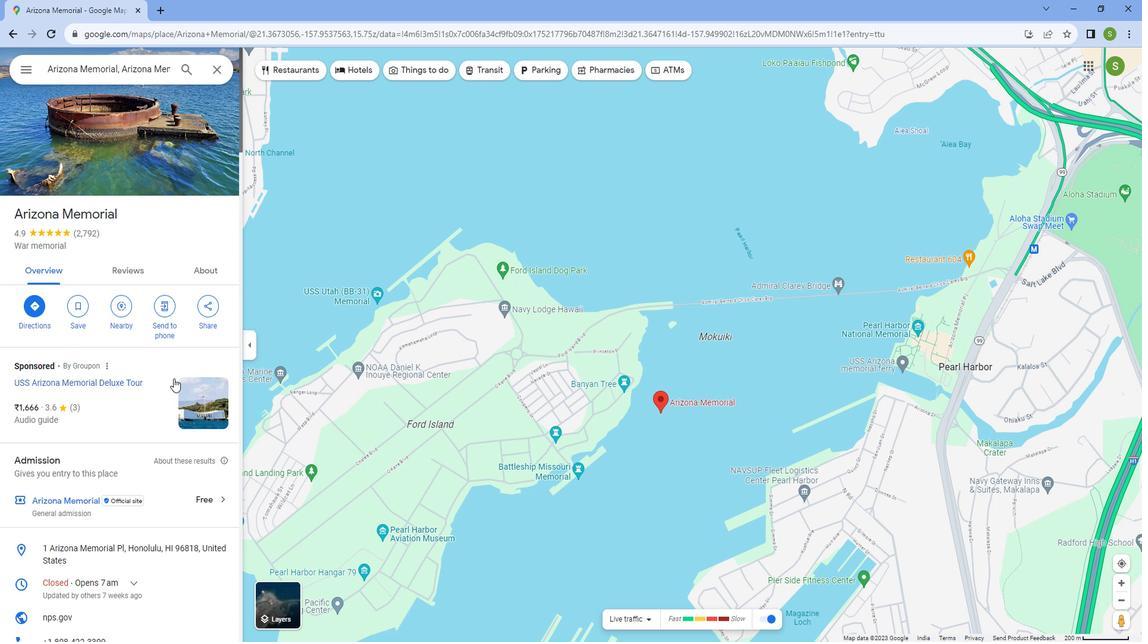 
Action: Mouse moved to (625, 402)
Screenshot: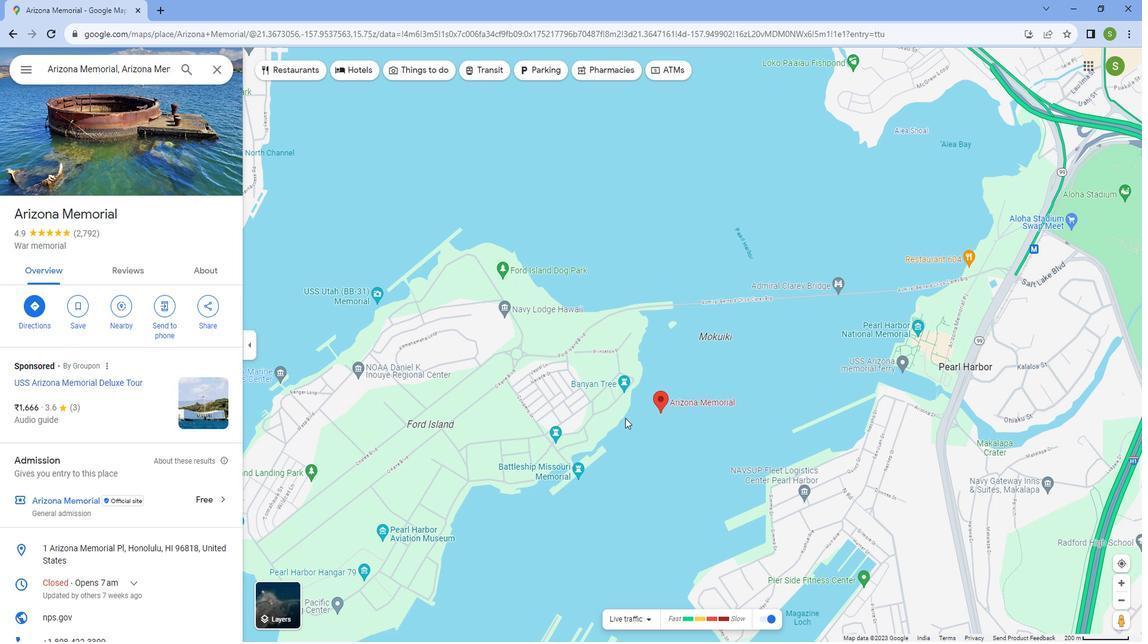 
Action: Mouse scrolled (625, 403) with delta (0, 0)
Screenshot: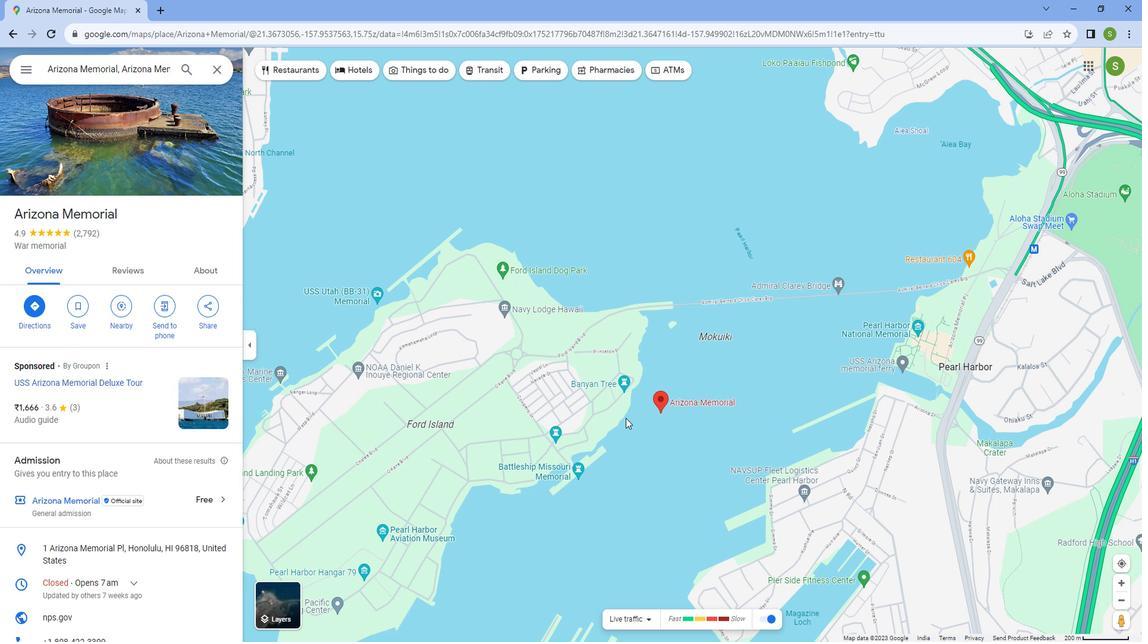 
Action: Mouse scrolled (625, 403) with delta (0, 0)
Screenshot: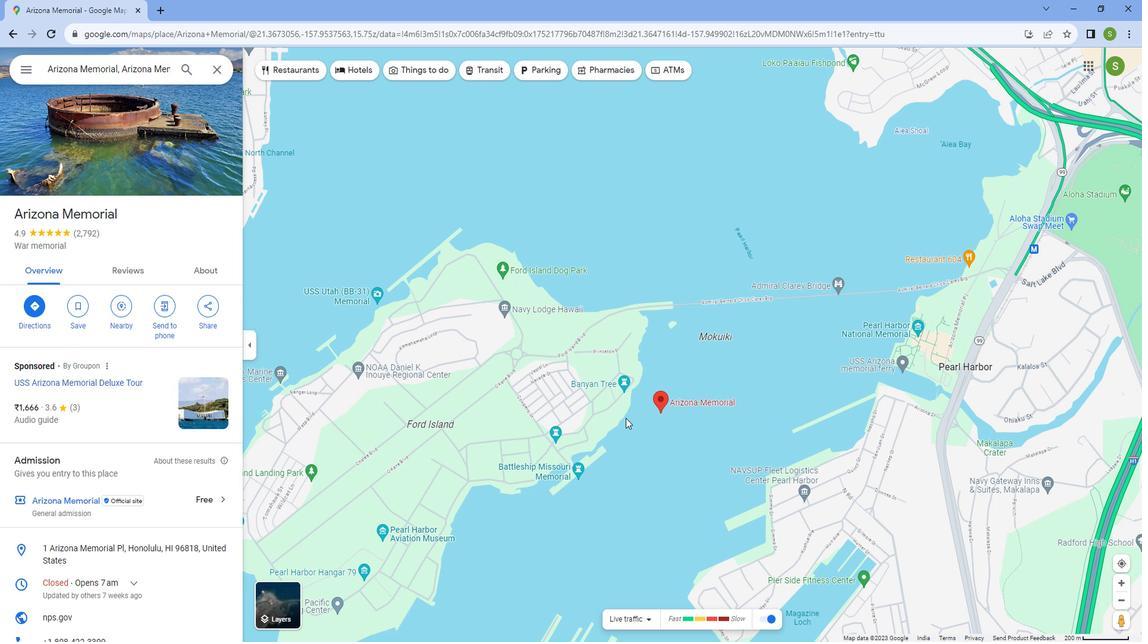 
Action: Mouse scrolled (625, 403) with delta (0, 0)
Screenshot: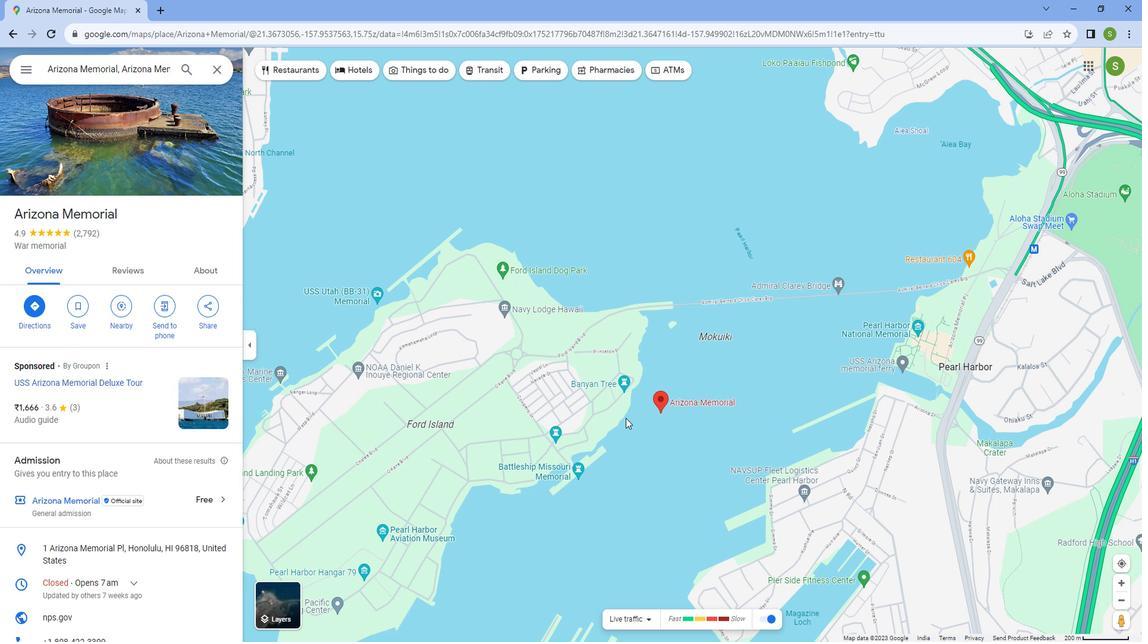 
Action: Mouse scrolled (625, 403) with delta (0, 0)
Screenshot: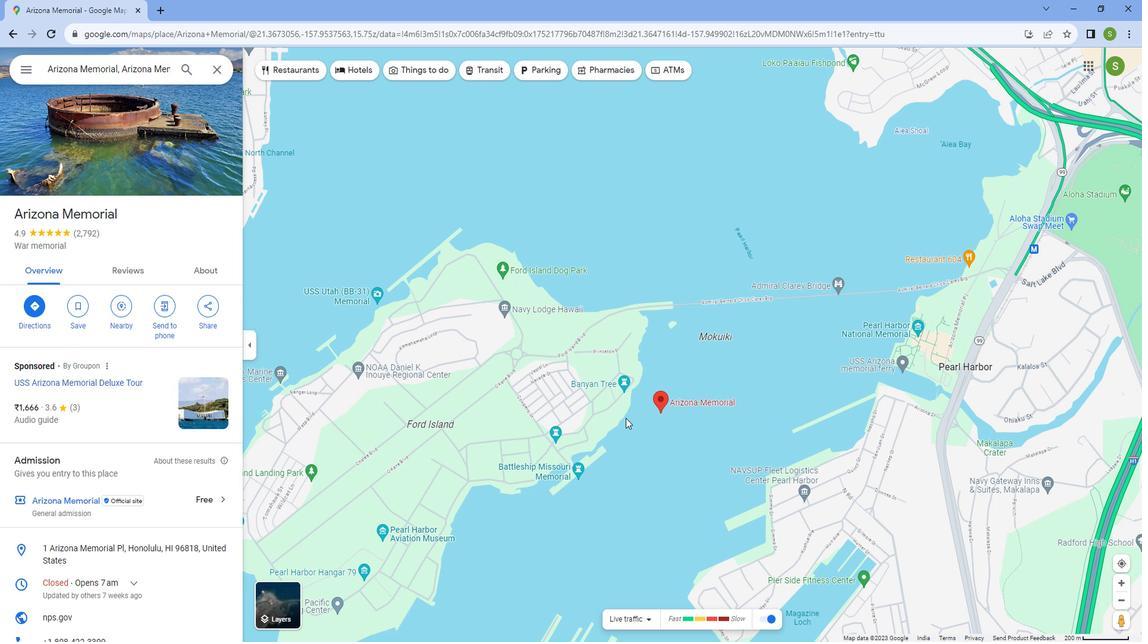 
Action: Mouse scrolled (625, 403) with delta (0, 0)
Screenshot: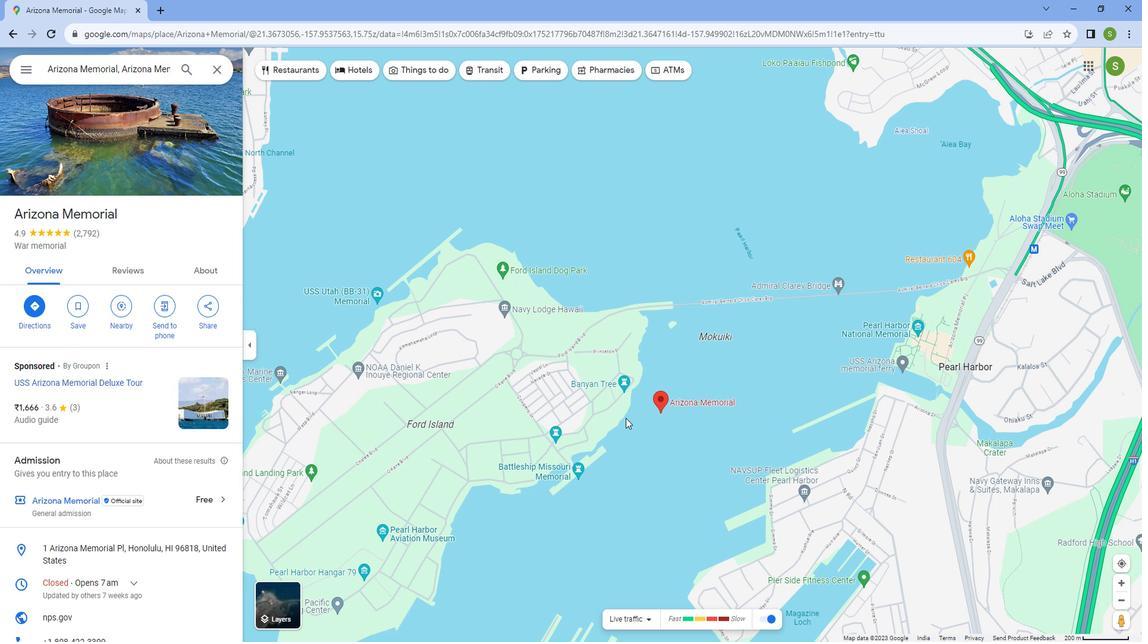 
Action: Mouse scrolled (625, 403) with delta (0, 0)
Screenshot: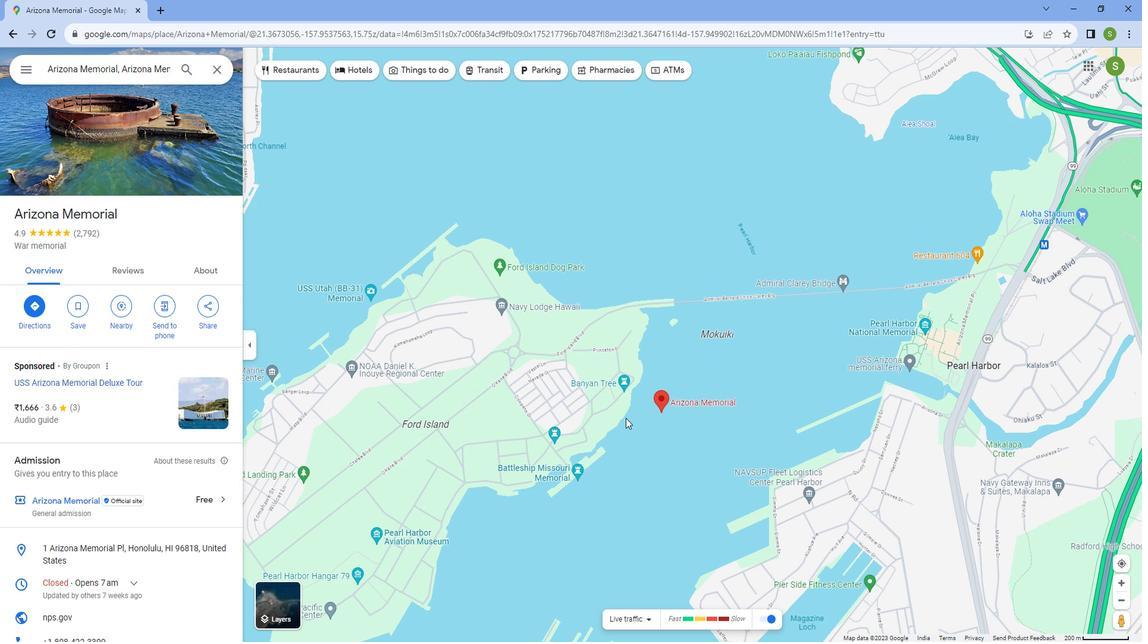 
Action: Mouse scrolled (625, 402) with delta (0, 0)
Screenshot: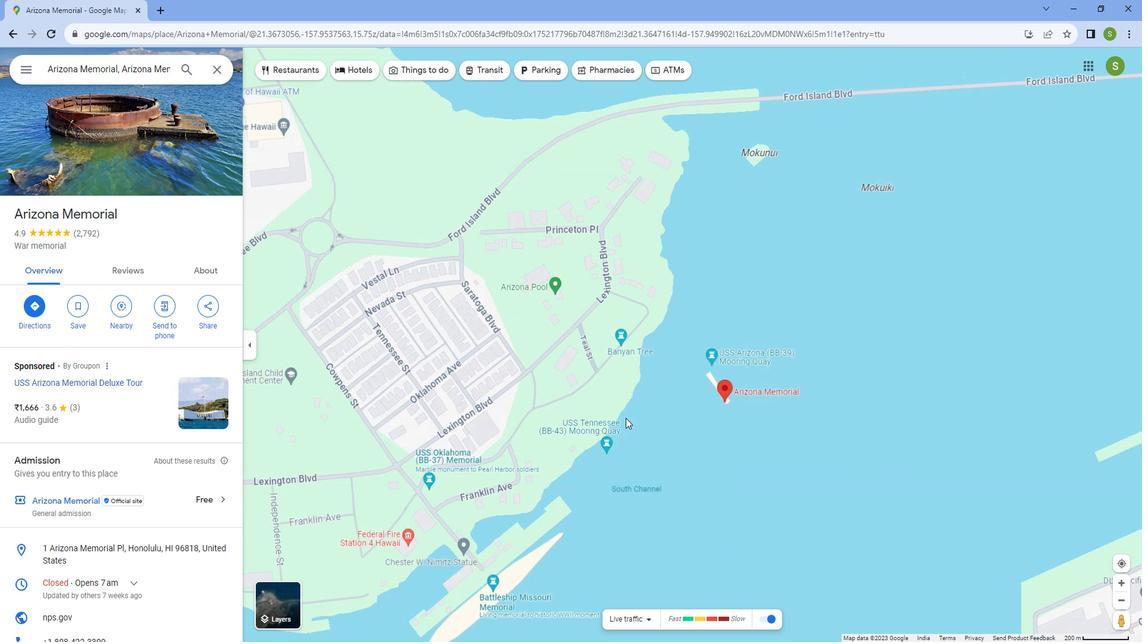 
Action: Mouse scrolled (625, 402) with delta (0, 0)
Screenshot: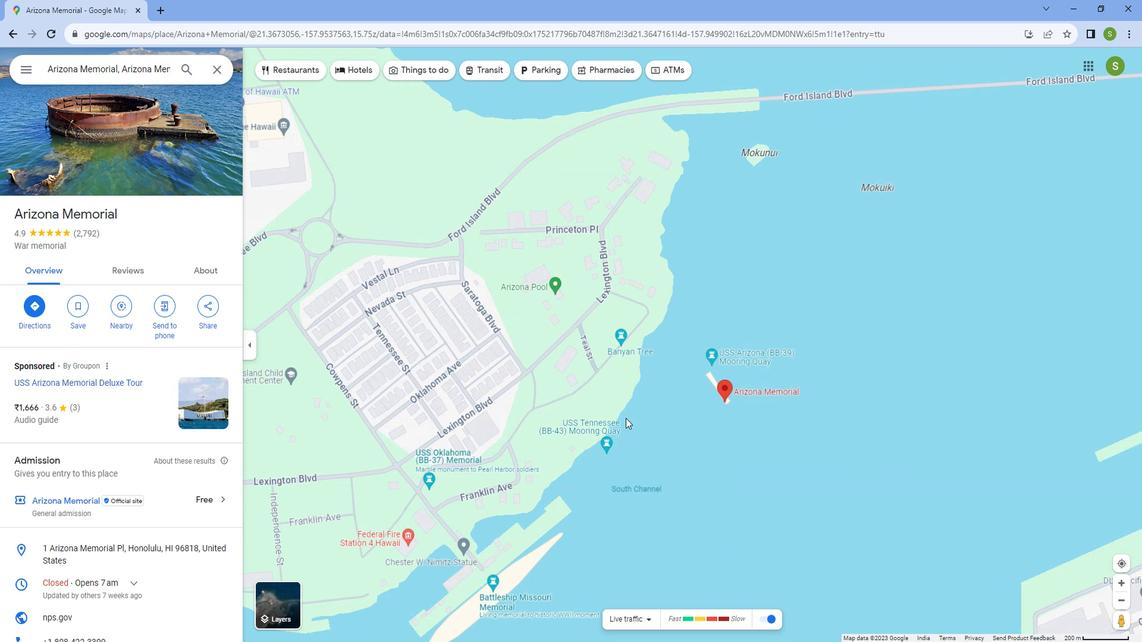 
Action: Mouse scrolled (625, 402) with delta (0, 0)
Screenshot: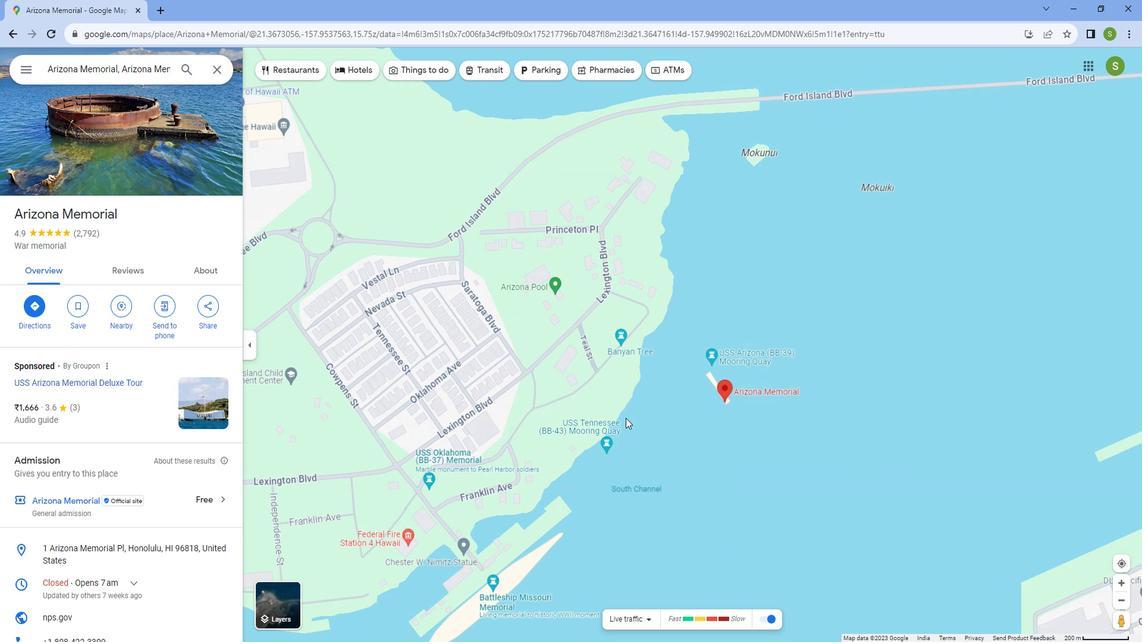 
Action: Mouse scrolled (625, 402) with delta (0, 0)
Screenshot: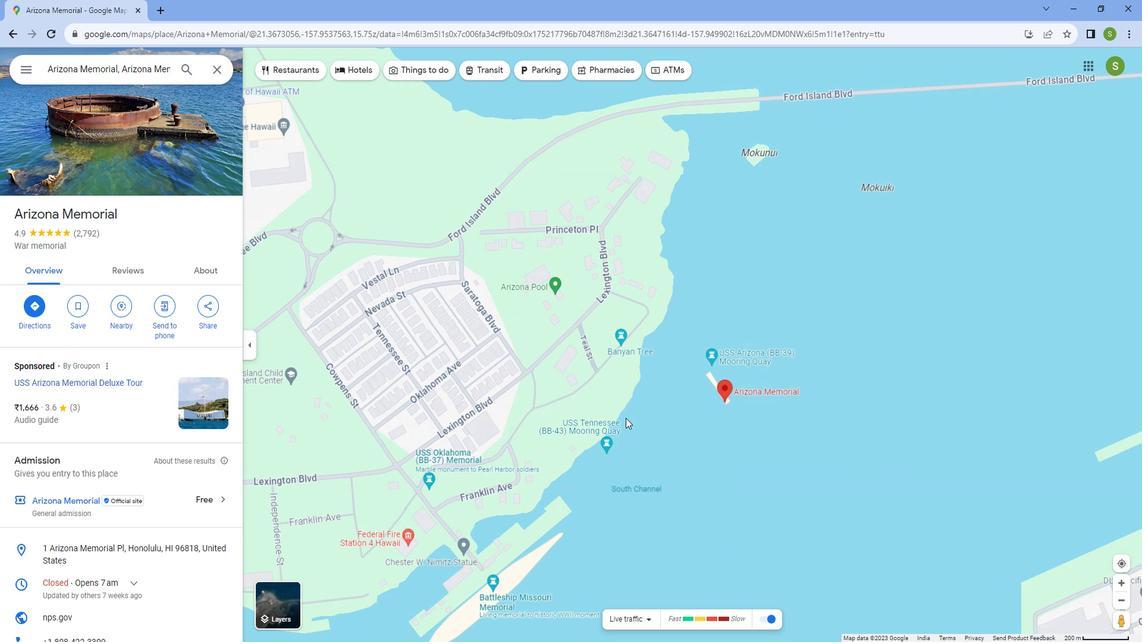 
Action: Mouse scrolled (625, 402) with delta (0, 0)
Screenshot: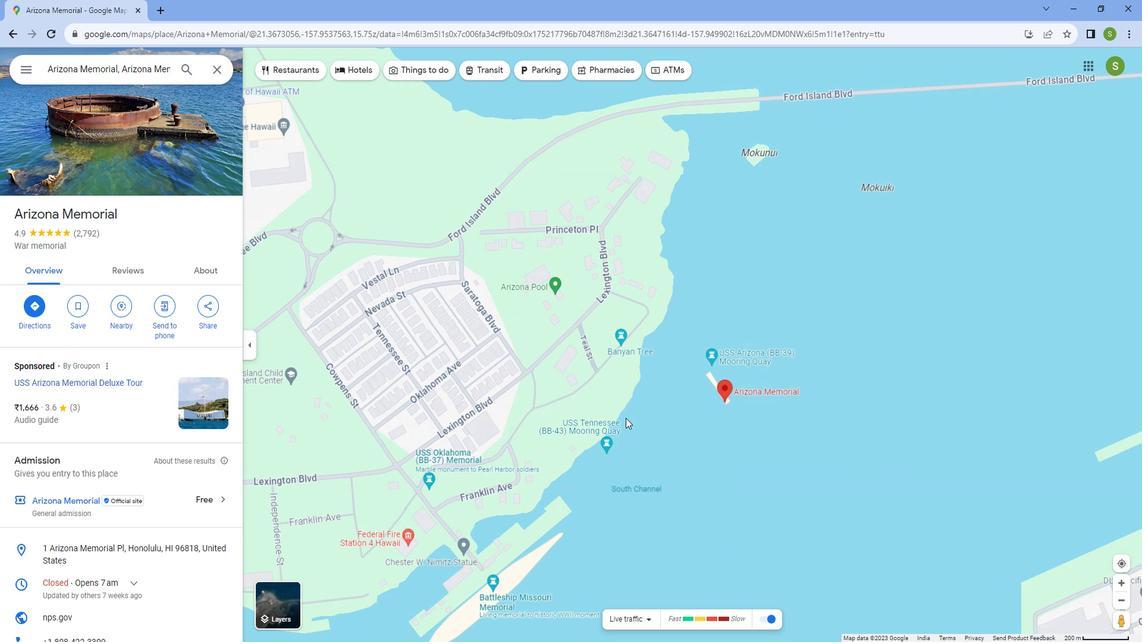 
Action: Mouse scrolled (625, 402) with delta (0, 0)
Screenshot: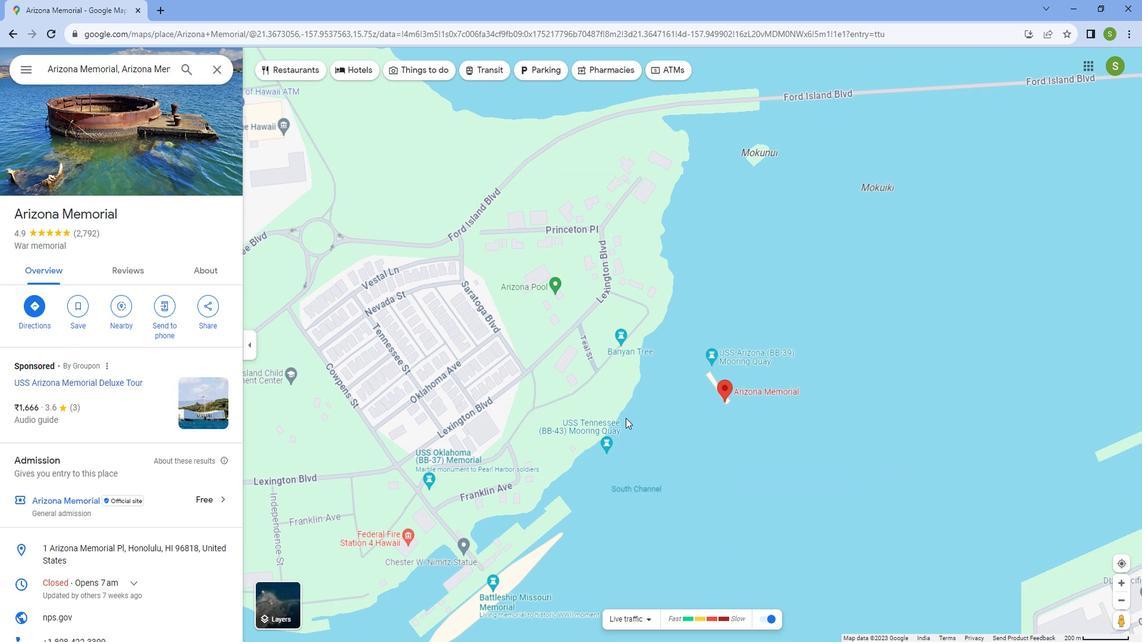 
Action: Mouse scrolled (625, 402) with delta (0, 0)
Screenshot: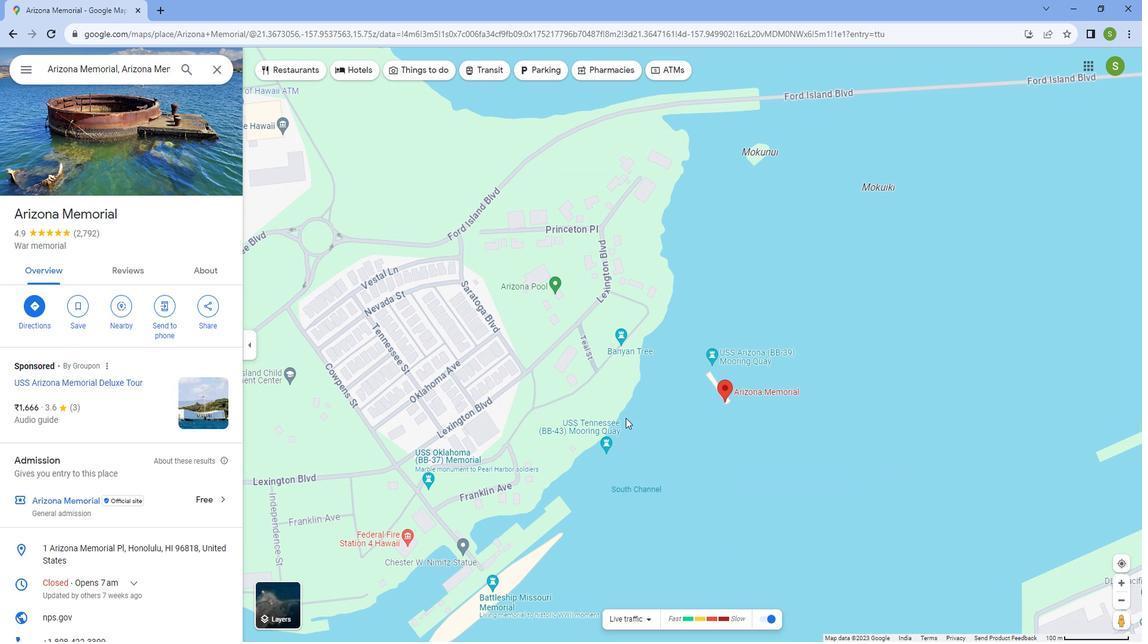 
Action: Mouse scrolled (625, 402) with delta (0, 0)
Screenshot: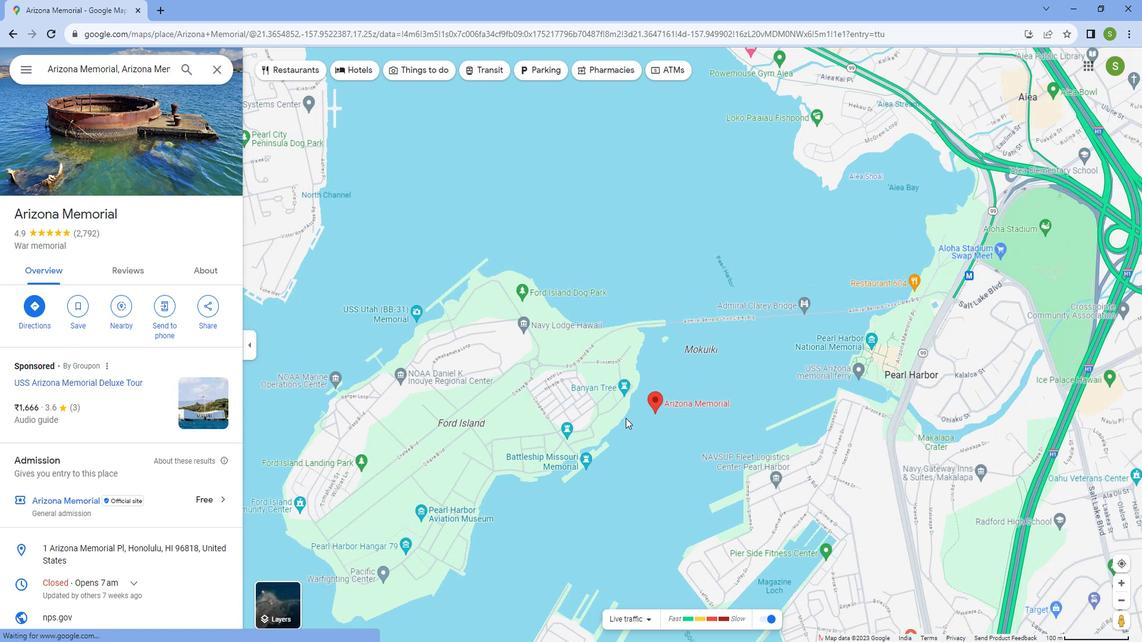 
Action: Mouse scrolled (625, 402) with delta (0, 0)
Screenshot: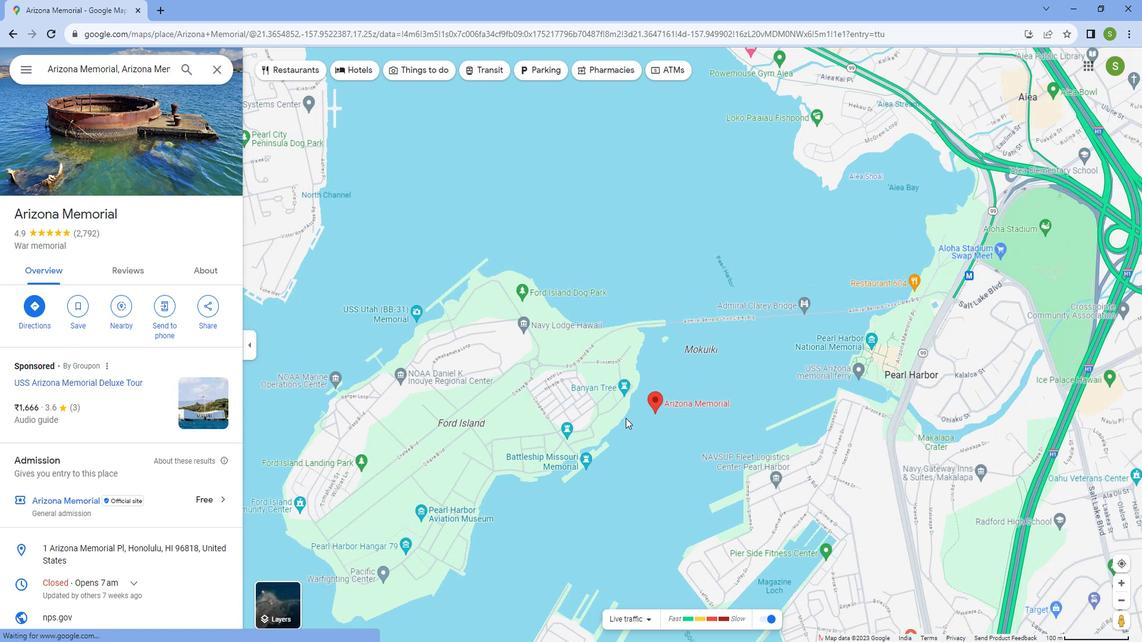 
Action: Mouse scrolled (625, 402) with delta (0, 0)
Screenshot: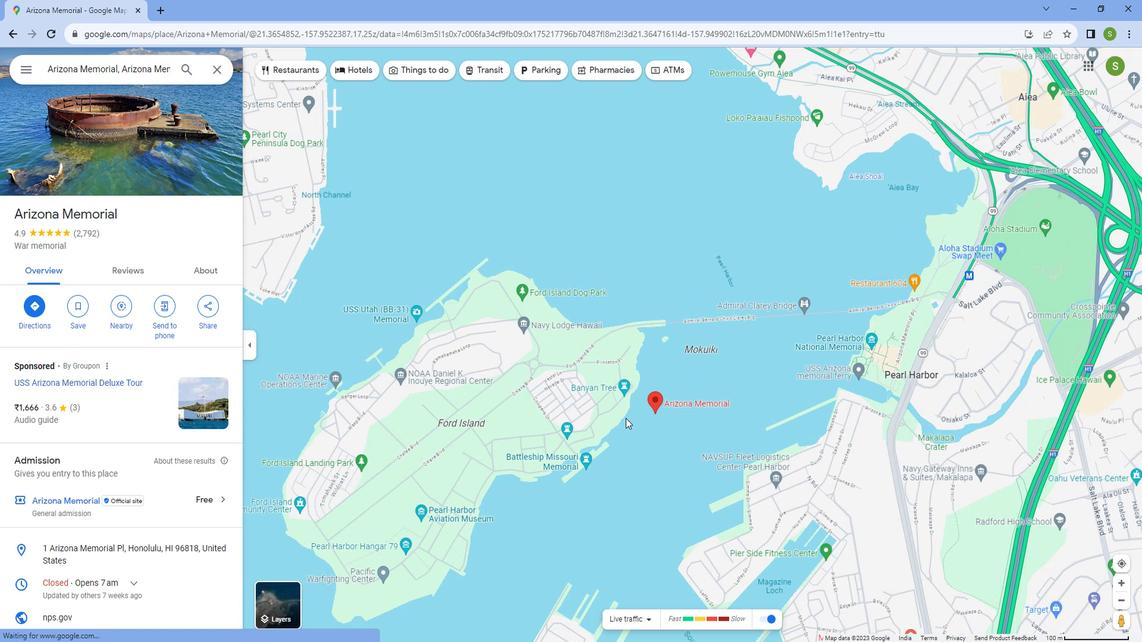 
Action: Mouse scrolled (625, 402) with delta (0, 0)
Screenshot: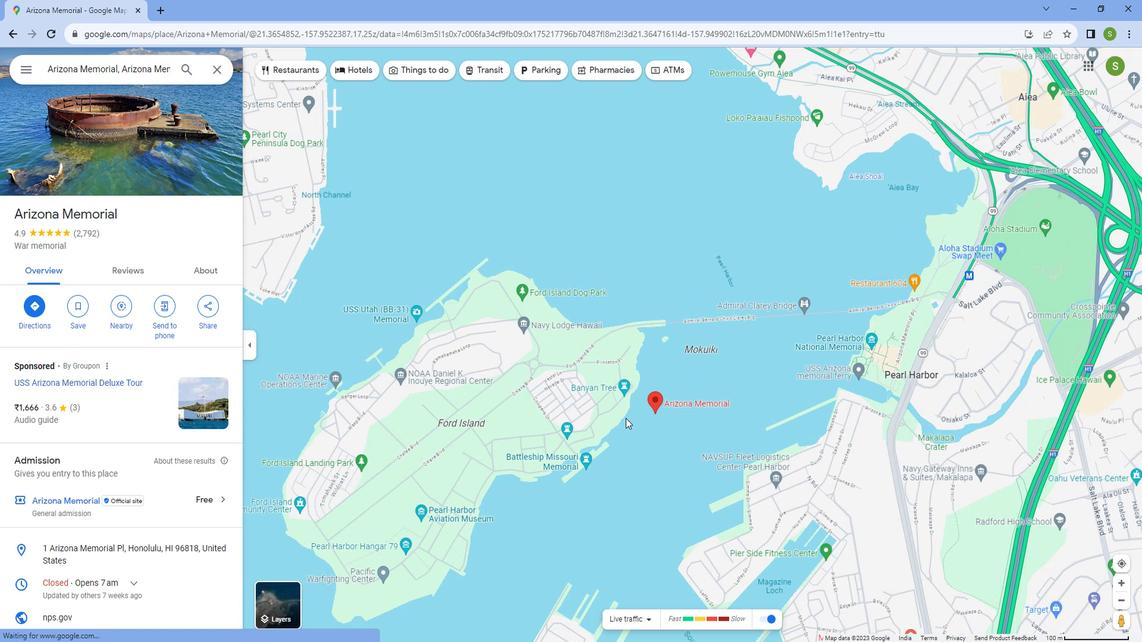 
Action: Mouse scrolled (625, 402) with delta (0, 0)
Screenshot: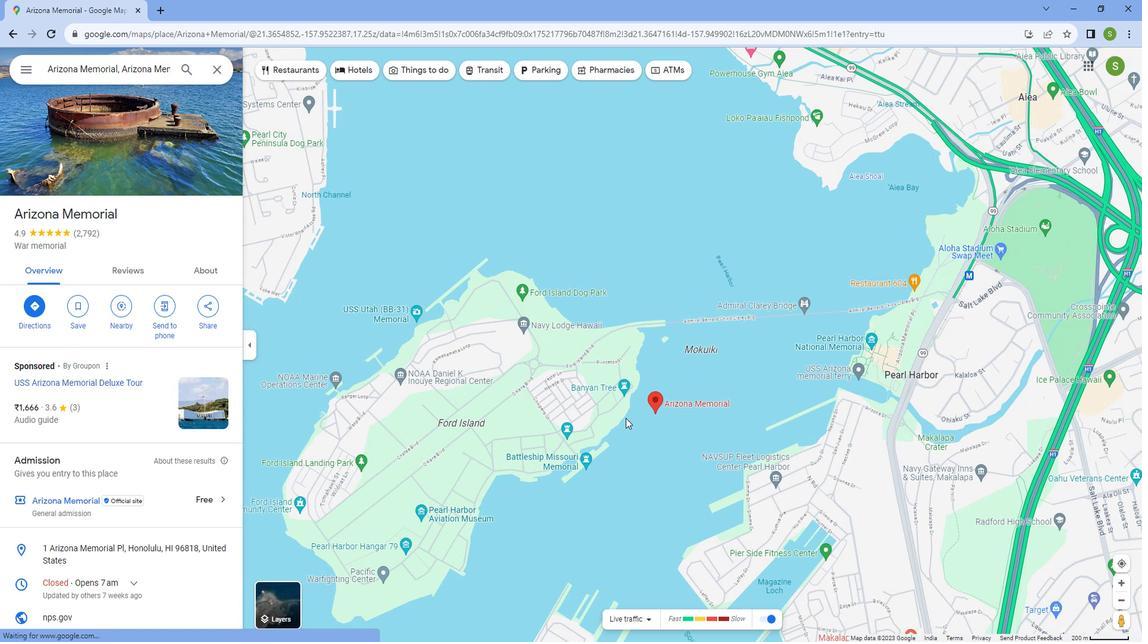 
Action: Mouse scrolled (625, 402) with delta (0, 0)
Screenshot: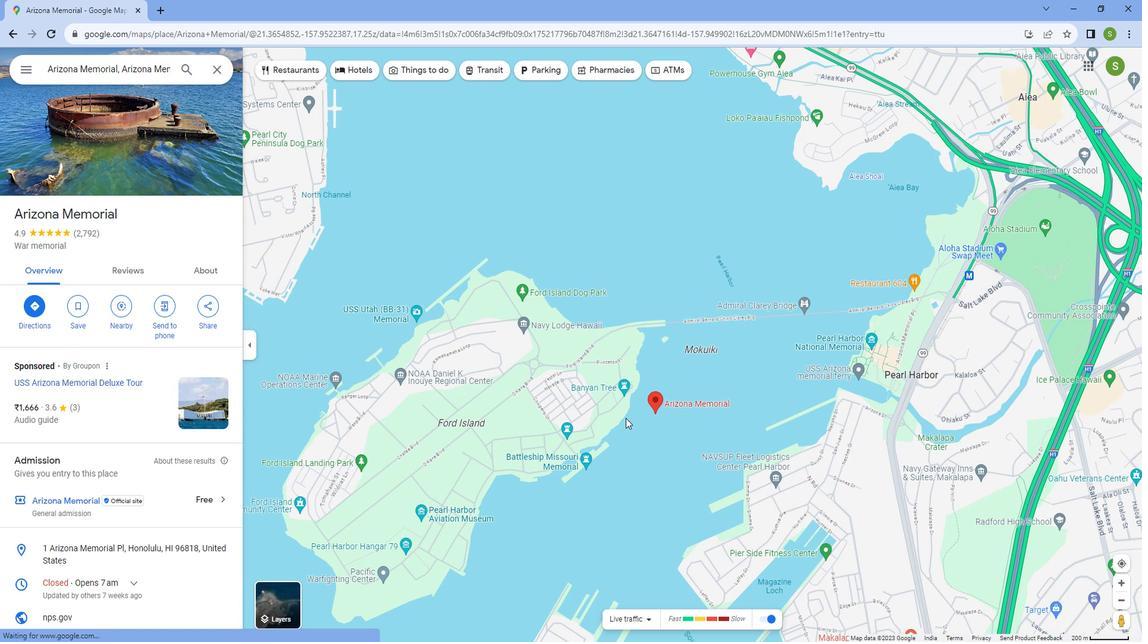 
